Task: Research Airbnb options in Samitah, Saudi Arabia from 12th  December, 2023 to 15th December, 2023 for 3 adults.2 bedrooms having 3 beds and 1 bathroom. Property type can be flat. Booking option can be shelf check-in. Look for 3 properties as per requirement.
Action: Mouse moved to (590, 124)
Screenshot: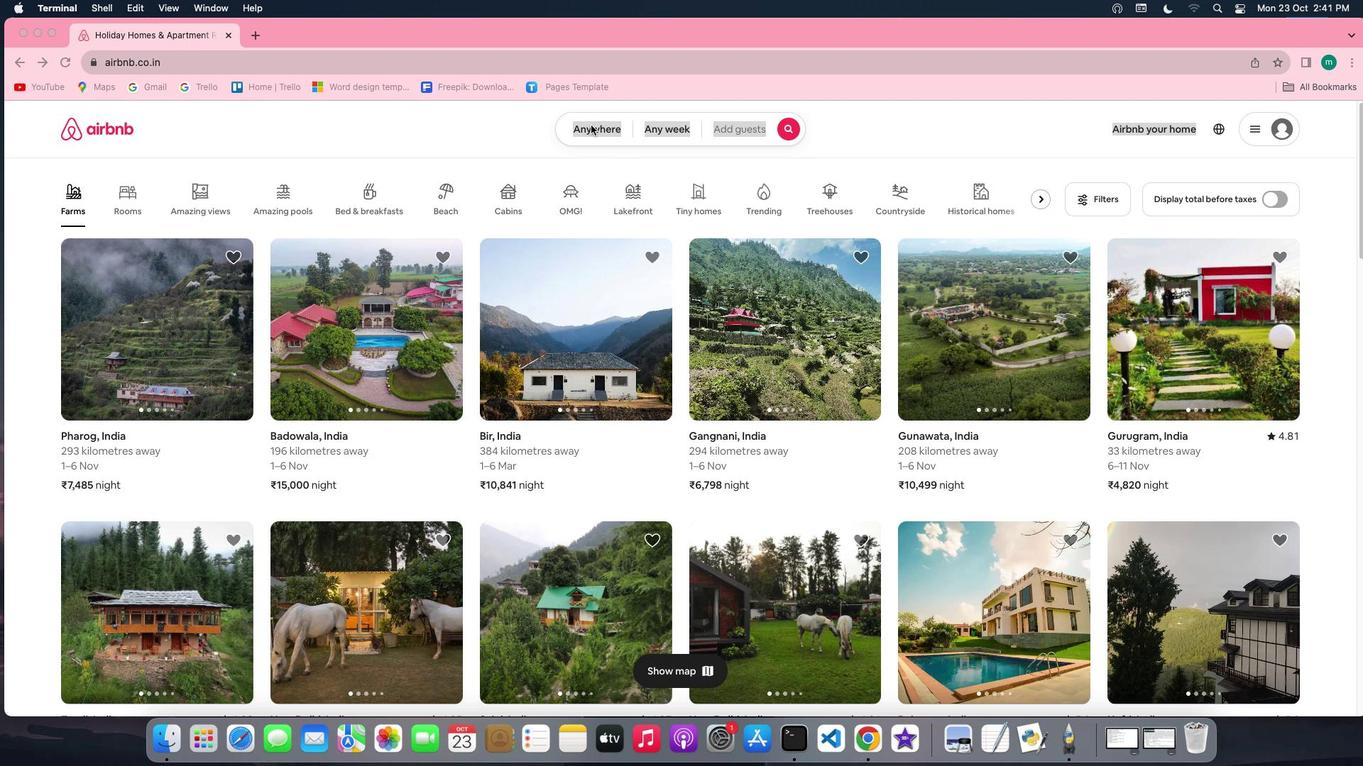 
Action: Mouse pressed left at (590, 124)
Screenshot: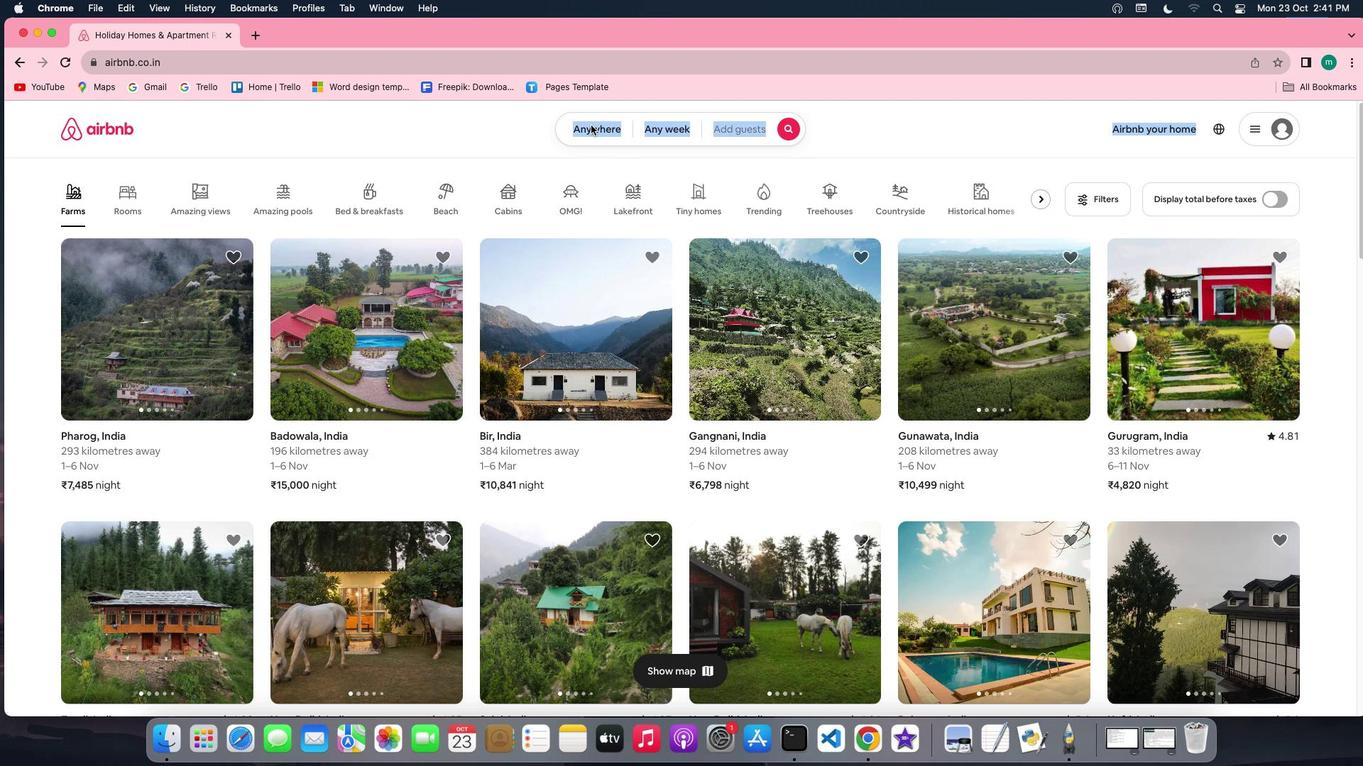 
Action: Mouse pressed left at (590, 124)
Screenshot: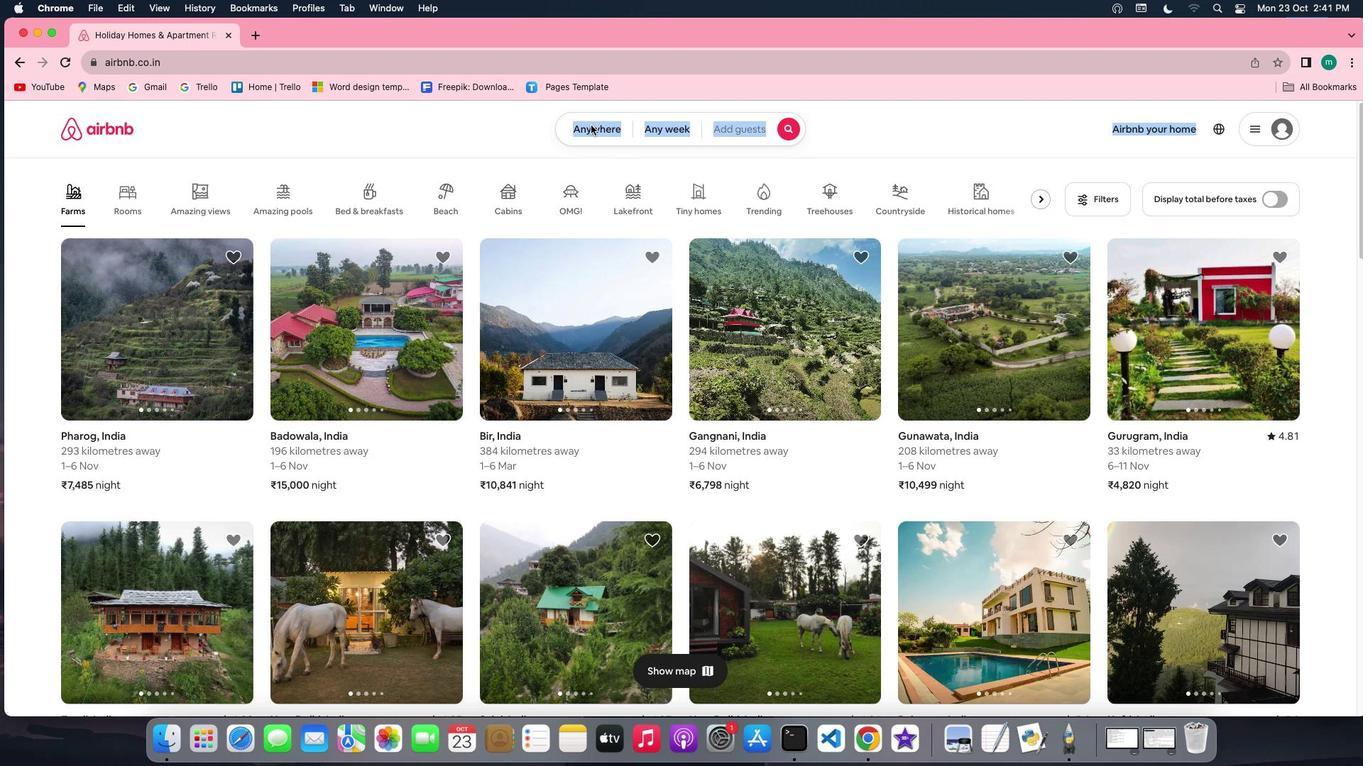 
Action: Mouse moved to (506, 176)
Screenshot: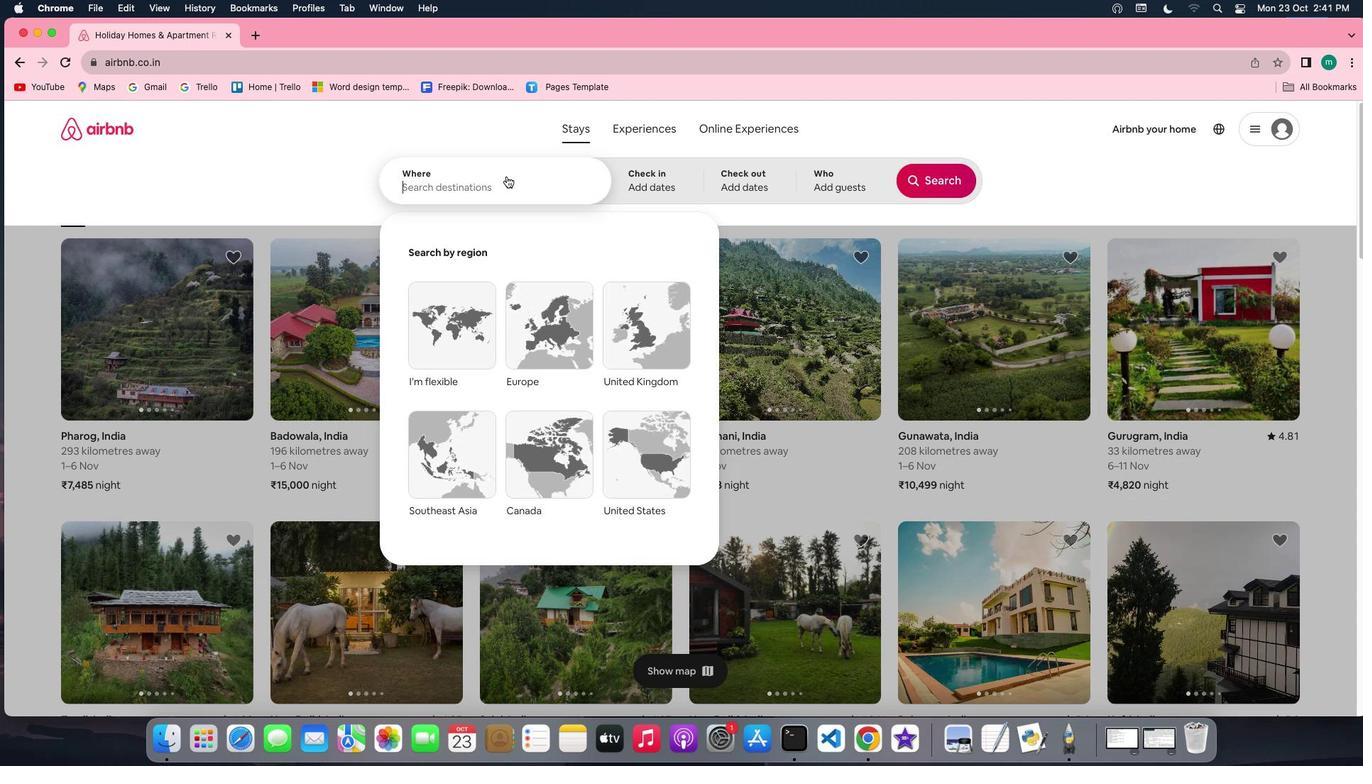 
Action: Key pressed Key.shift'S''a''m''i''t''a''h'','Key.spaceKey.shift'S''a''u''d''i'Key.spaceKey.shift'A''r''a''b''i''a'
Screenshot: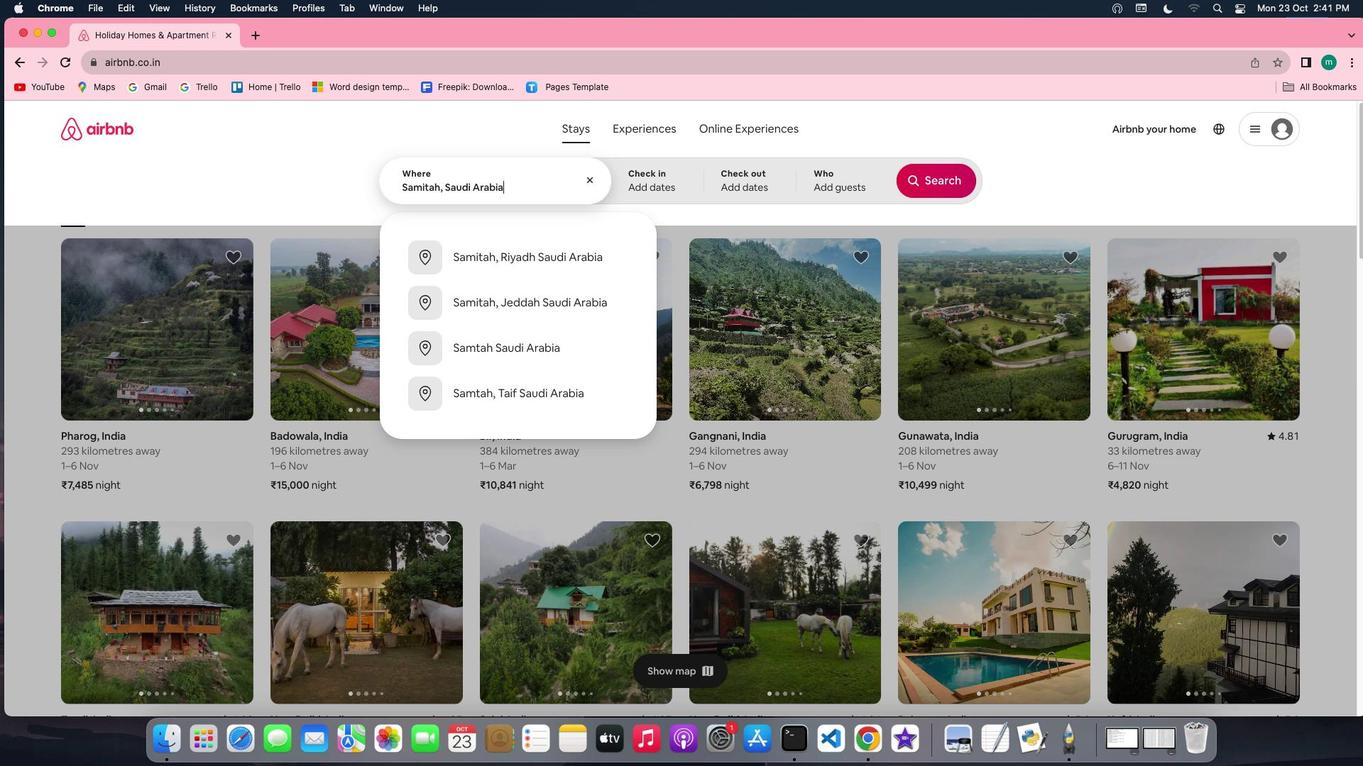 
Action: Mouse moved to (648, 190)
Screenshot: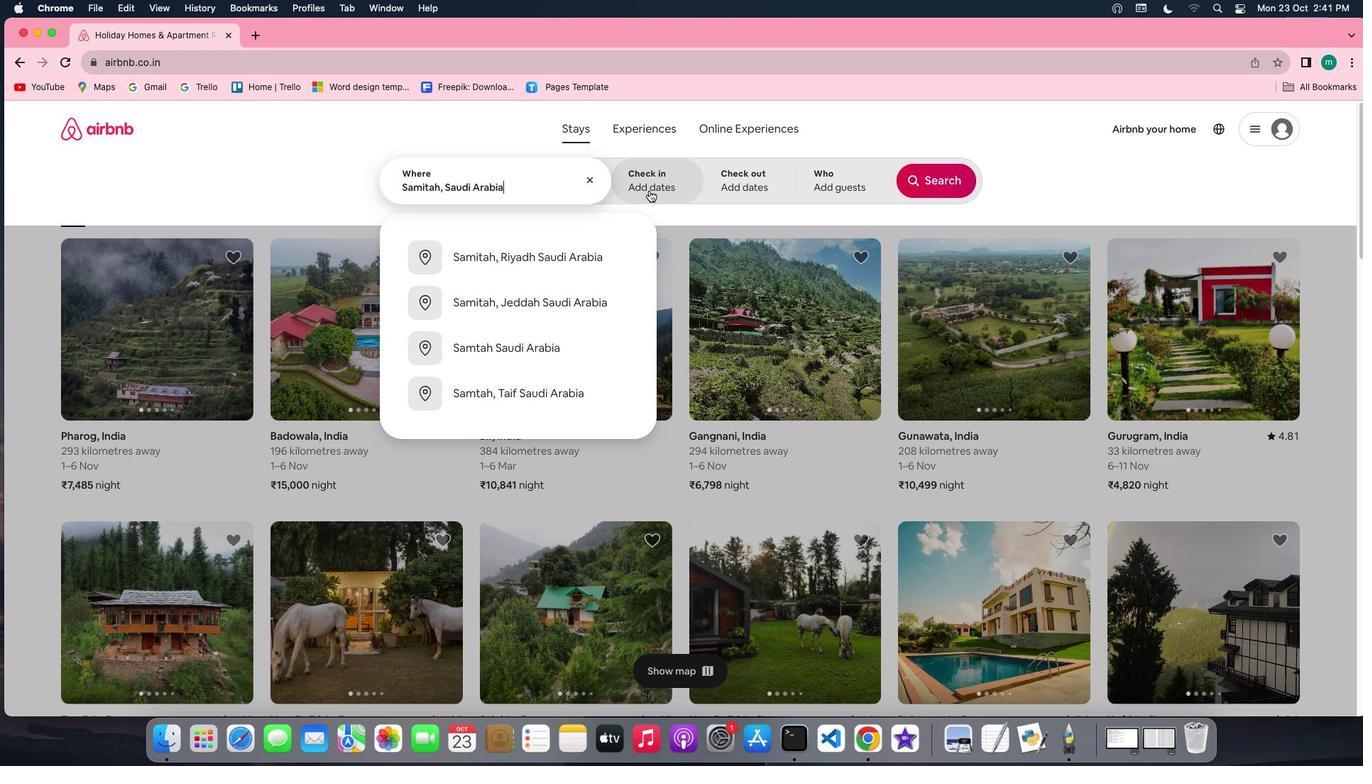 
Action: Mouse pressed left at (648, 190)
Screenshot: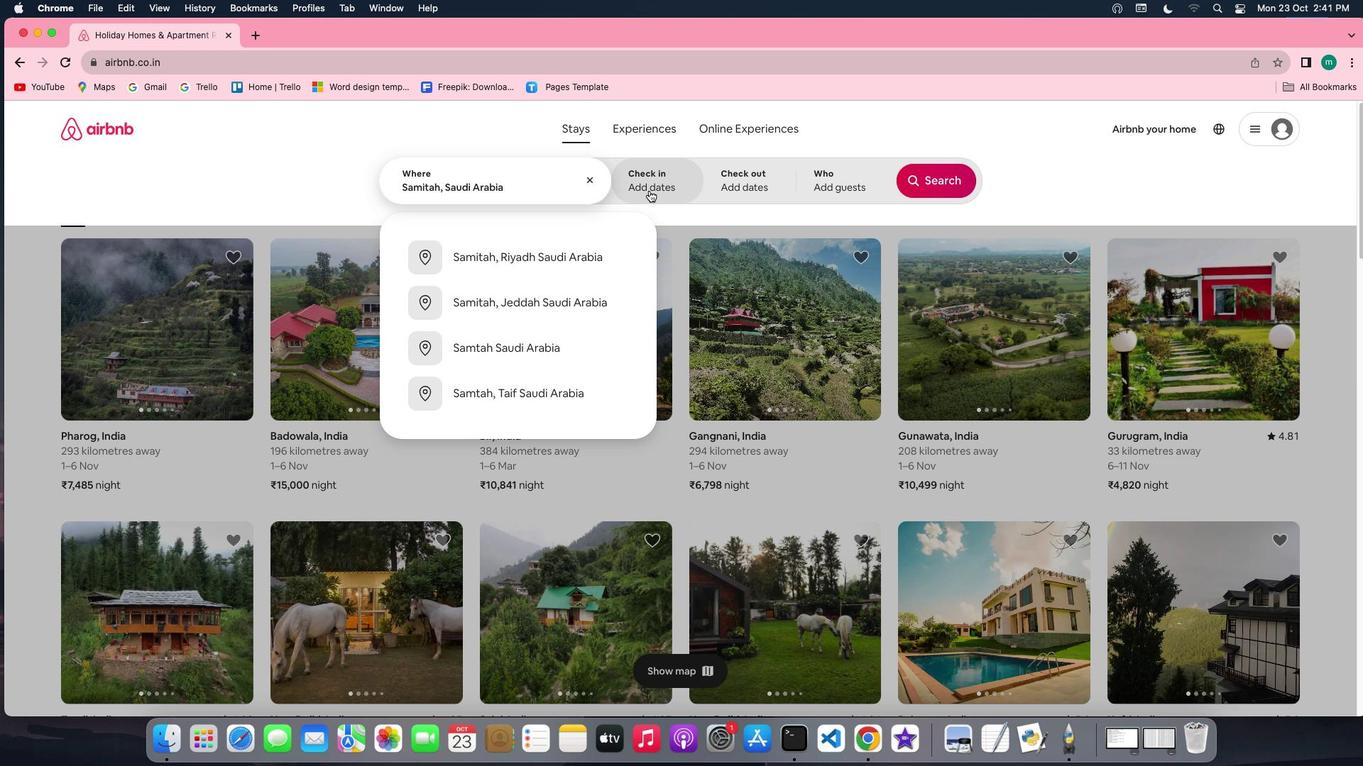 
Action: Mouse moved to (944, 293)
Screenshot: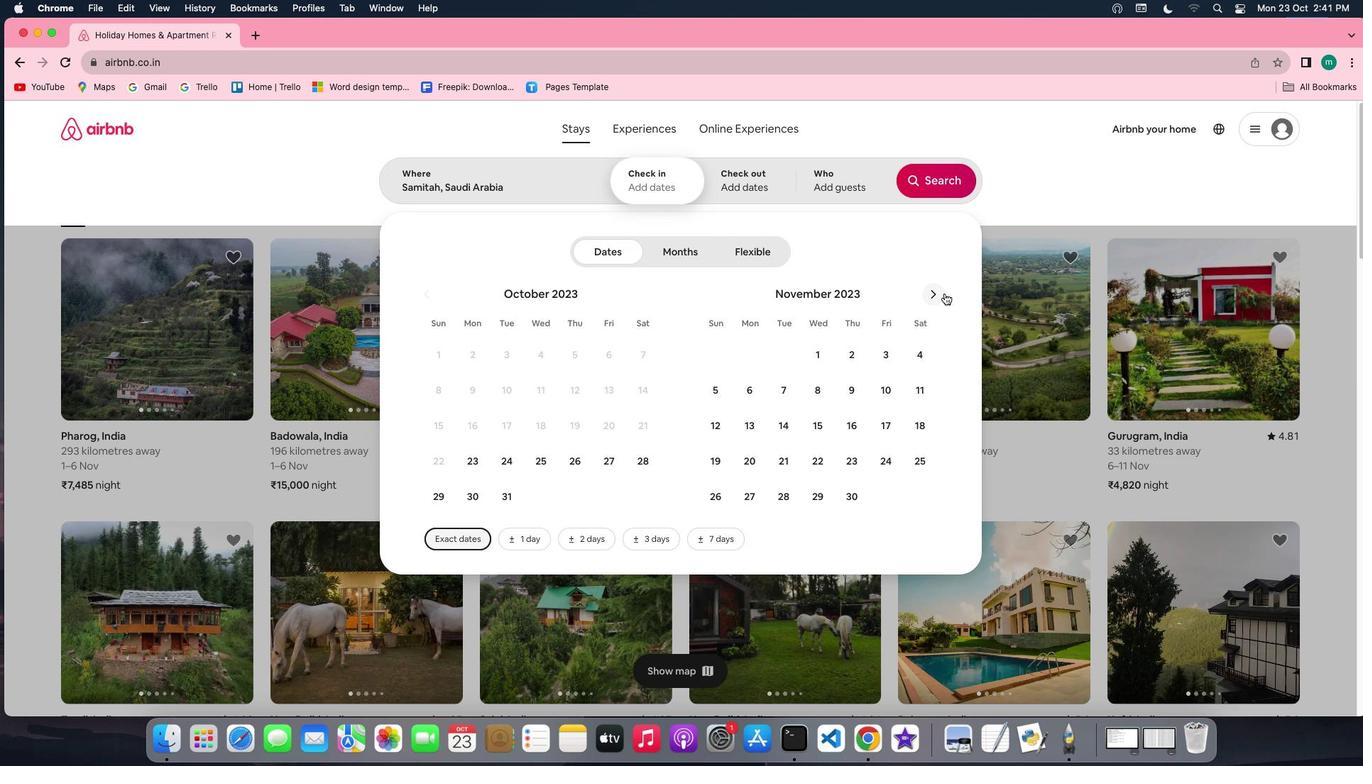
Action: Mouse pressed left at (944, 293)
Screenshot: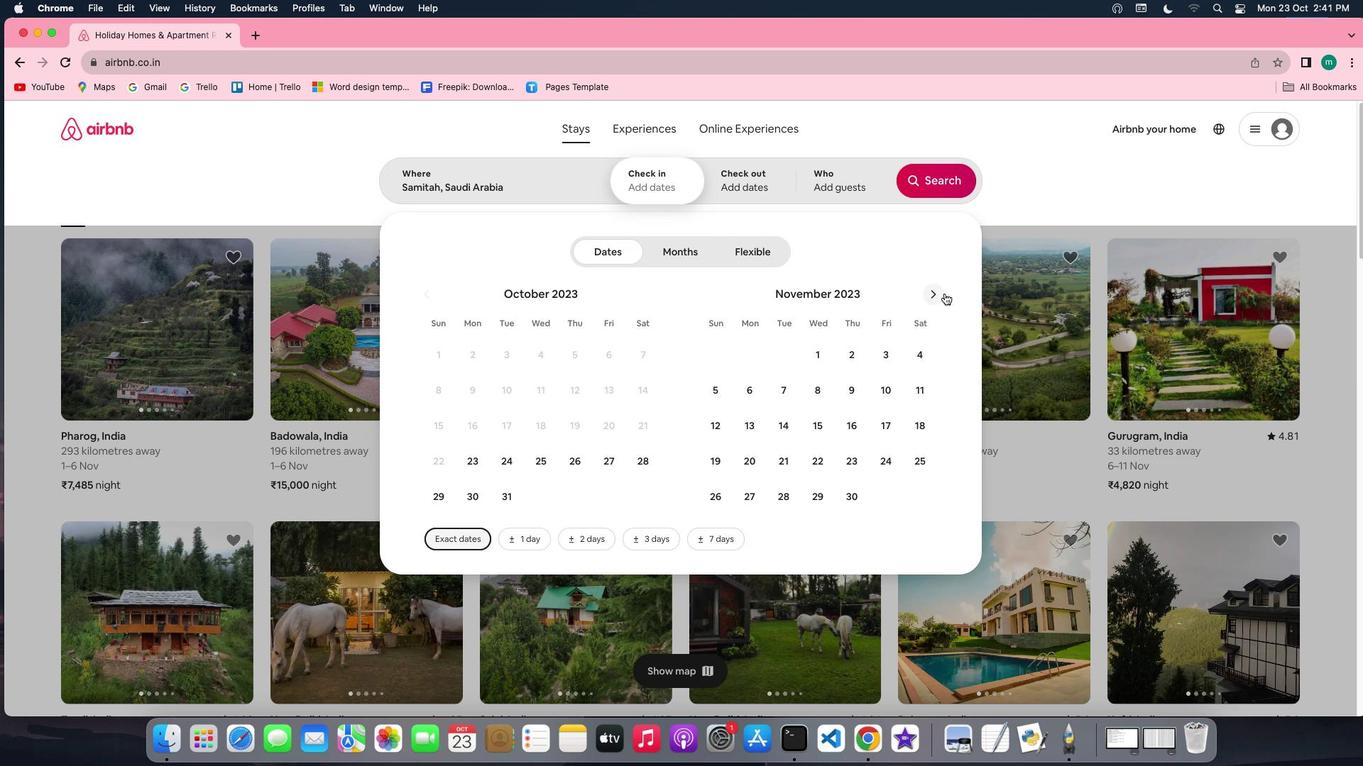
Action: Mouse pressed left at (944, 293)
Screenshot: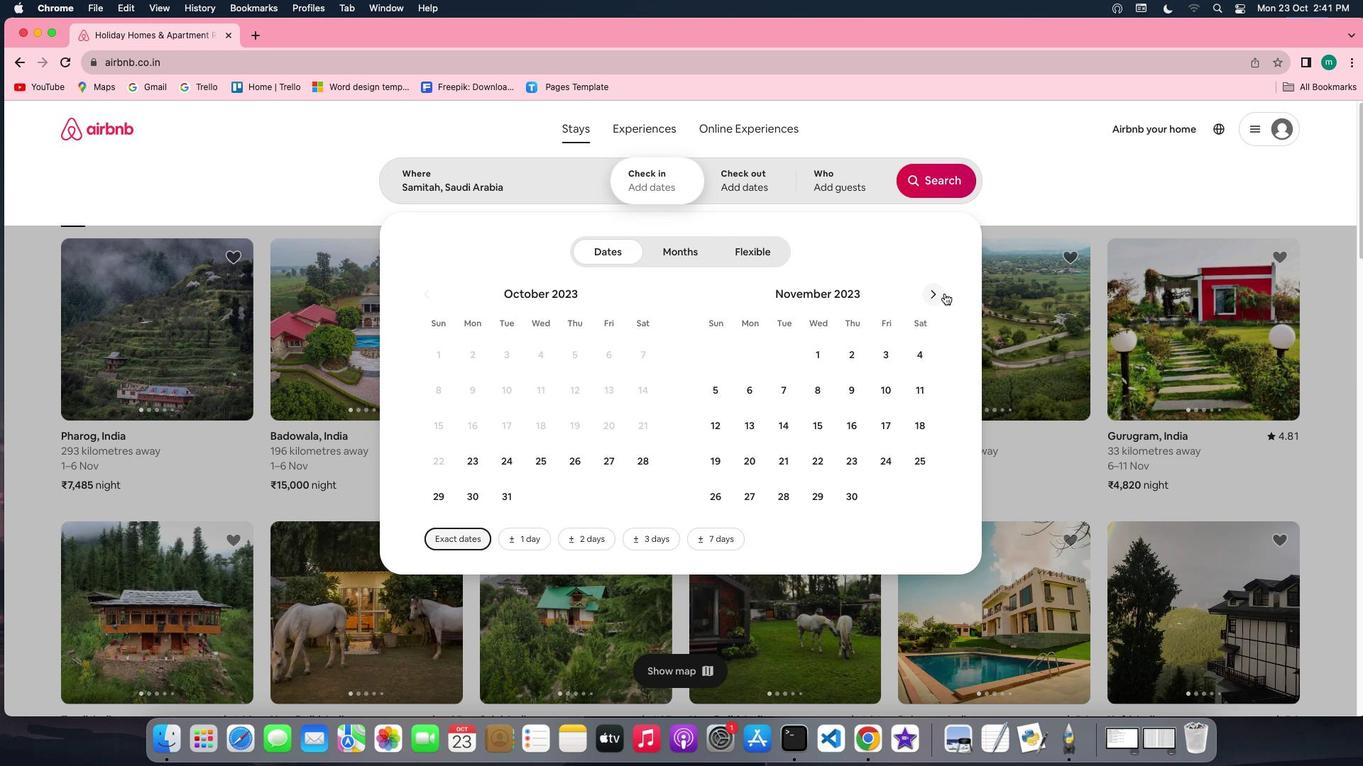 
Action: Mouse moved to (932, 295)
Screenshot: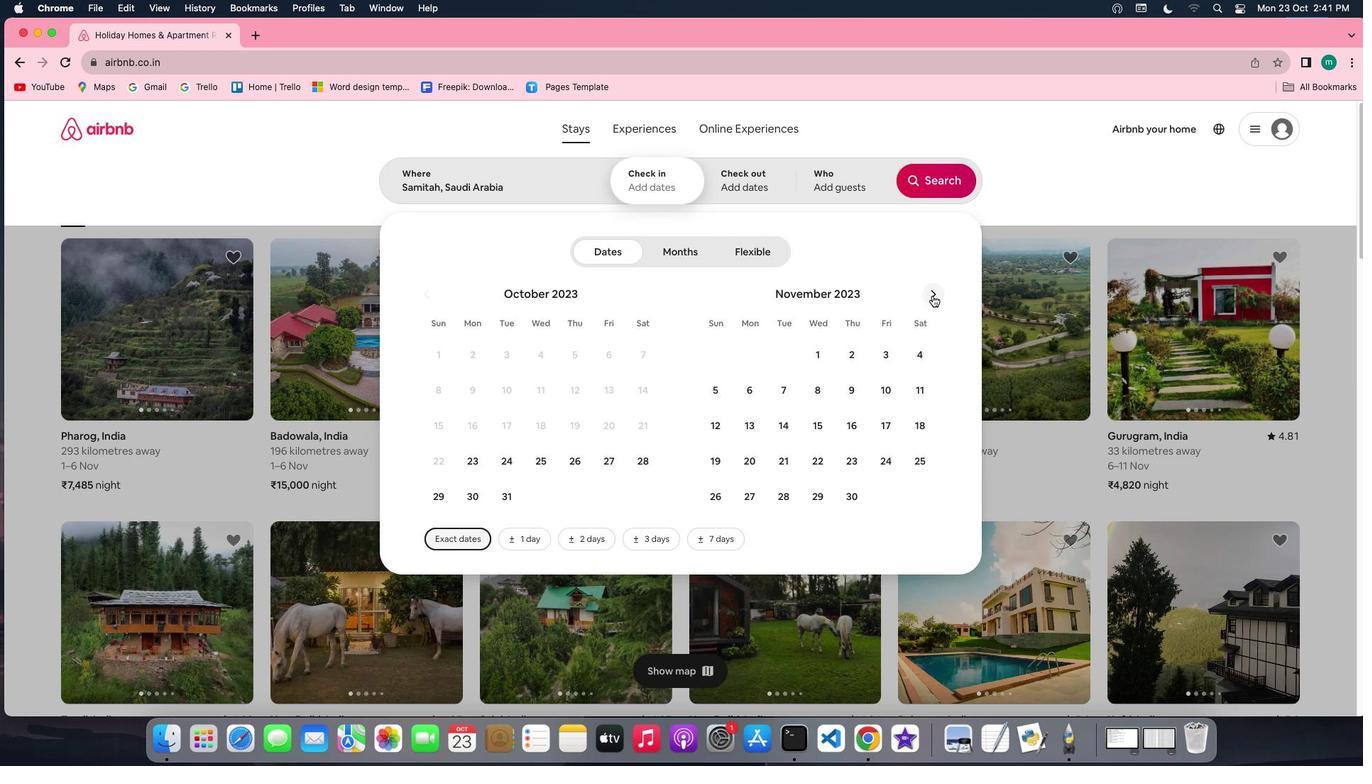 
Action: Mouse pressed left at (932, 295)
Screenshot: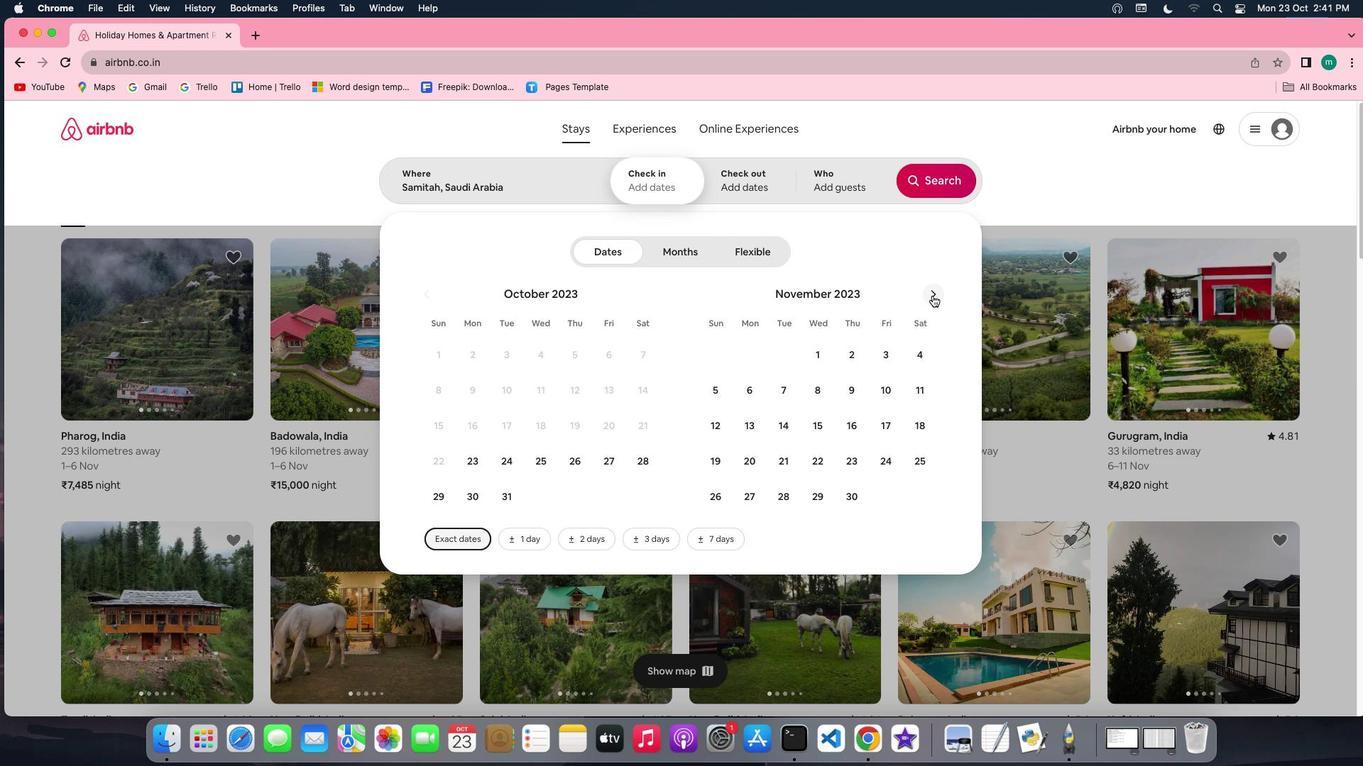 
Action: Mouse moved to (787, 420)
Screenshot: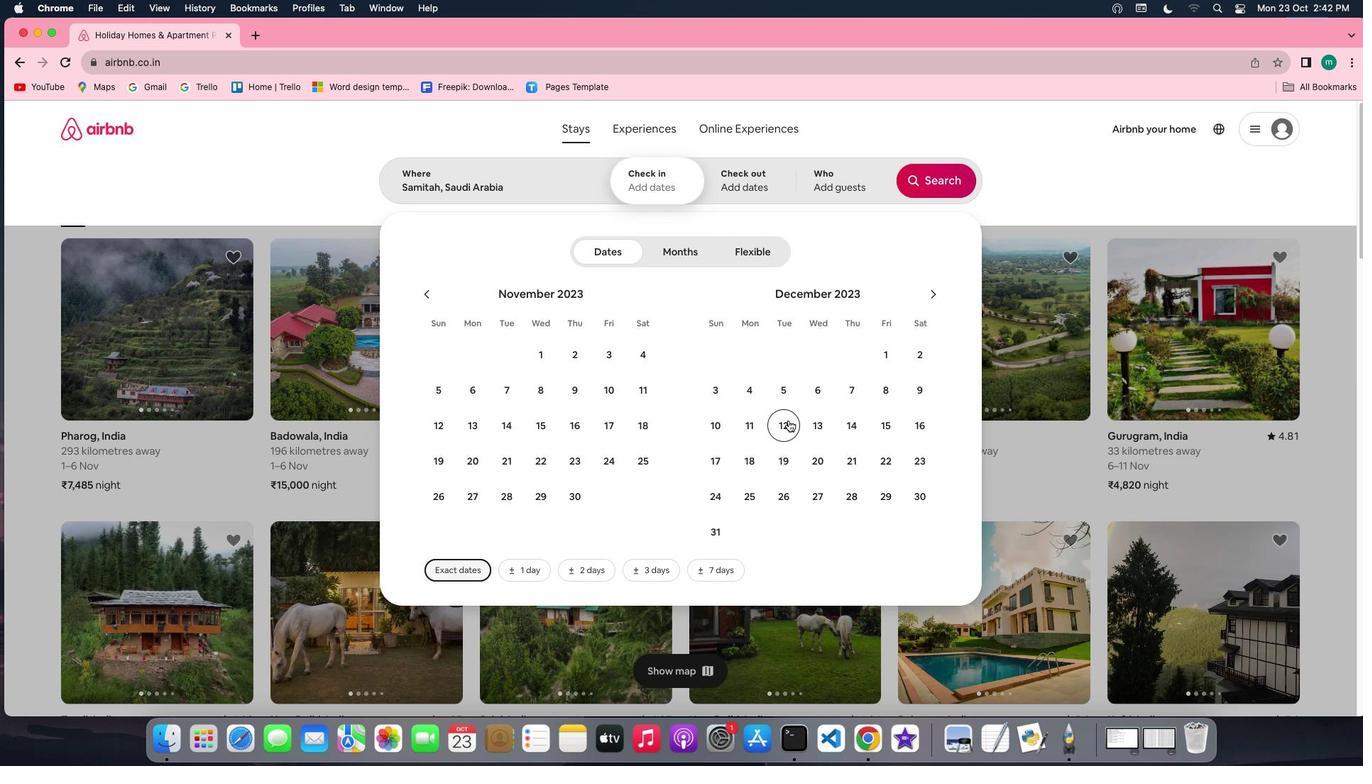 
Action: Mouse pressed left at (787, 420)
Screenshot: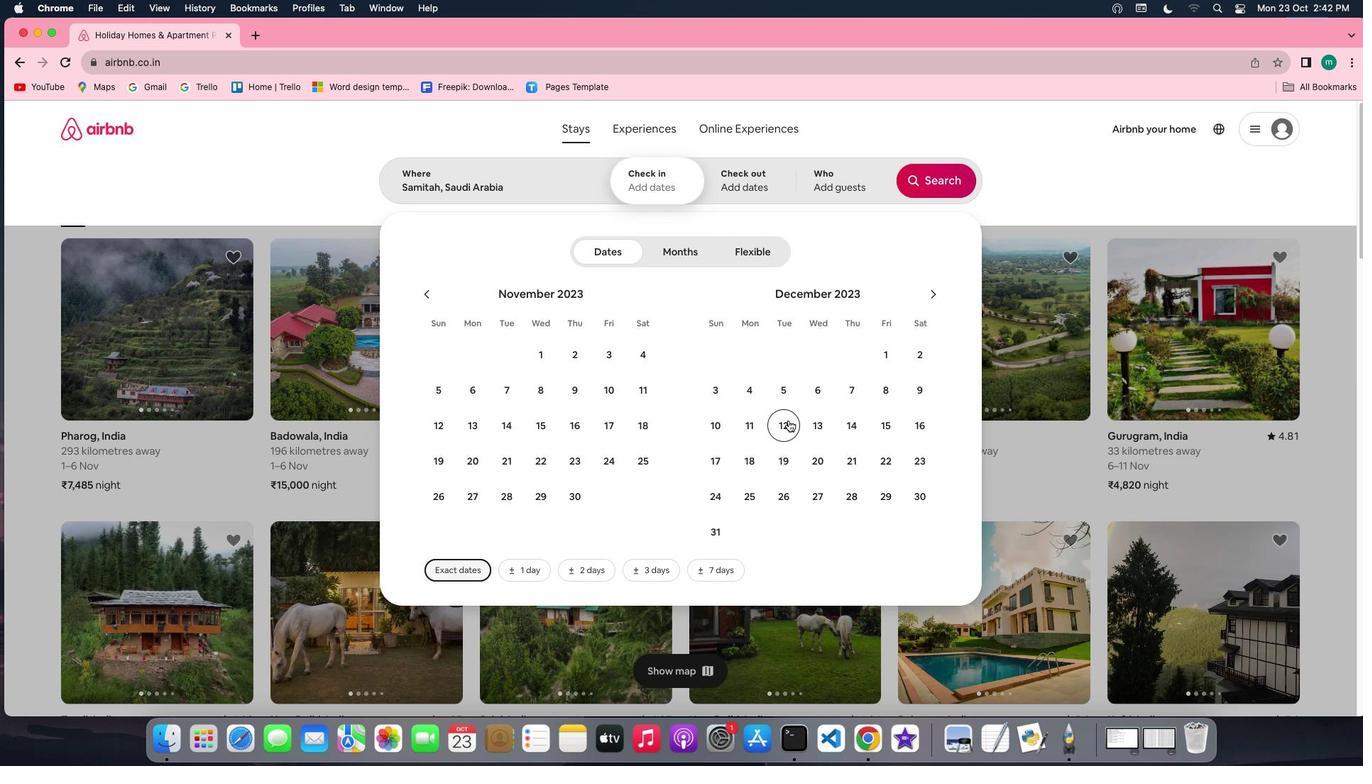
Action: Mouse moved to (886, 423)
Screenshot: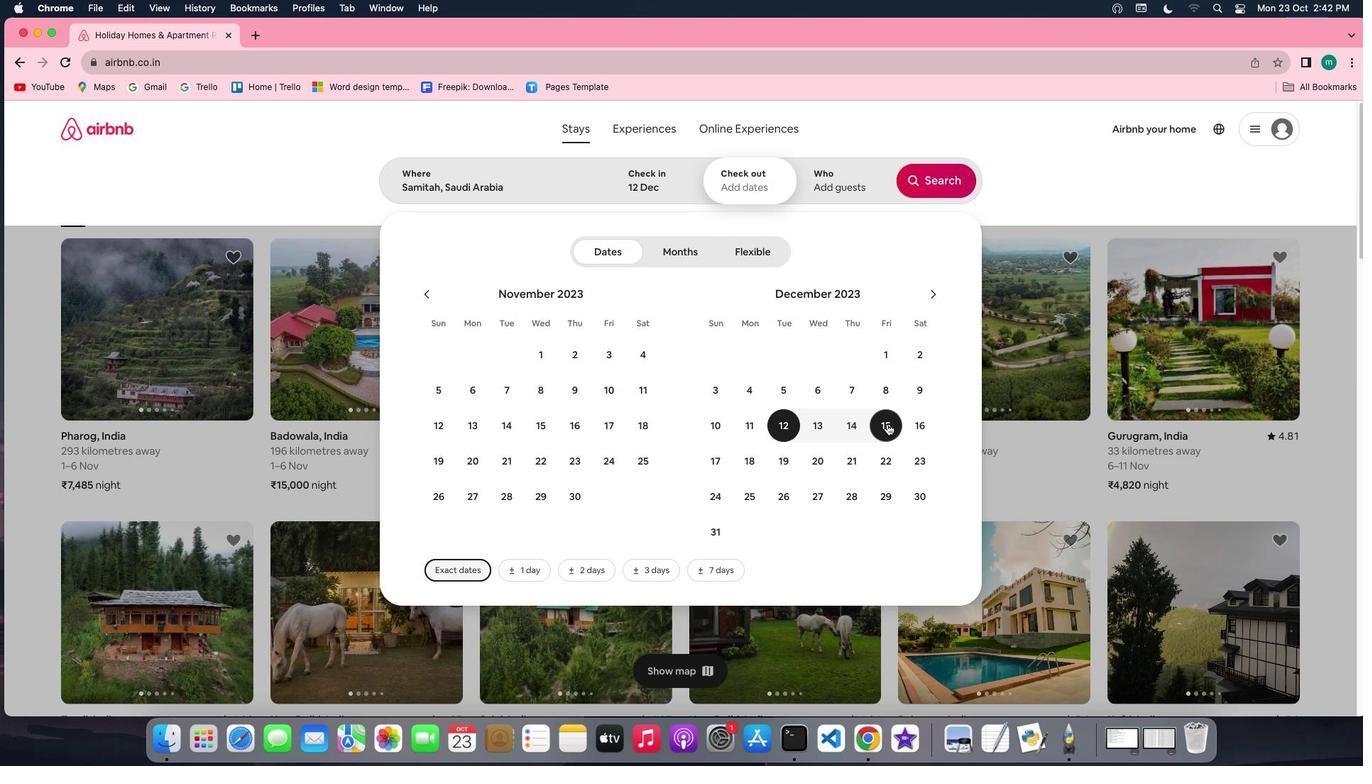 
Action: Mouse pressed left at (886, 423)
Screenshot: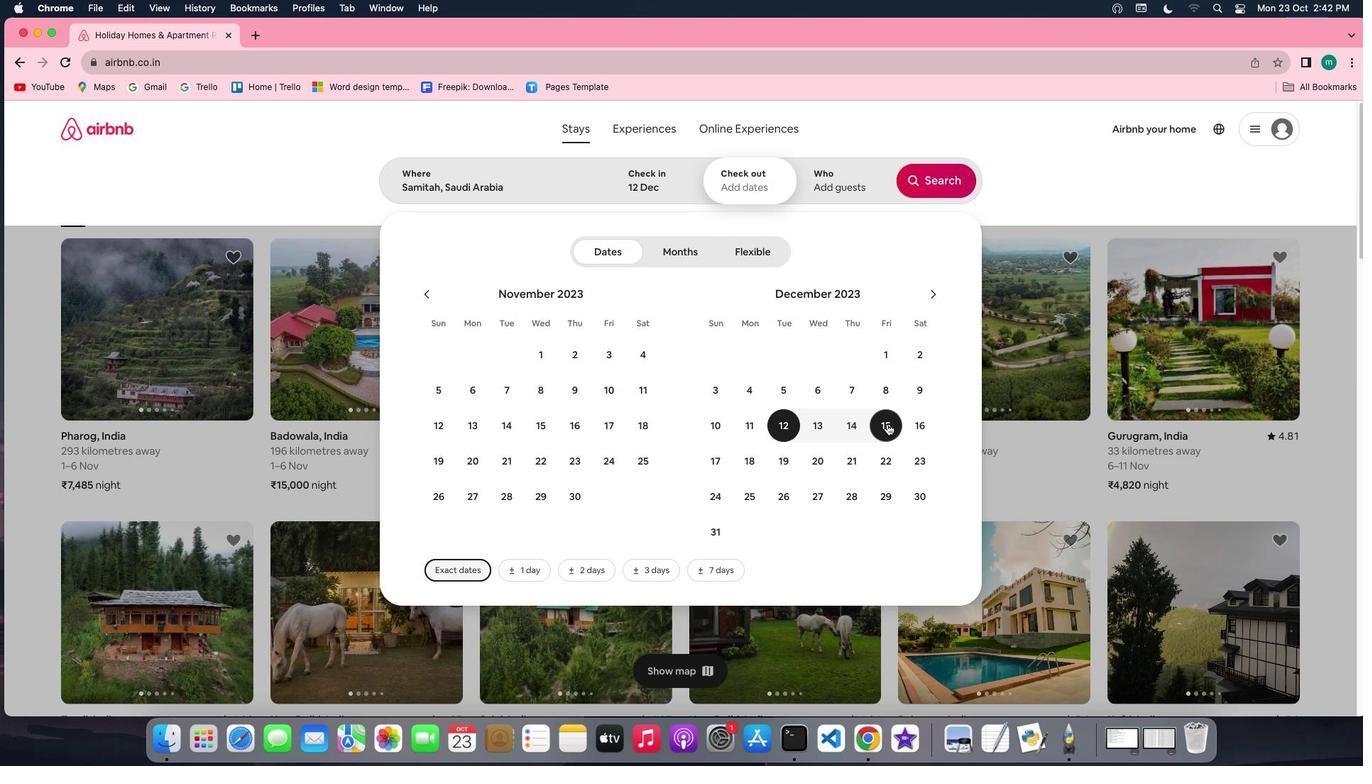 
Action: Mouse moved to (849, 194)
Screenshot: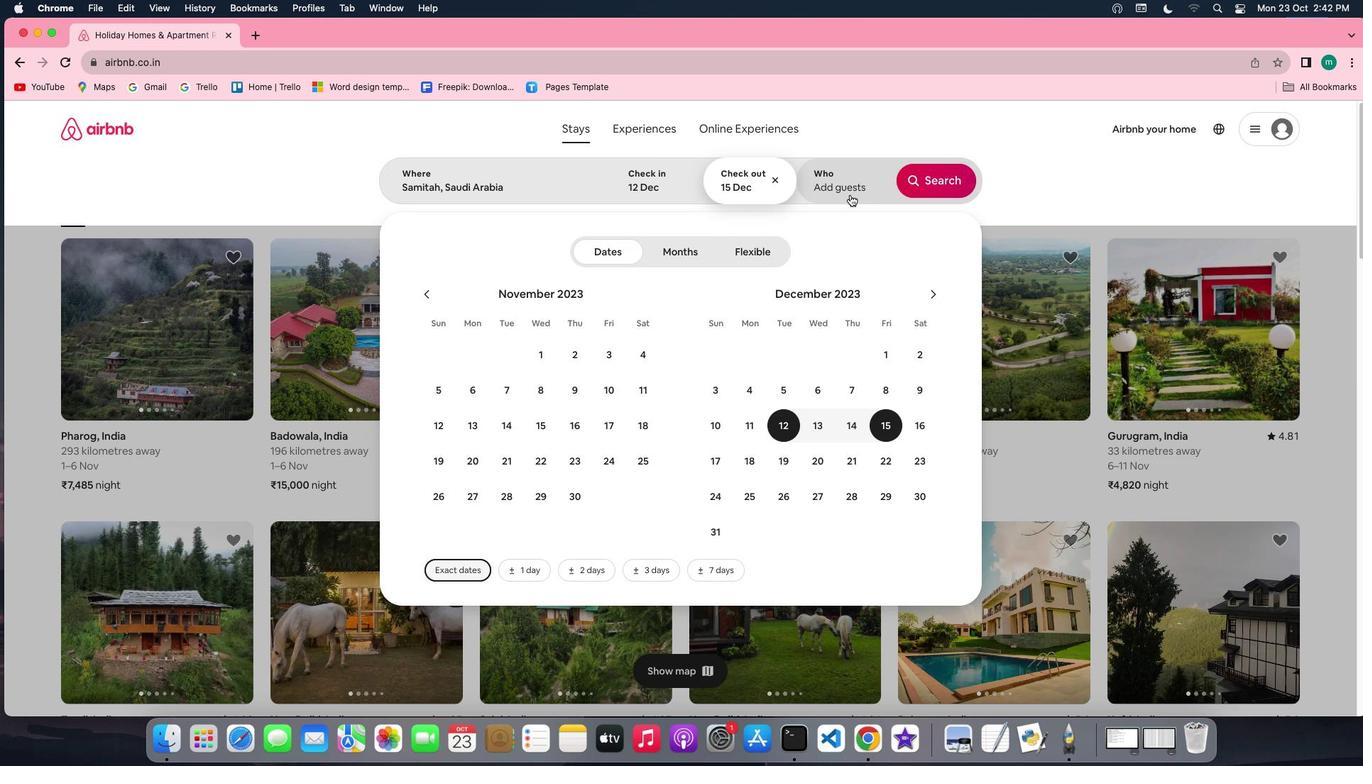 
Action: Mouse pressed left at (849, 194)
Screenshot: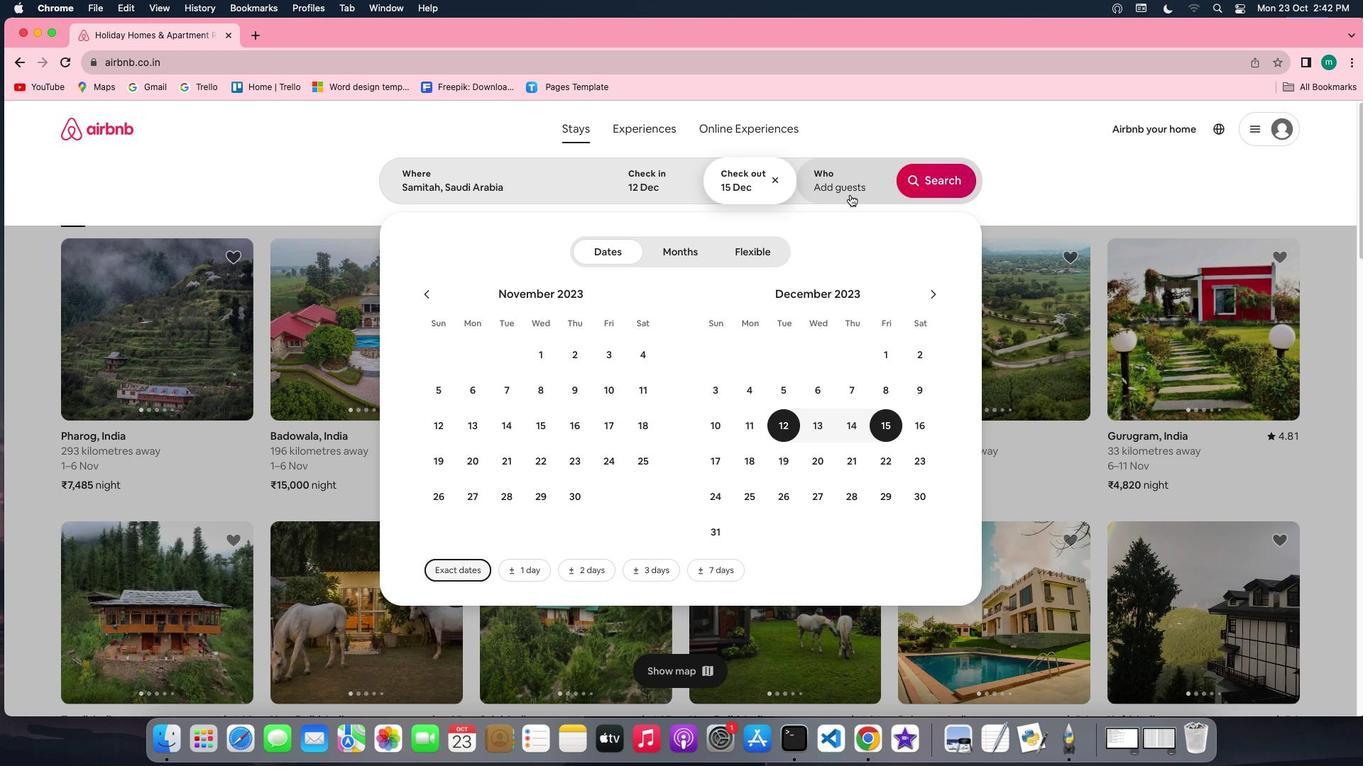 
Action: Mouse moved to (937, 261)
Screenshot: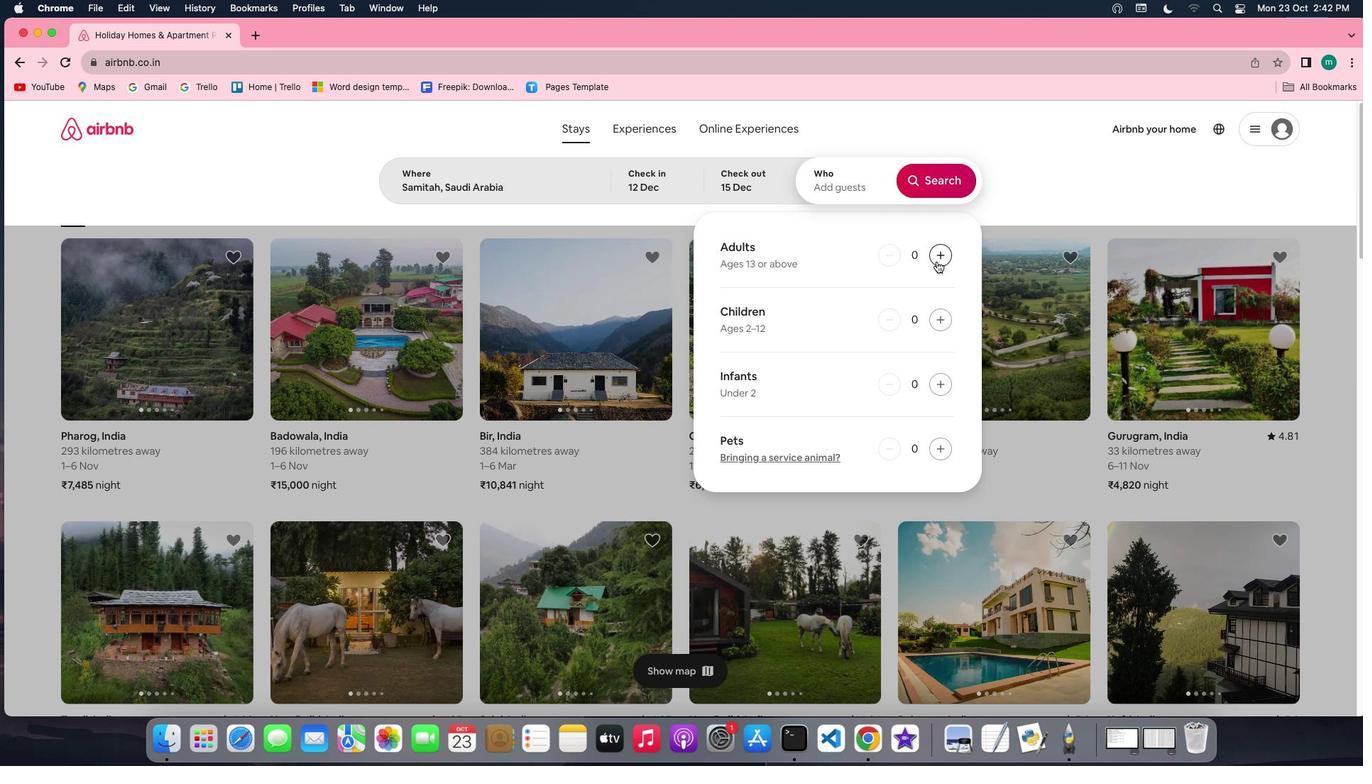 
Action: Mouse pressed left at (937, 261)
Screenshot: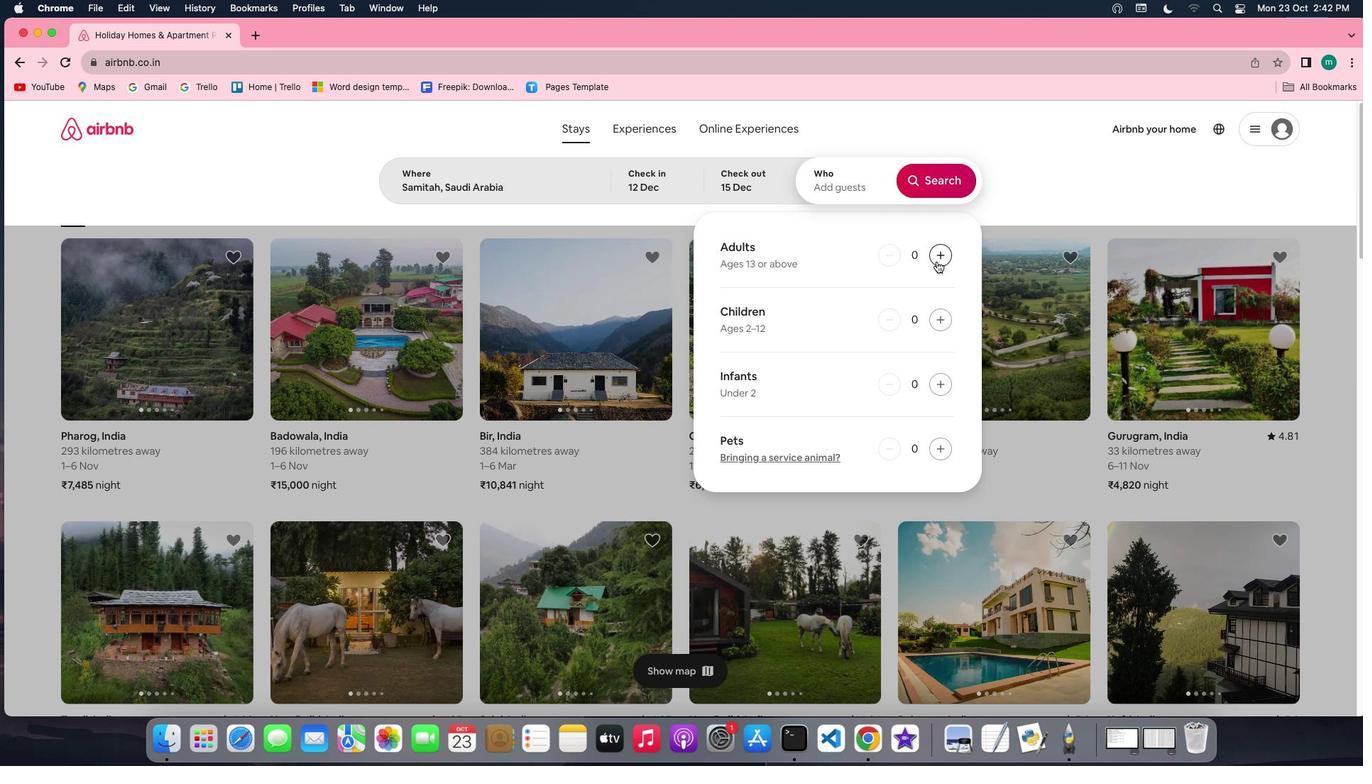 
Action: Mouse pressed left at (937, 261)
Screenshot: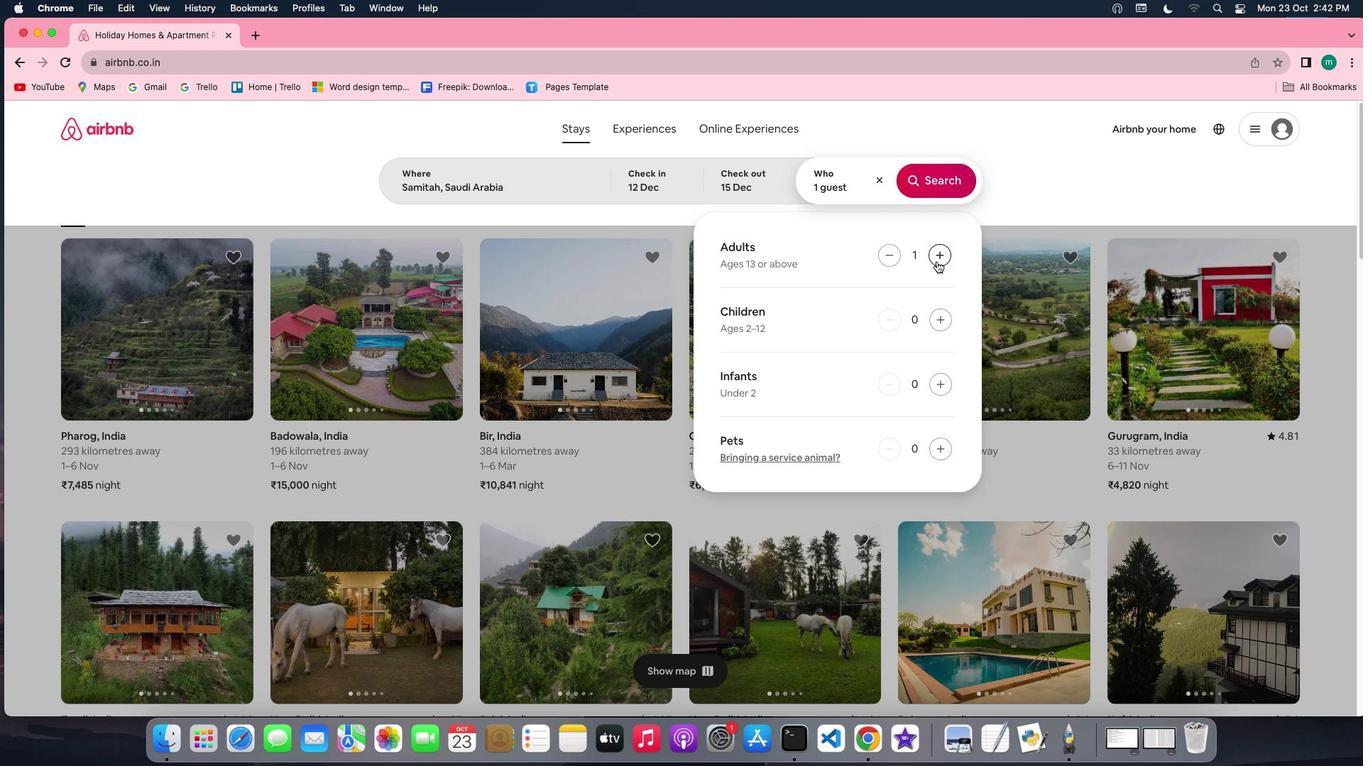 
Action: Mouse pressed left at (937, 261)
Screenshot: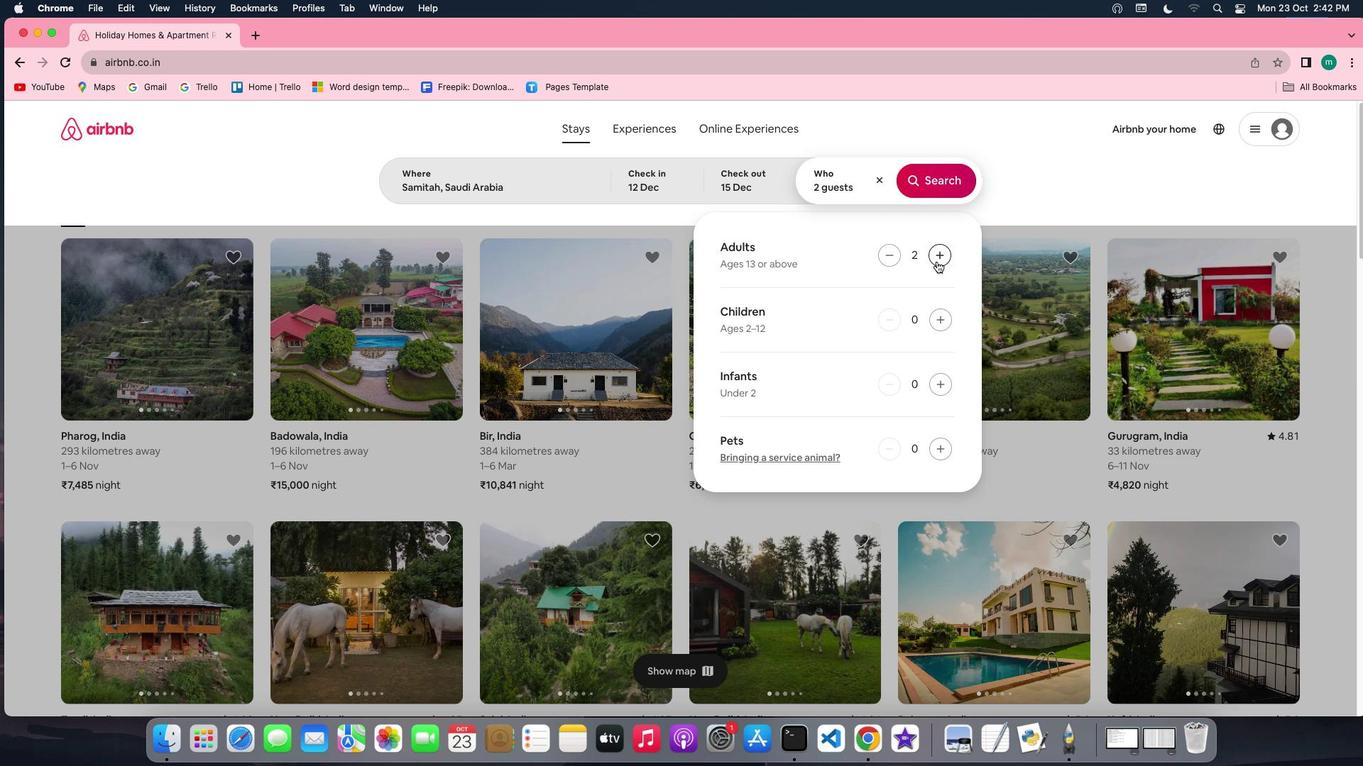 
Action: Mouse moved to (940, 190)
Screenshot: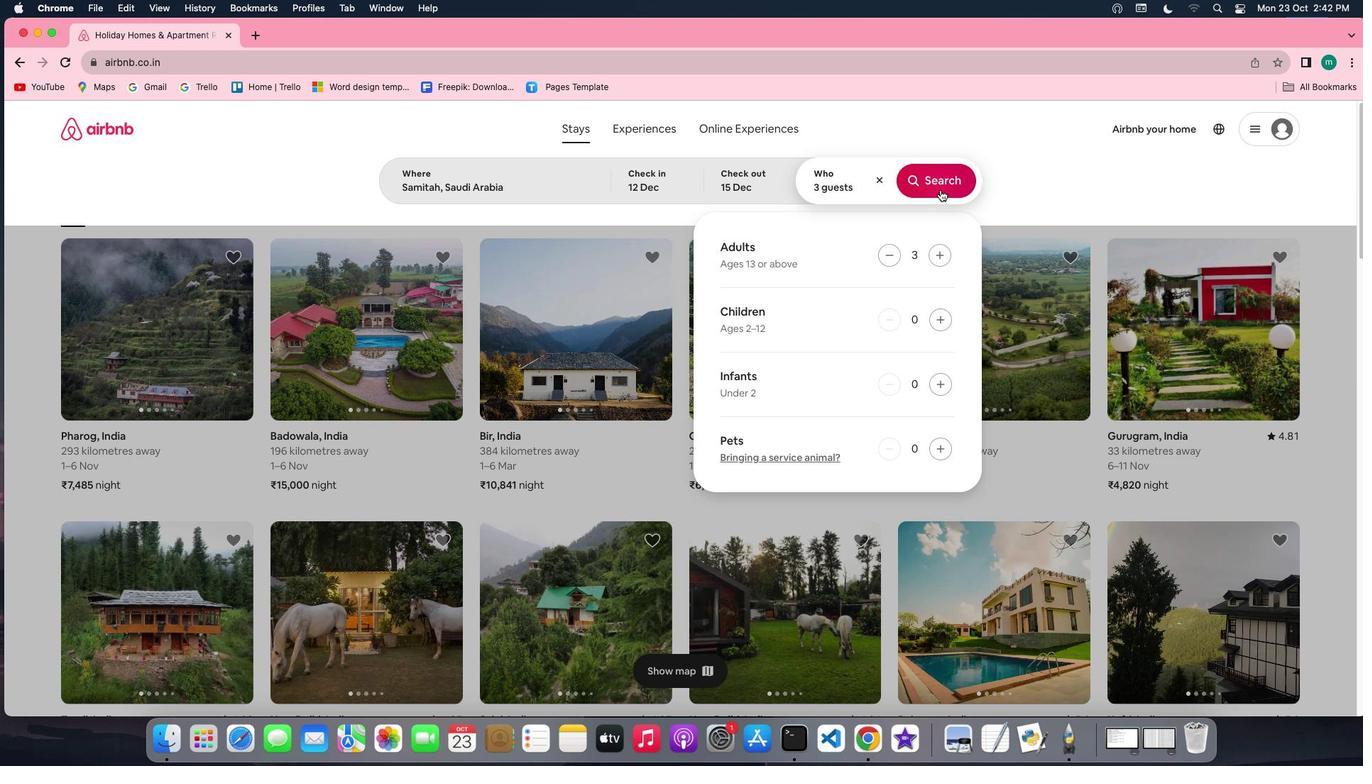 
Action: Mouse pressed left at (940, 190)
Screenshot: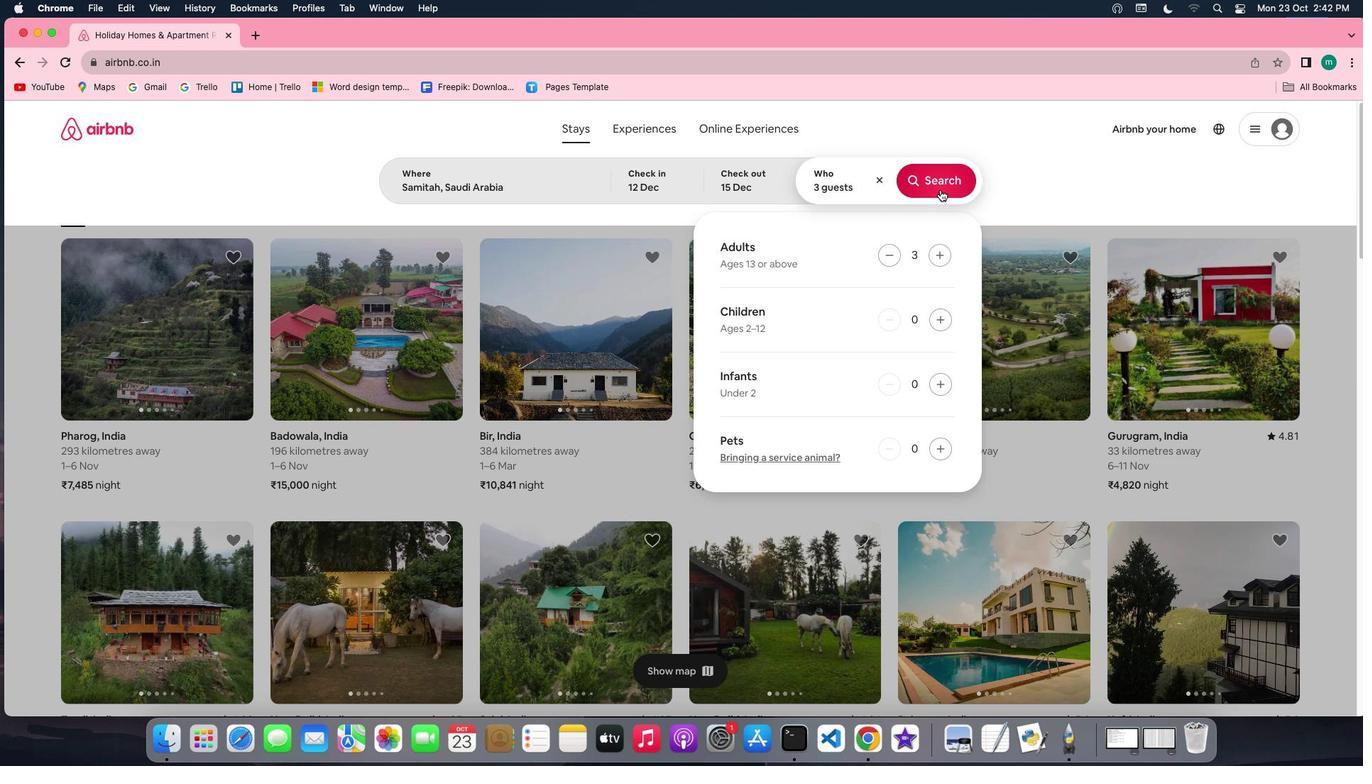 
Action: Mouse moved to (1157, 185)
Screenshot: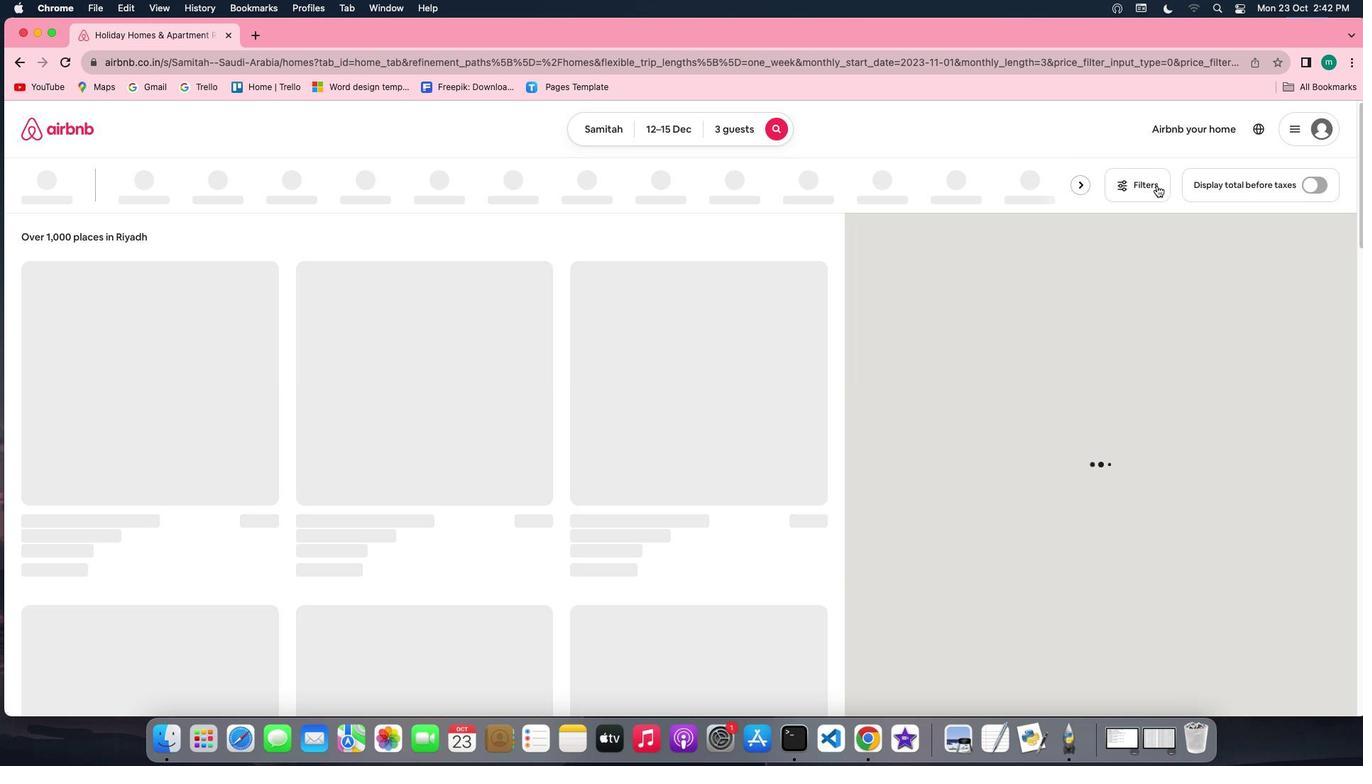 
Action: Mouse pressed left at (1157, 185)
Screenshot: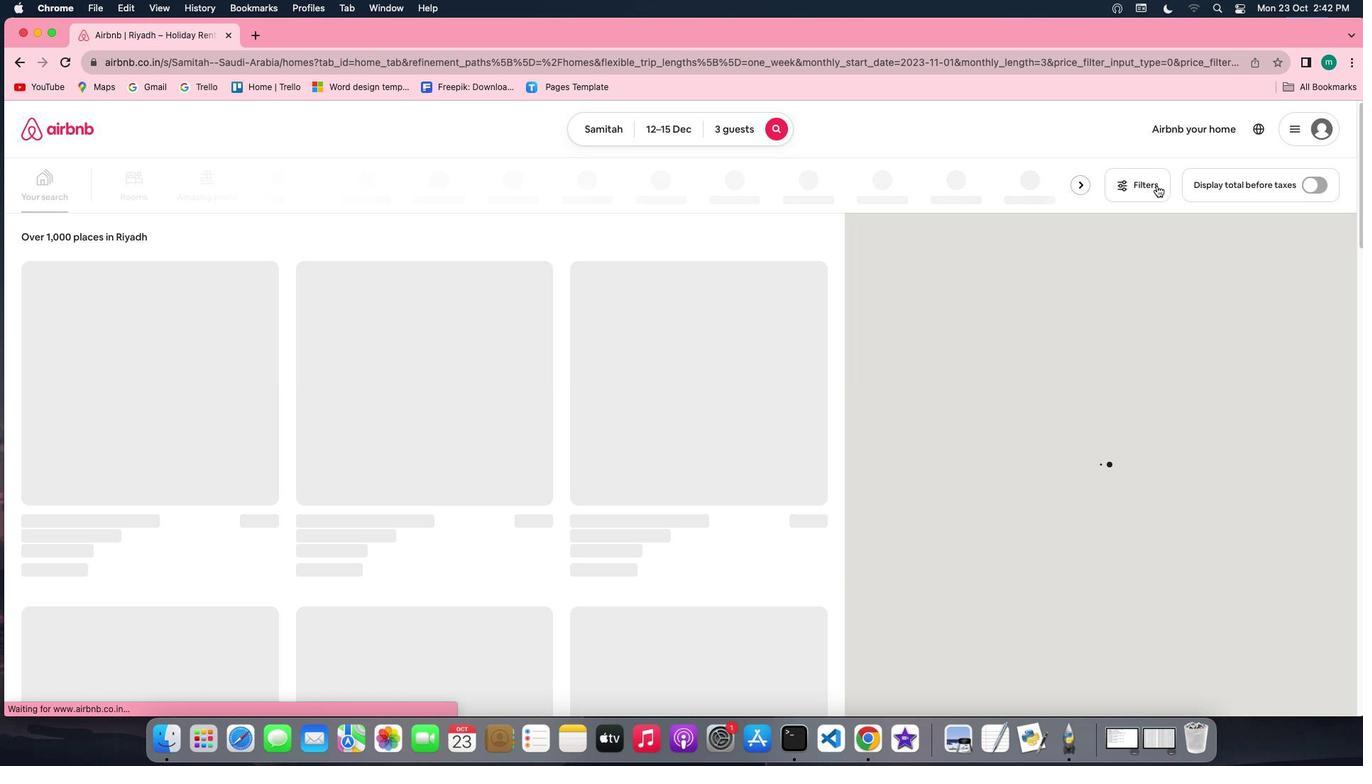 
Action: Mouse moved to (1131, 182)
Screenshot: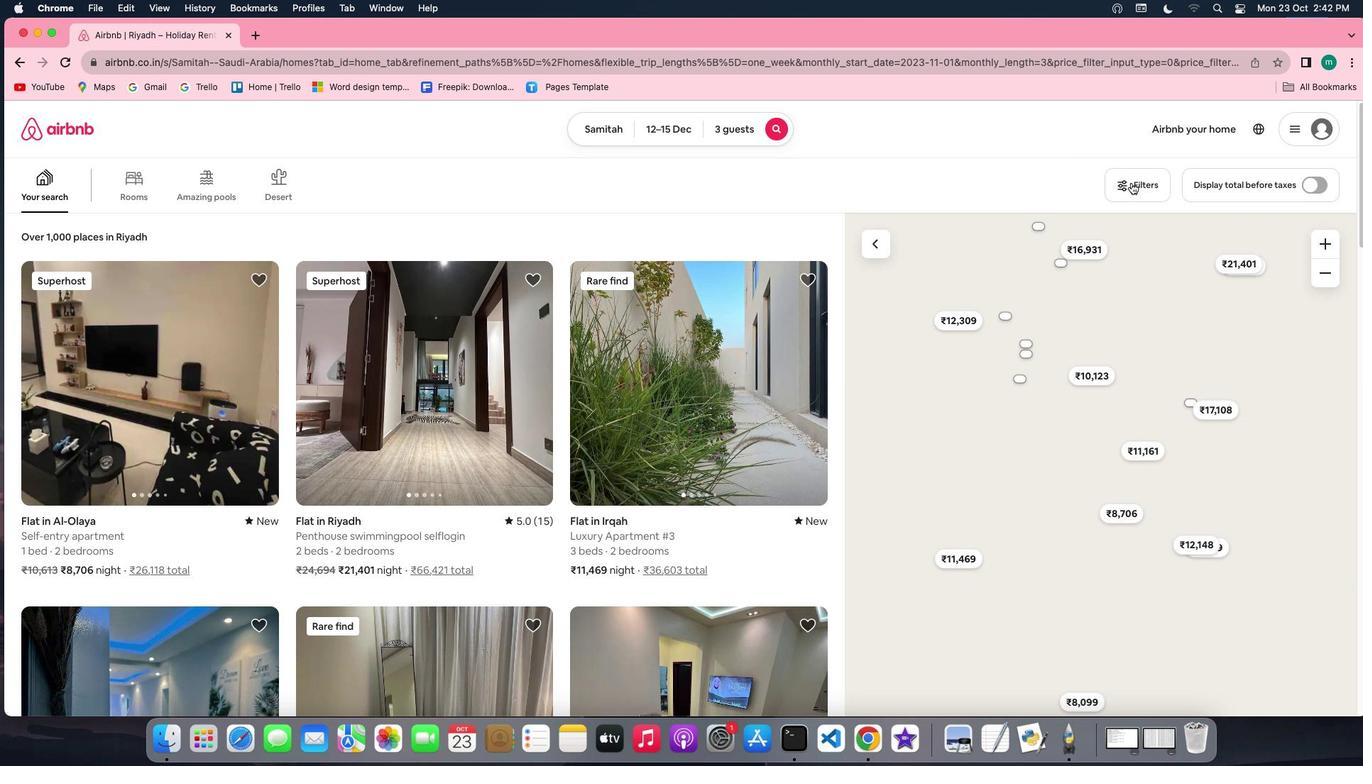 
Action: Mouse pressed left at (1131, 182)
Screenshot: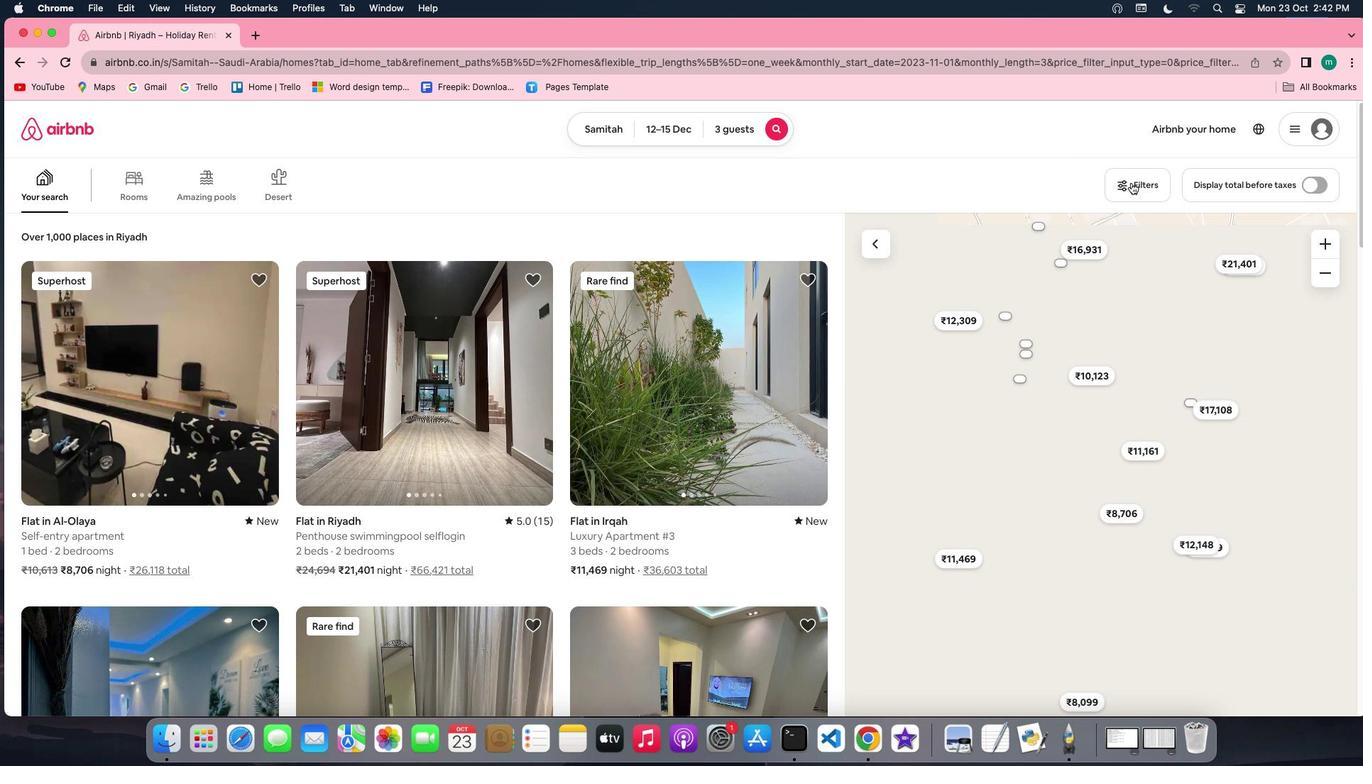 
Action: Mouse moved to (650, 473)
Screenshot: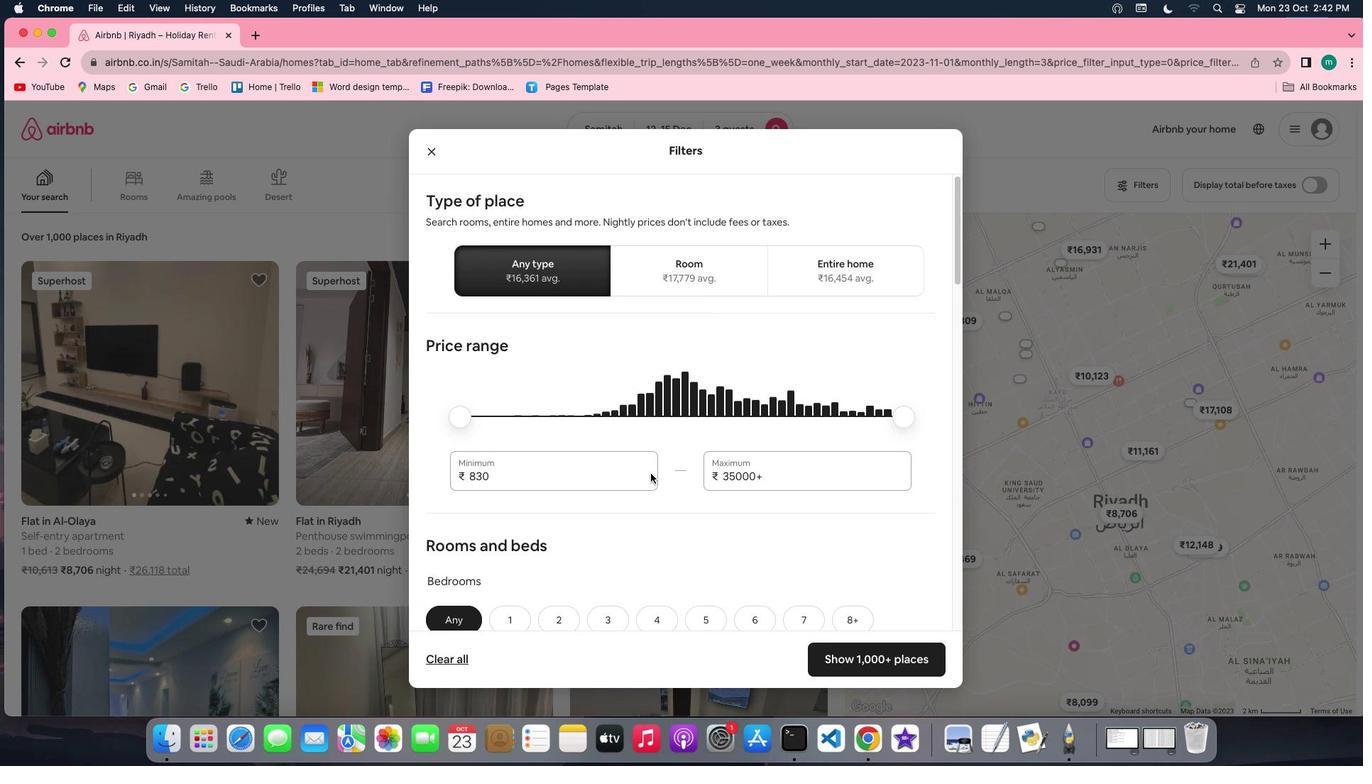 
Action: Mouse scrolled (650, 473) with delta (0, 0)
Screenshot: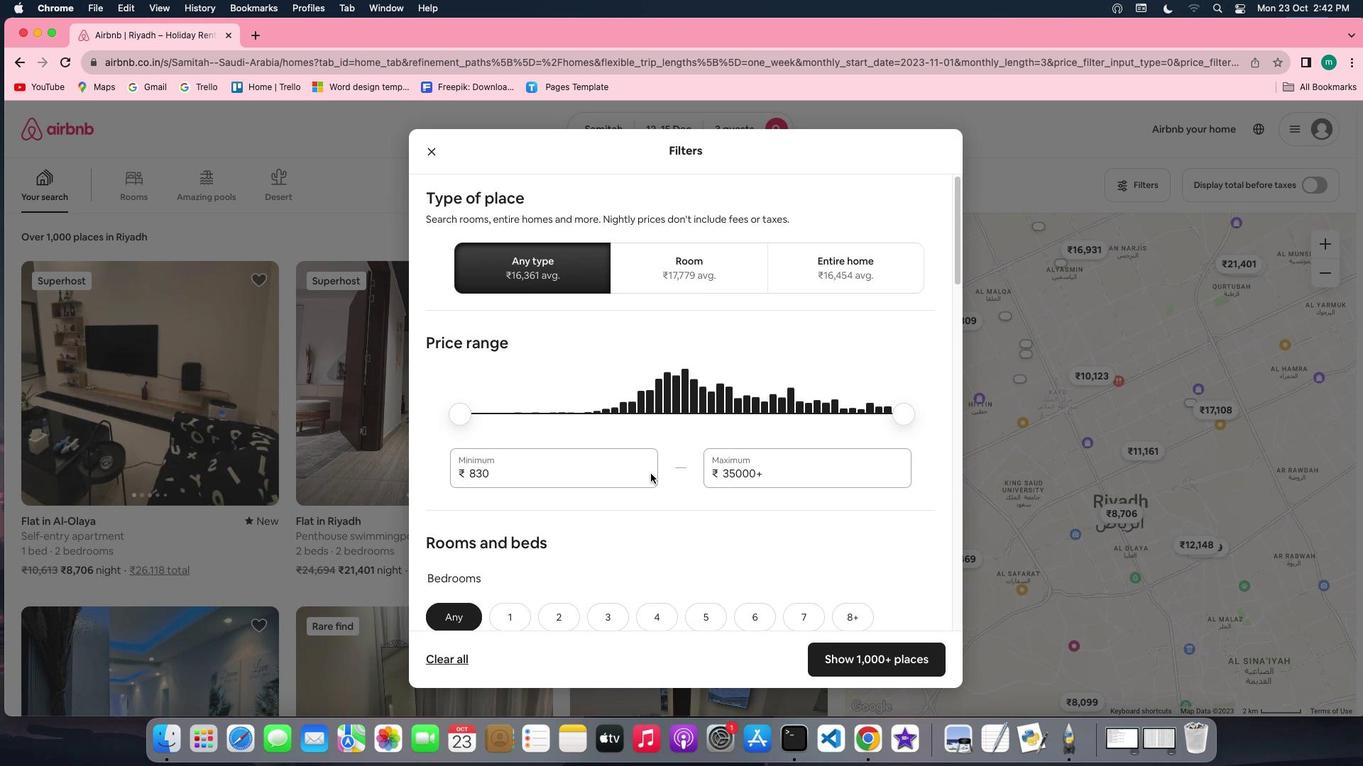 
Action: Mouse scrolled (650, 473) with delta (0, 0)
Screenshot: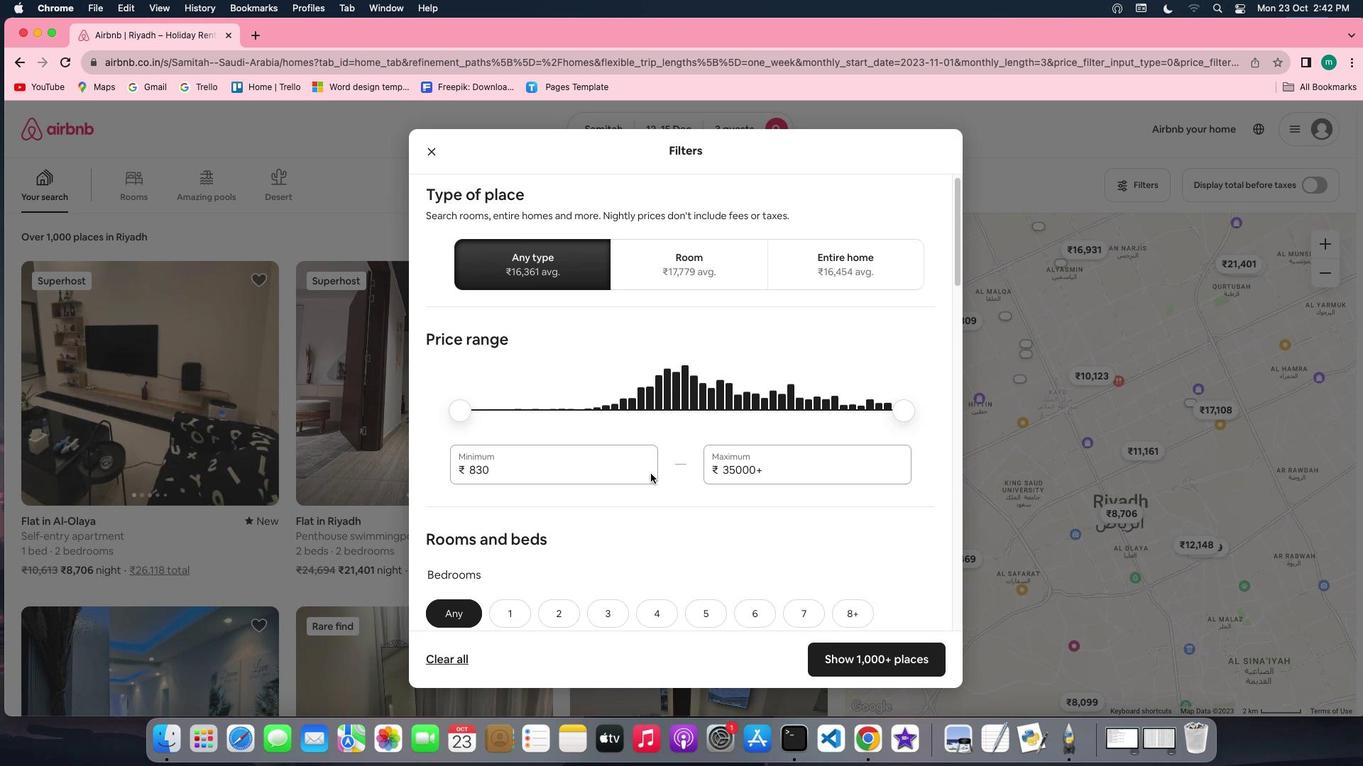 
Action: Mouse scrolled (650, 473) with delta (0, -1)
Screenshot: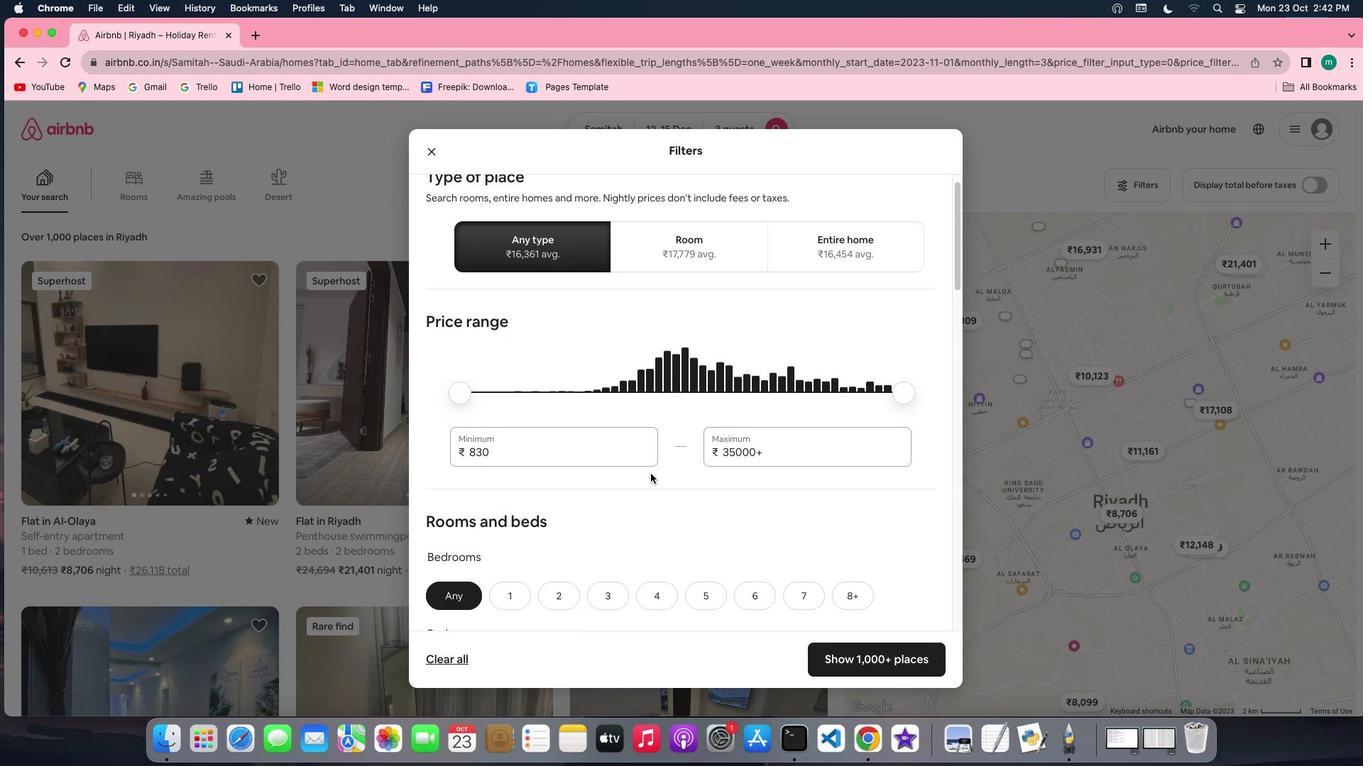 
Action: Mouse scrolled (650, 473) with delta (0, -1)
Screenshot: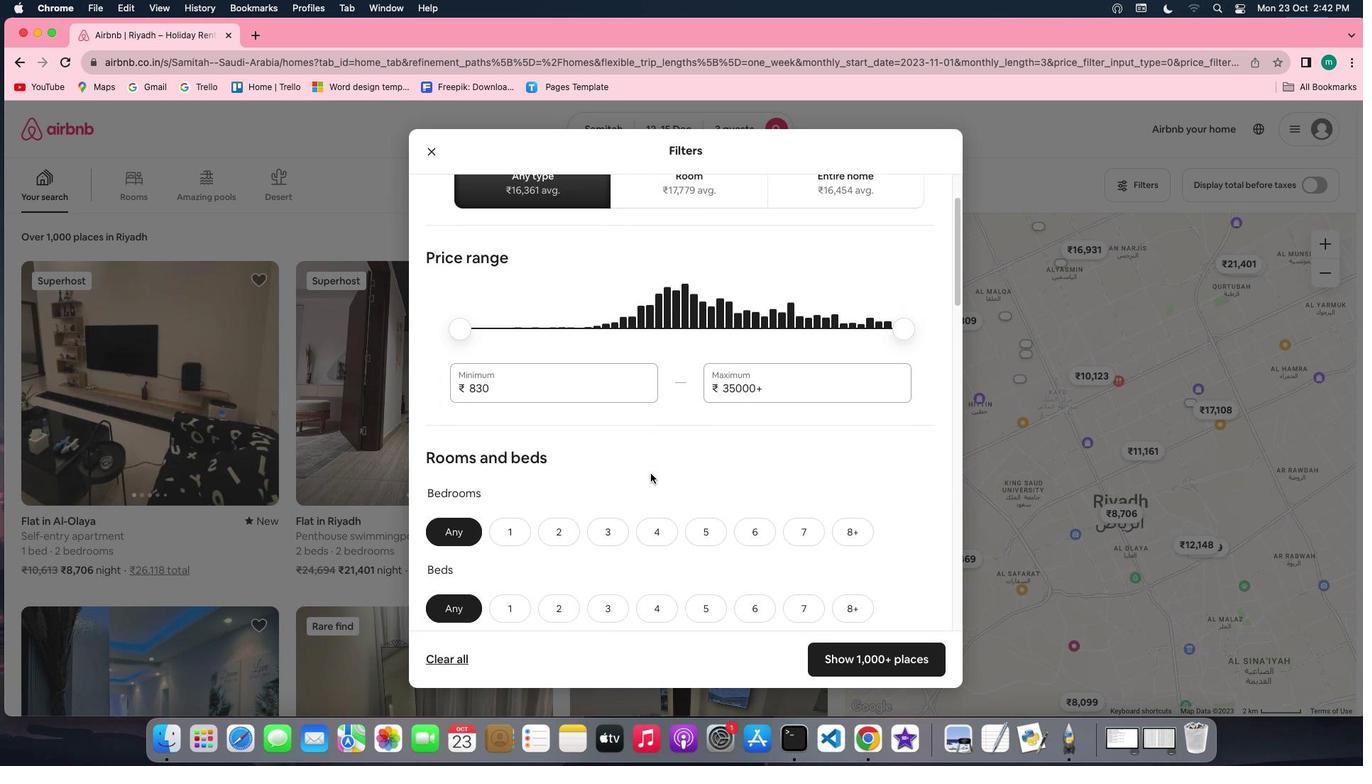 
Action: Mouse scrolled (650, 473) with delta (0, 0)
Screenshot: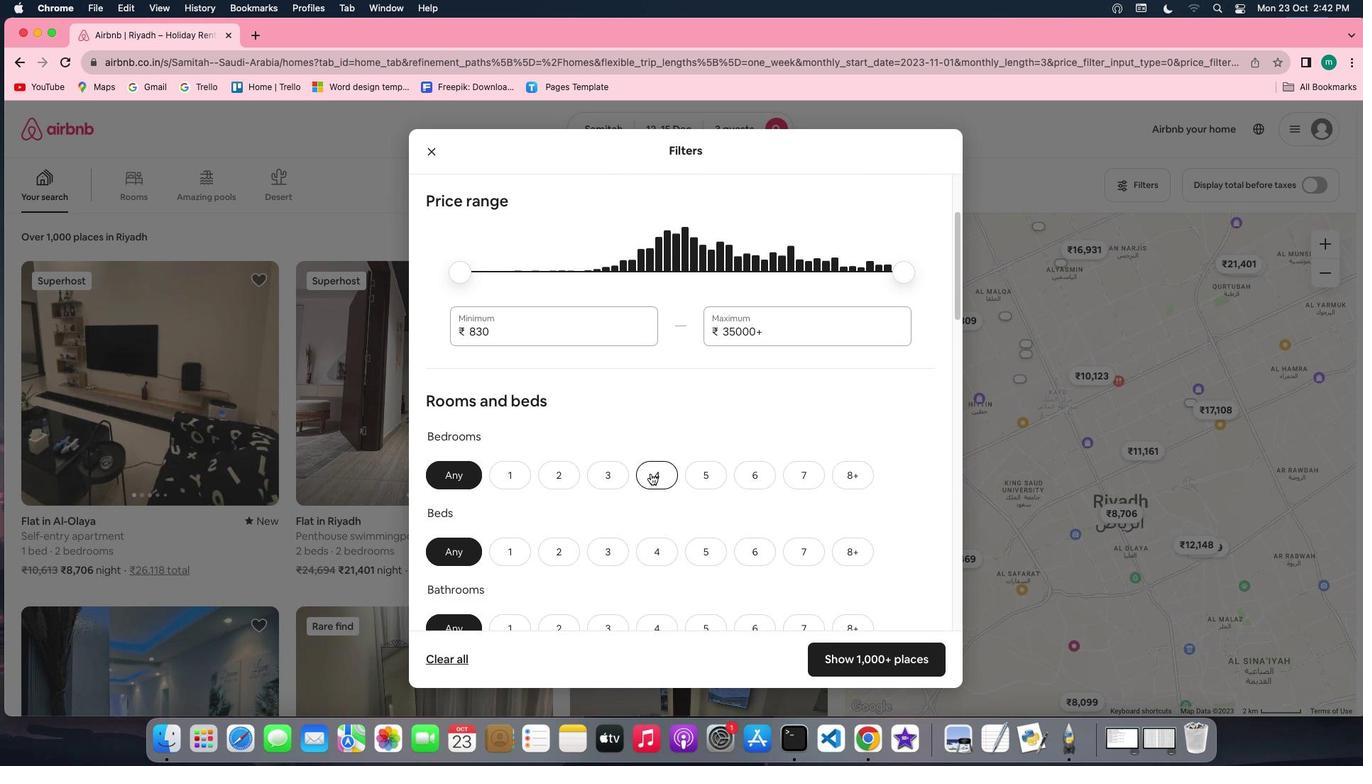 
Action: Mouse scrolled (650, 473) with delta (0, 0)
Screenshot: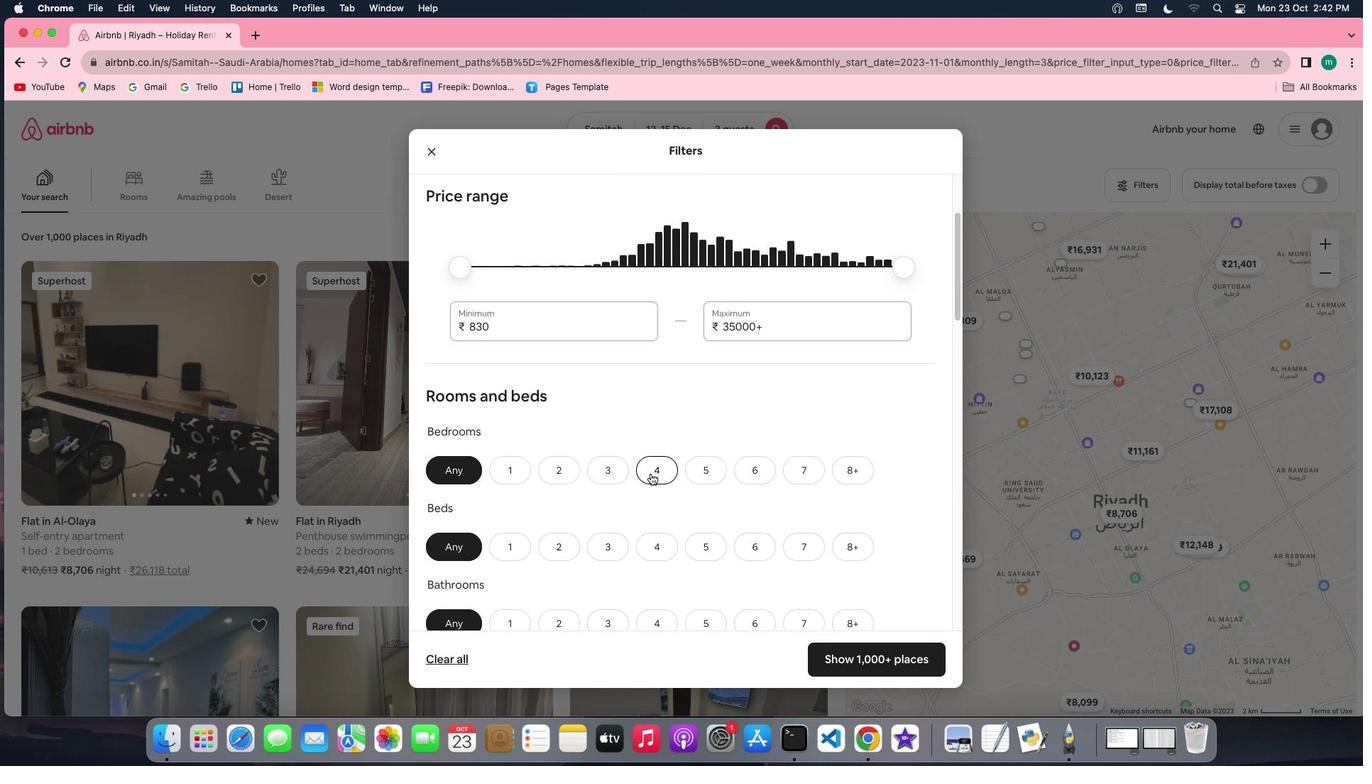 
Action: Mouse scrolled (650, 473) with delta (0, 0)
Screenshot: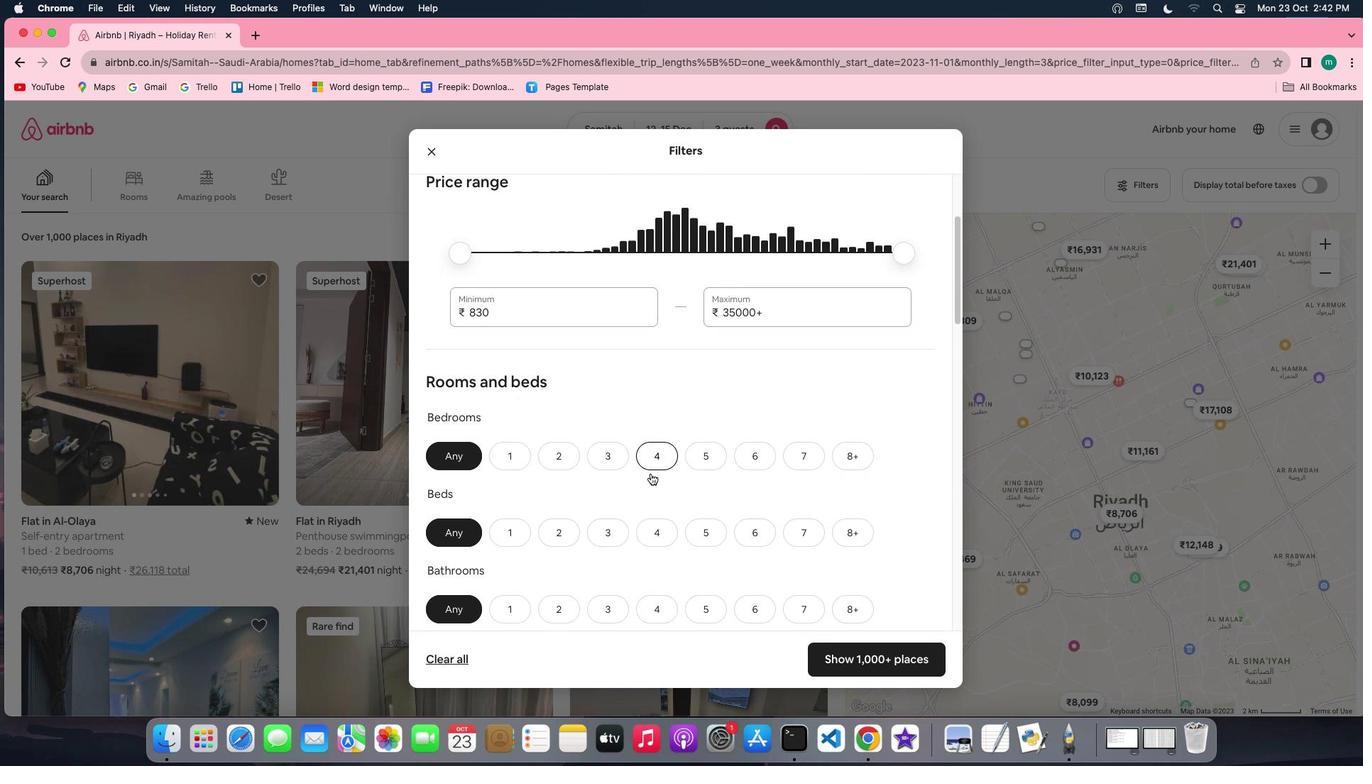 
Action: Mouse scrolled (650, 473) with delta (0, 0)
Screenshot: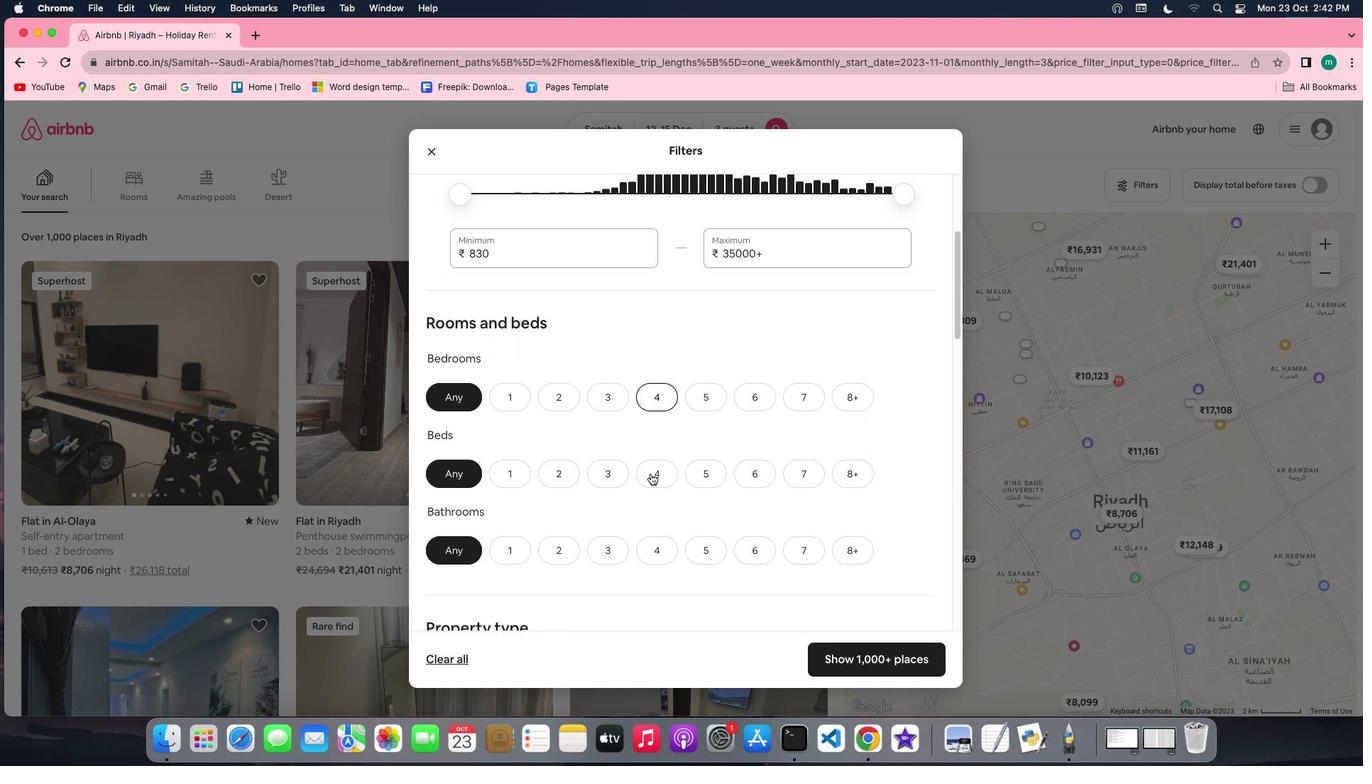 
Action: Mouse scrolled (650, 473) with delta (0, 0)
Screenshot: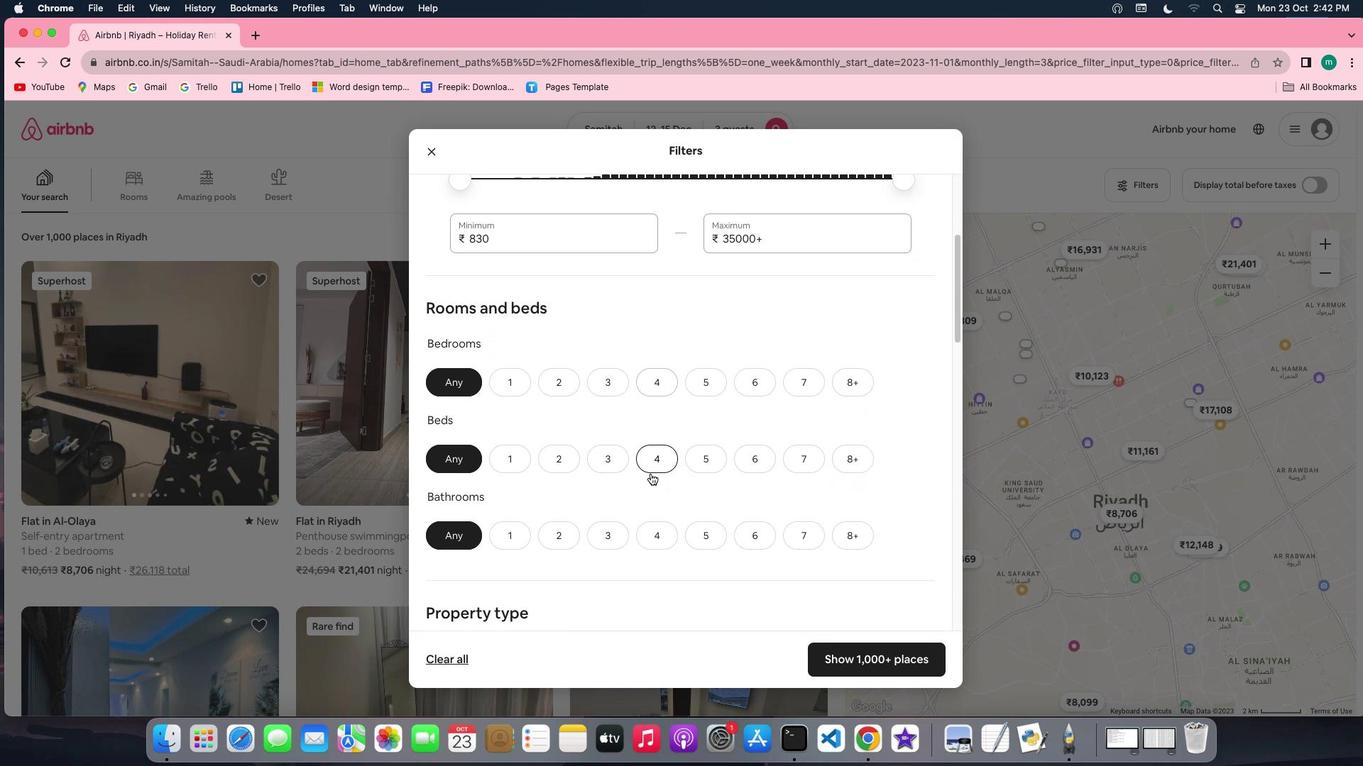 
Action: Mouse scrolled (650, 473) with delta (0, 0)
Screenshot: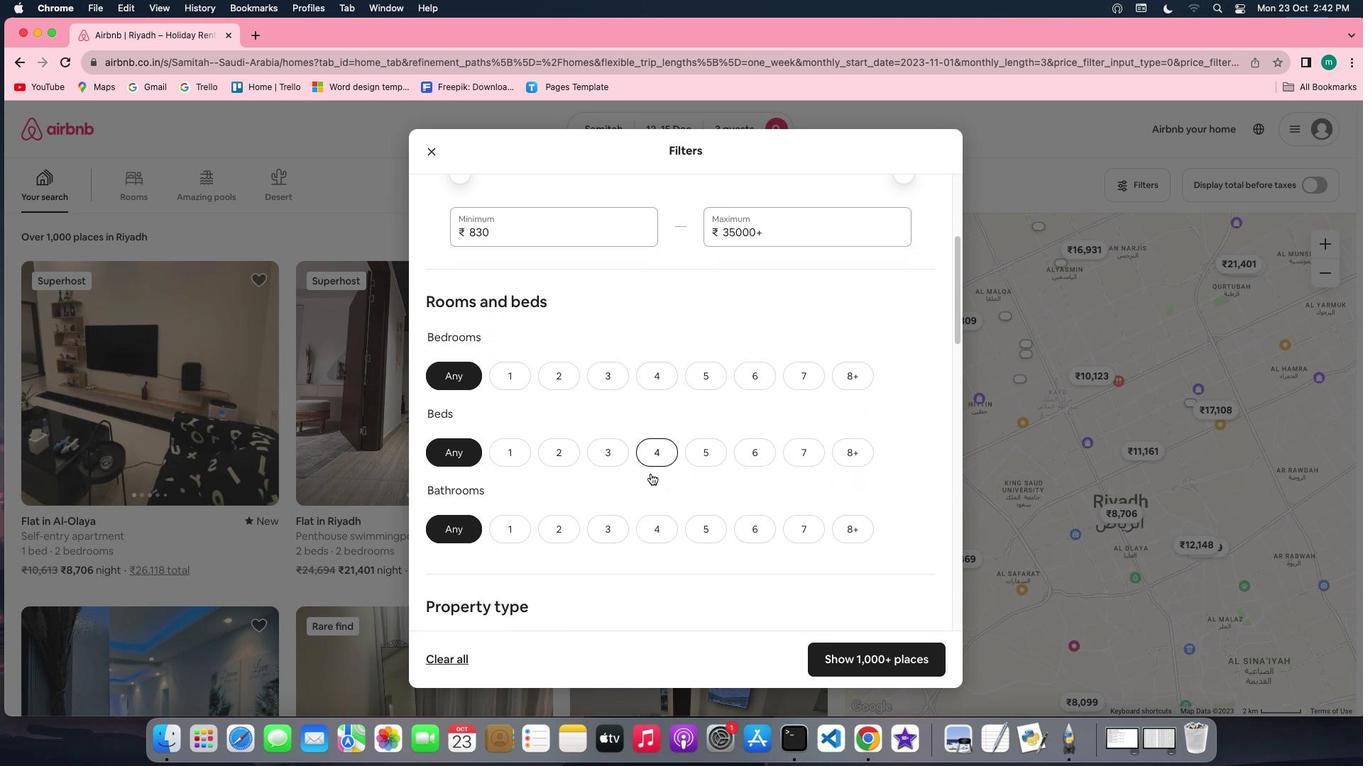 
Action: Mouse scrolled (650, 473) with delta (0, 0)
Screenshot: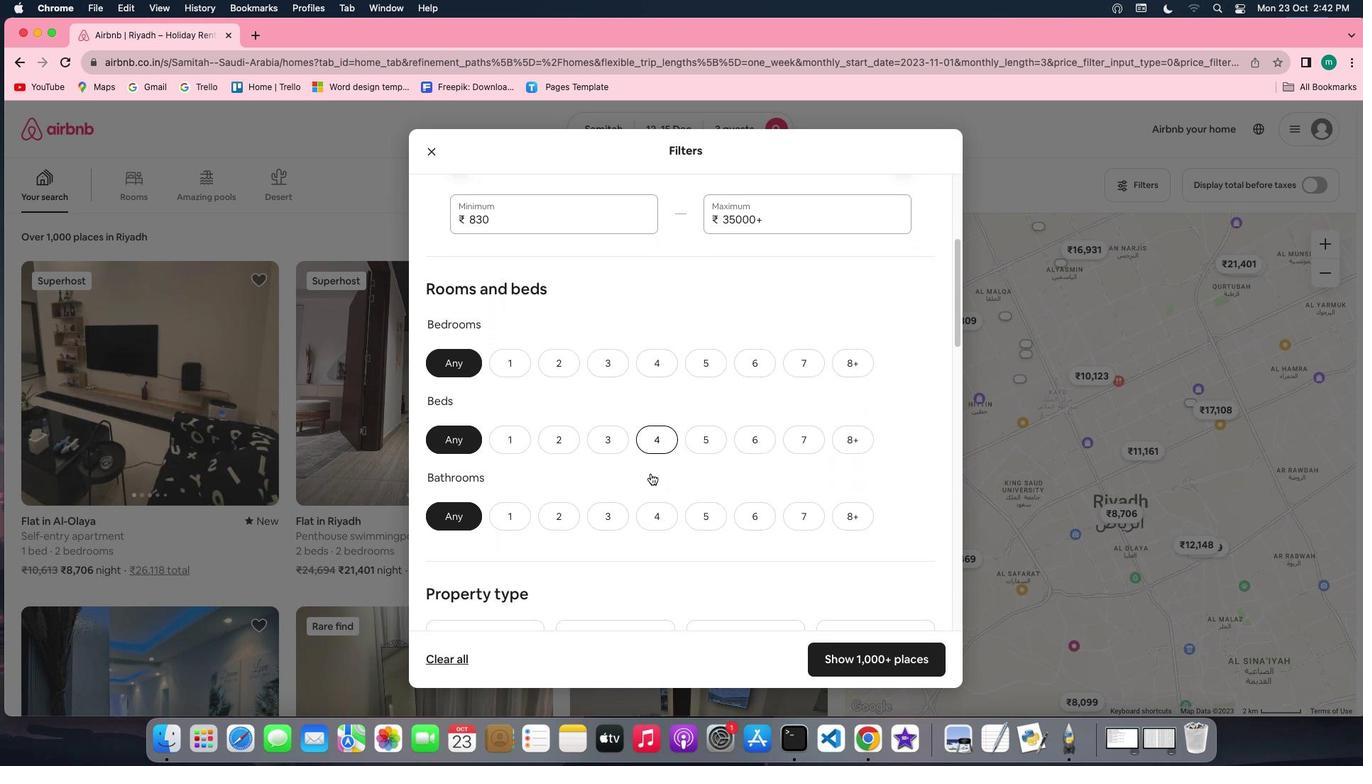 
Action: Mouse moved to (553, 323)
Screenshot: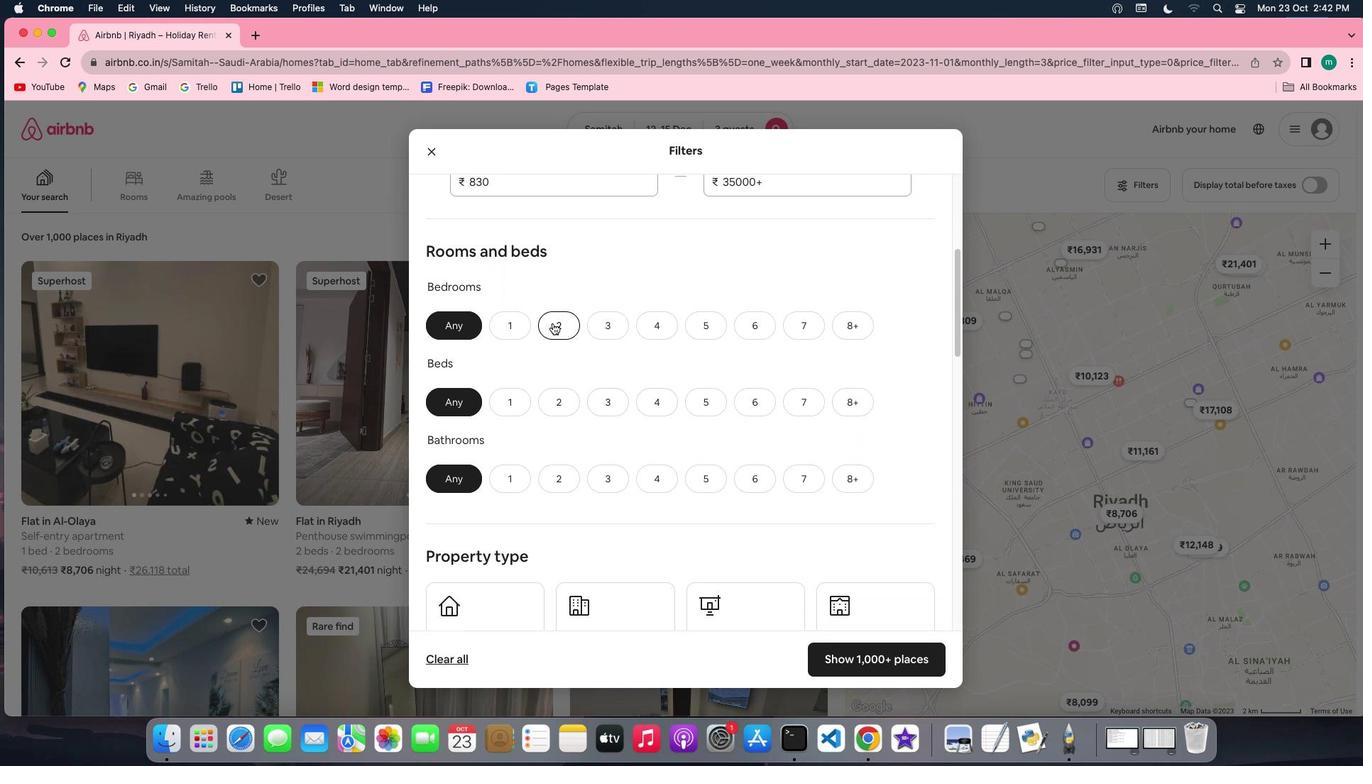 
Action: Mouse pressed left at (553, 323)
Screenshot: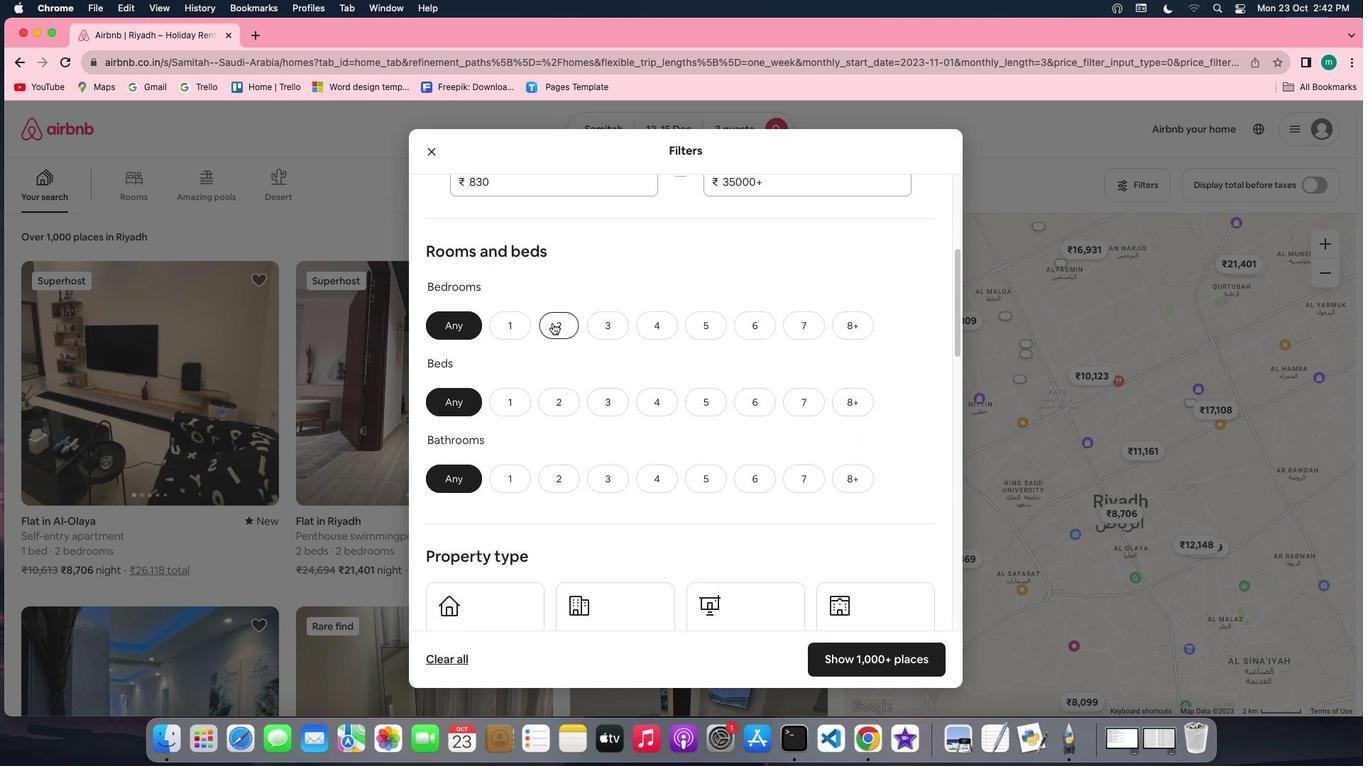 
Action: Mouse moved to (614, 408)
Screenshot: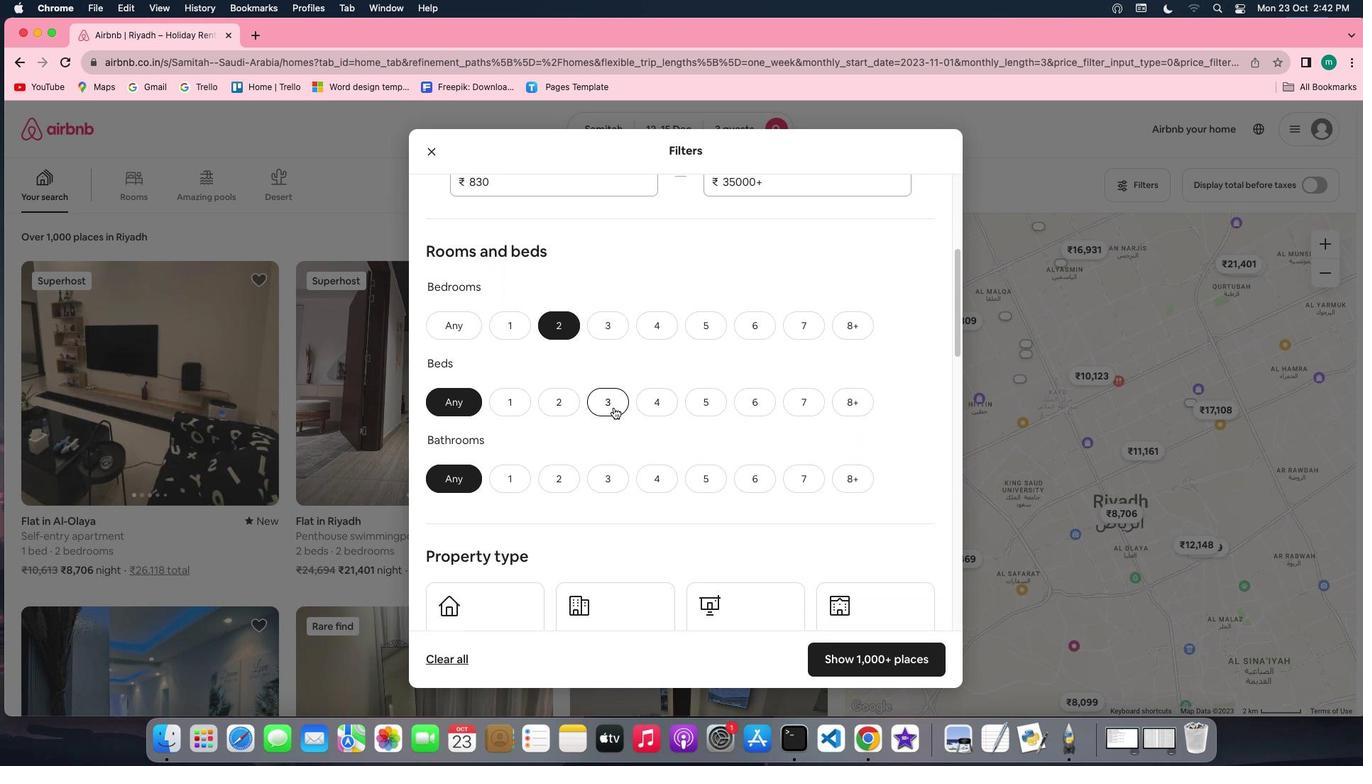 
Action: Mouse pressed left at (614, 408)
Screenshot: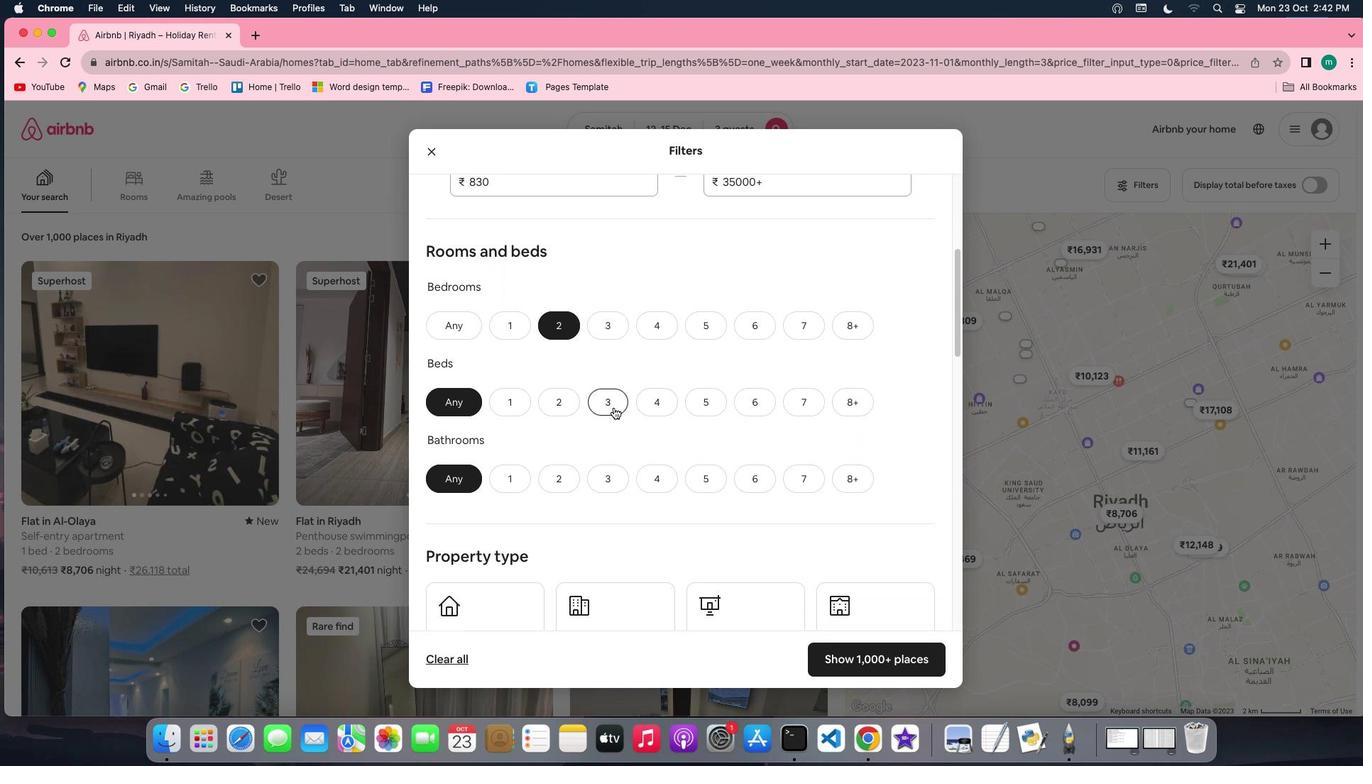 
Action: Mouse moved to (506, 485)
Screenshot: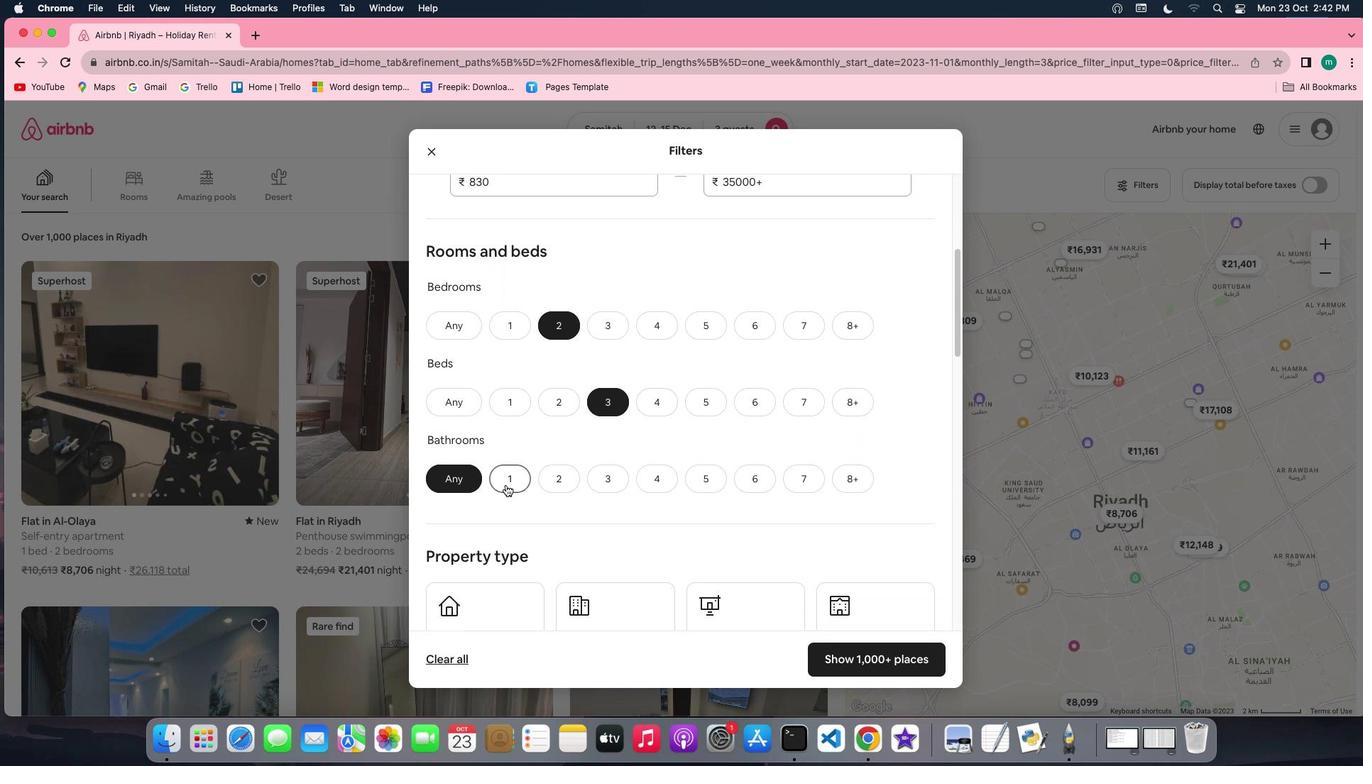 
Action: Mouse pressed left at (506, 485)
Screenshot: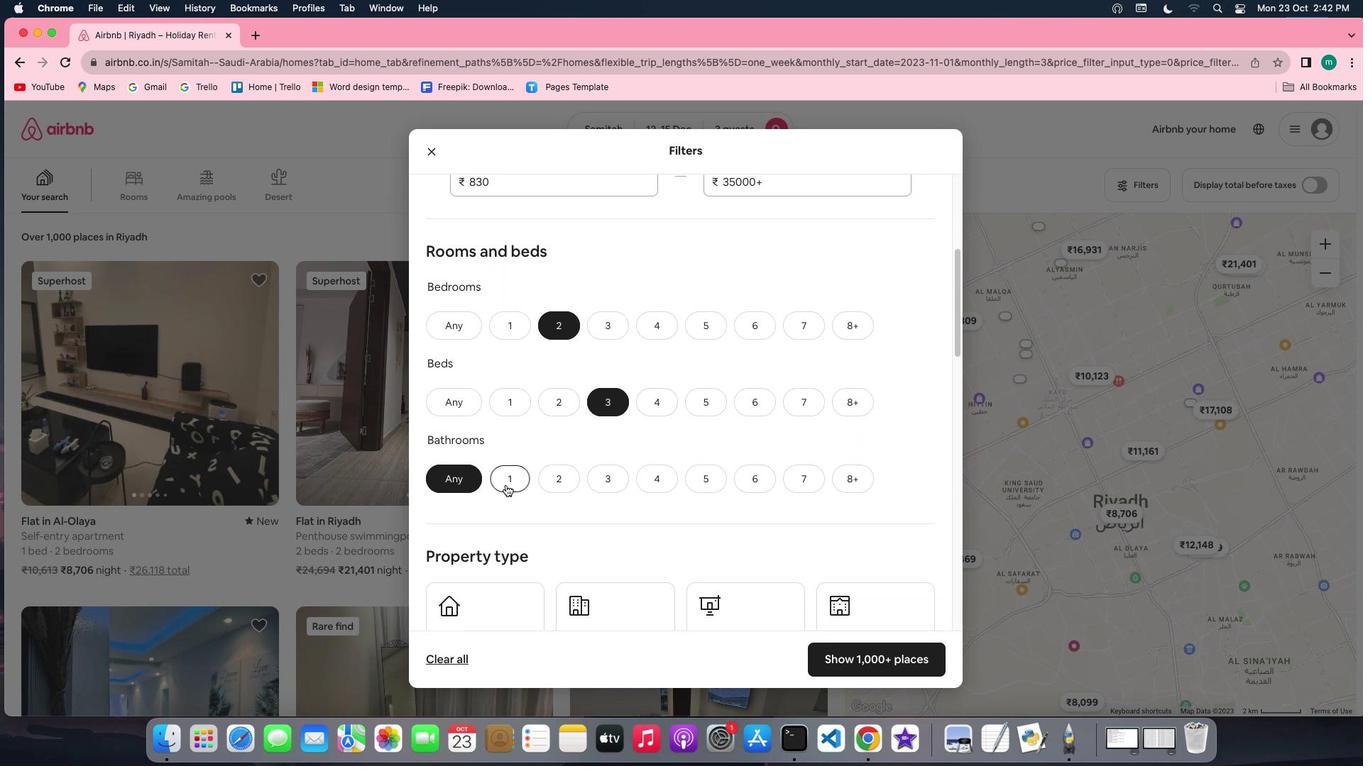 
Action: Mouse moved to (753, 526)
Screenshot: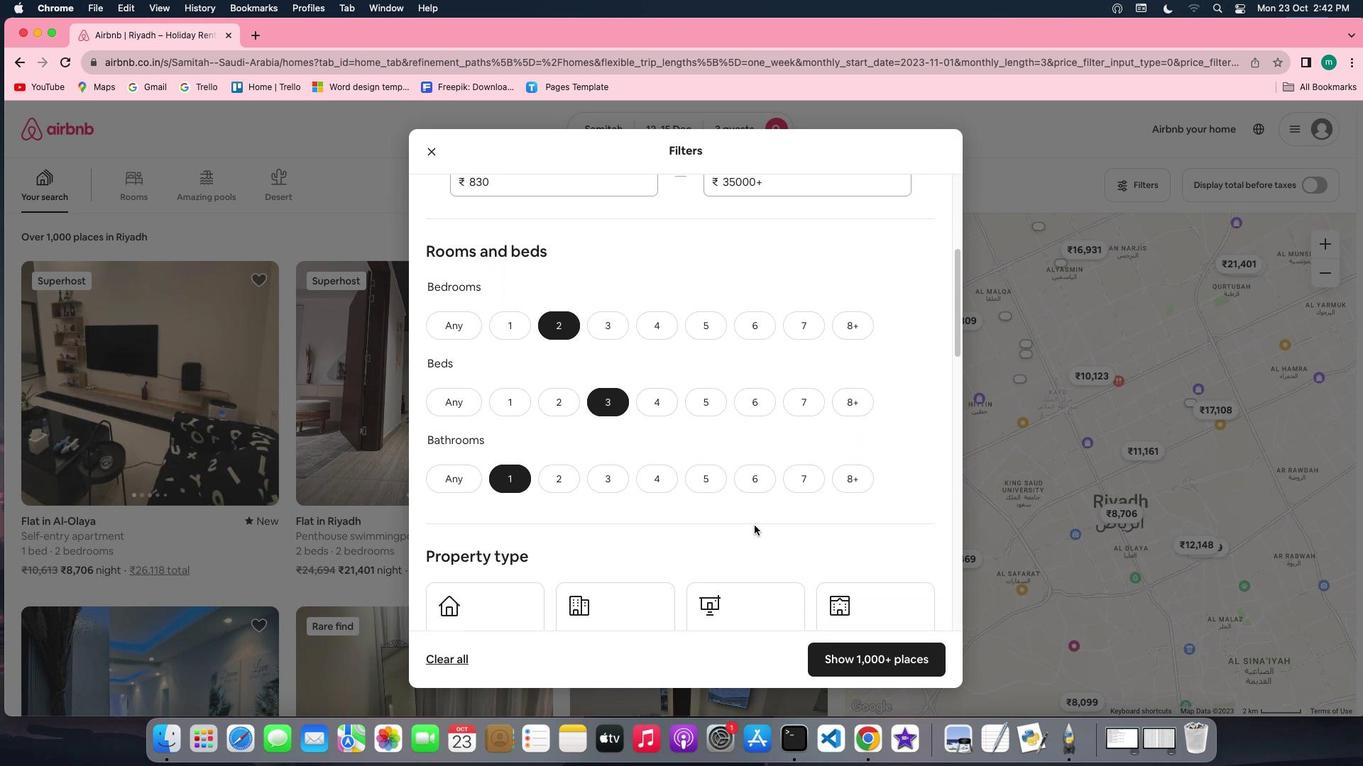 
Action: Mouse scrolled (753, 526) with delta (0, 0)
Screenshot: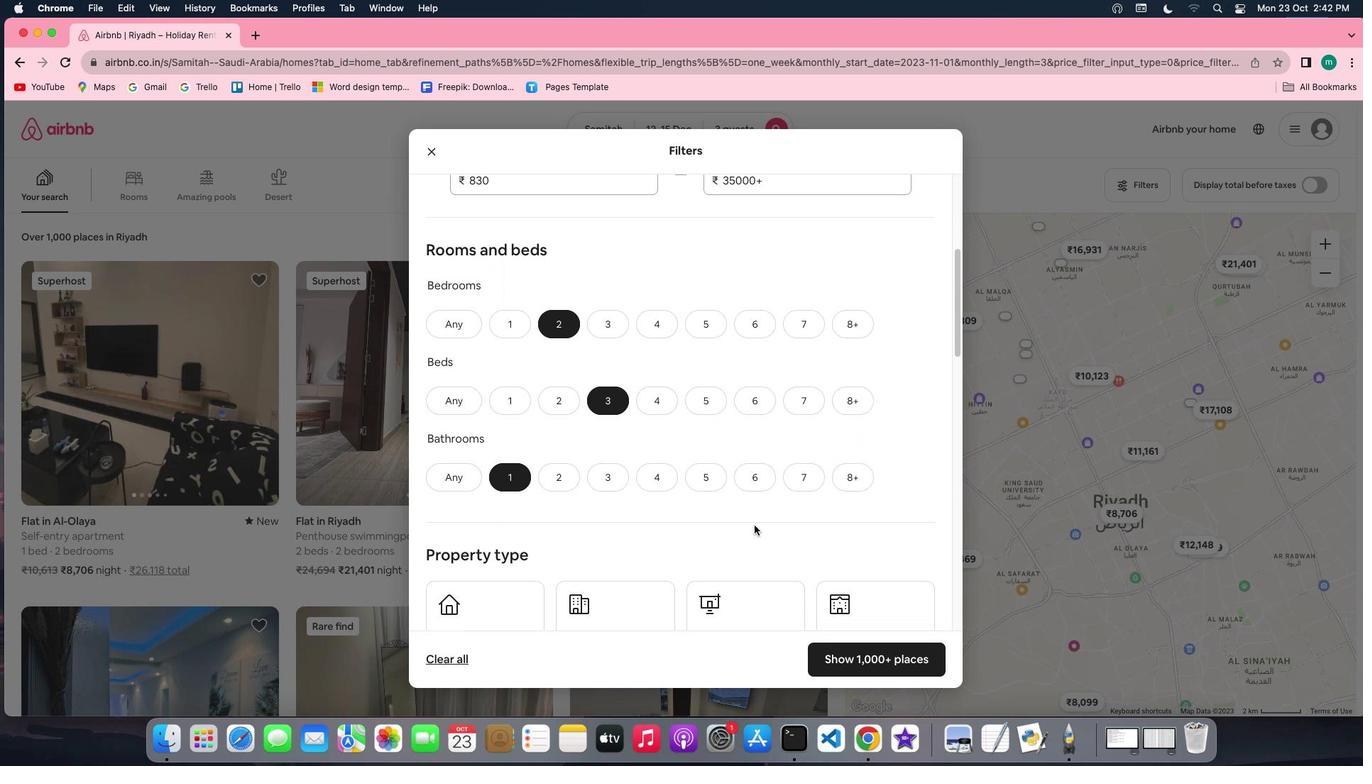 
Action: Mouse scrolled (753, 526) with delta (0, 0)
Screenshot: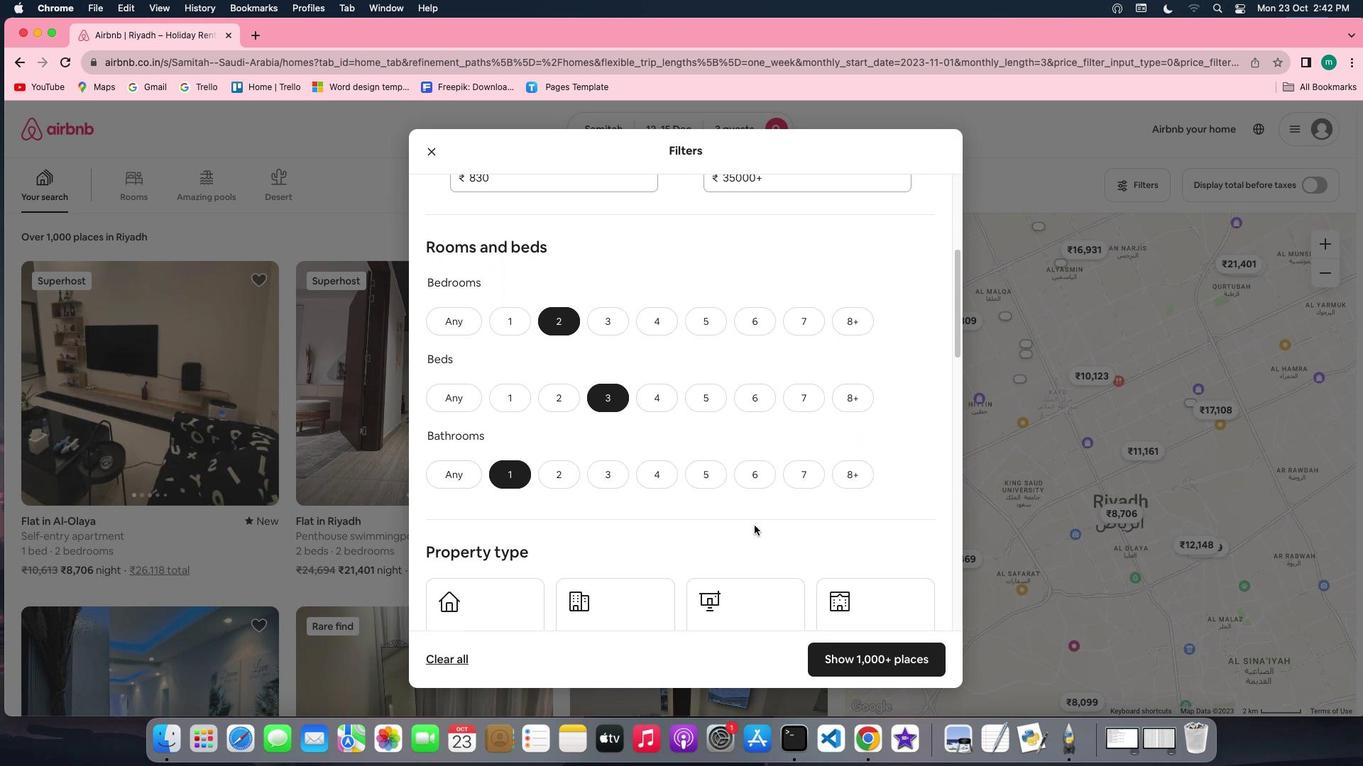
Action: Mouse scrolled (753, 526) with delta (0, 0)
Screenshot: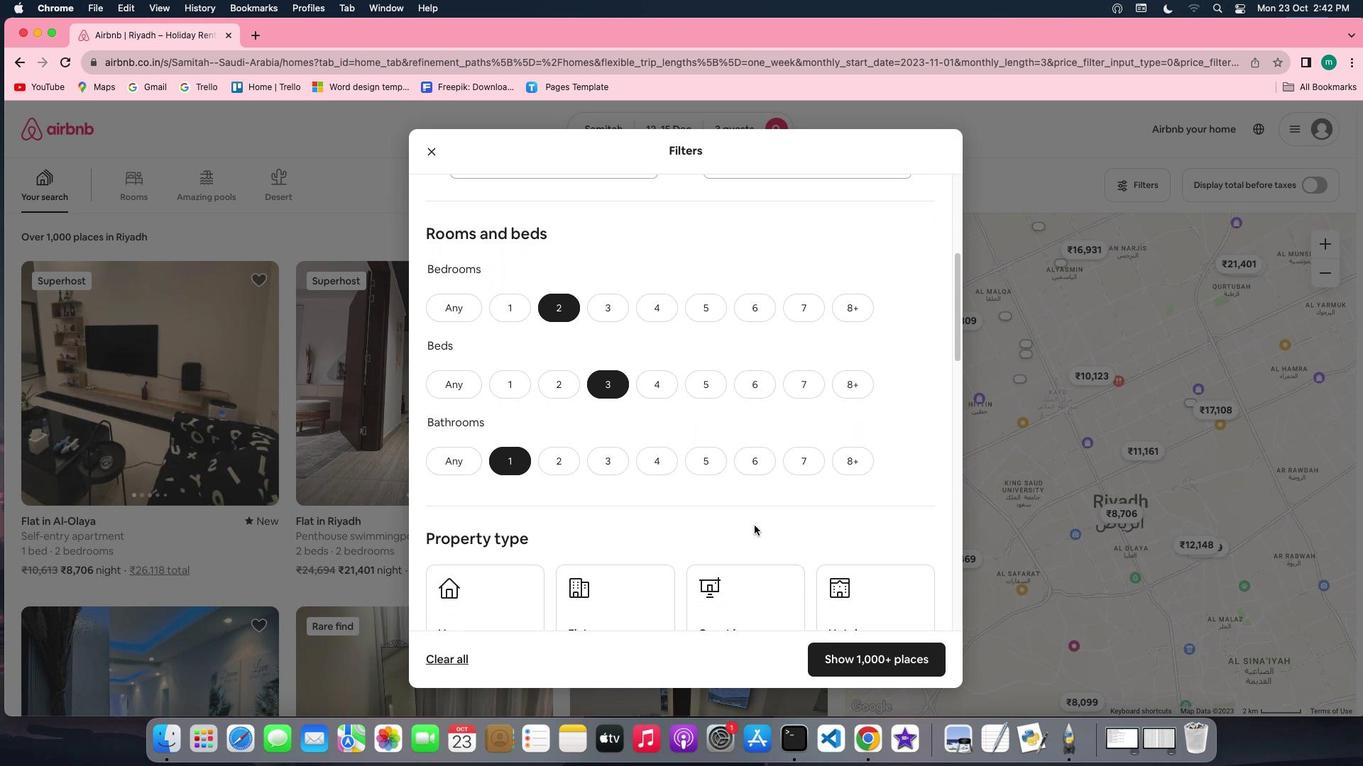 
Action: Mouse scrolled (753, 526) with delta (0, 0)
Screenshot: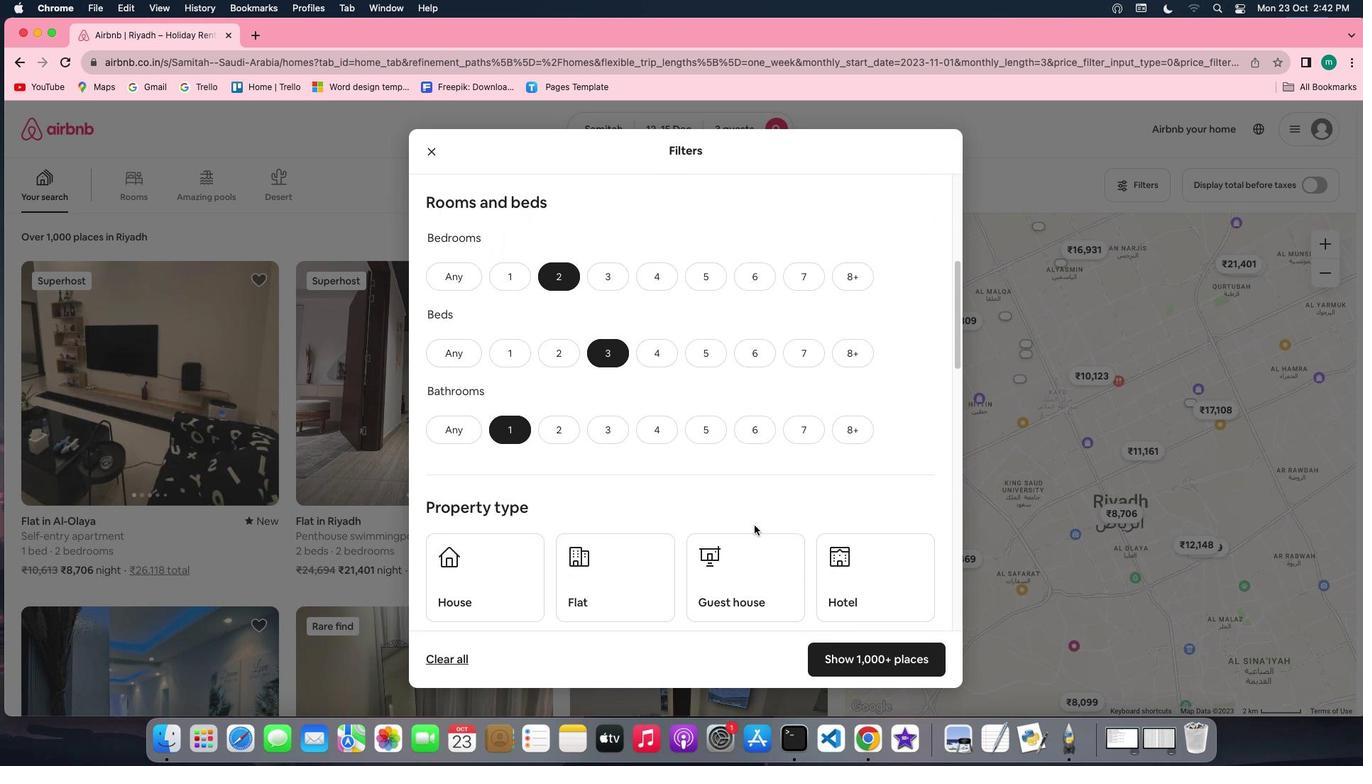 
Action: Mouse scrolled (753, 526) with delta (0, 0)
Screenshot: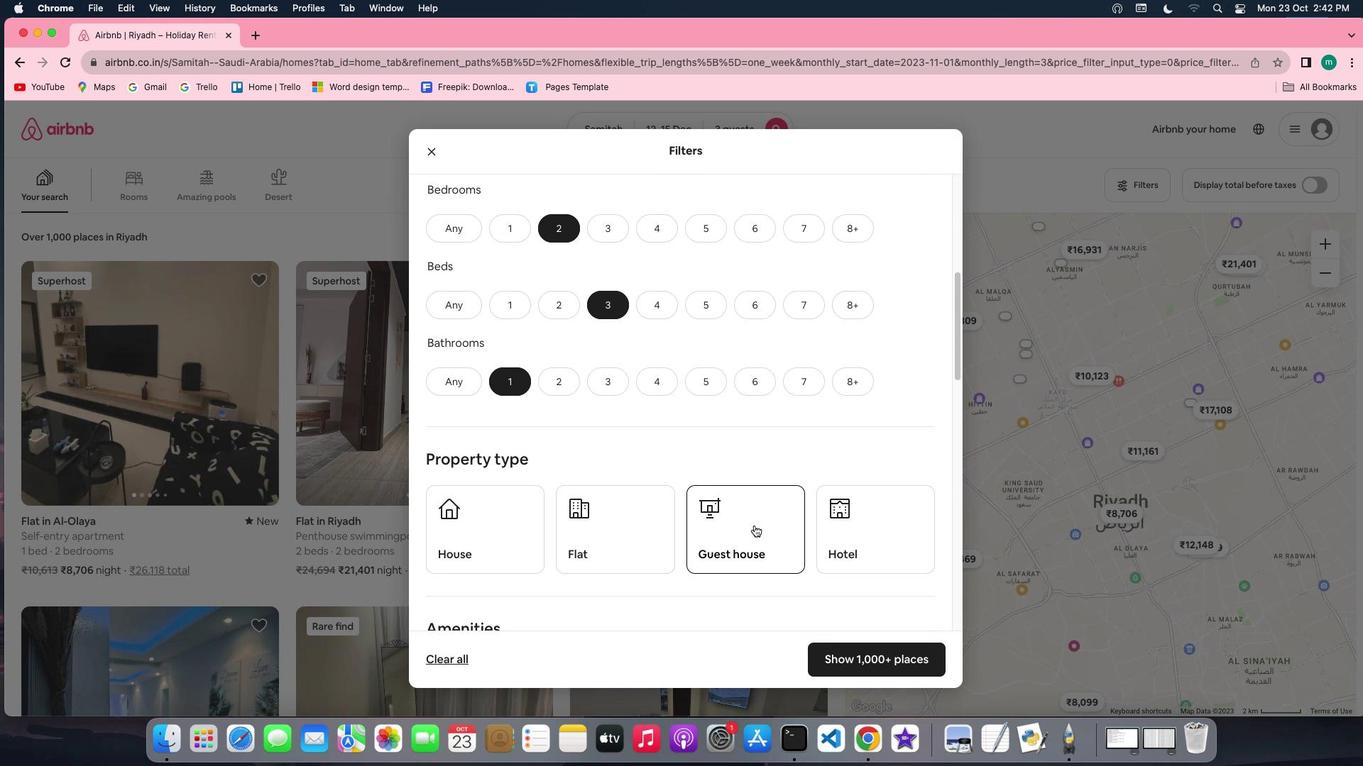 
Action: Mouse scrolled (753, 526) with delta (0, 0)
Screenshot: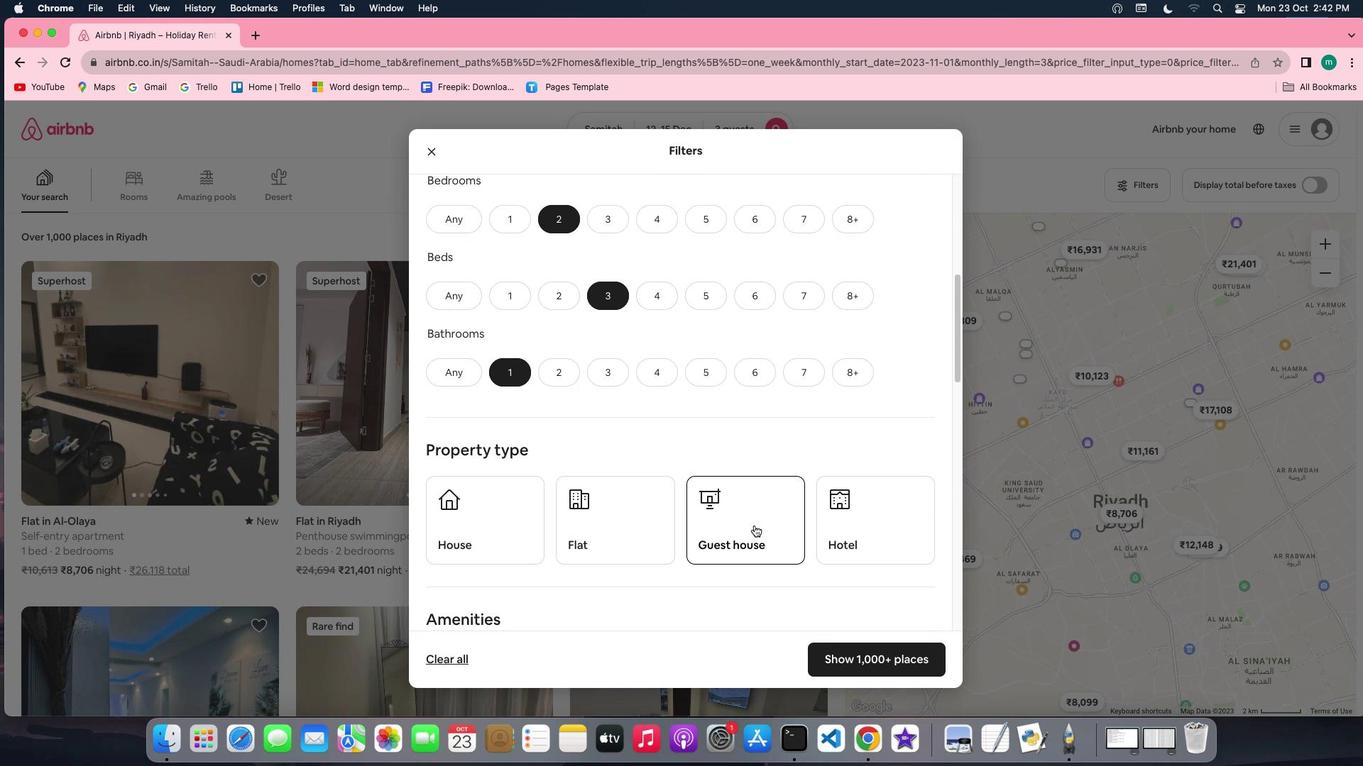 
Action: Mouse scrolled (753, 526) with delta (0, -1)
Screenshot: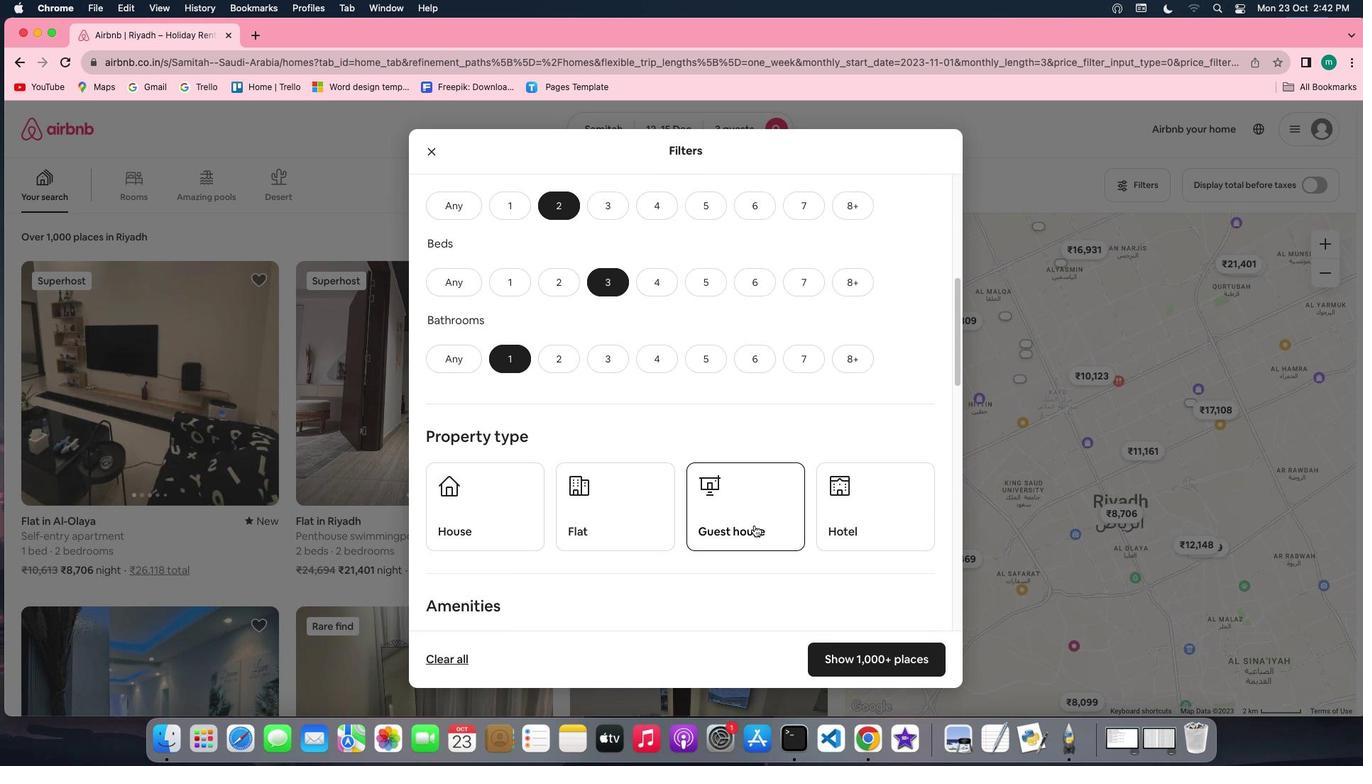 
Action: Mouse moved to (622, 447)
Screenshot: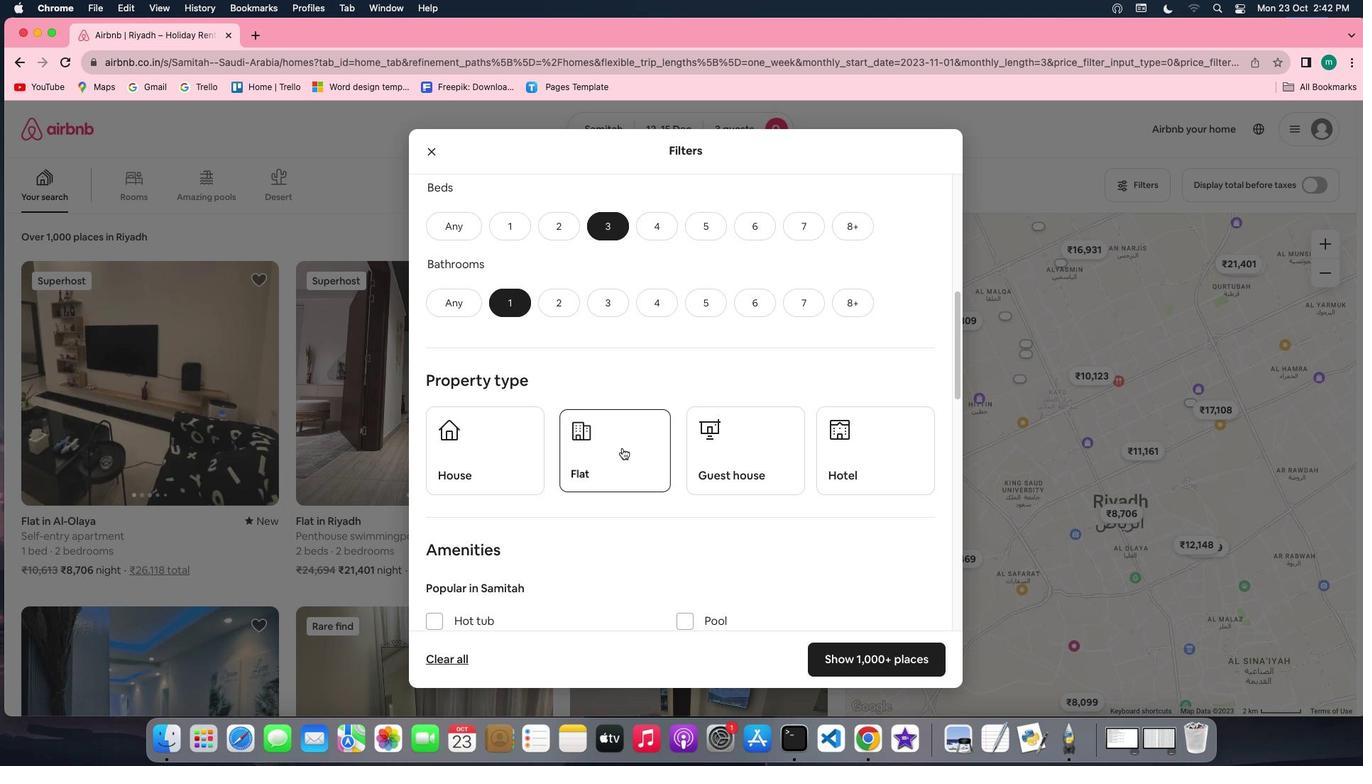
Action: Mouse pressed left at (622, 447)
Screenshot: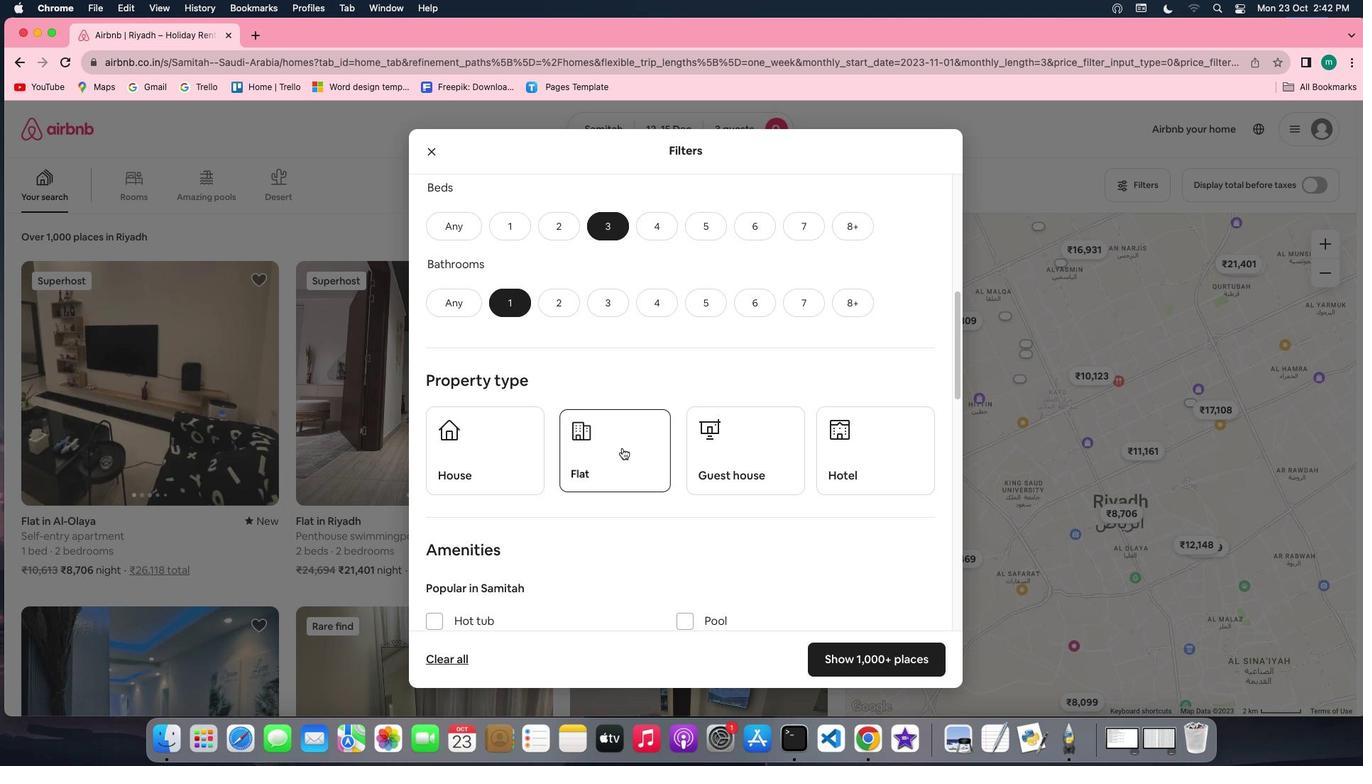 
Action: Mouse moved to (800, 523)
Screenshot: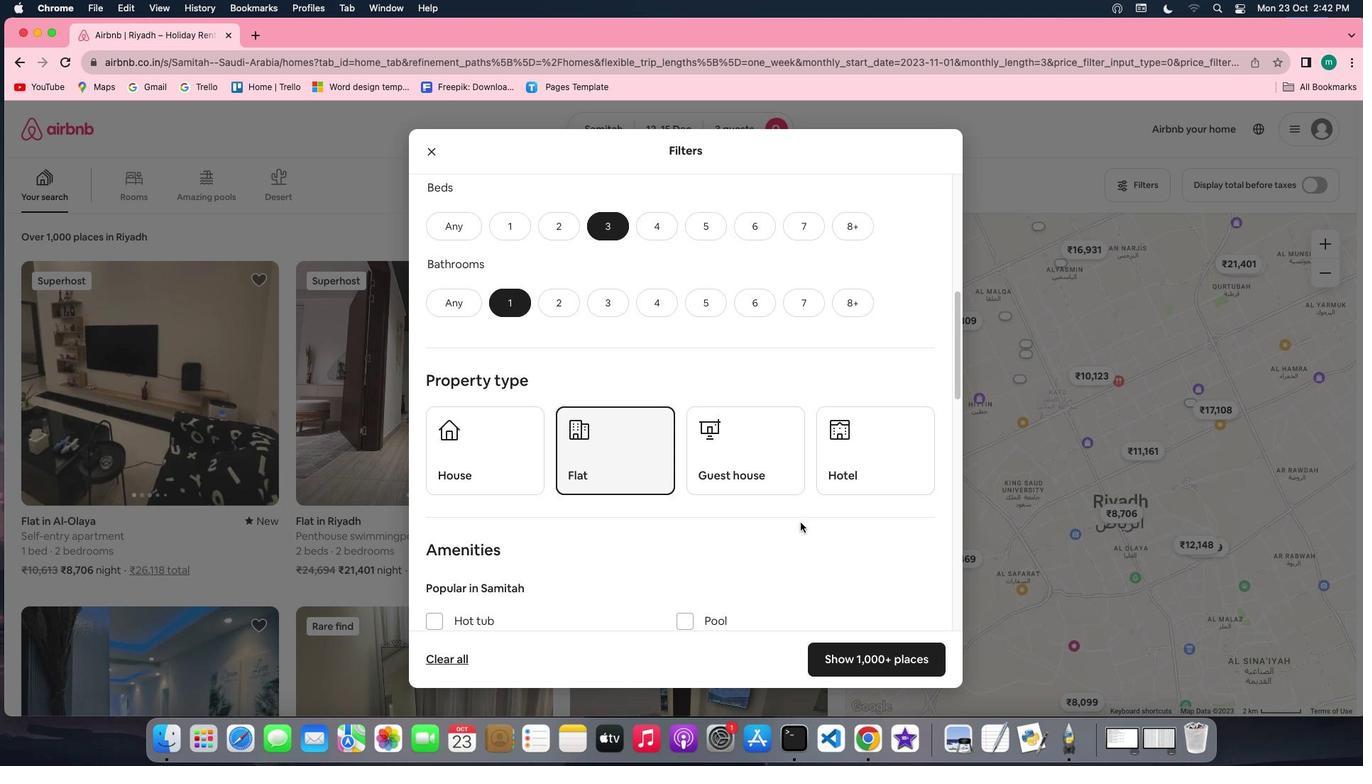 
Action: Mouse scrolled (800, 523) with delta (0, 0)
Screenshot: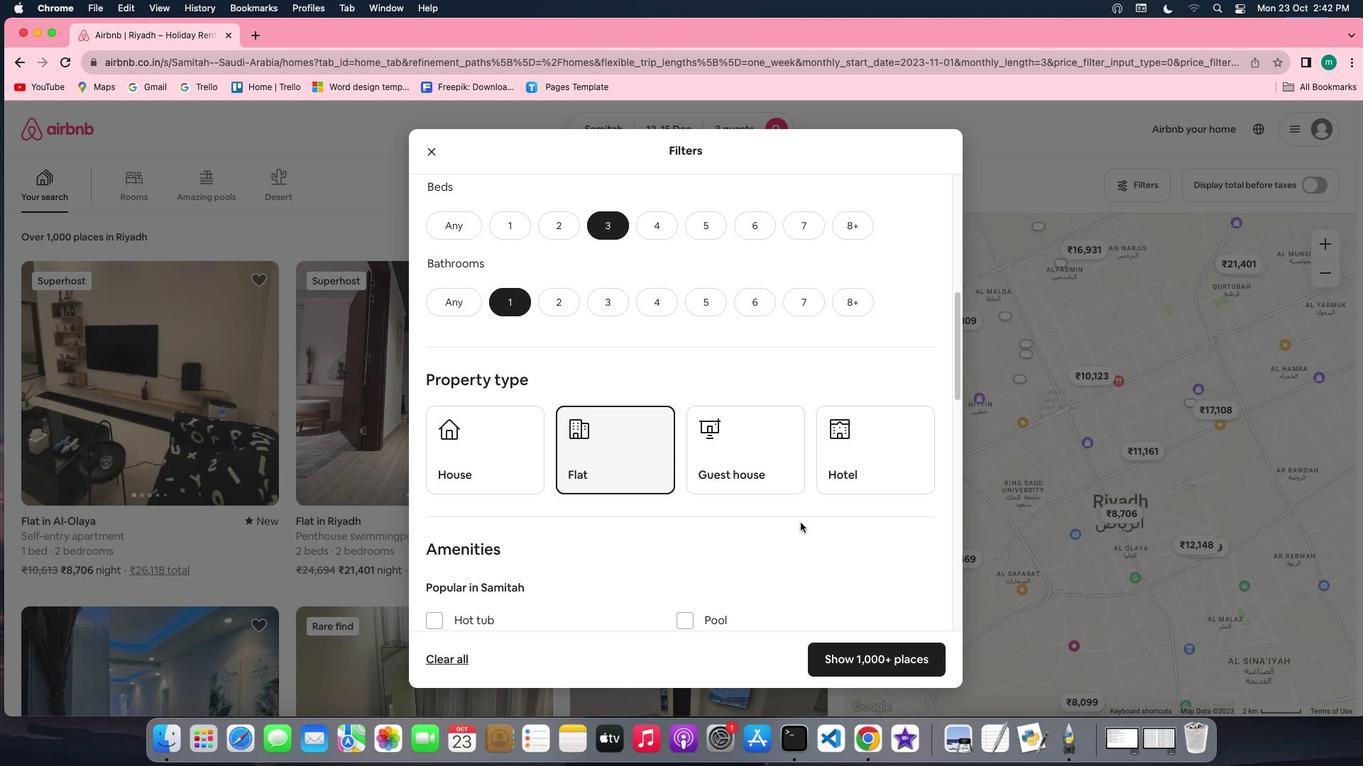 
Action: Mouse scrolled (800, 523) with delta (0, 0)
Screenshot: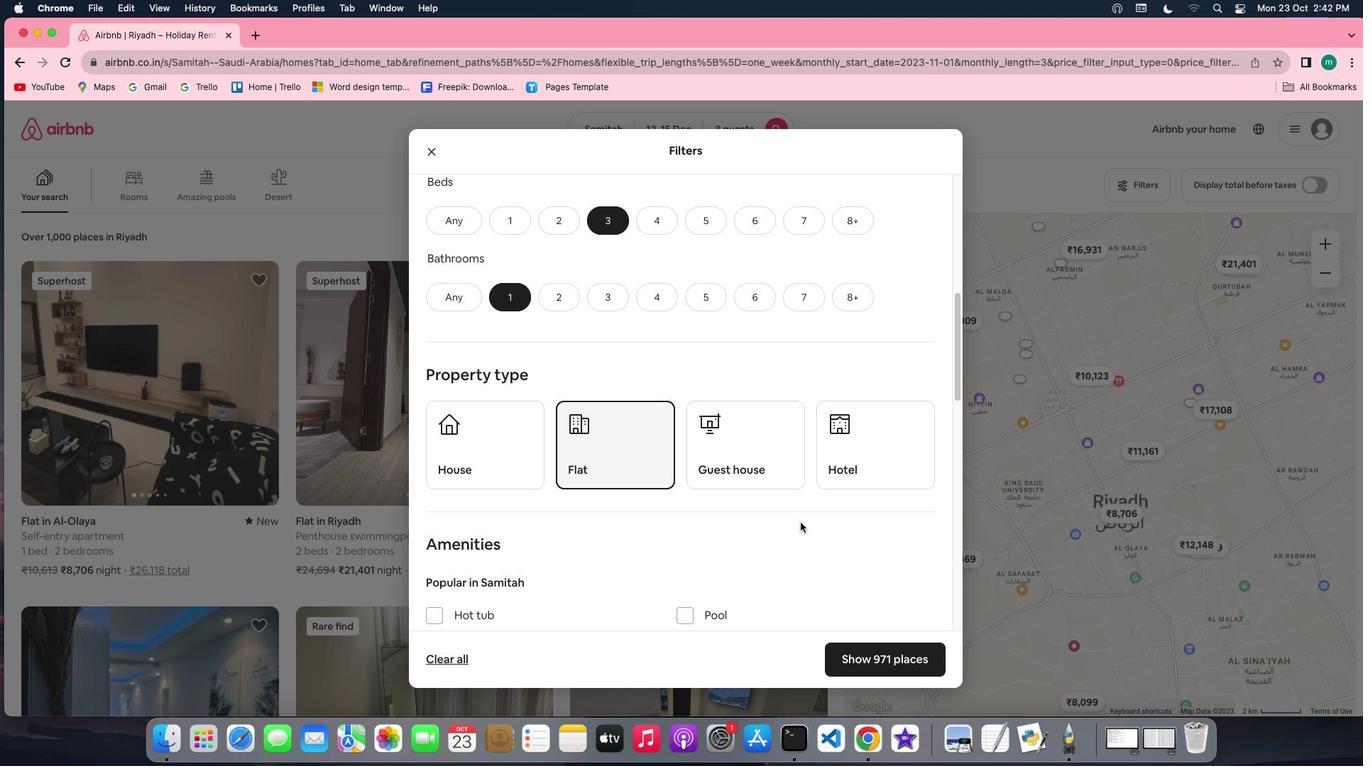 
Action: Mouse scrolled (800, 523) with delta (0, 0)
Screenshot: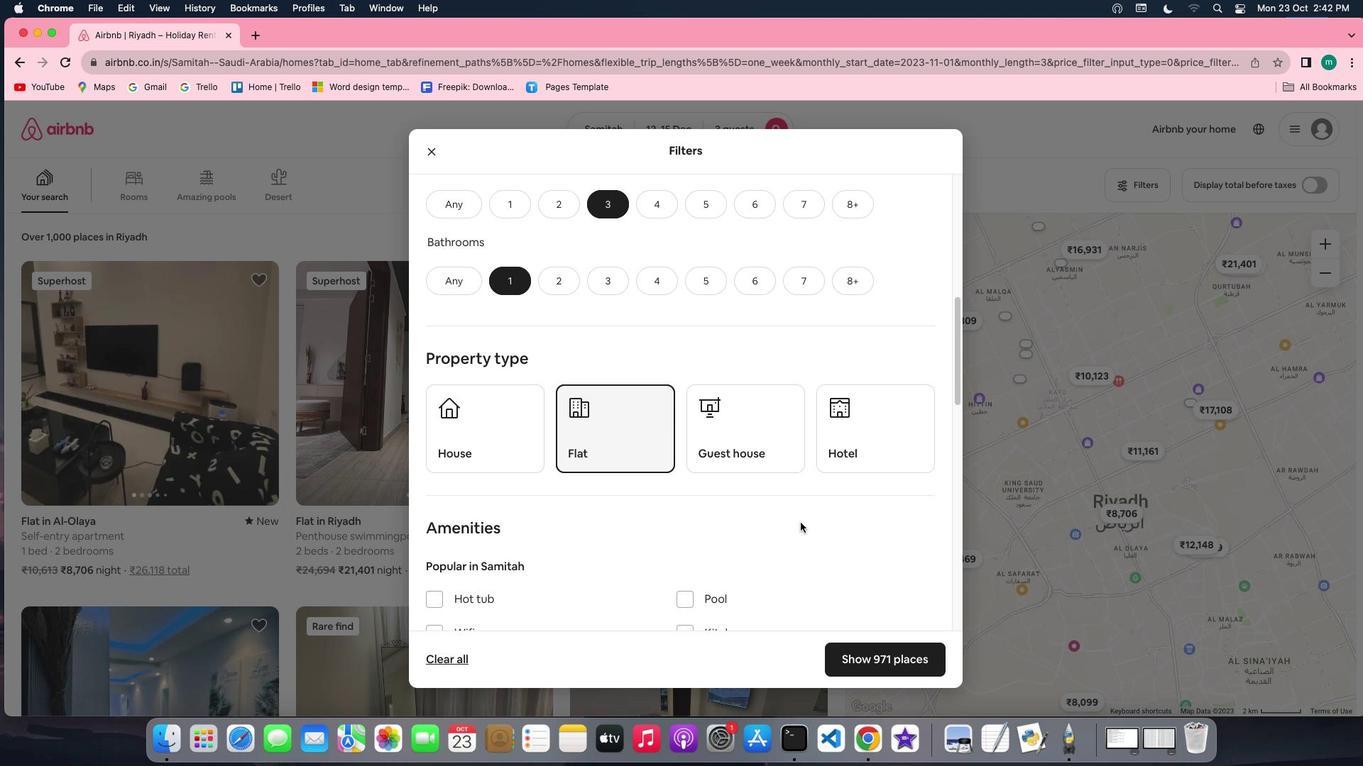 
Action: Mouse scrolled (800, 523) with delta (0, 0)
Screenshot: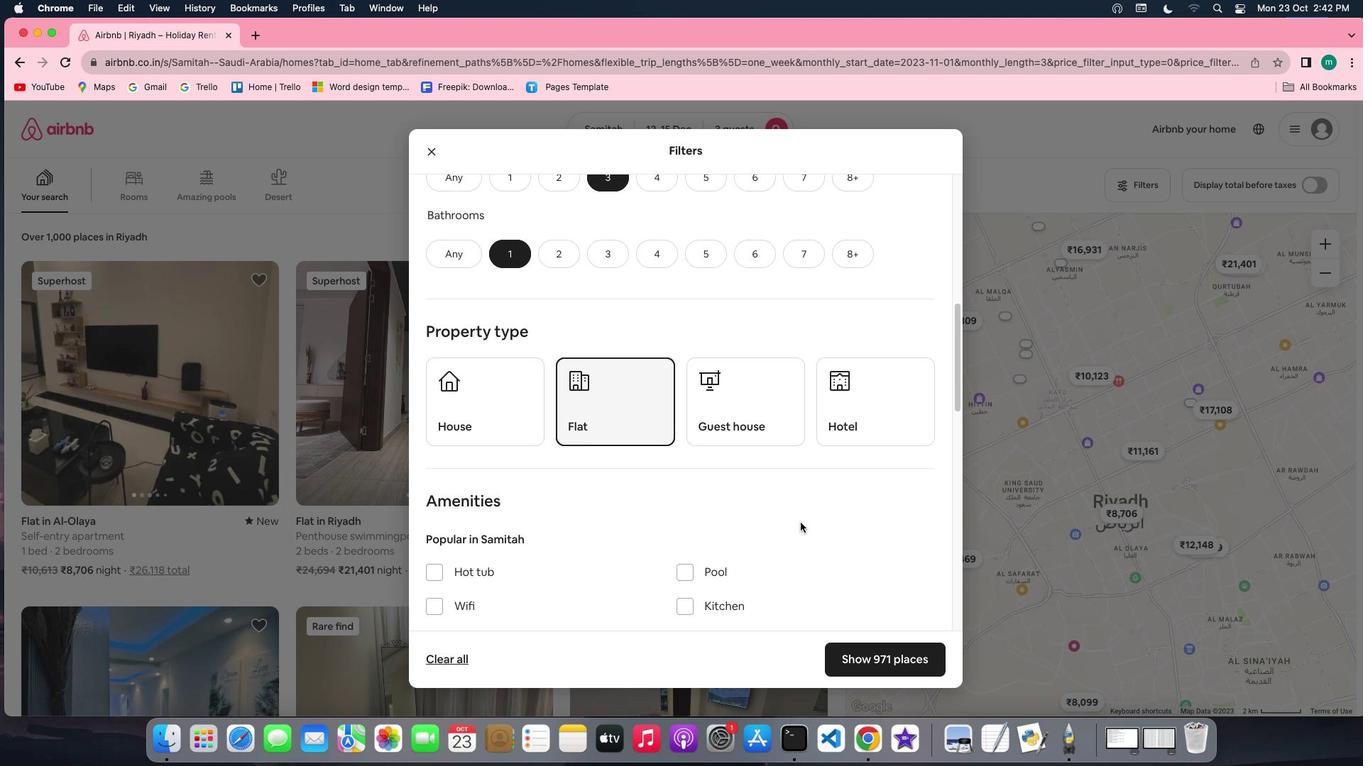 
Action: Mouse scrolled (800, 523) with delta (0, 0)
Screenshot: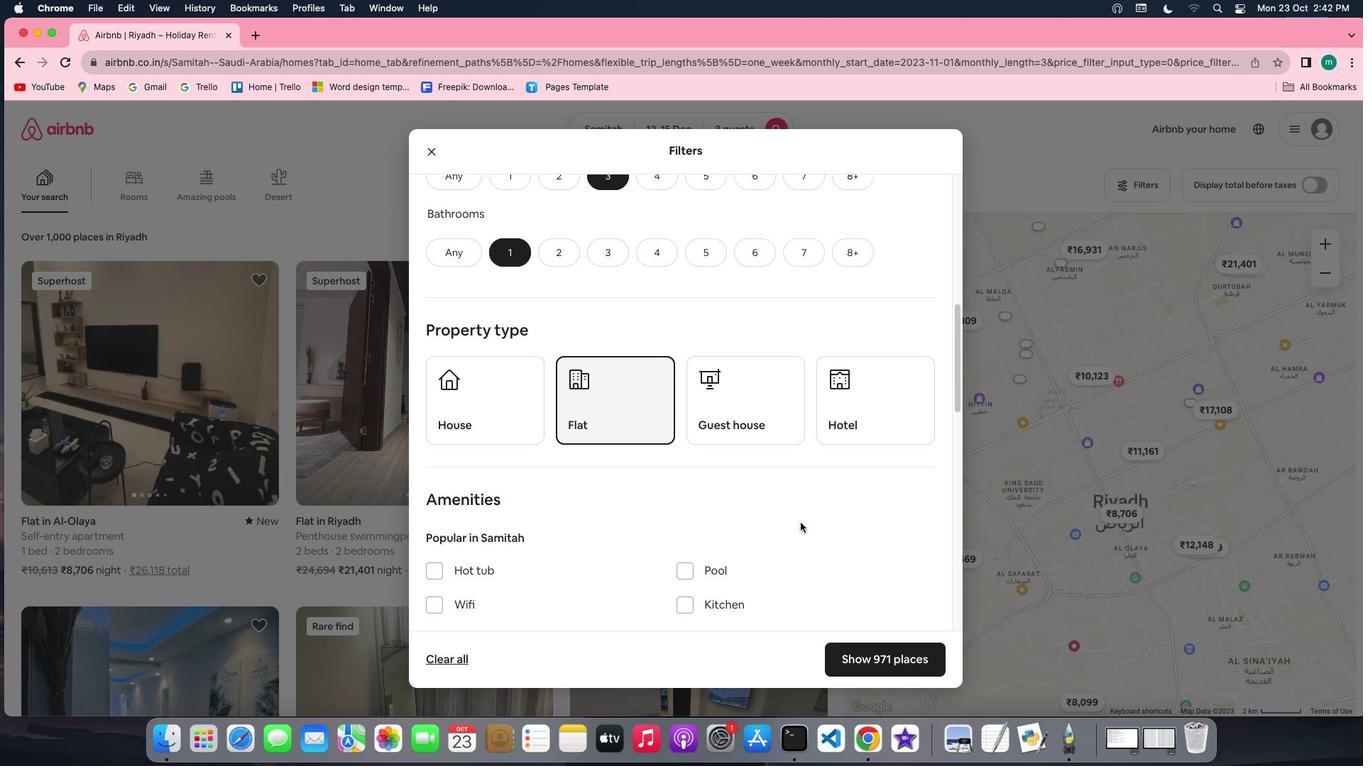 
Action: Mouse scrolled (800, 523) with delta (0, 0)
Screenshot: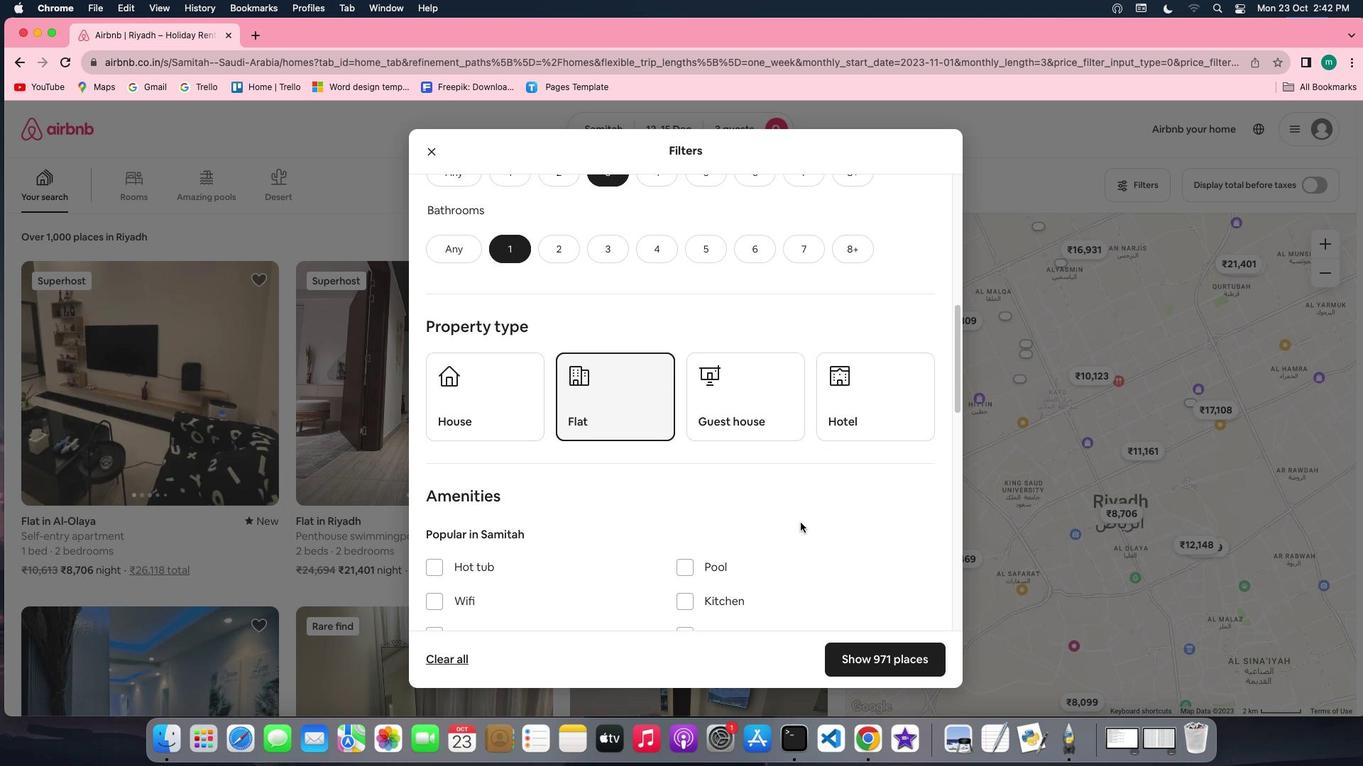 
Action: Mouse scrolled (800, 523) with delta (0, -1)
Screenshot: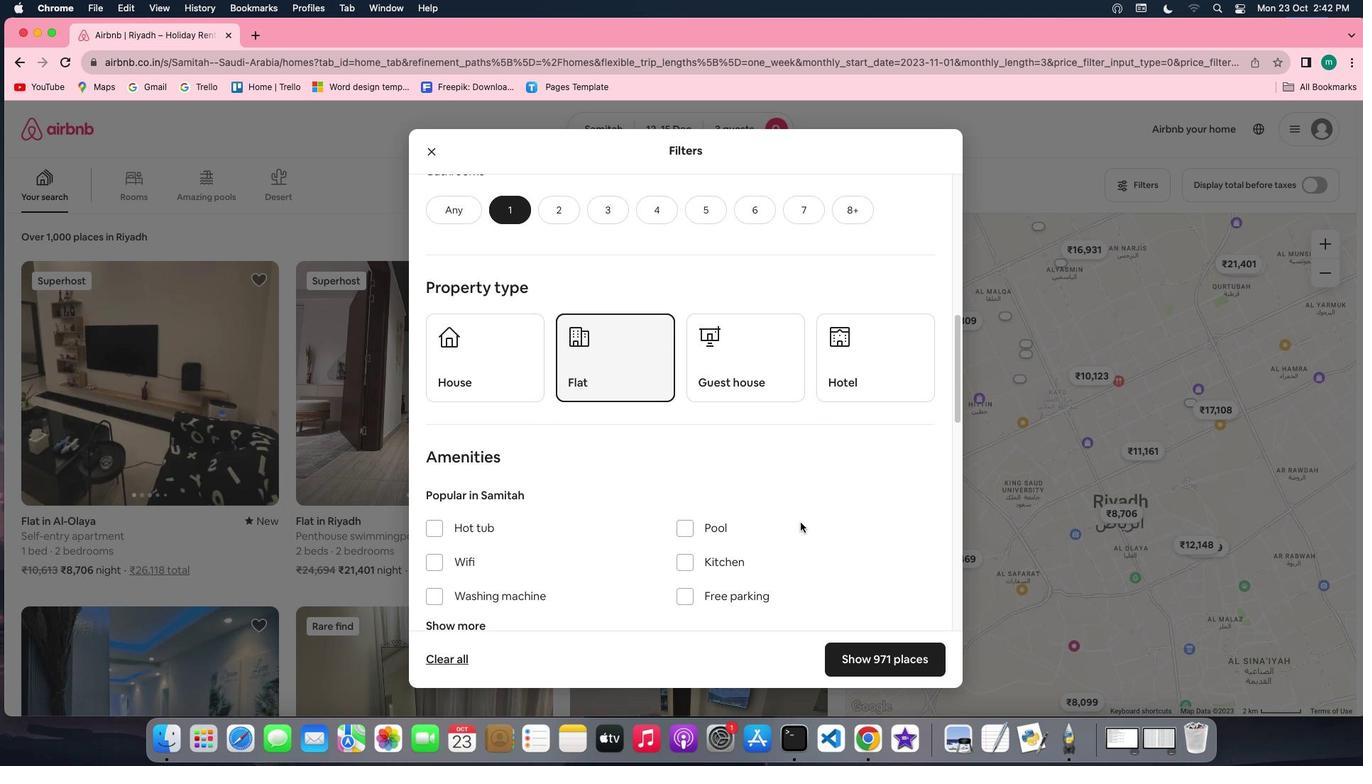 
Action: Mouse scrolled (800, 523) with delta (0, 0)
Screenshot: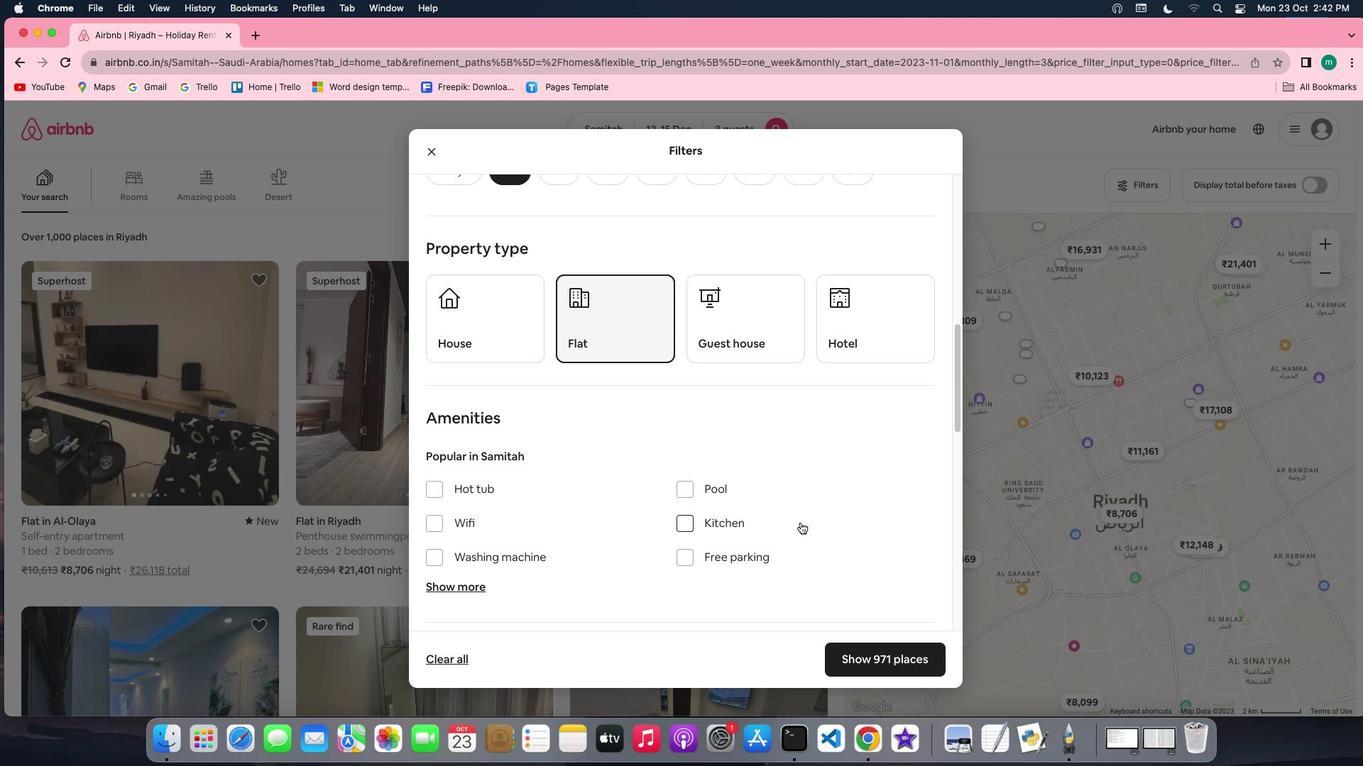 
Action: Mouse scrolled (800, 523) with delta (0, 0)
Screenshot: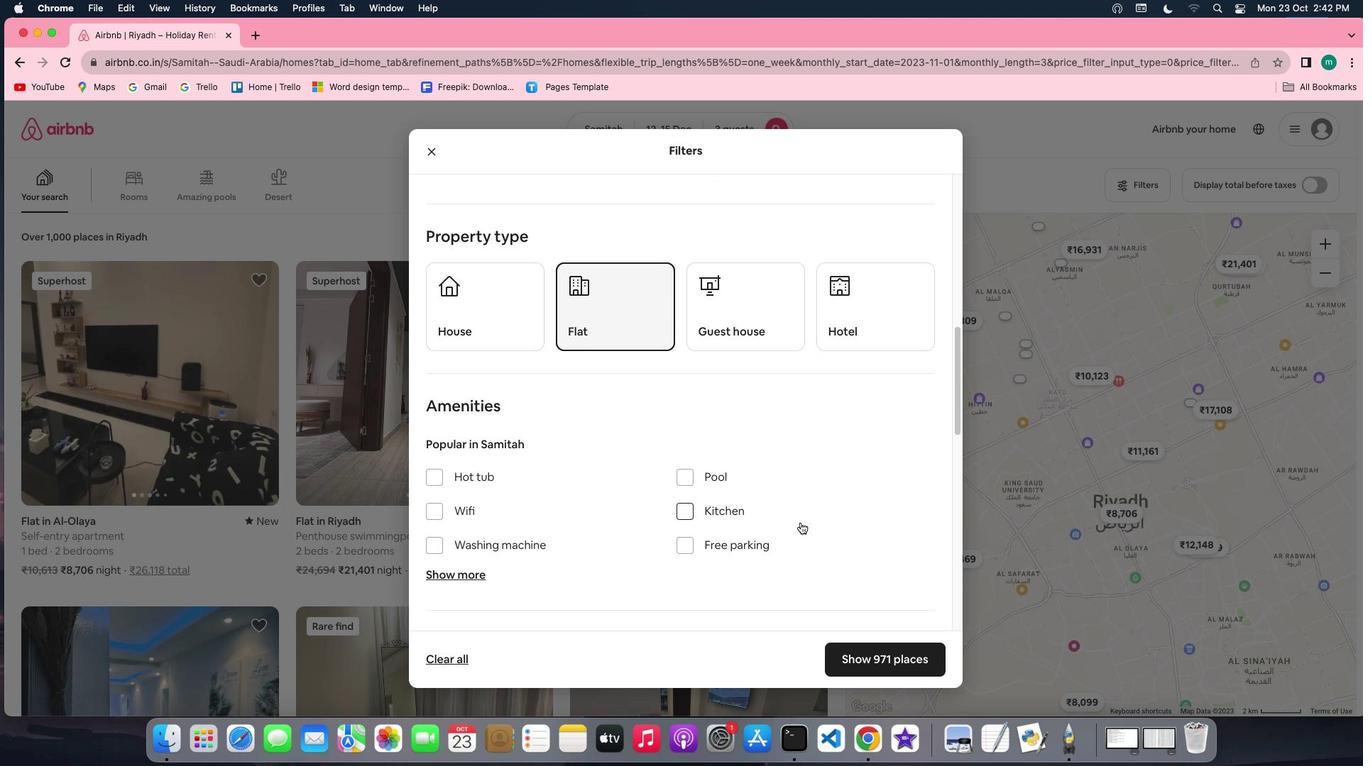 
Action: Mouse scrolled (800, 523) with delta (0, -1)
Screenshot: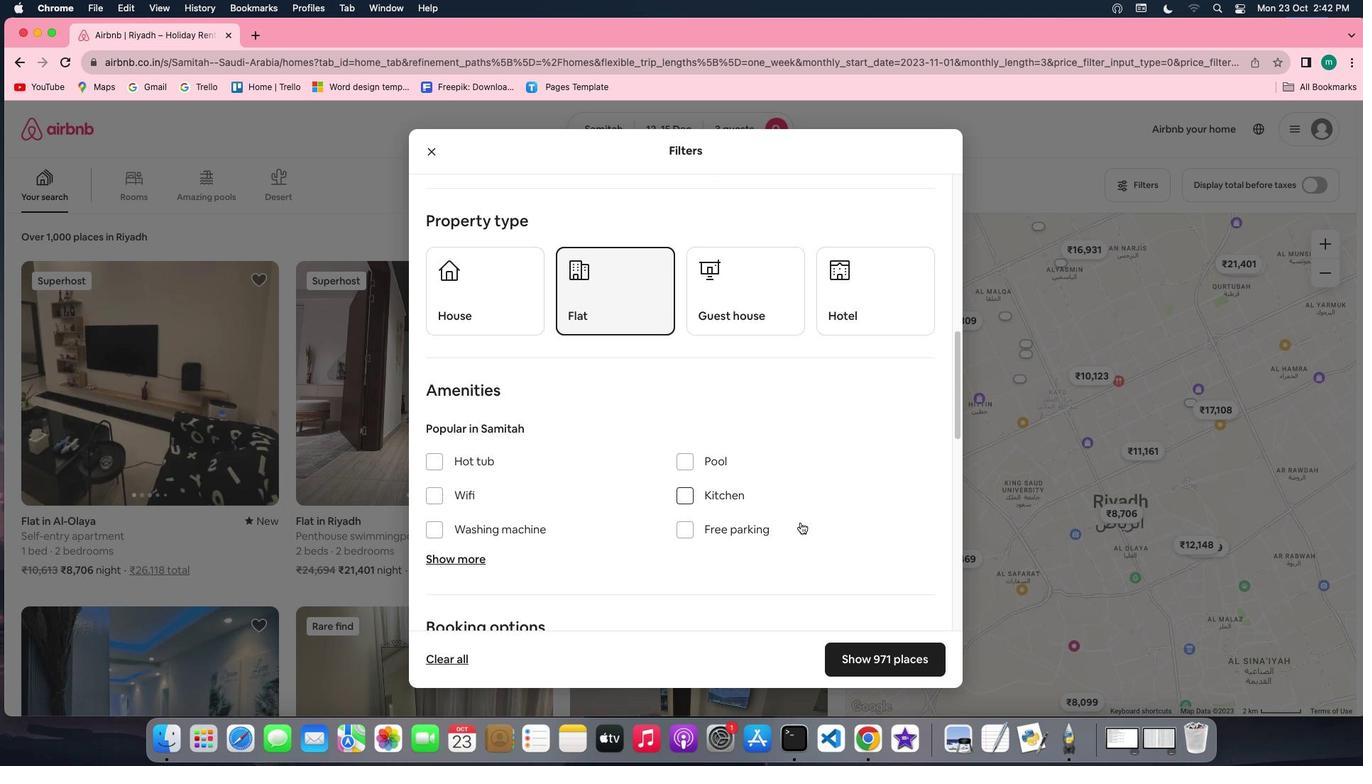 
Action: Mouse scrolled (800, 523) with delta (0, -1)
Screenshot: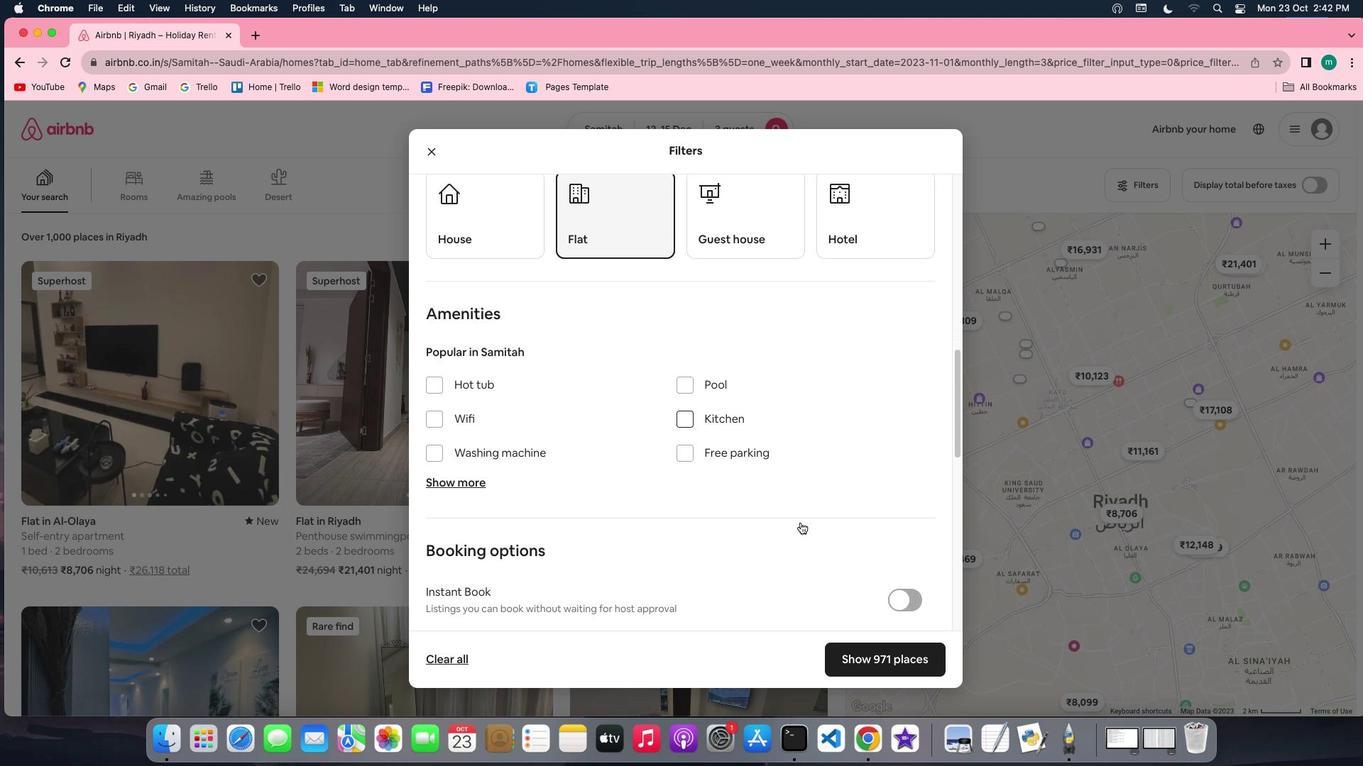 
Action: Mouse moved to (800, 523)
Screenshot: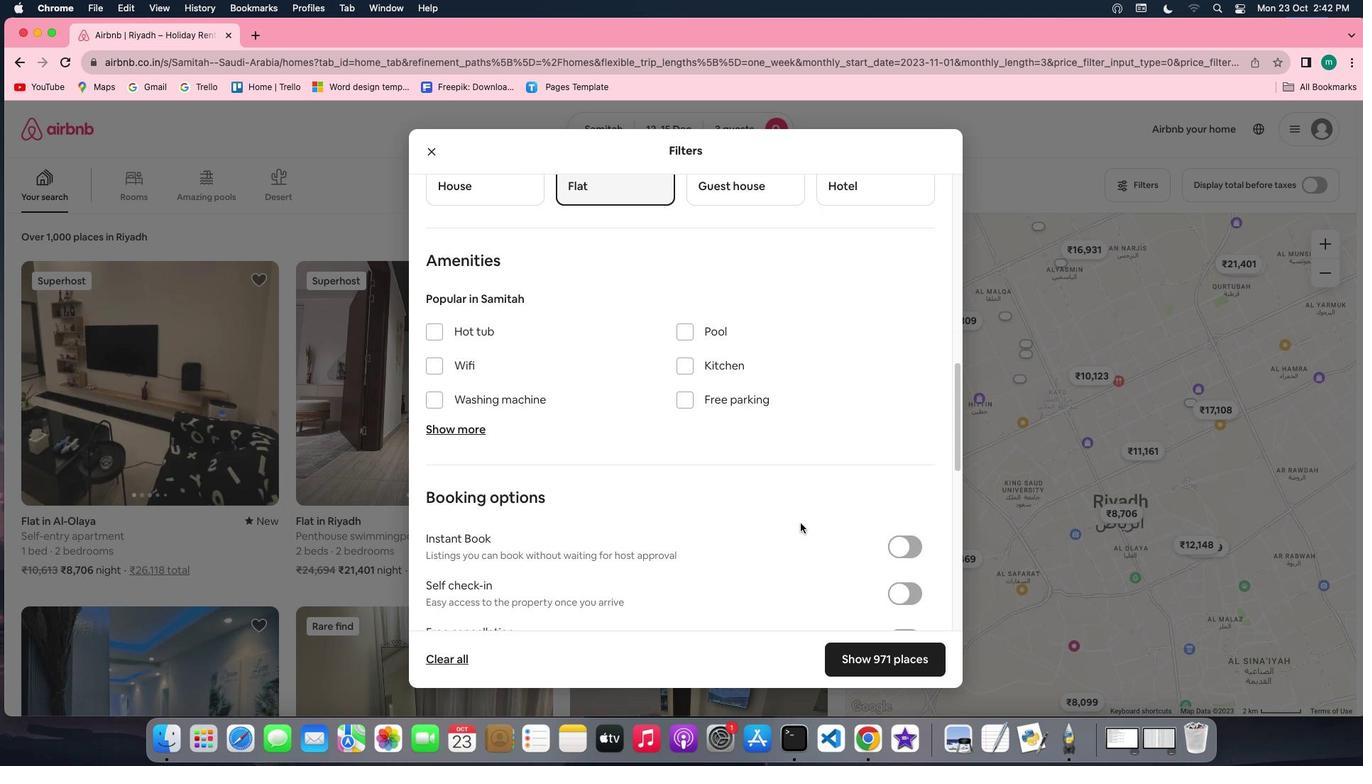 
Action: Mouse scrolled (800, 523) with delta (0, 0)
Screenshot: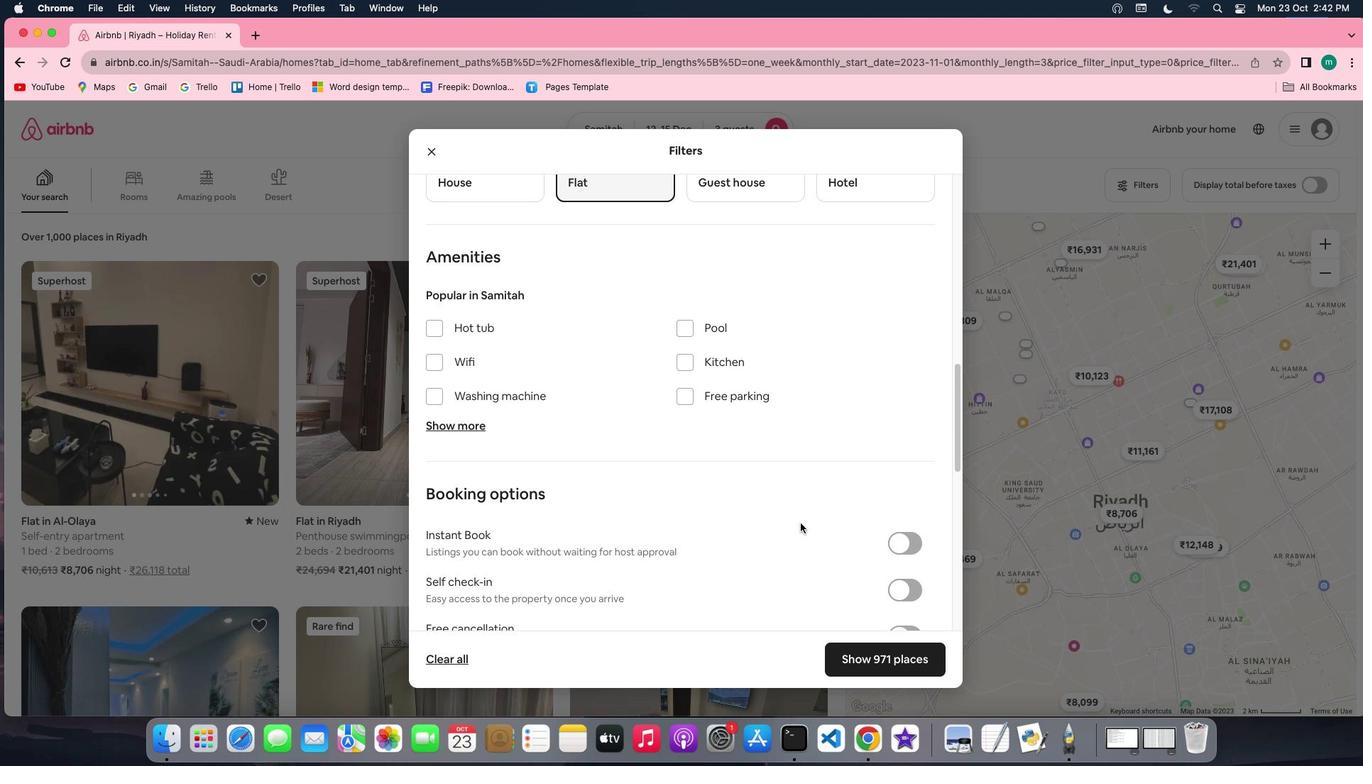 
Action: Mouse scrolled (800, 523) with delta (0, 0)
Screenshot: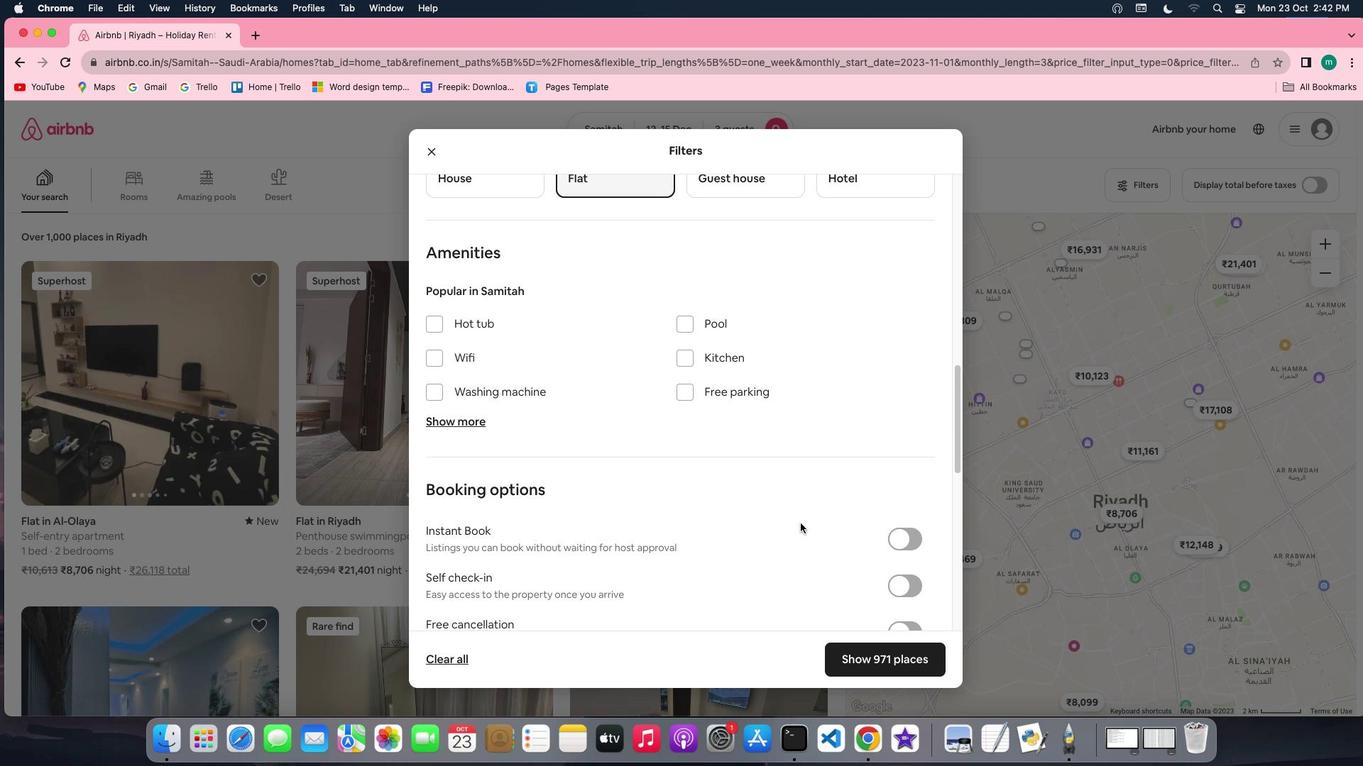 
Action: Mouse scrolled (800, 523) with delta (0, 0)
Screenshot: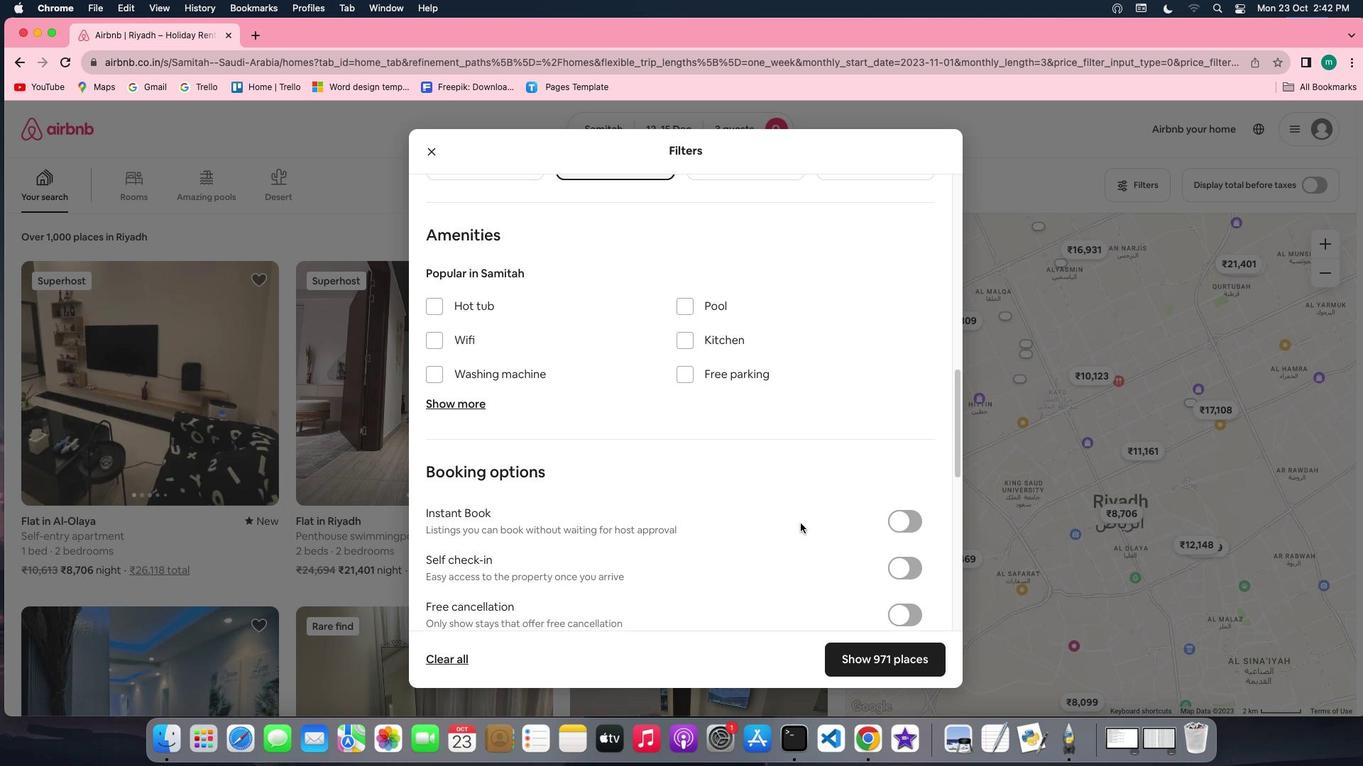 
Action: Mouse scrolled (800, 523) with delta (0, 0)
Screenshot: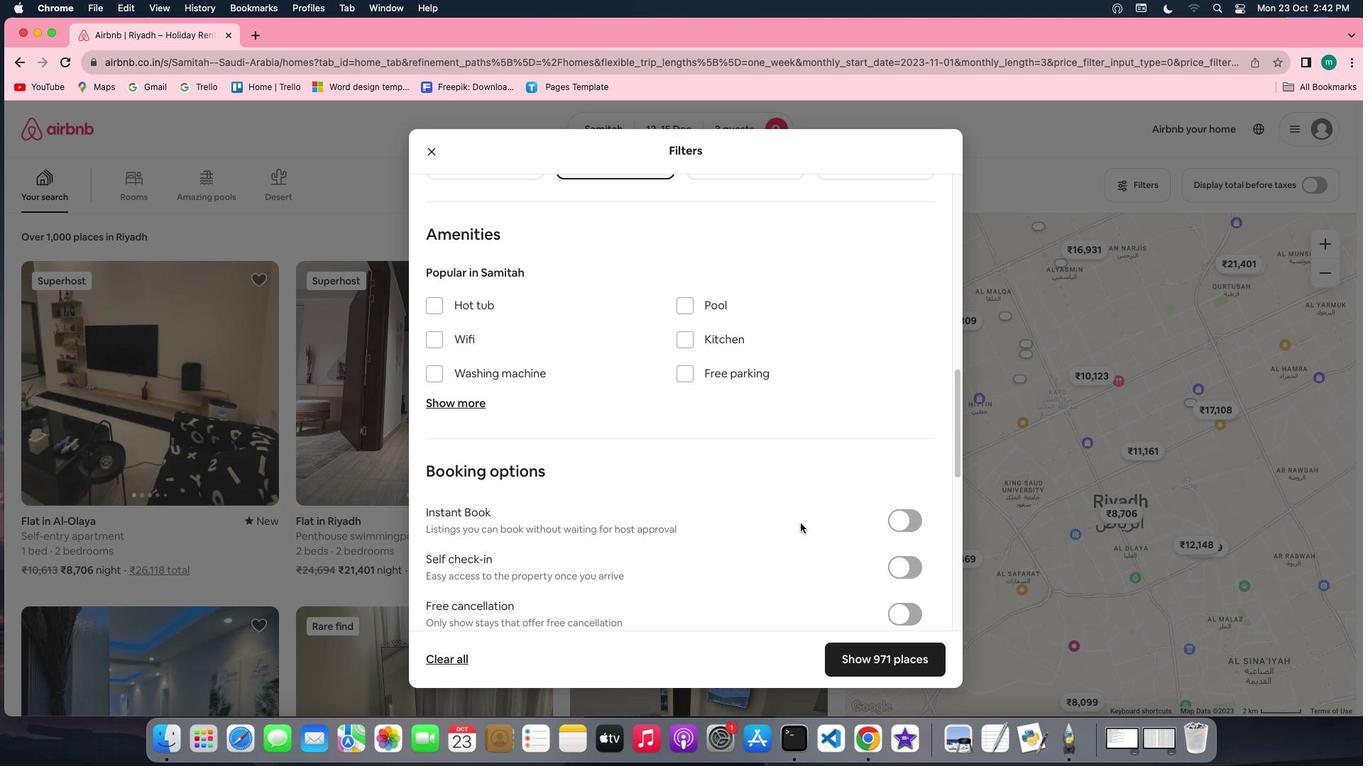 
Action: Mouse scrolled (800, 523) with delta (0, 0)
Screenshot: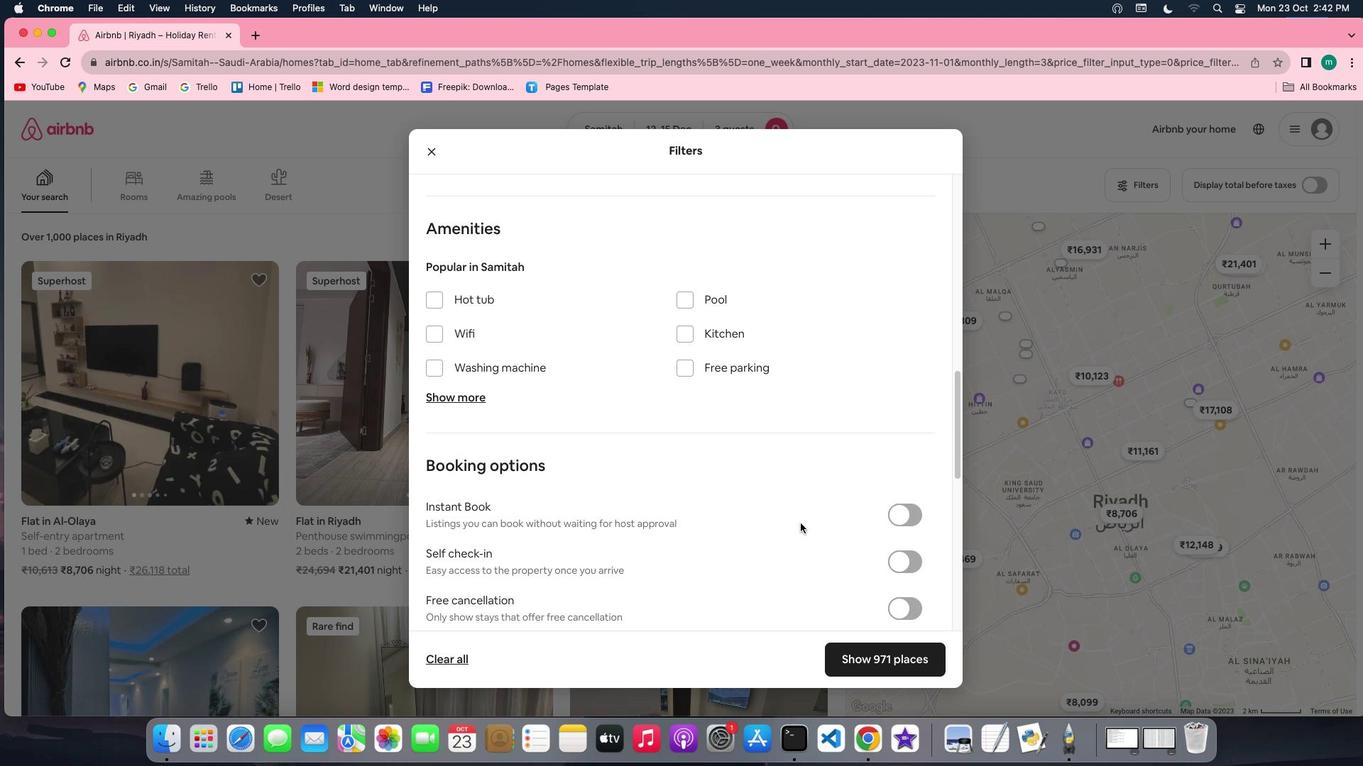 
Action: Mouse scrolled (800, 523) with delta (0, 0)
Screenshot: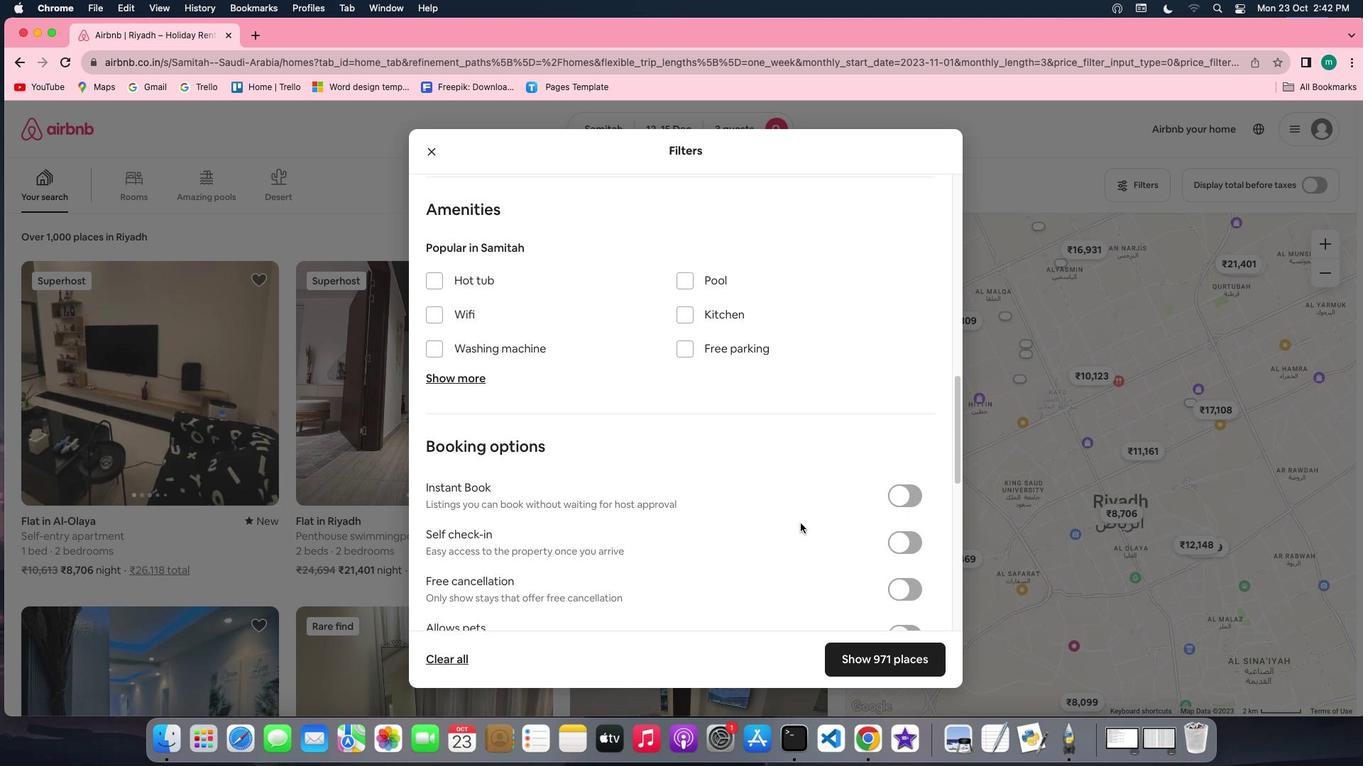 
Action: Mouse scrolled (800, 523) with delta (0, 0)
Screenshot: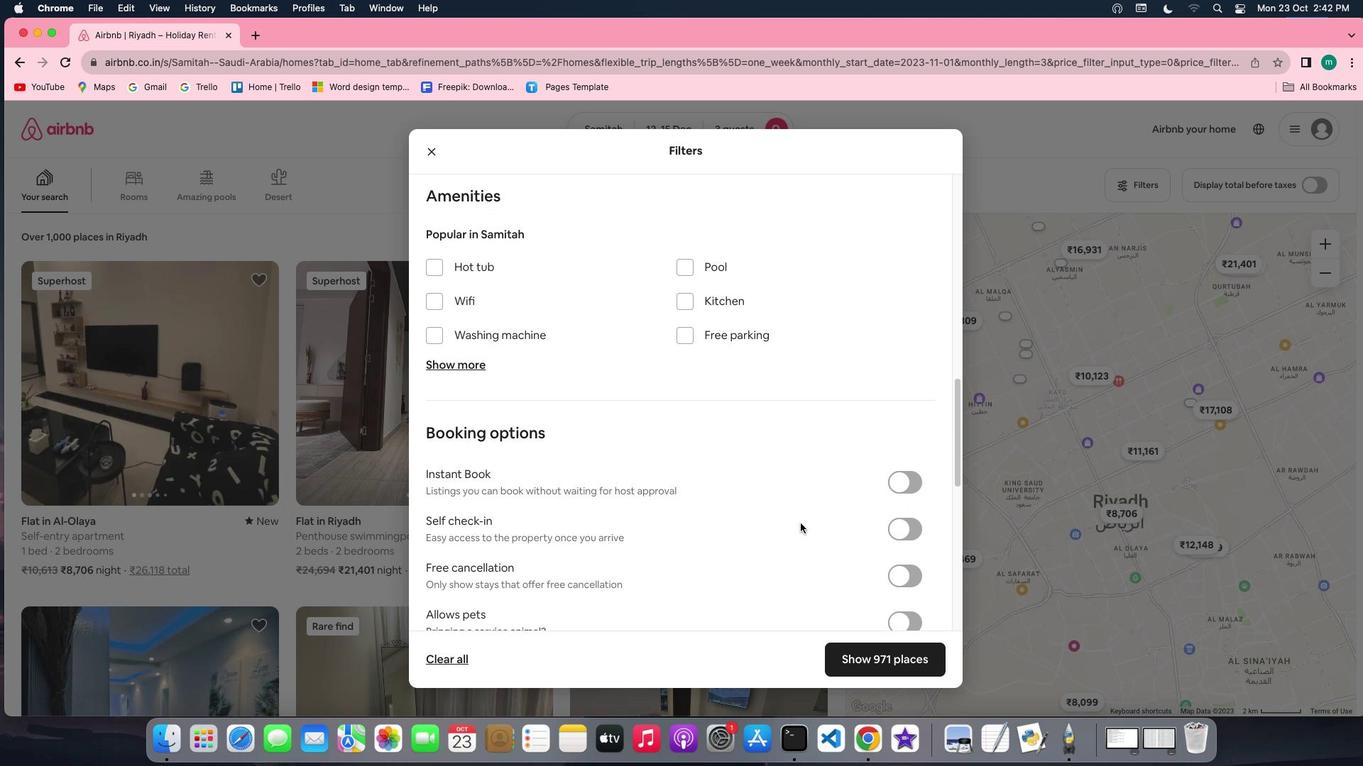 
Action: Mouse scrolled (800, 523) with delta (0, 0)
Screenshot: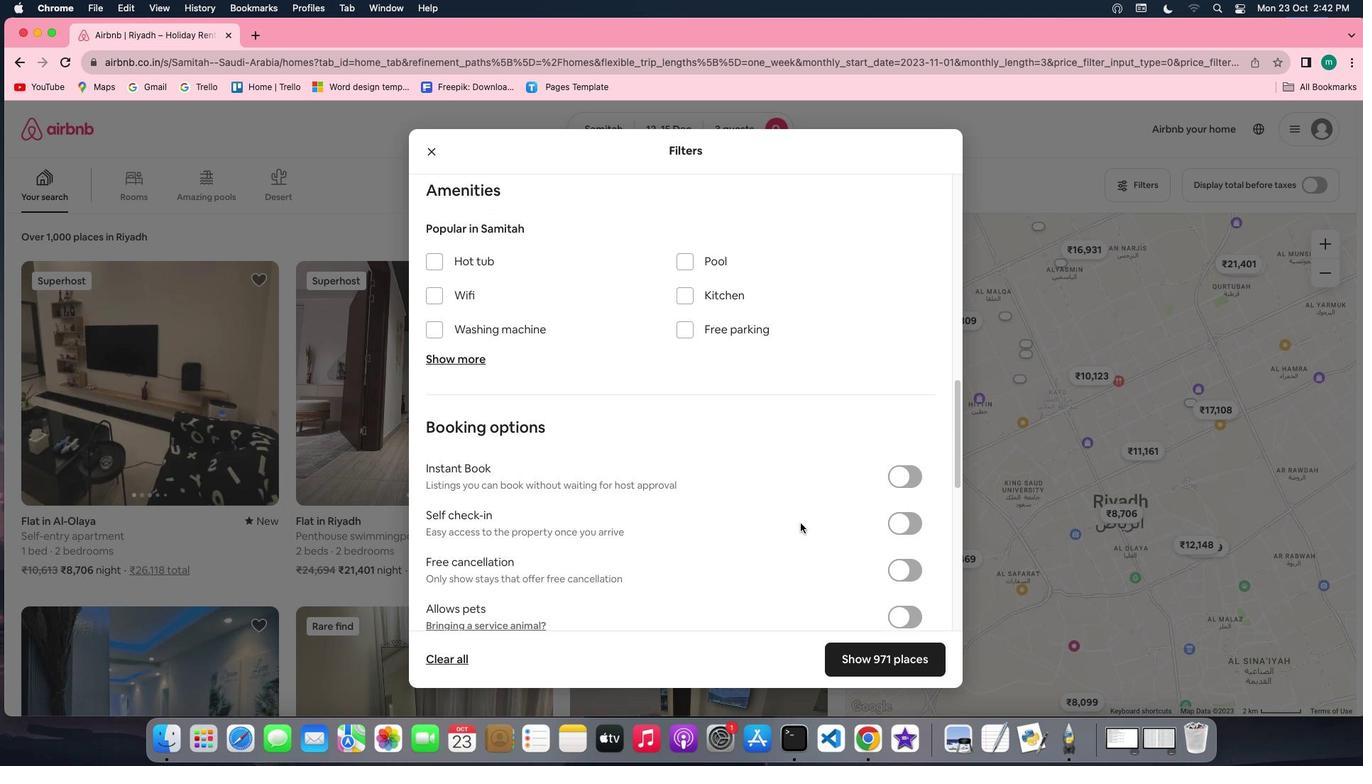 
Action: Mouse scrolled (800, 523) with delta (0, 0)
Screenshot: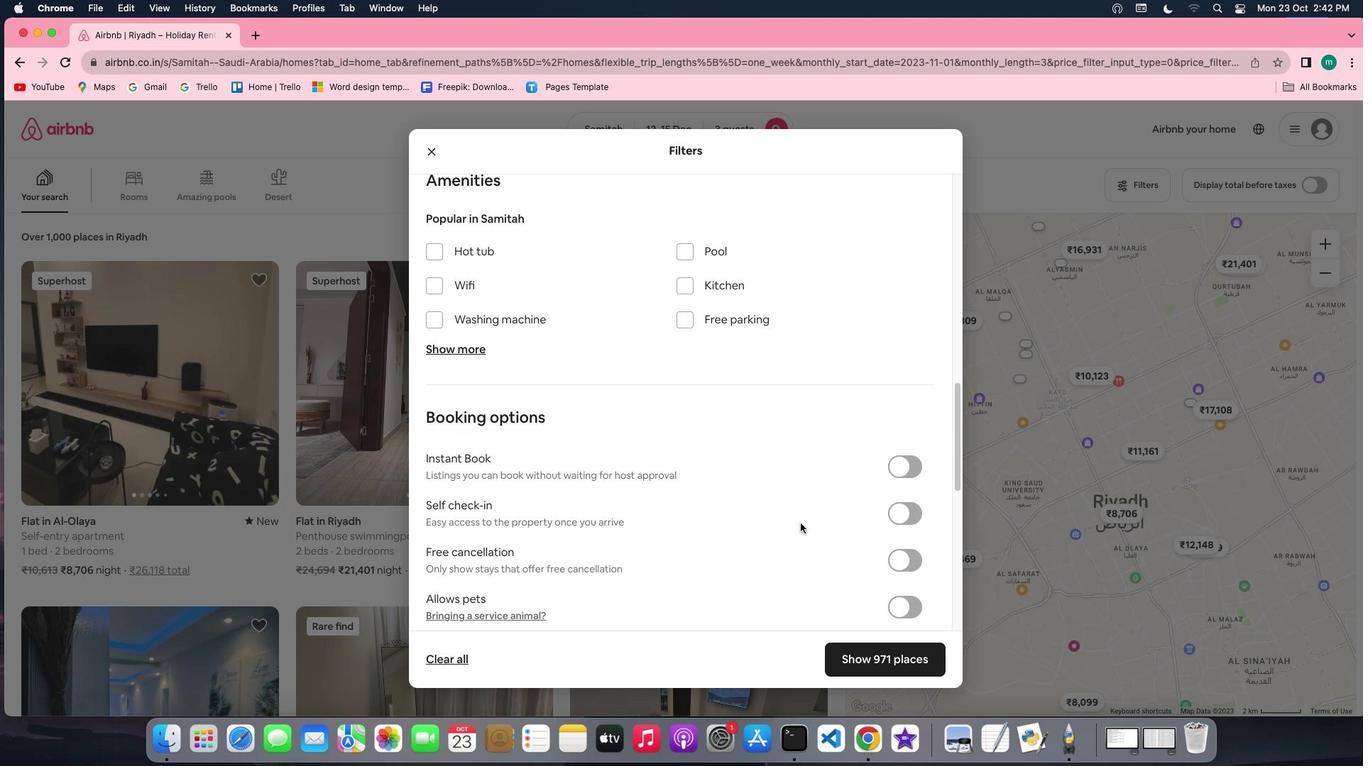 
Action: Mouse scrolled (800, 523) with delta (0, 0)
Screenshot: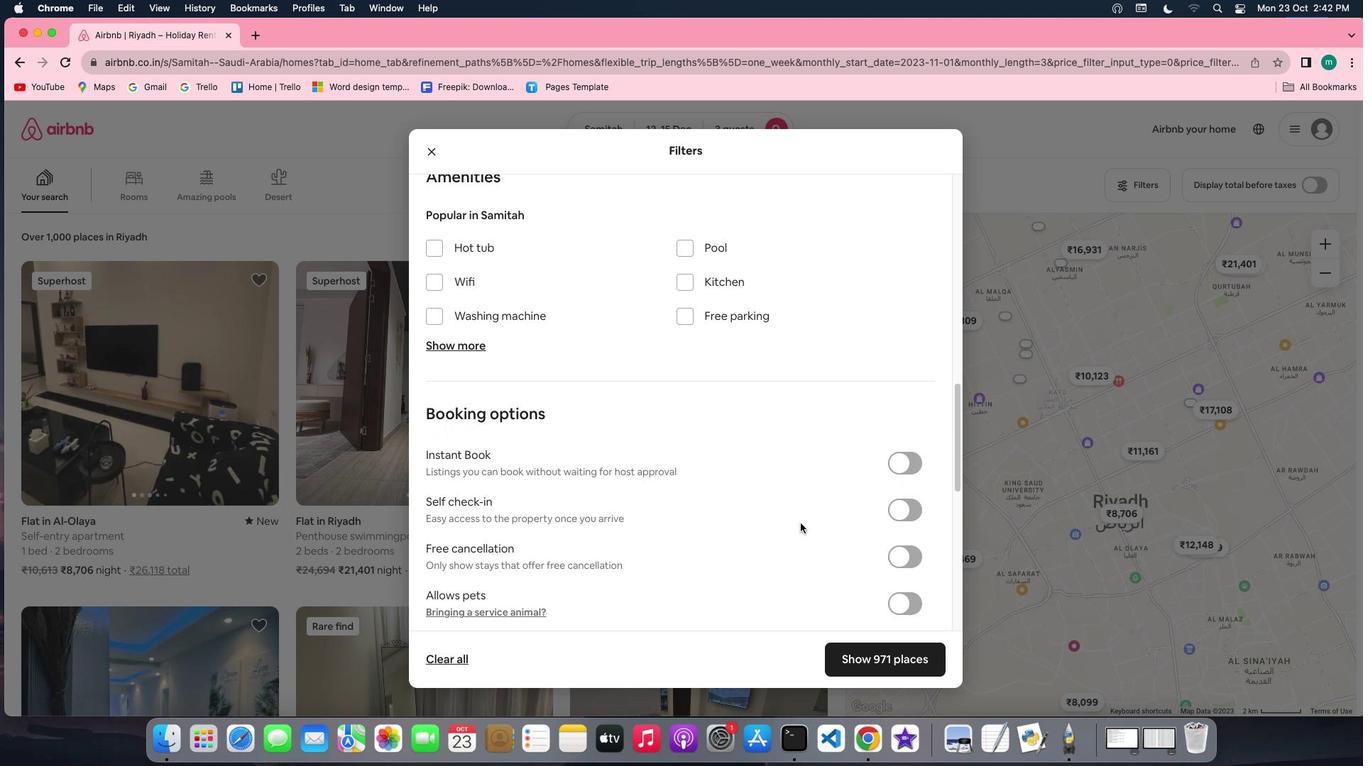 
Action: Mouse scrolled (800, 523) with delta (0, 0)
Screenshot: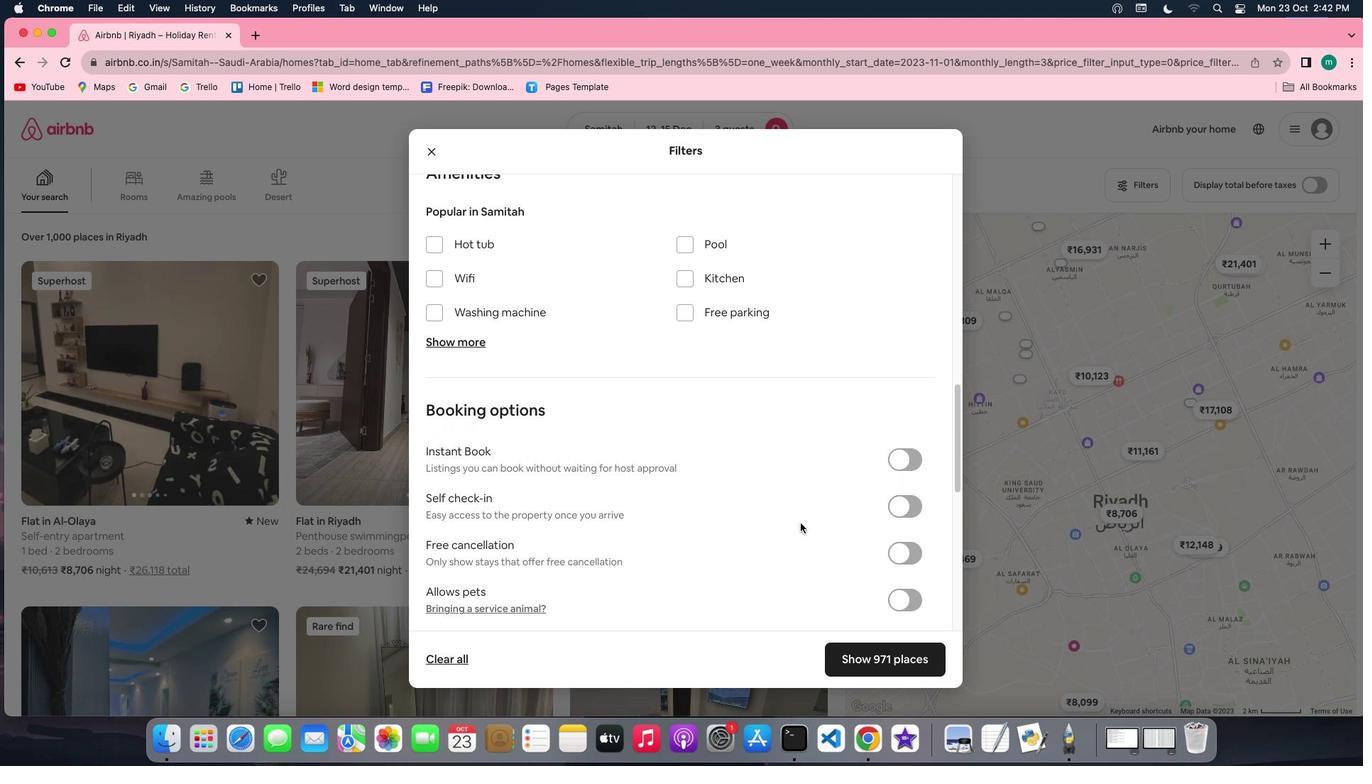 
Action: Mouse moved to (915, 506)
Screenshot: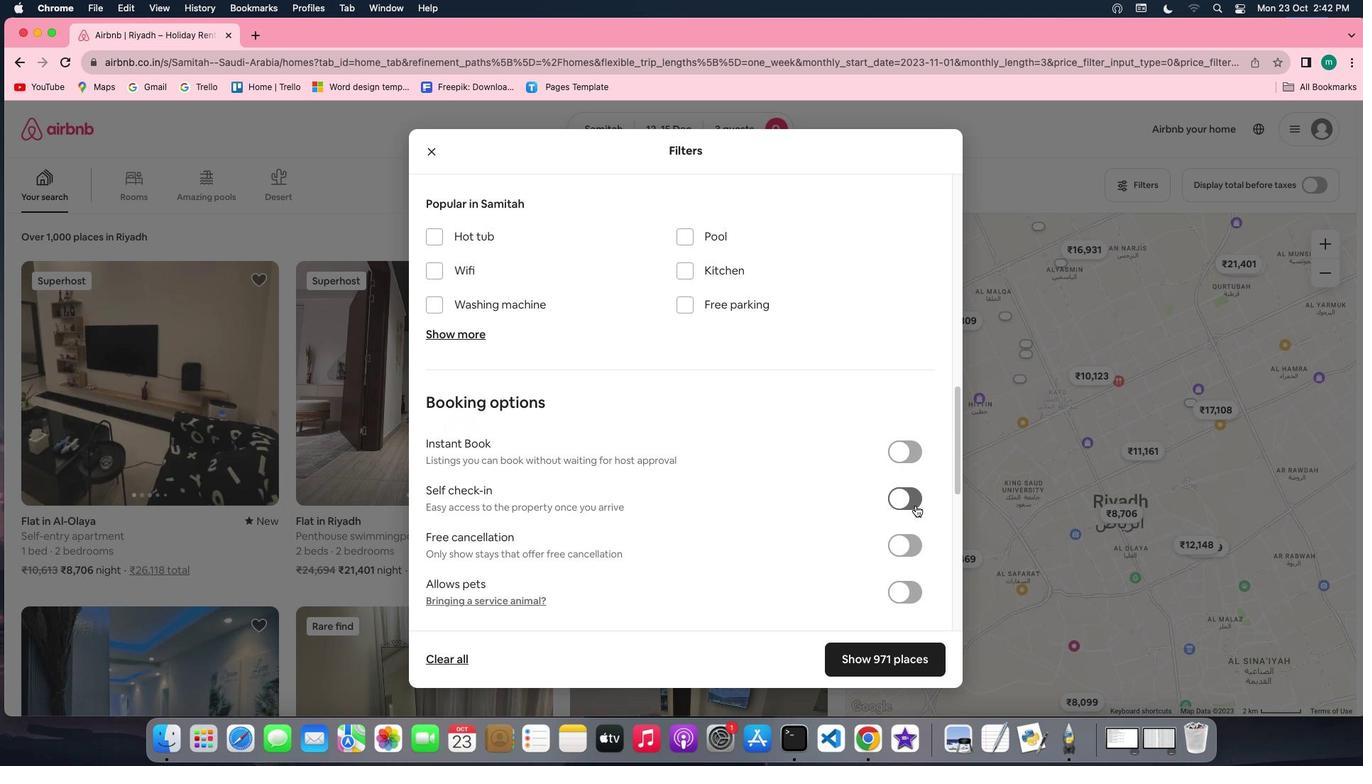 
Action: Mouse pressed left at (915, 506)
Screenshot: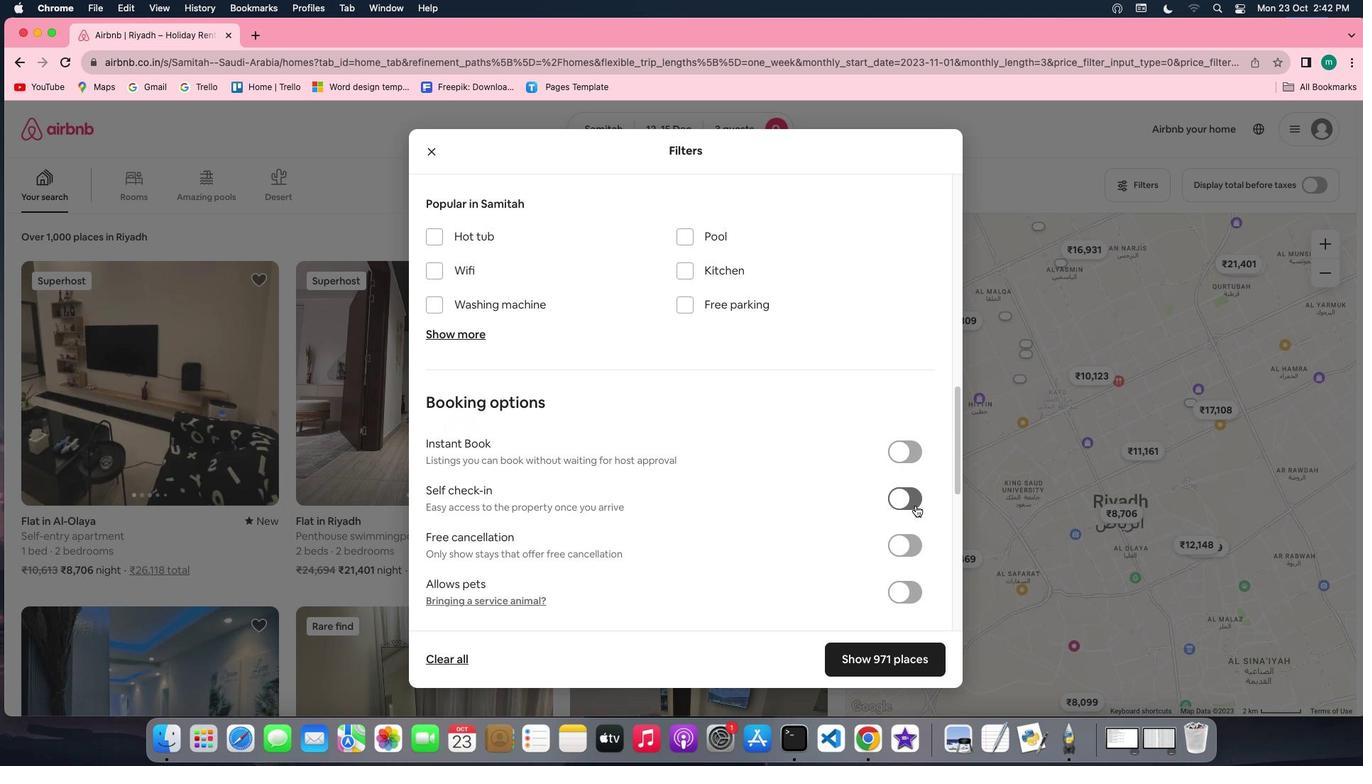 
Action: Mouse moved to (789, 596)
Screenshot: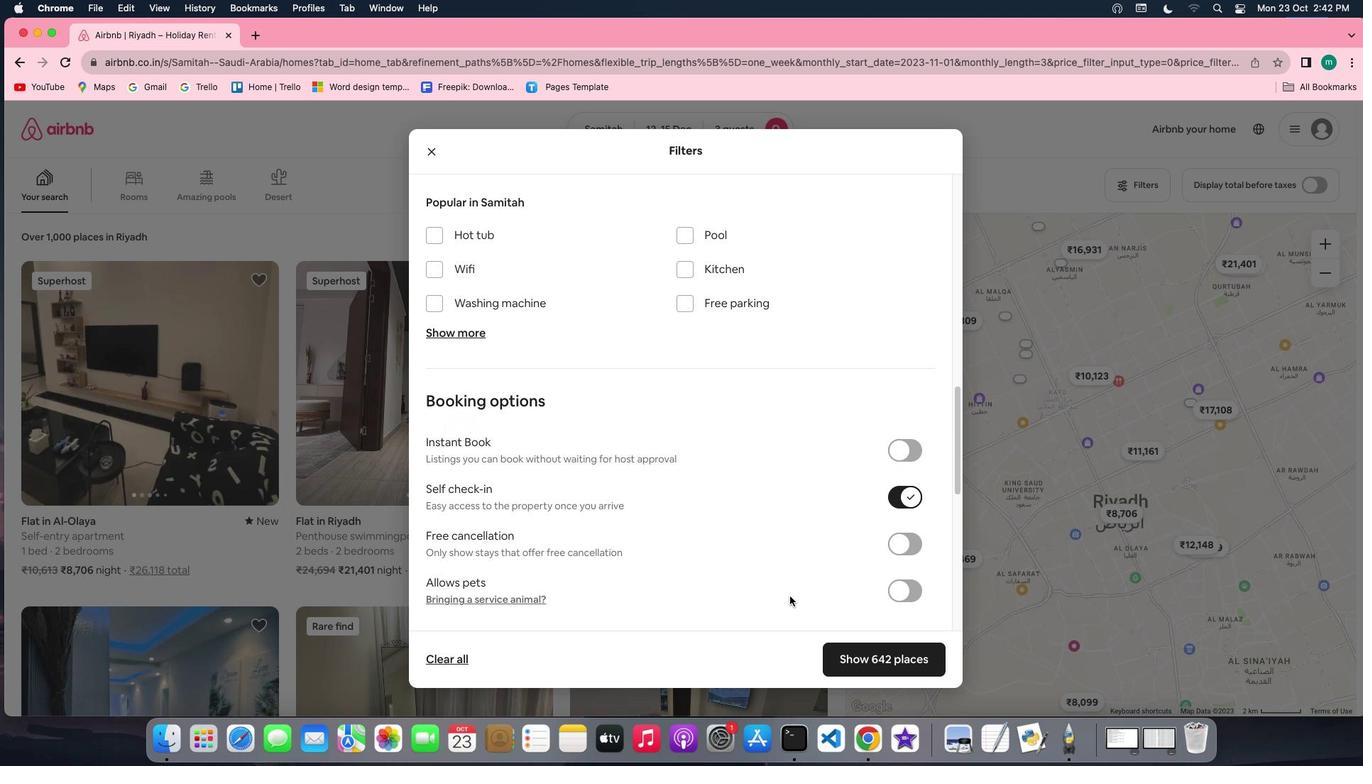 
Action: Mouse scrolled (789, 596) with delta (0, 0)
Screenshot: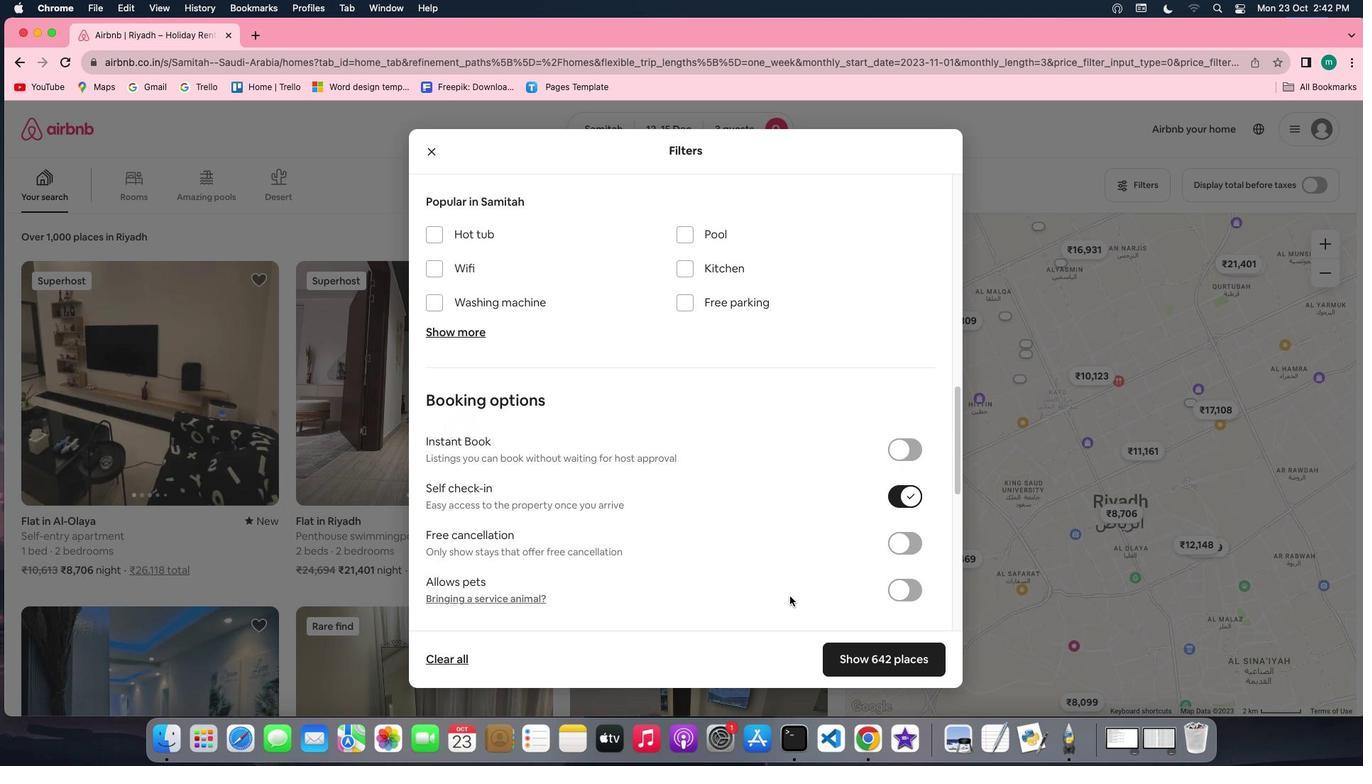 
Action: Mouse scrolled (789, 596) with delta (0, 0)
Screenshot: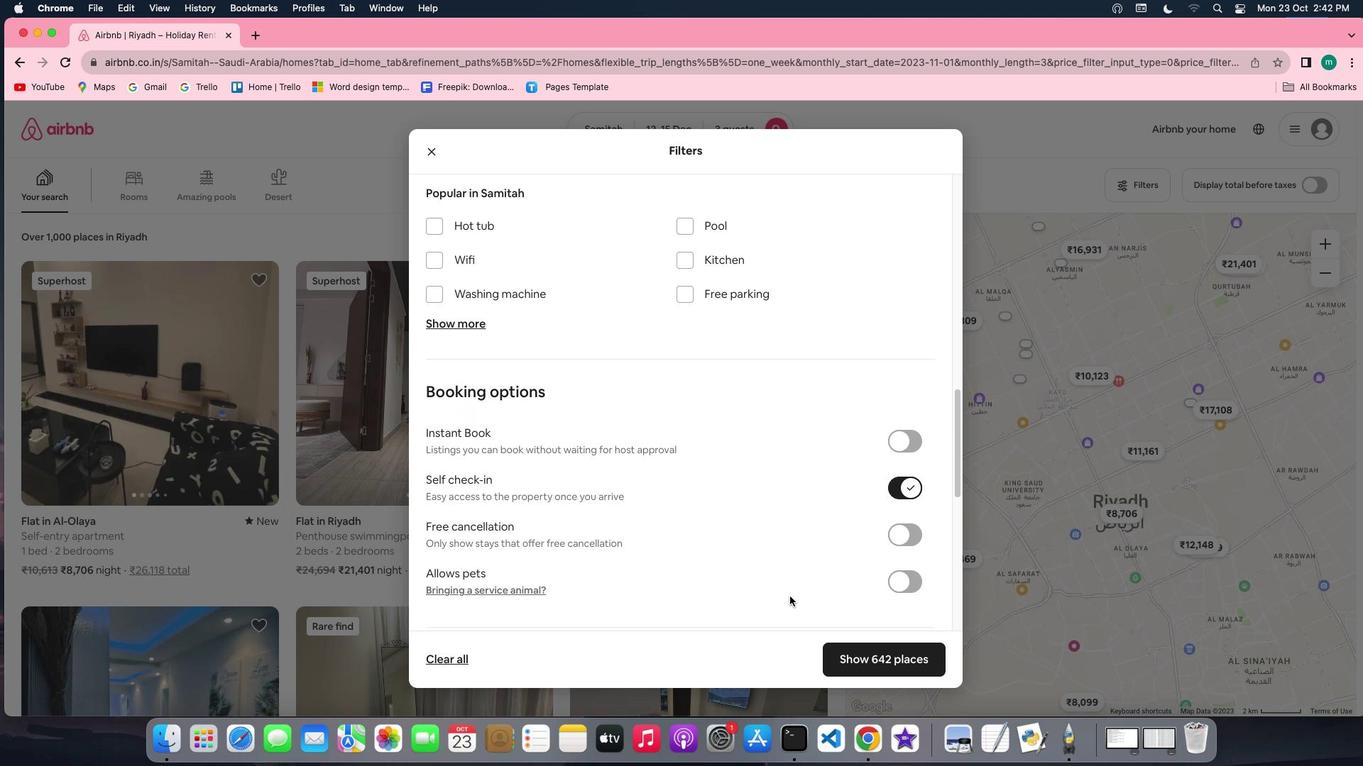 
Action: Mouse scrolled (789, 596) with delta (0, -1)
Screenshot: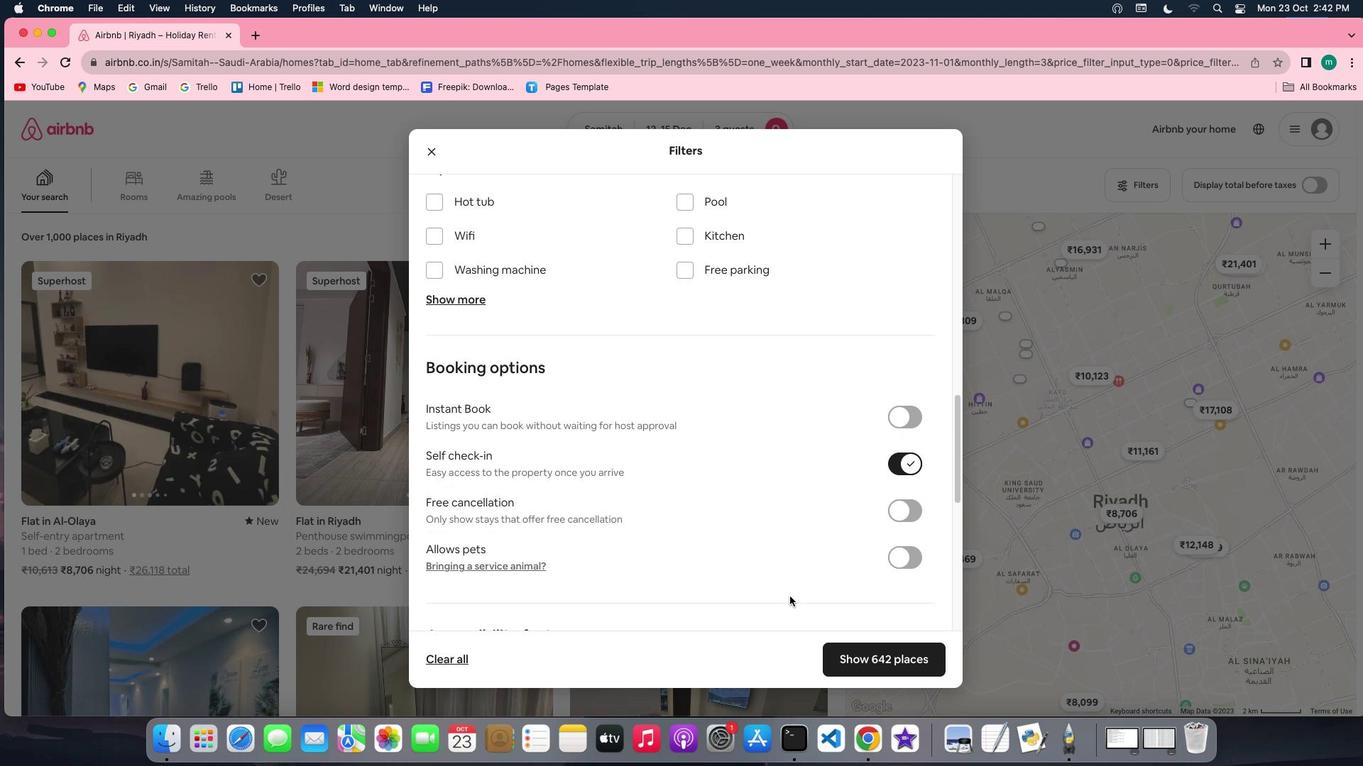 
Action: Mouse scrolled (789, 596) with delta (0, -1)
Screenshot: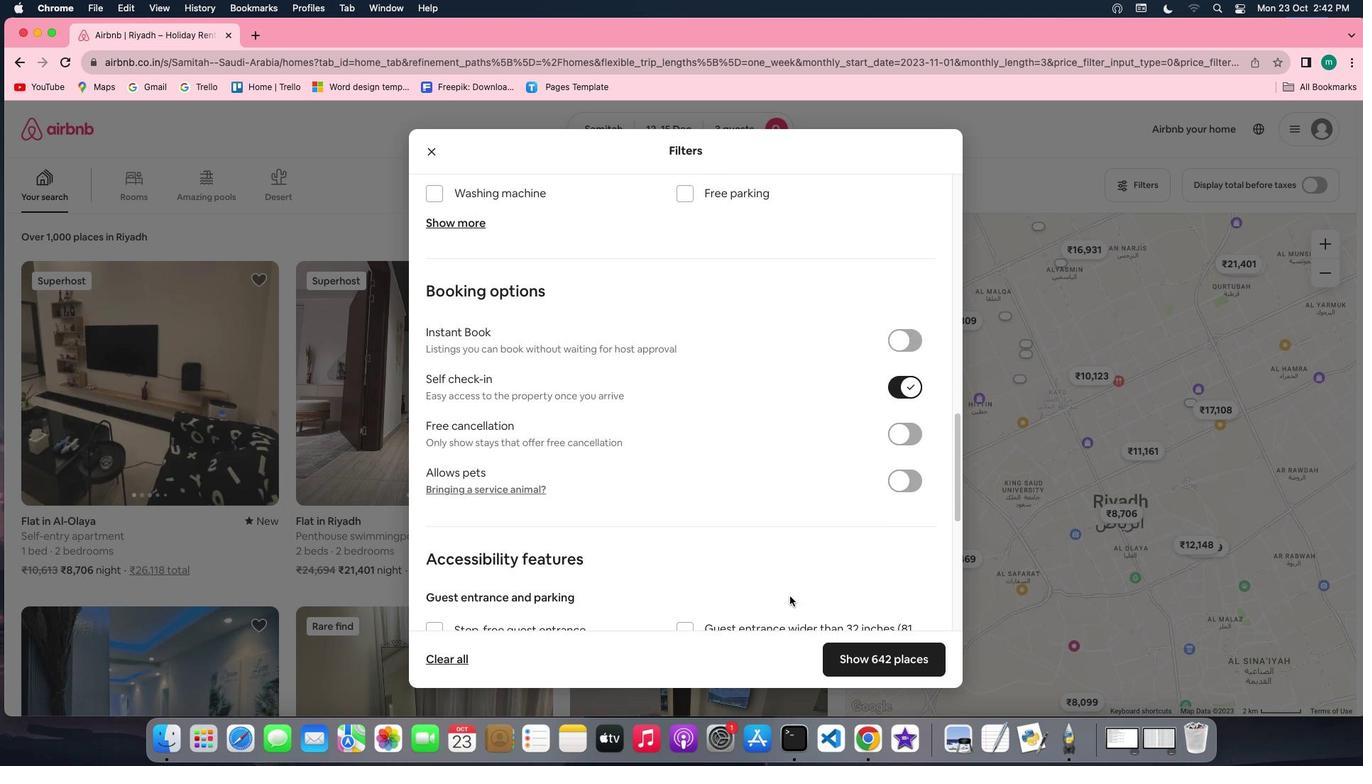
Action: Mouse moved to (890, 650)
Screenshot: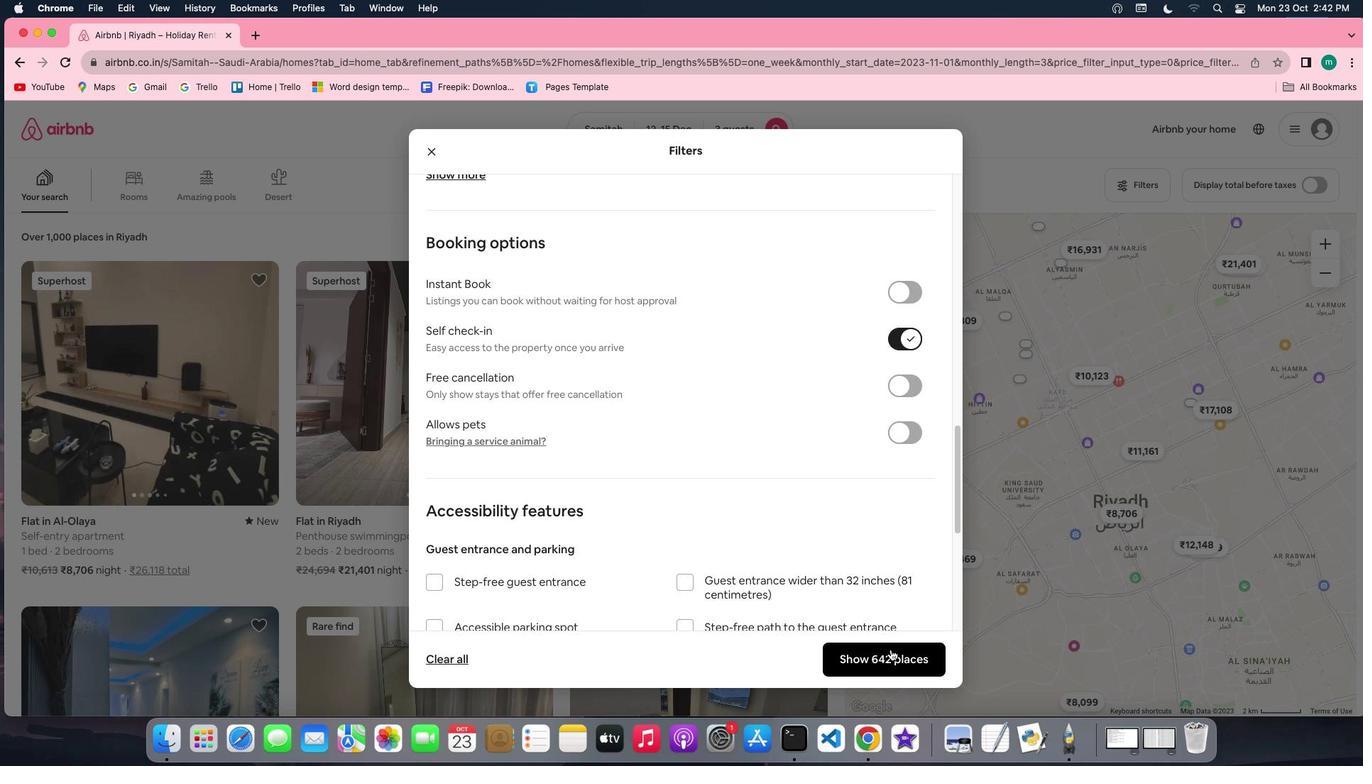 
Action: Mouse pressed left at (890, 650)
Screenshot: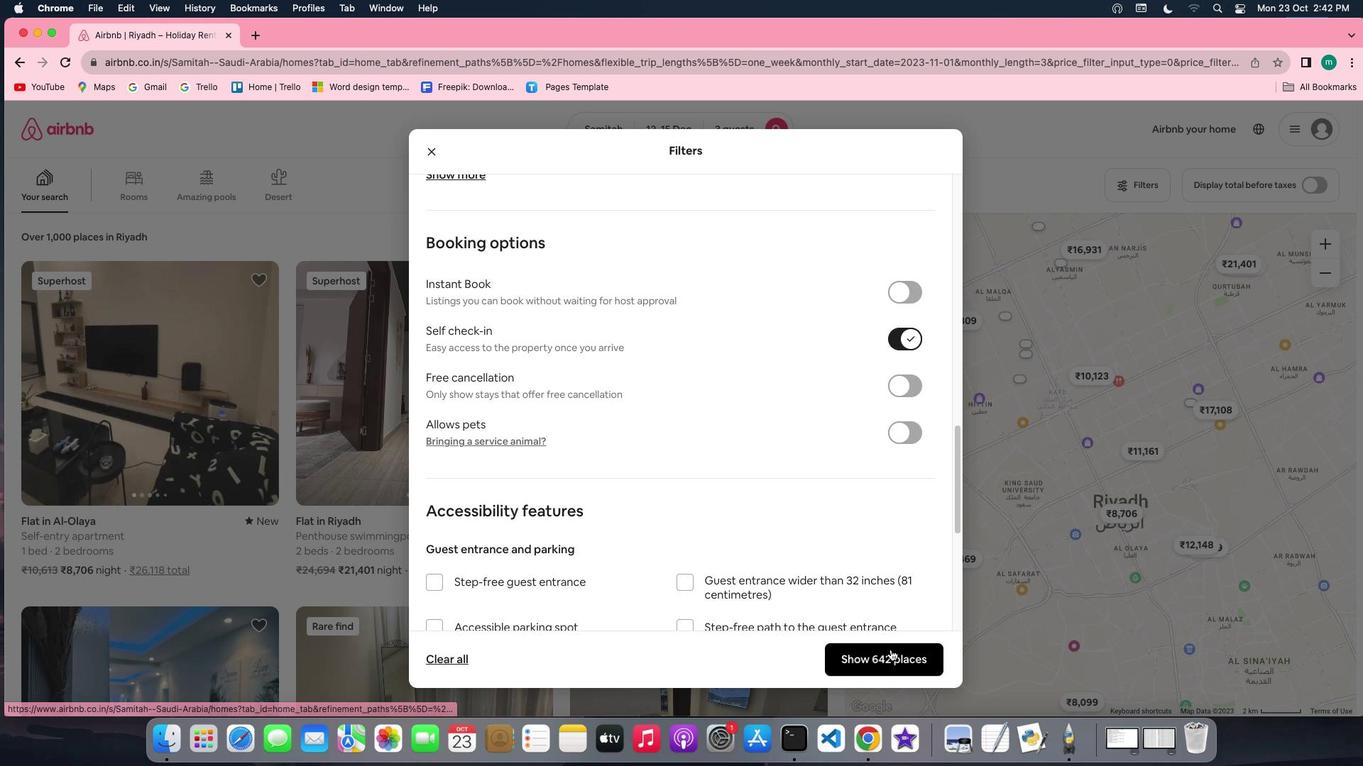 
Action: Mouse moved to (411, 428)
Screenshot: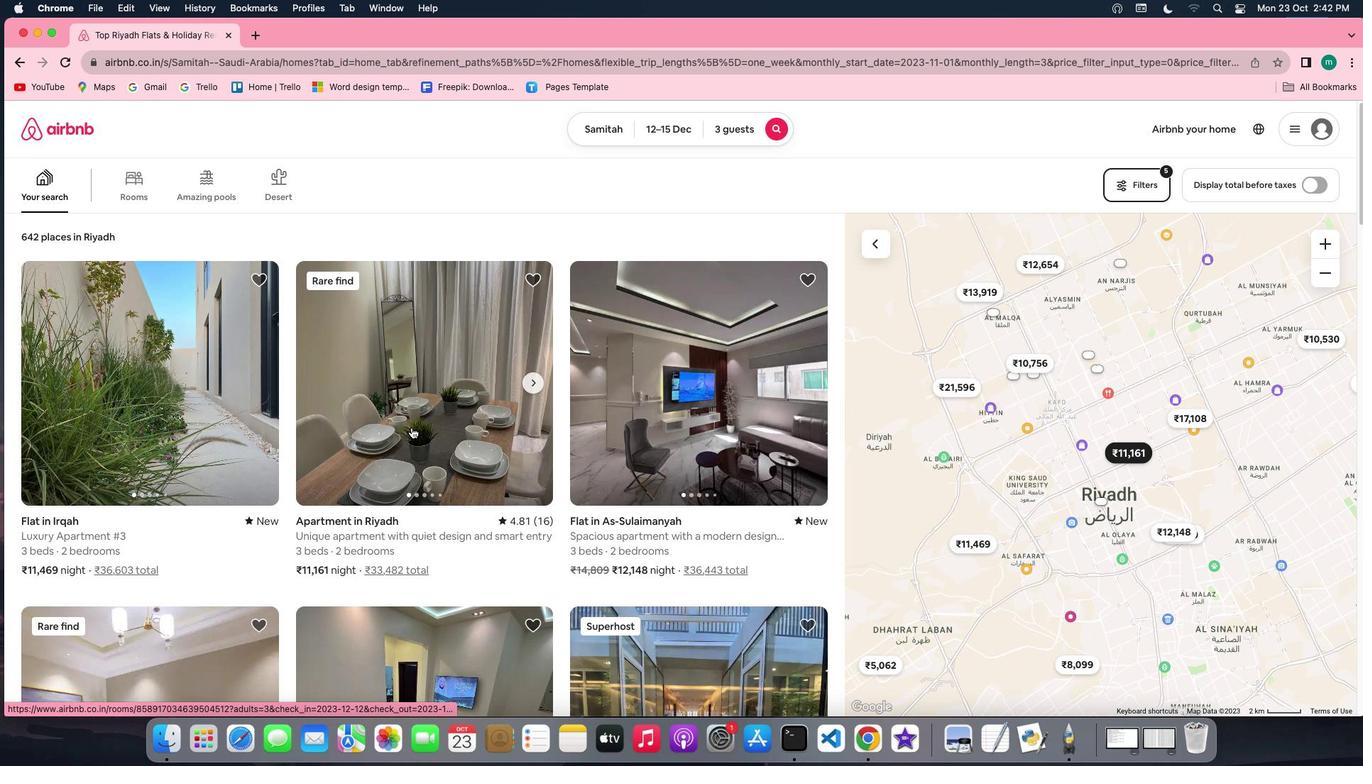 
Action: Mouse pressed left at (411, 428)
Screenshot: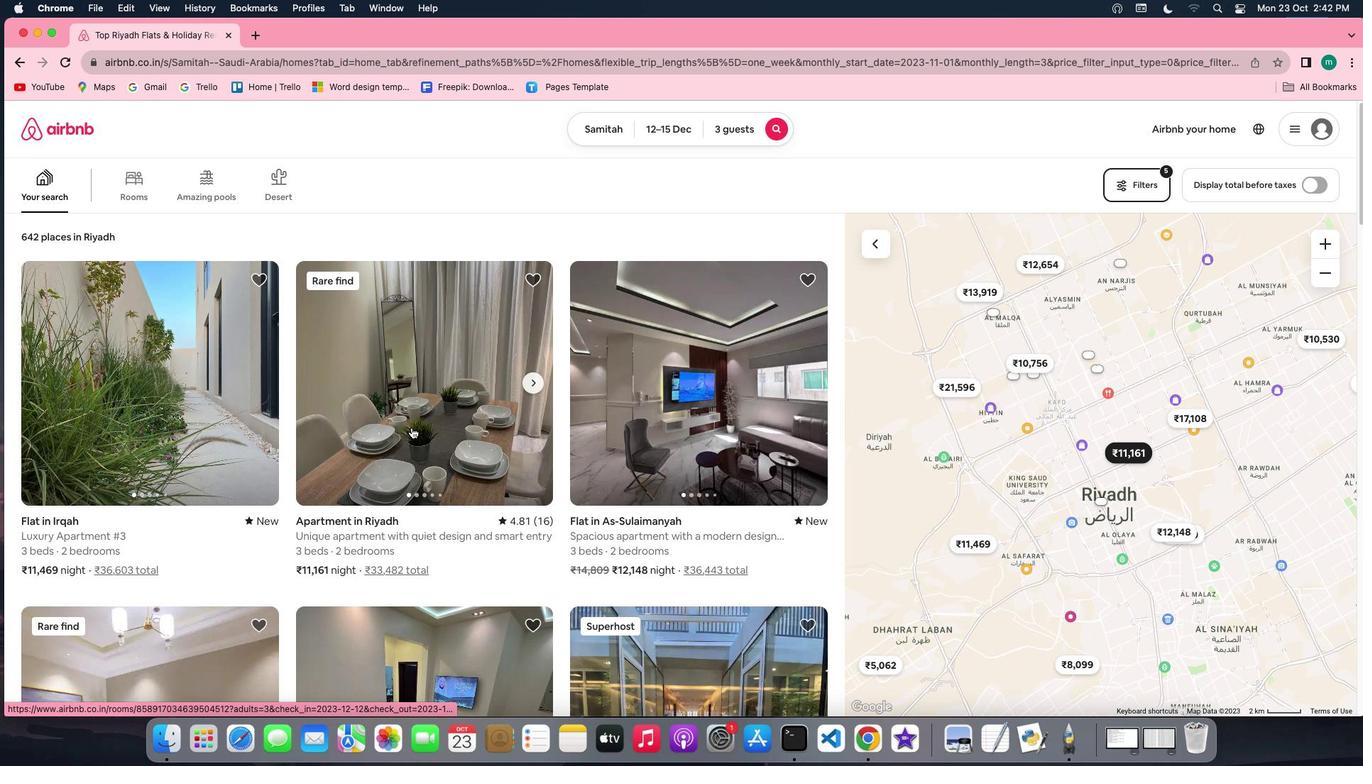 
Action: Mouse moved to (1028, 524)
Screenshot: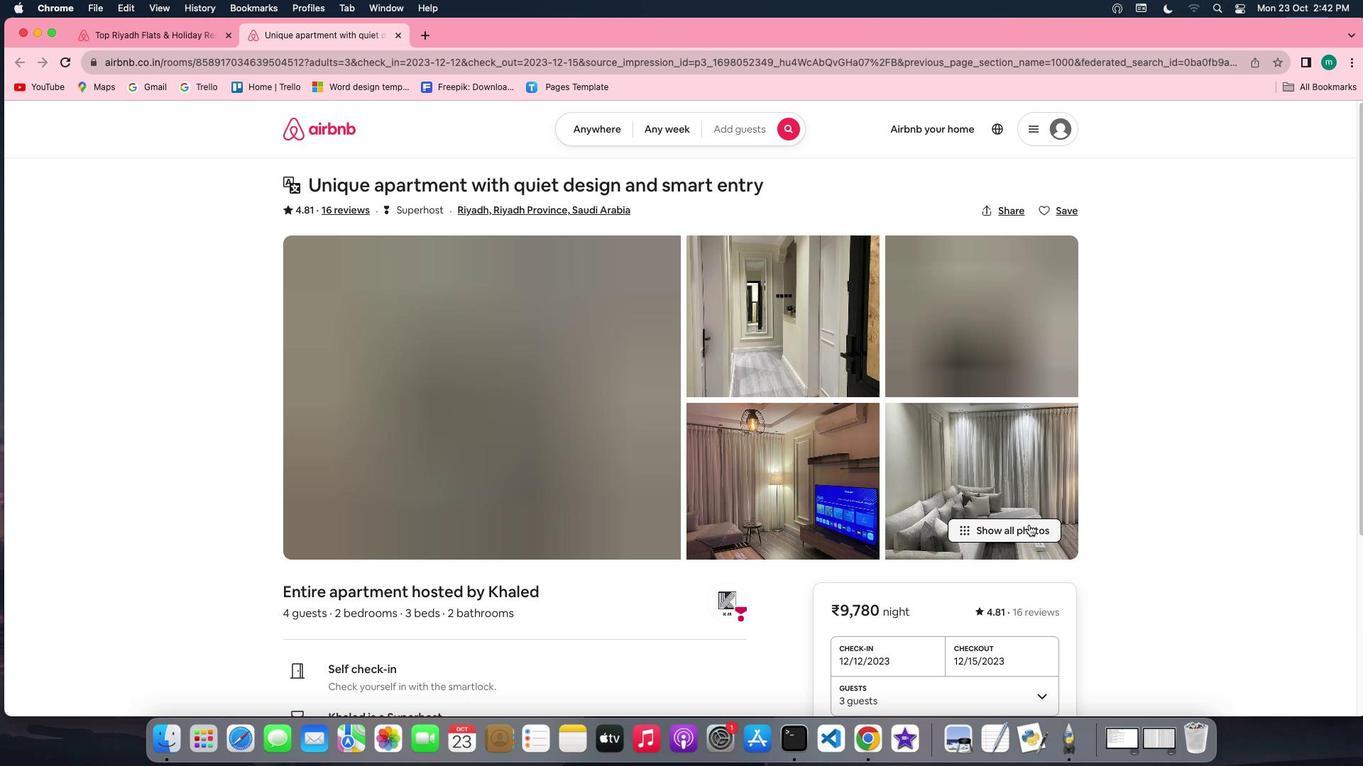 
Action: Mouse pressed left at (1028, 524)
Screenshot: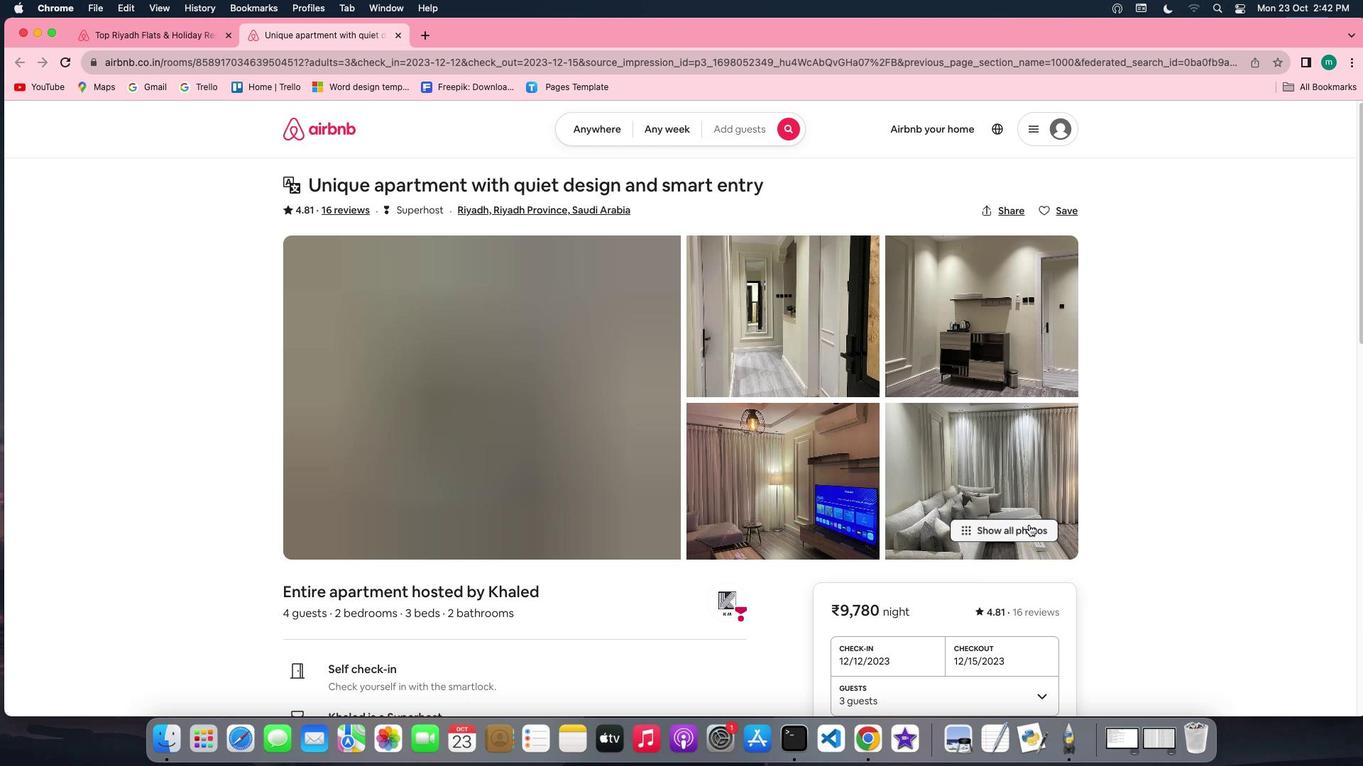 
Action: Mouse moved to (587, 449)
Screenshot: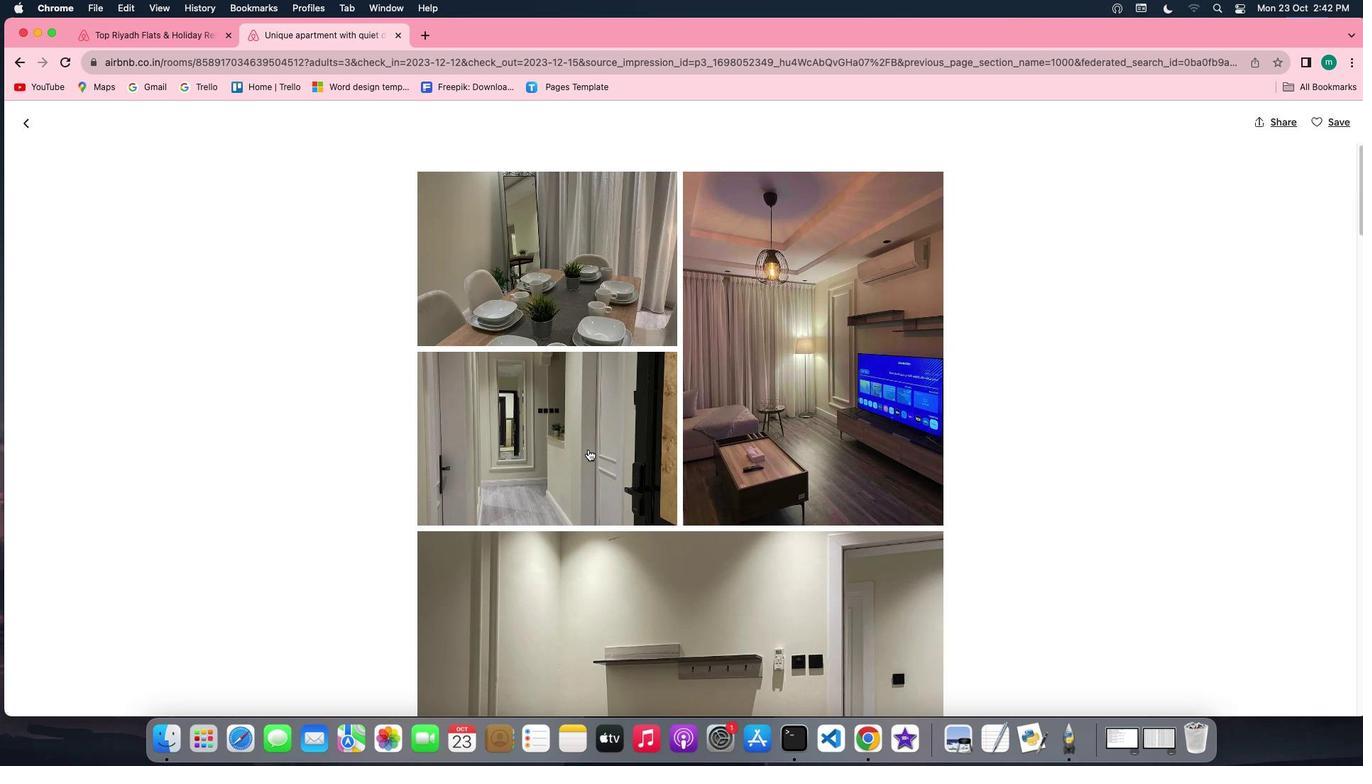 
Action: Mouse scrolled (587, 449) with delta (0, 0)
Screenshot: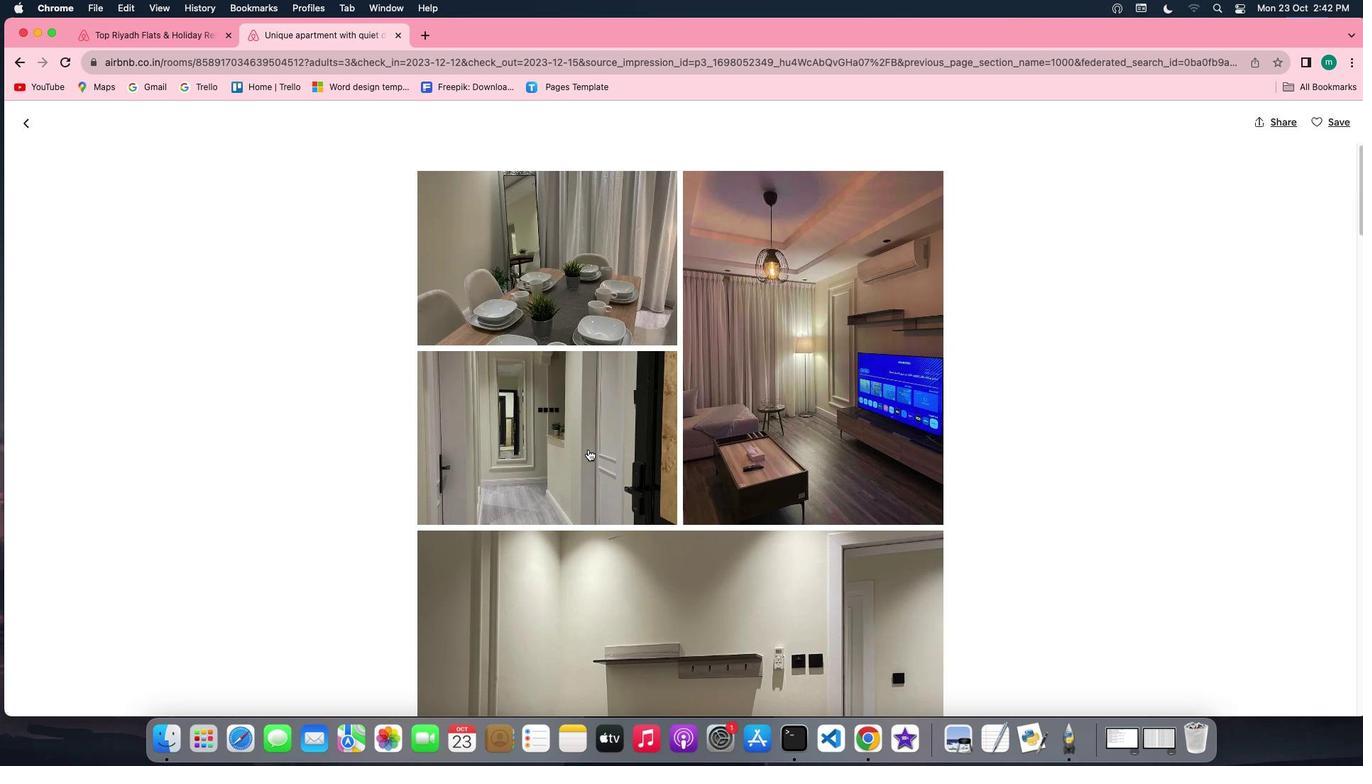 
Action: Mouse scrolled (587, 449) with delta (0, 0)
Screenshot: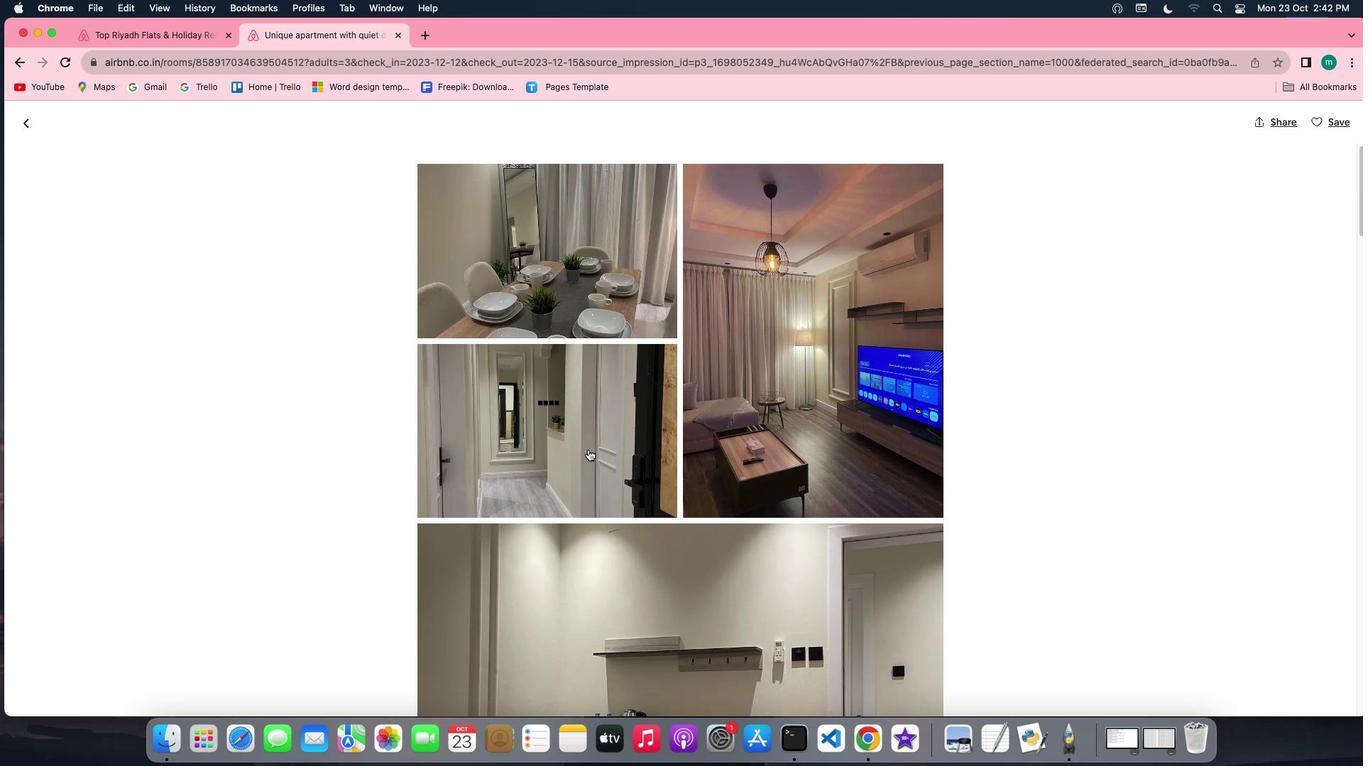 
Action: Mouse scrolled (587, 449) with delta (0, 0)
Screenshot: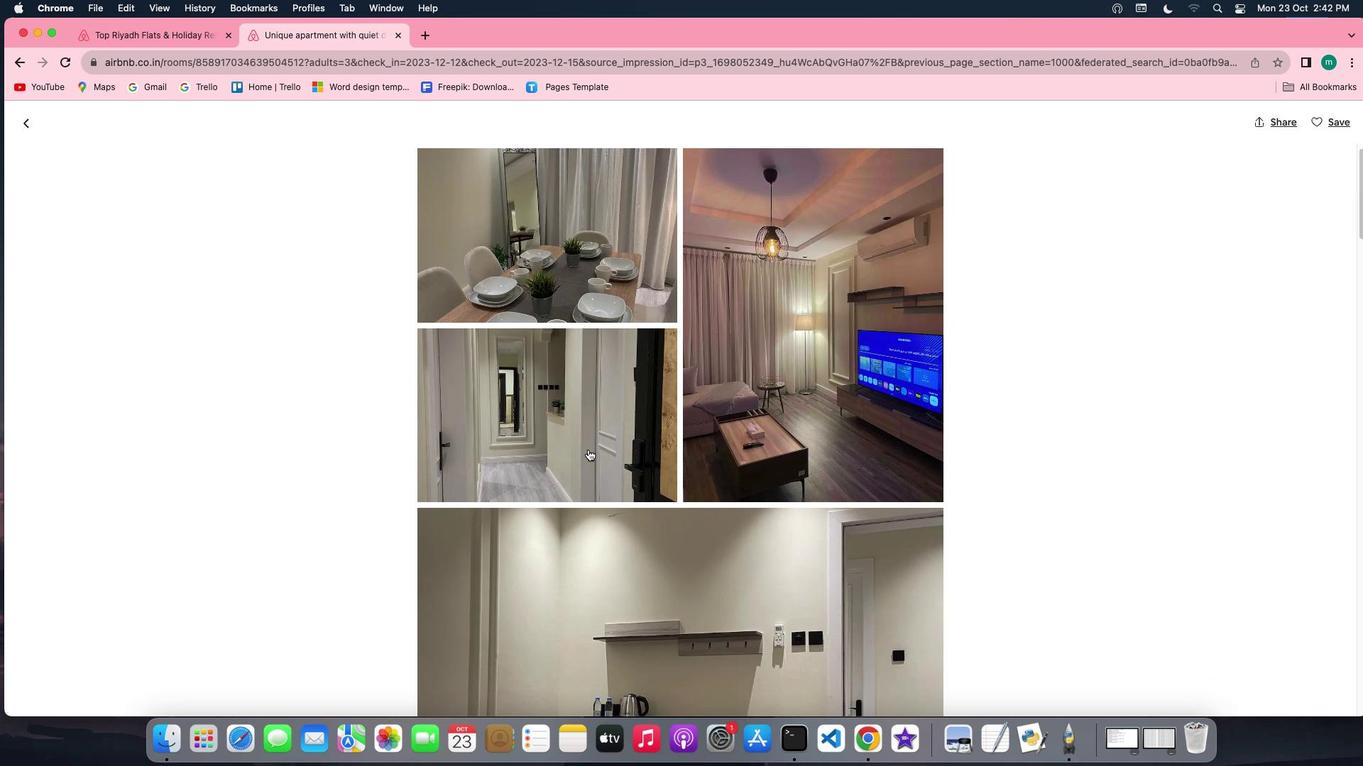 
Action: Mouse scrolled (587, 449) with delta (0, 0)
Screenshot: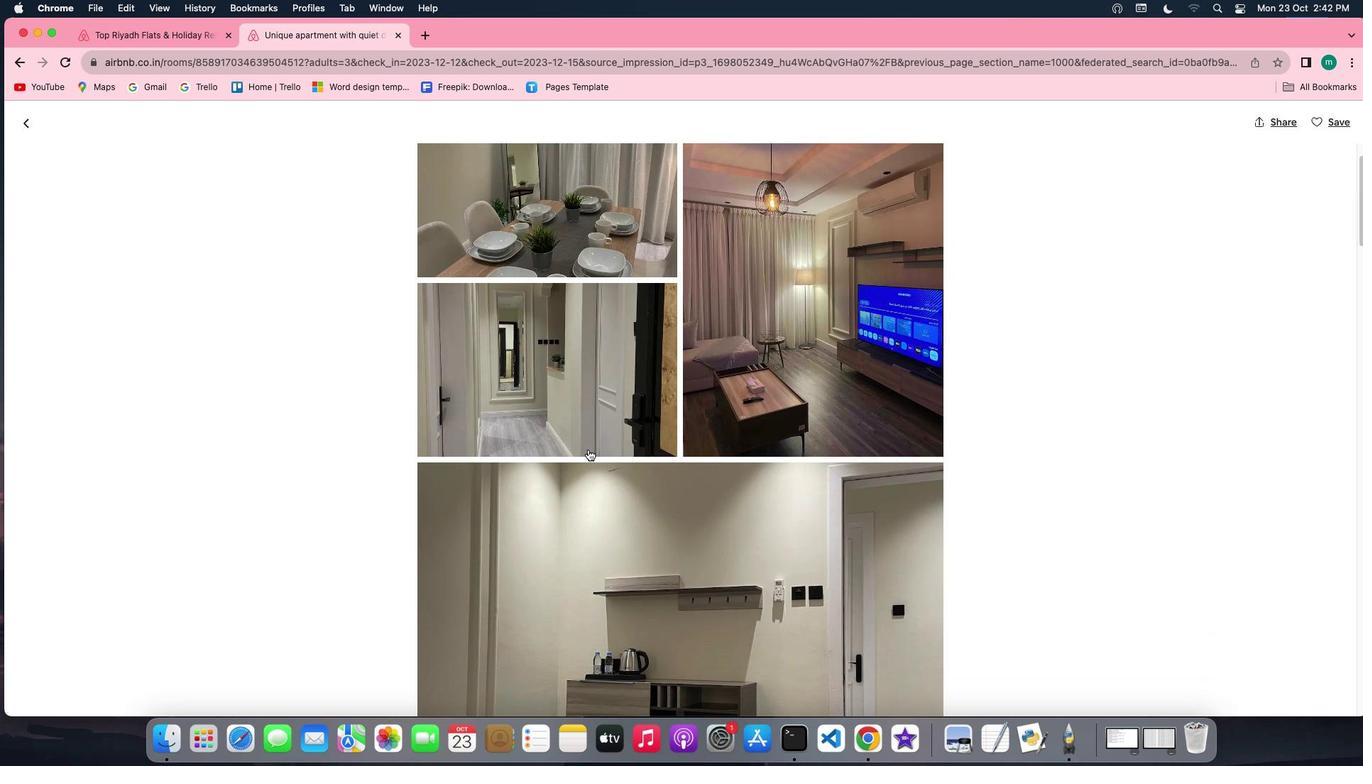 
Action: Mouse scrolled (587, 449) with delta (0, 0)
Screenshot: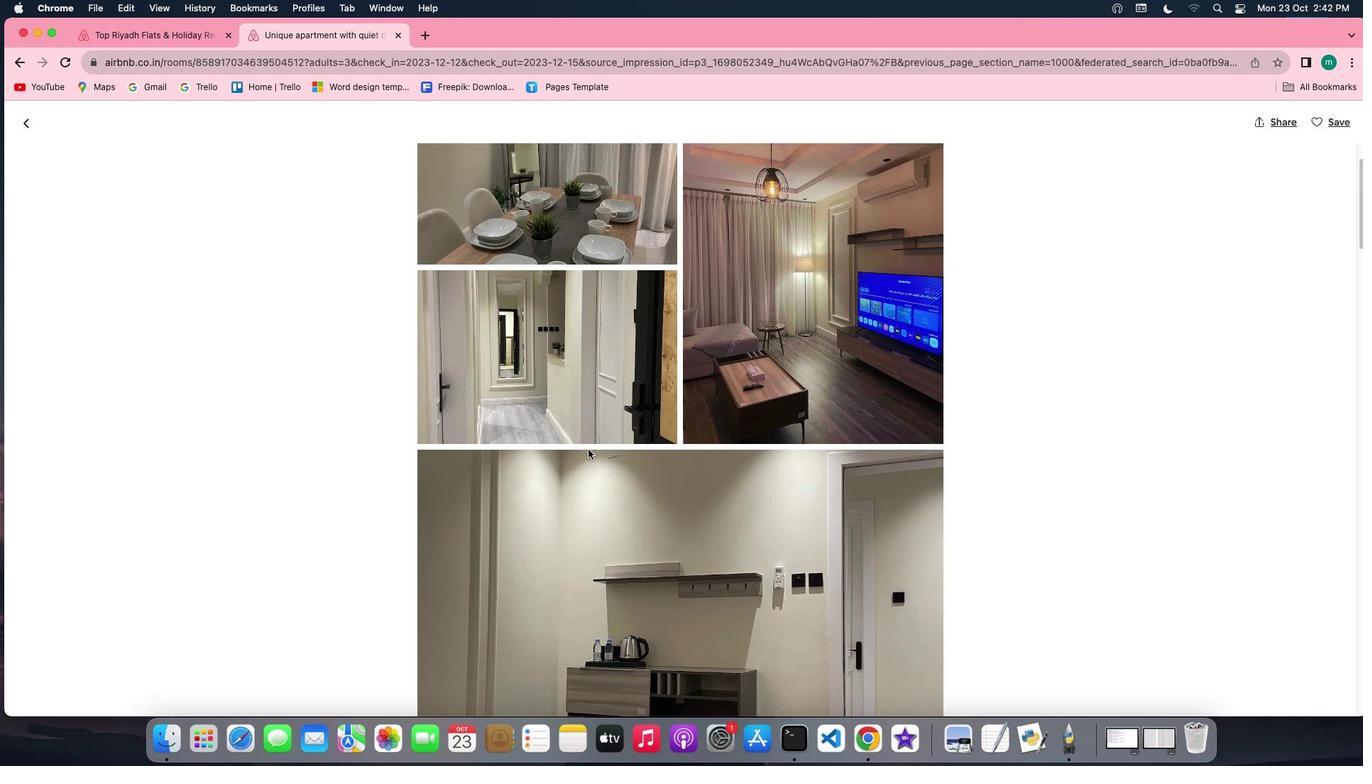 
Action: Mouse scrolled (587, 449) with delta (0, 0)
Screenshot: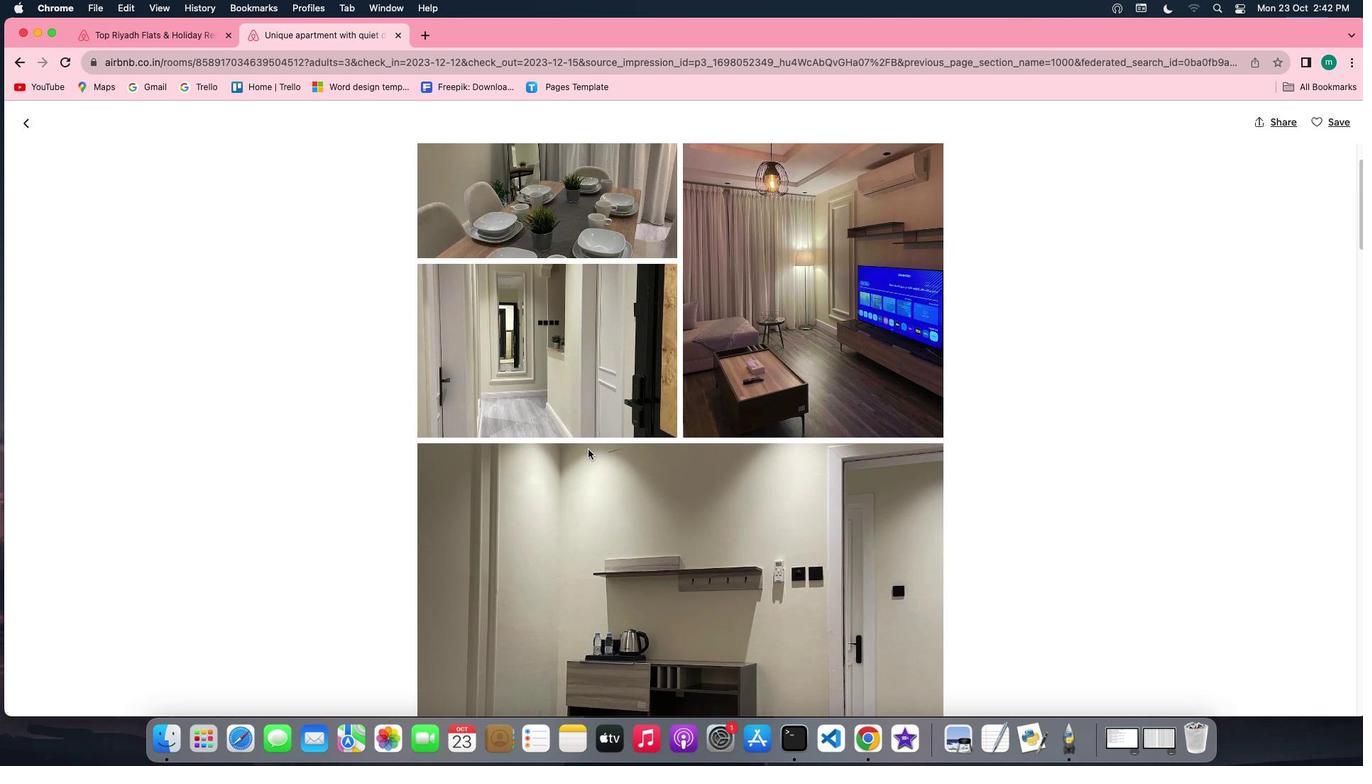 
Action: Mouse scrolled (587, 449) with delta (0, 0)
Screenshot: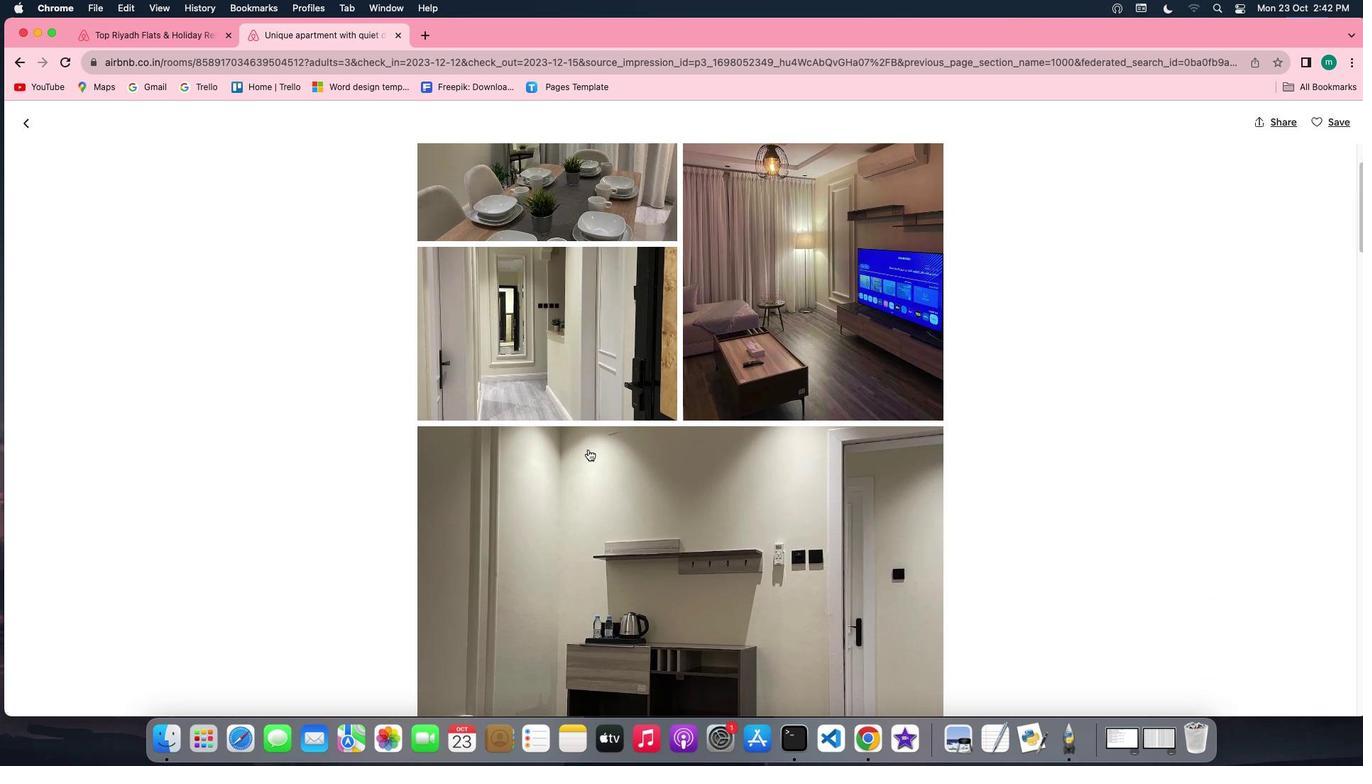 
Action: Mouse scrolled (587, 449) with delta (0, 0)
Screenshot: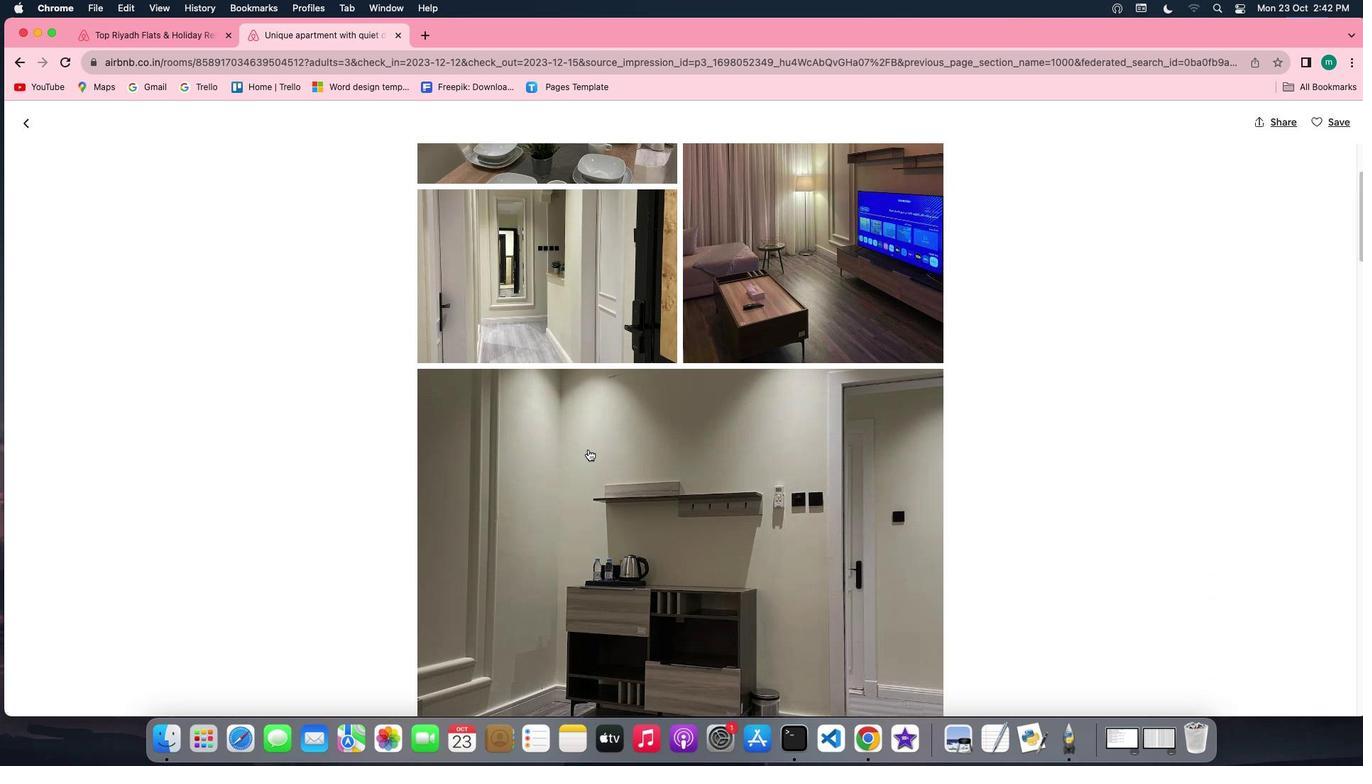 
Action: Mouse scrolled (587, 449) with delta (0, 0)
Screenshot: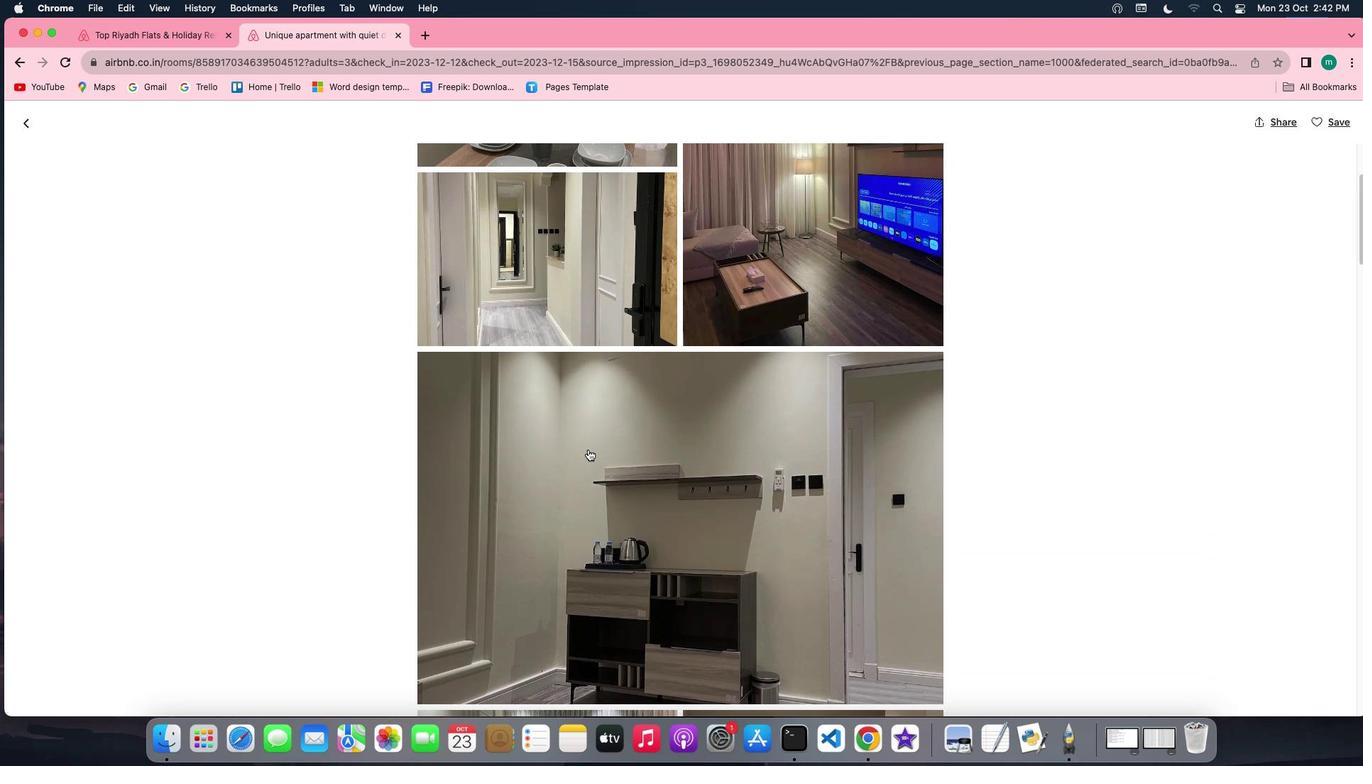 
Action: Mouse scrolled (587, 449) with delta (0, 0)
Screenshot: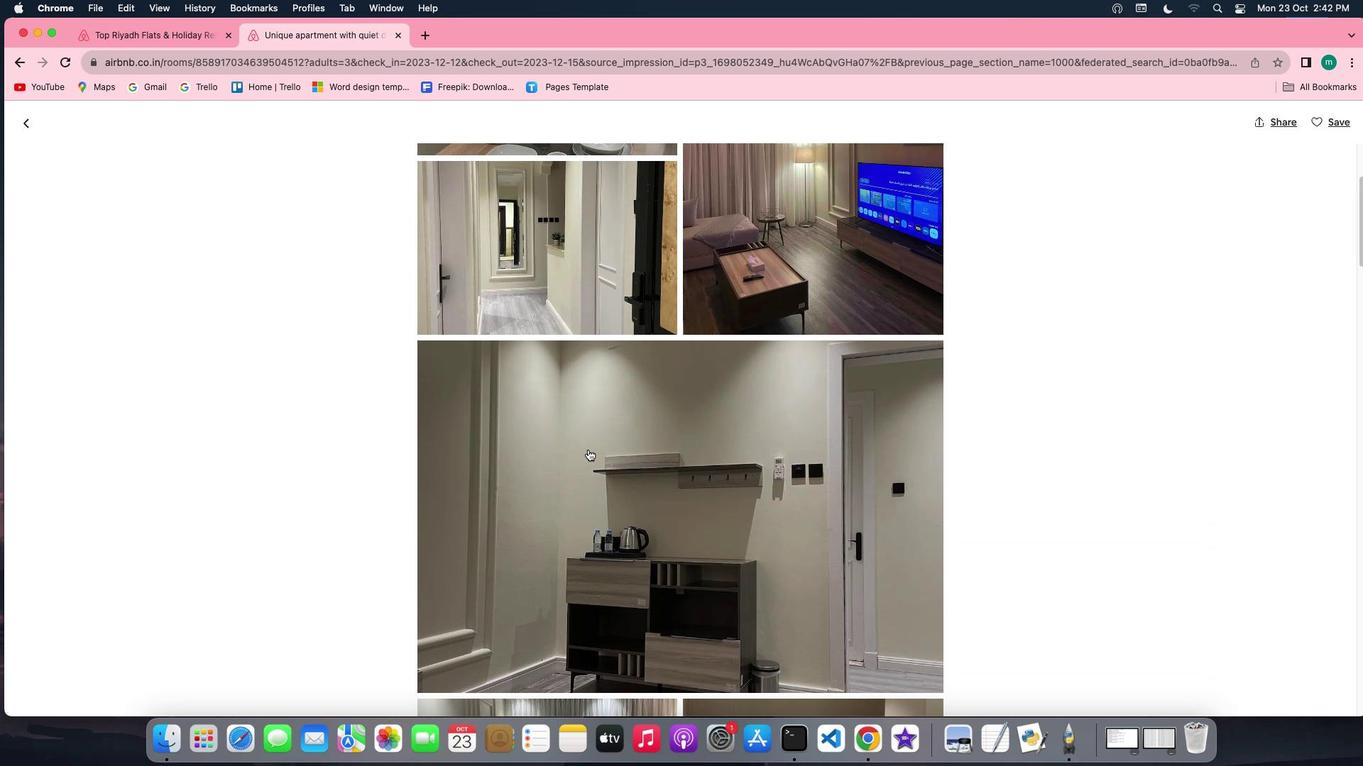 
Action: Mouse scrolled (587, 449) with delta (0, 0)
Screenshot: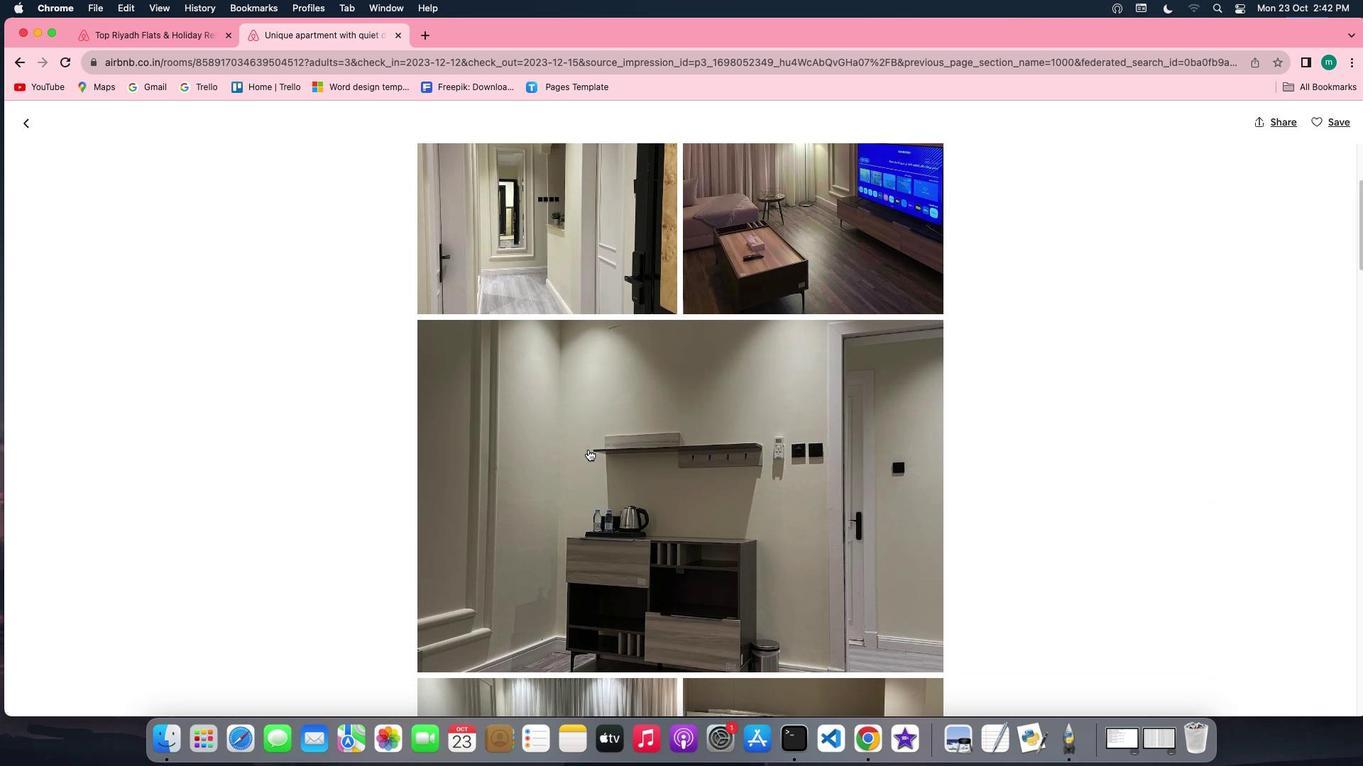 
Action: Mouse scrolled (587, 449) with delta (0, 0)
Screenshot: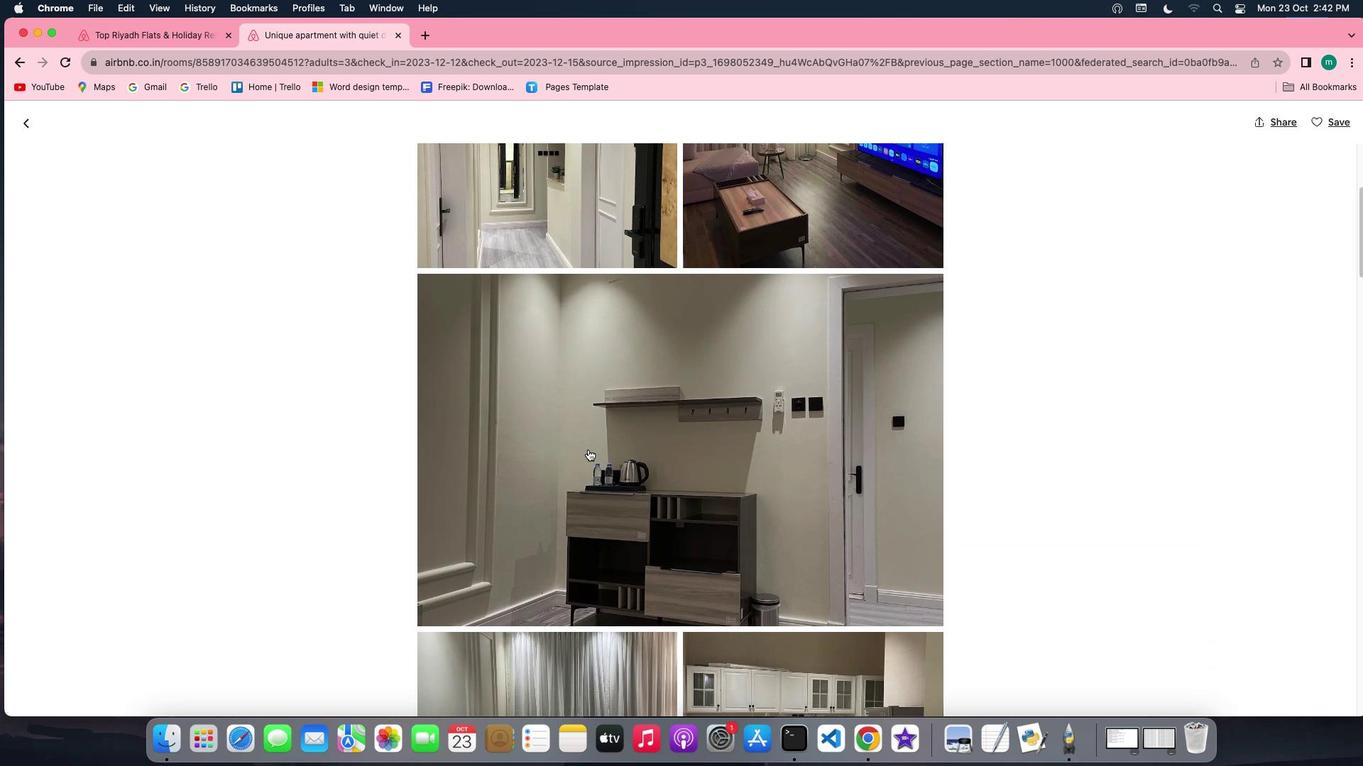
Action: Mouse scrolled (587, 449) with delta (0, 0)
Screenshot: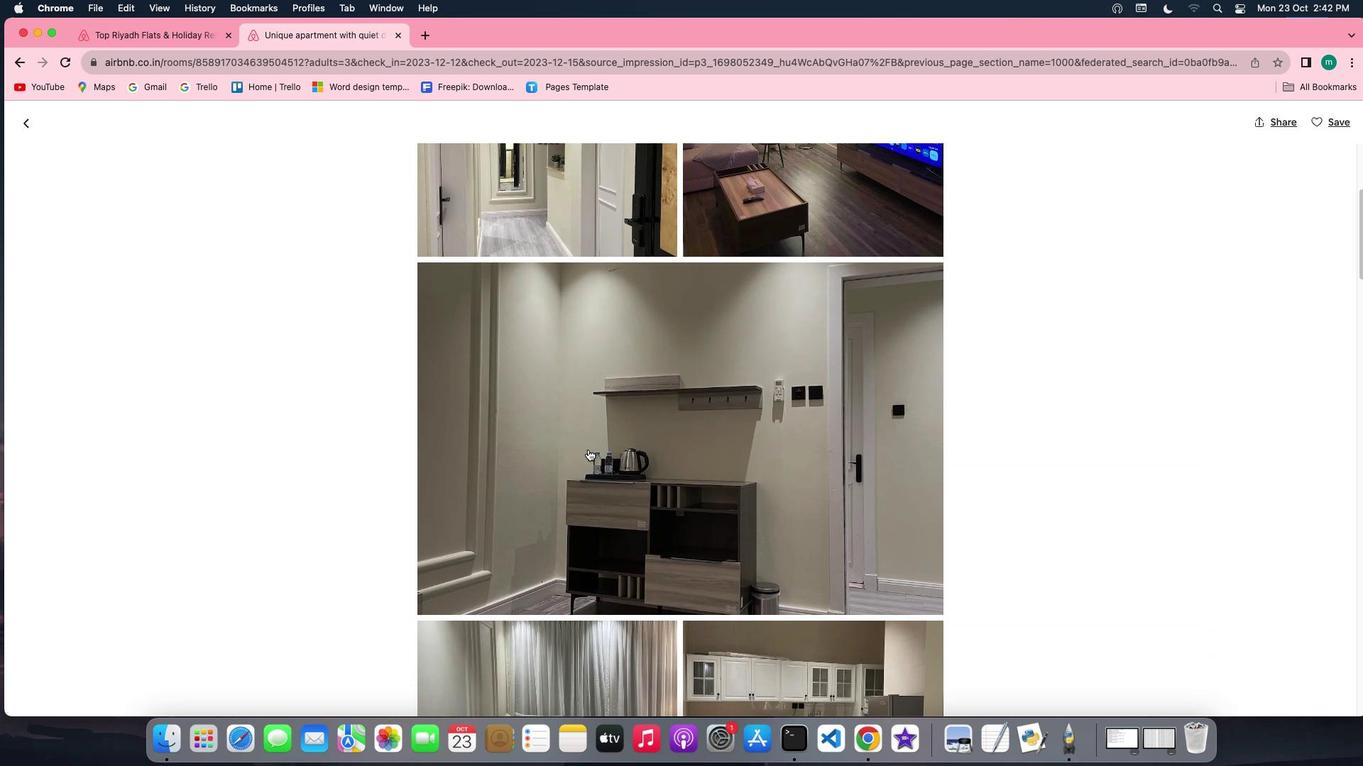 
Action: Mouse scrolled (587, 449) with delta (0, 0)
Screenshot: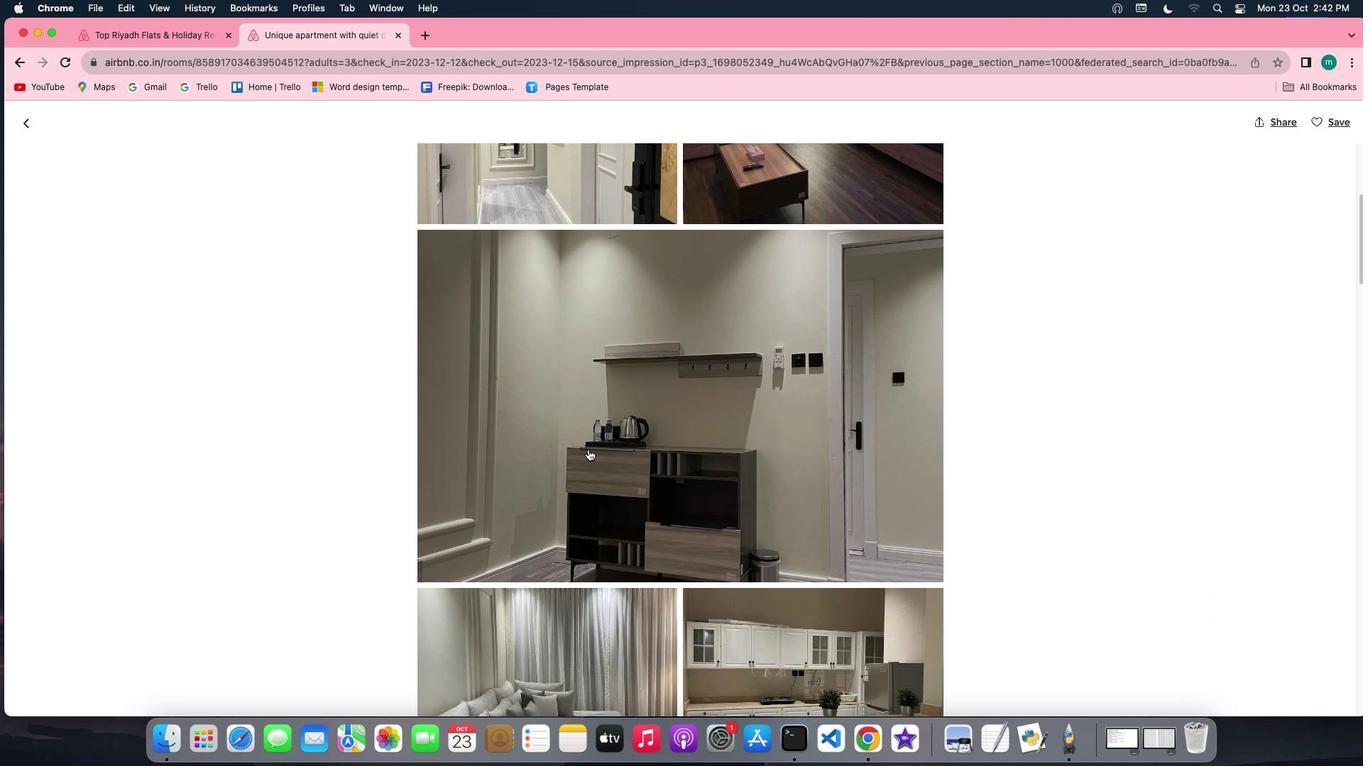 
Action: Mouse scrolled (587, 449) with delta (0, 0)
Screenshot: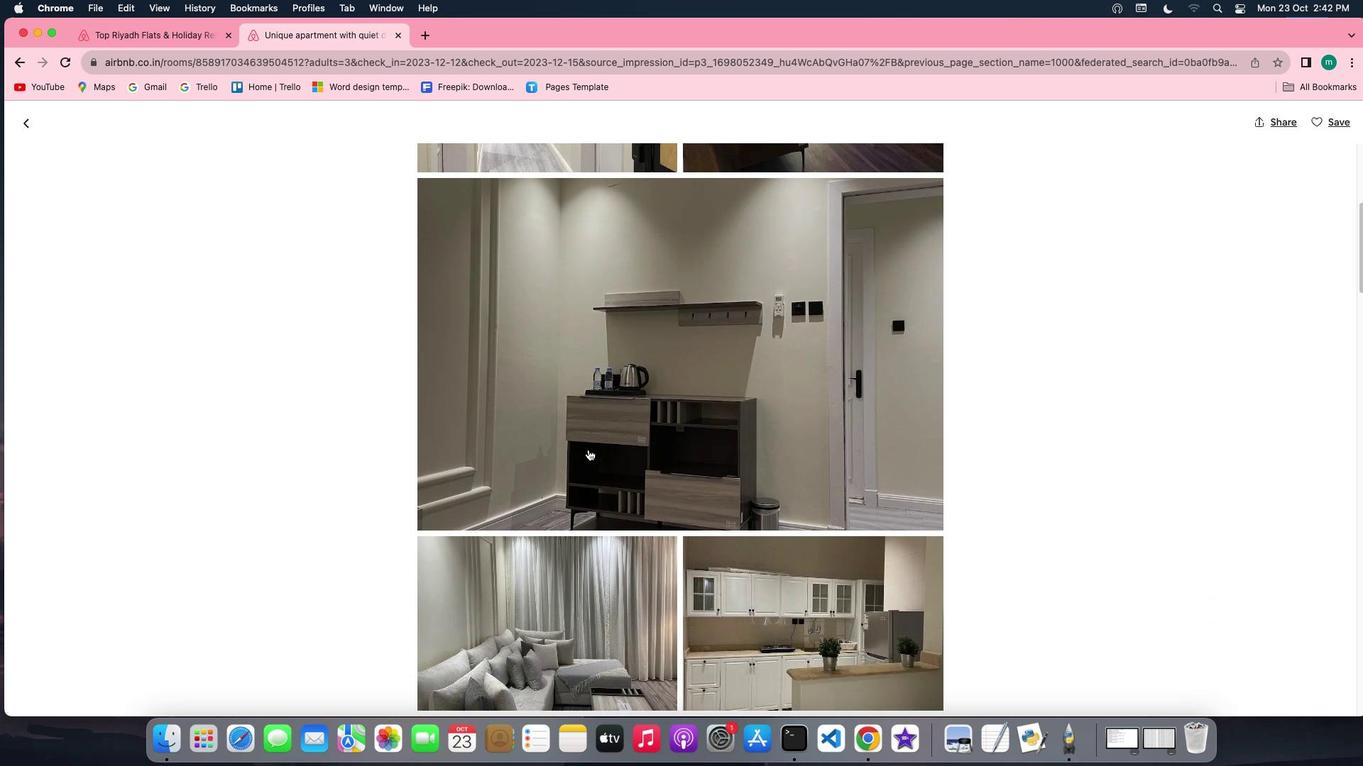 
Action: Mouse scrolled (587, 449) with delta (0, 0)
Screenshot: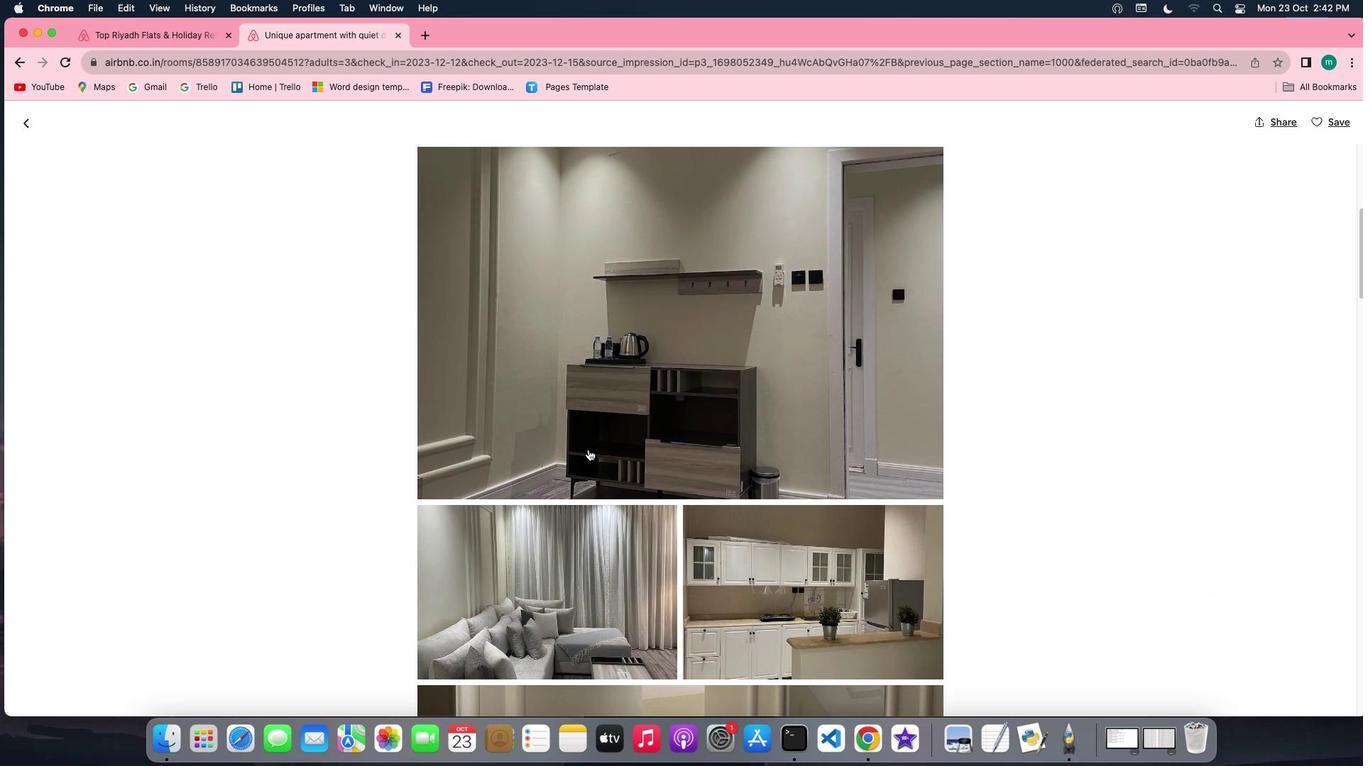 
Action: Mouse scrolled (587, 449) with delta (0, 0)
Screenshot: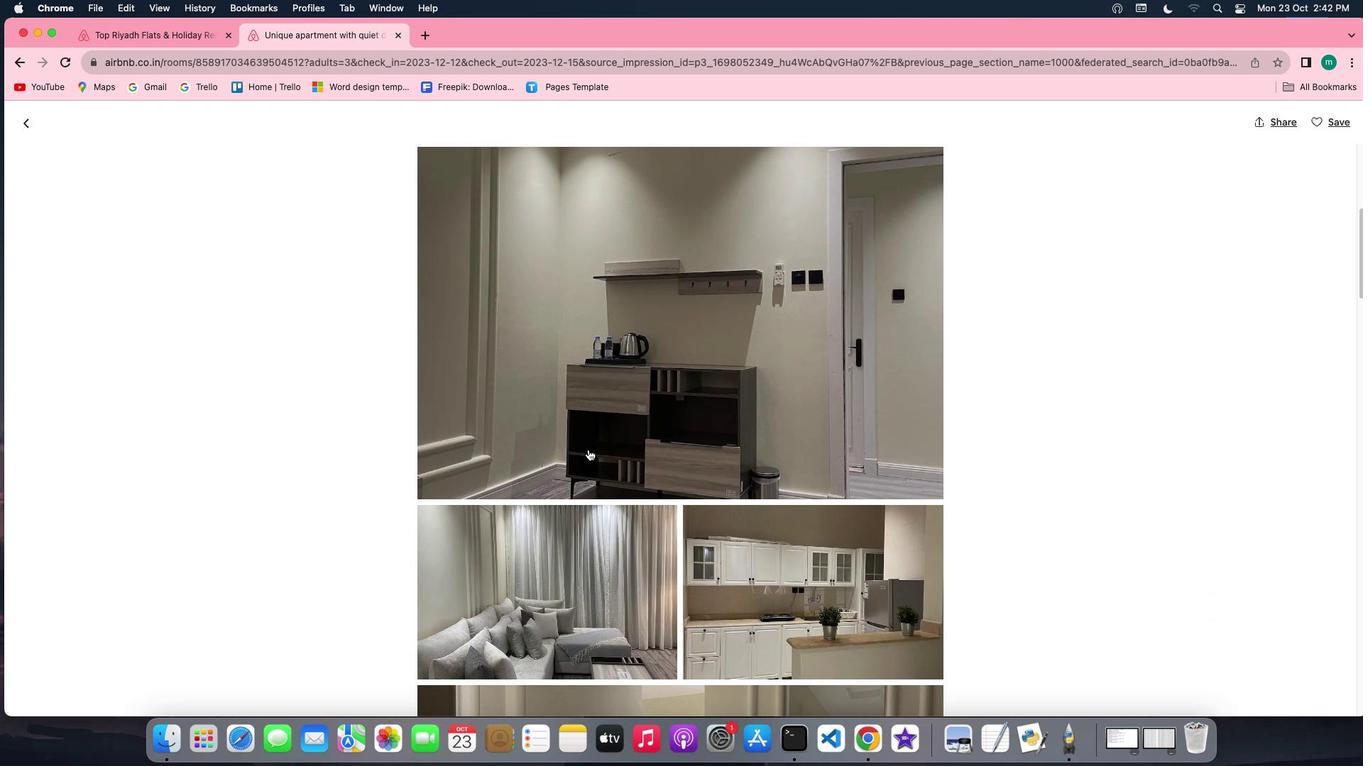 
Action: Mouse scrolled (587, 449) with delta (0, -1)
Screenshot: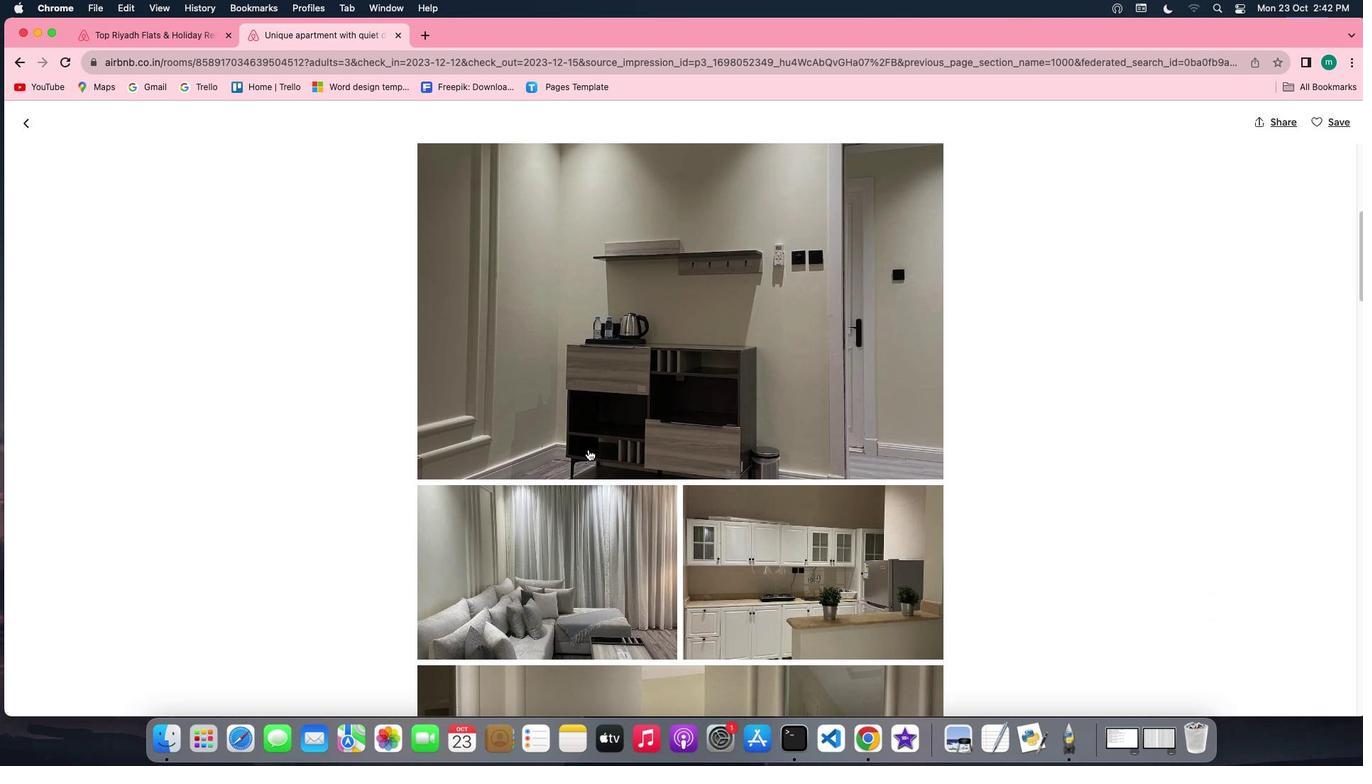 
Action: Mouse scrolled (587, 449) with delta (0, 0)
Screenshot: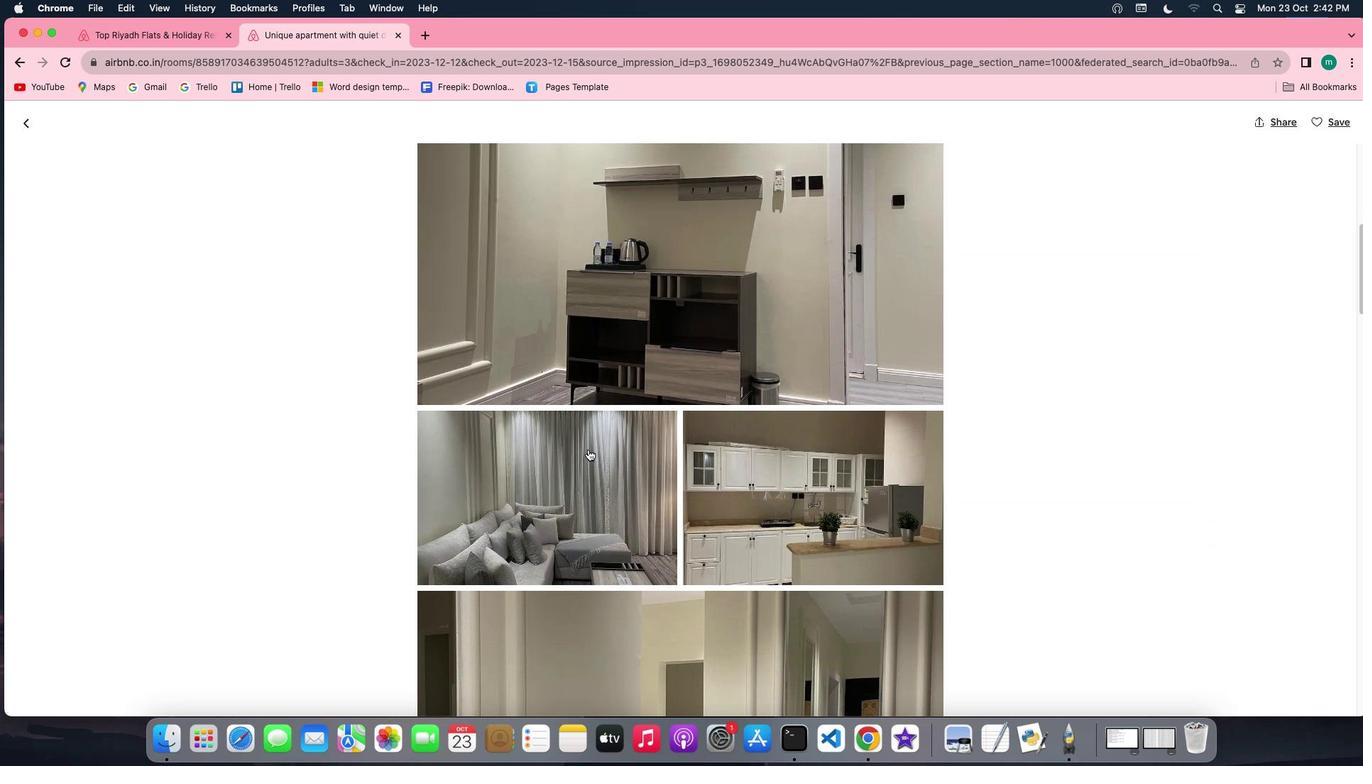 
Action: Mouse scrolled (587, 449) with delta (0, 0)
Screenshot: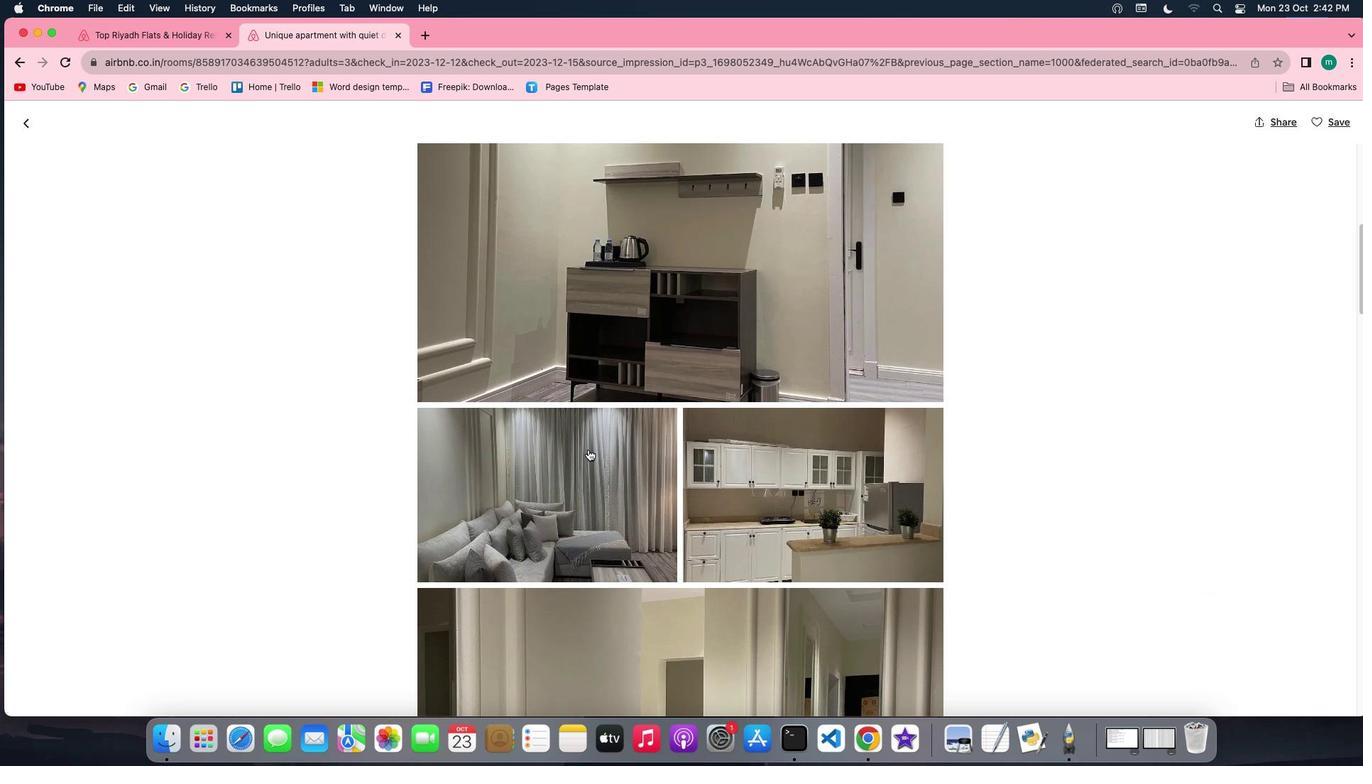 
Action: Mouse scrolled (587, 449) with delta (0, 0)
Screenshot: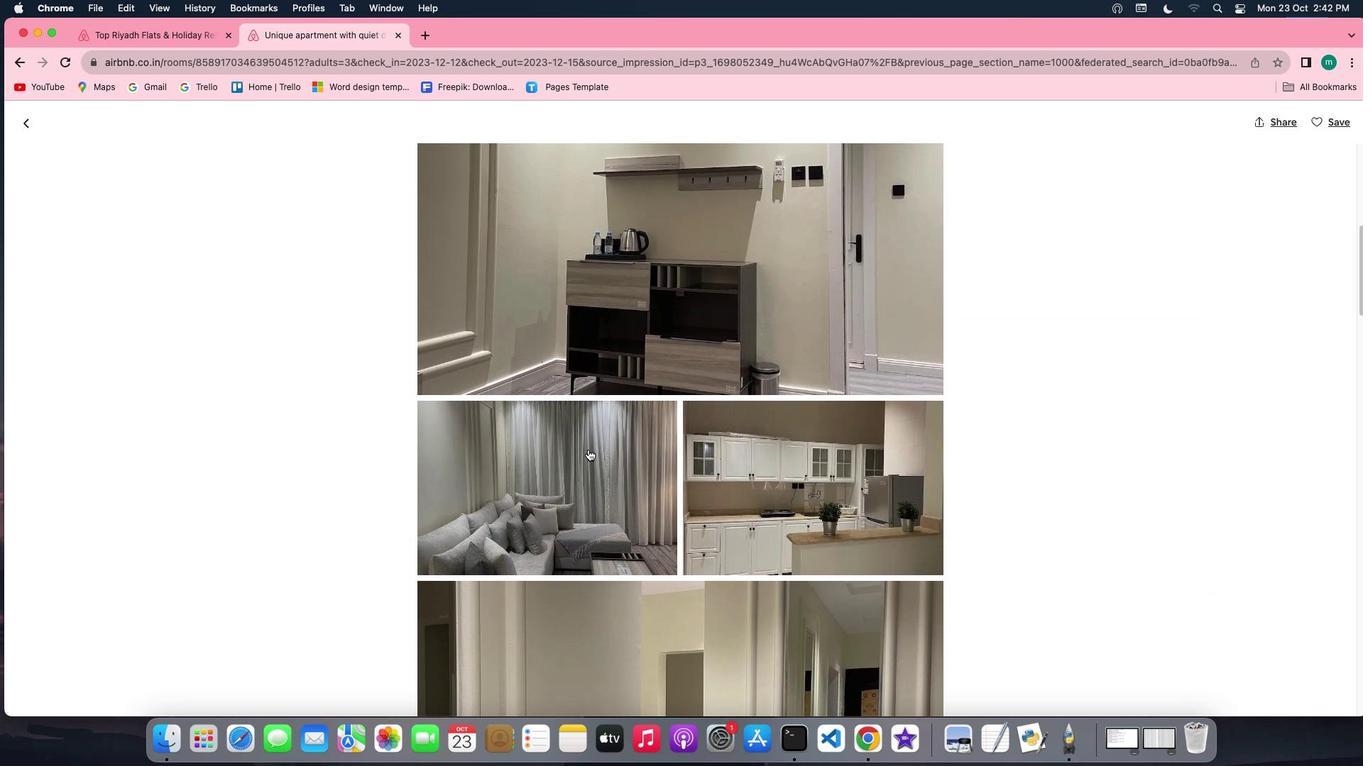 
Action: Mouse scrolled (587, 449) with delta (0, 0)
Screenshot: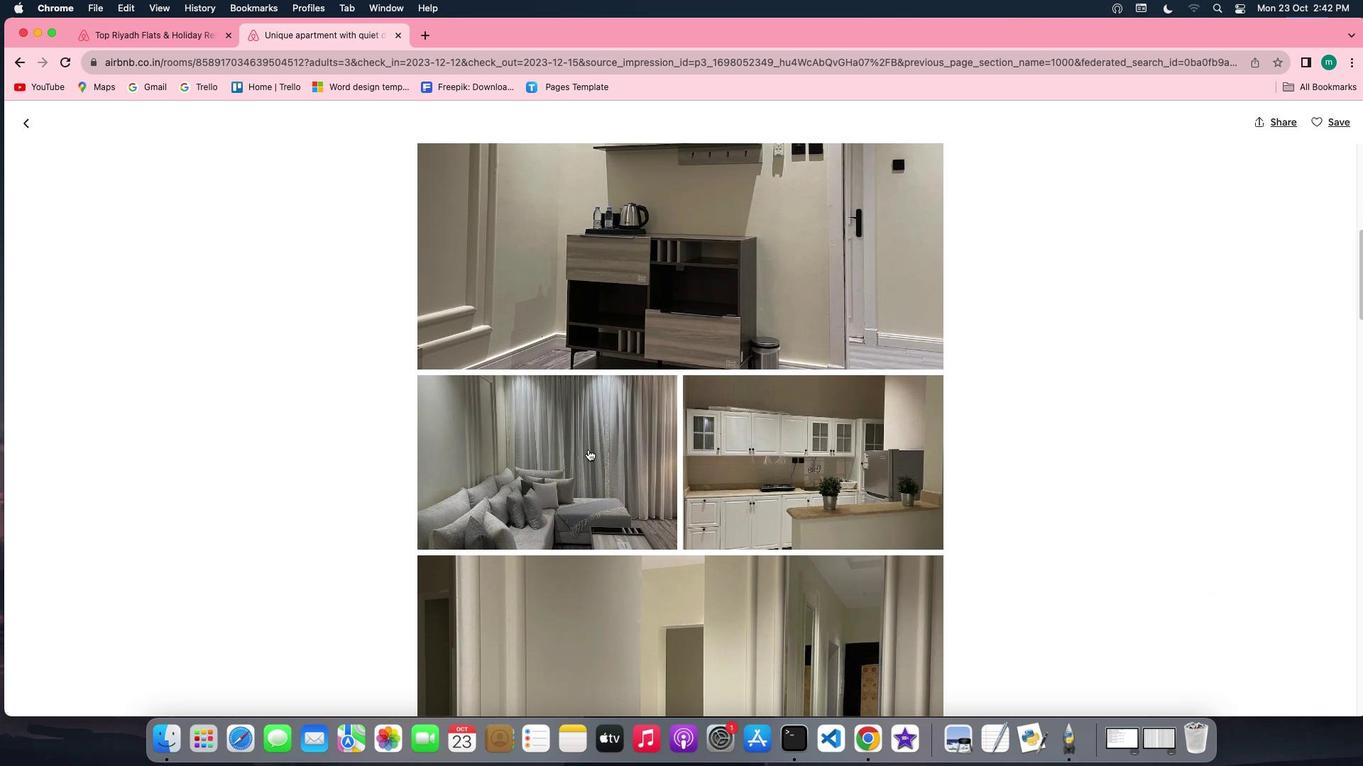 
Action: Mouse scrolled (587, 449) with delta (0, 0)
Screenshot: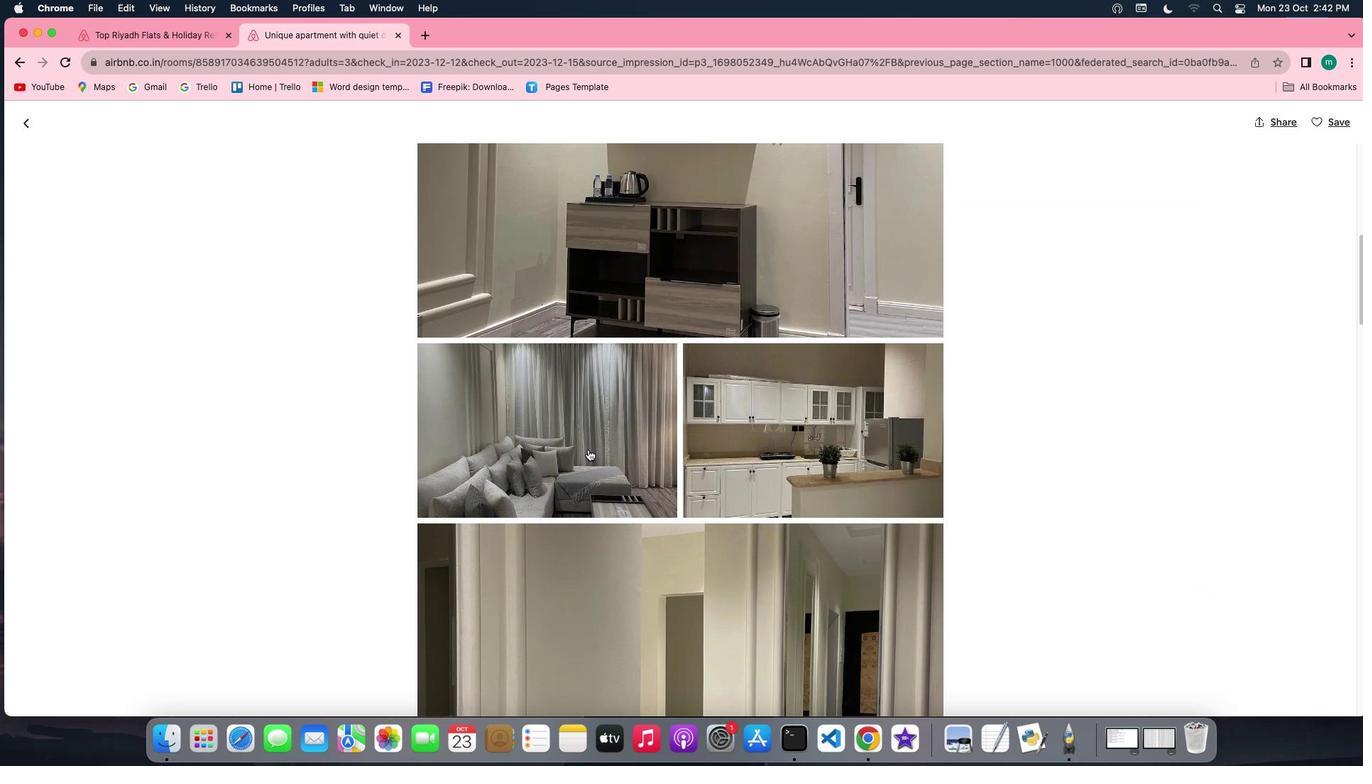 
Action: Mouse scrolled (587, 449) with delta (0, 0)
Screenshot: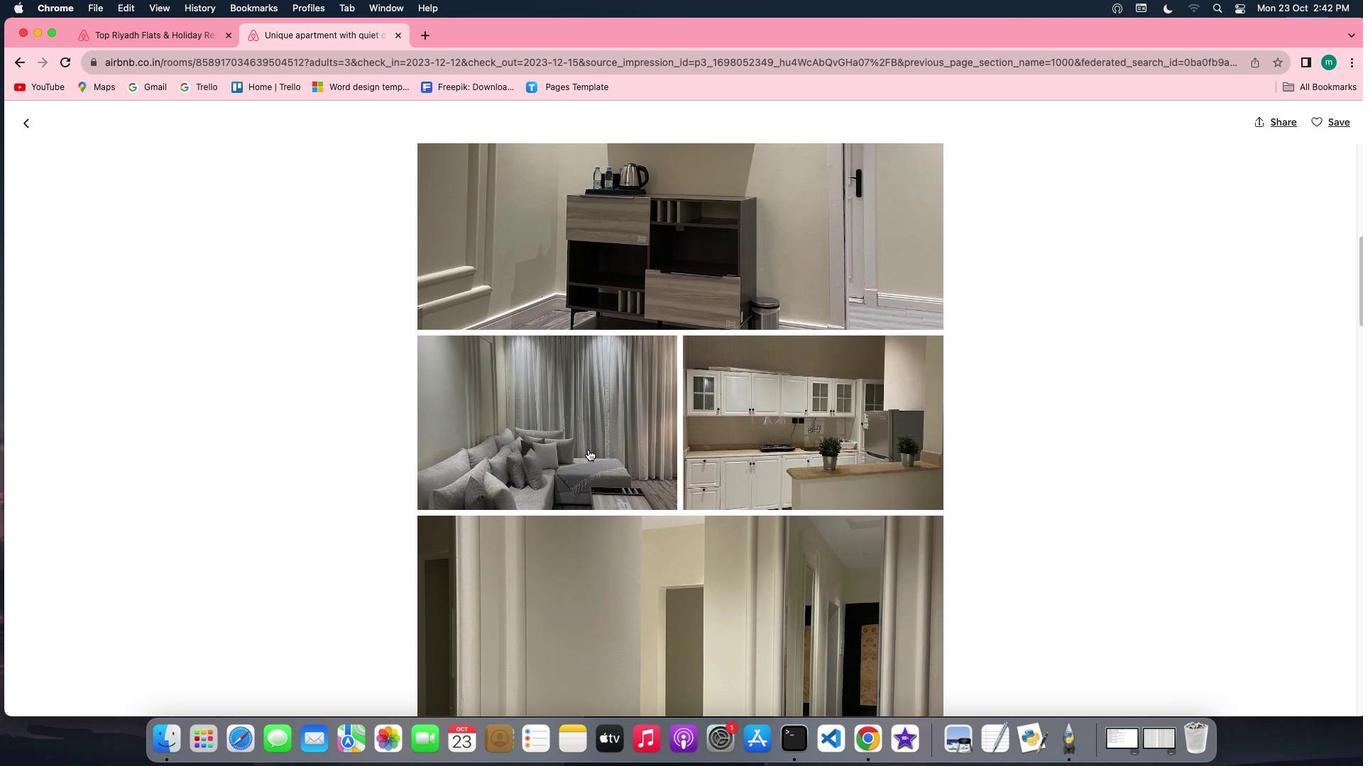 
Action: Mouse scrolled (587, 449) with delta (0, 0)
Screenshot: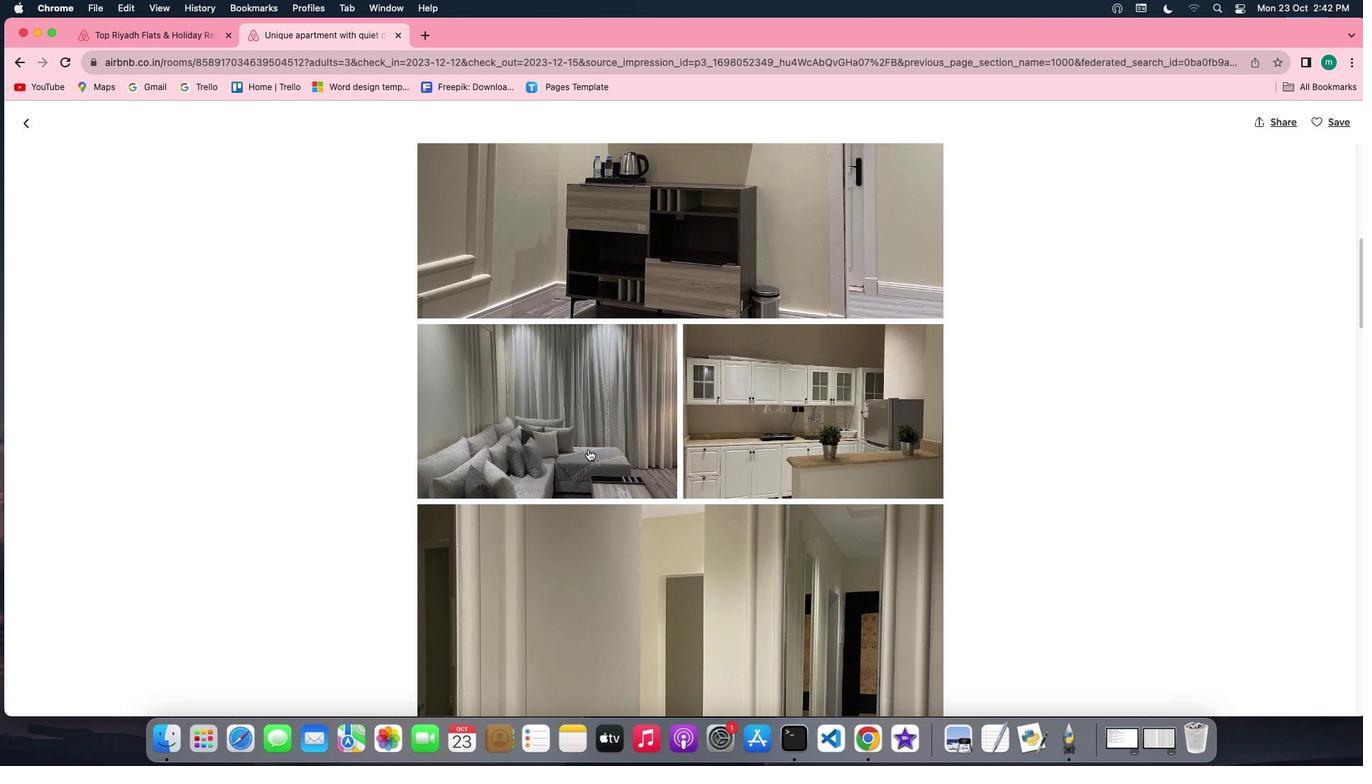 
Action: Mouse scrolled (587, 449) with delta (0, -1)
Screenshot: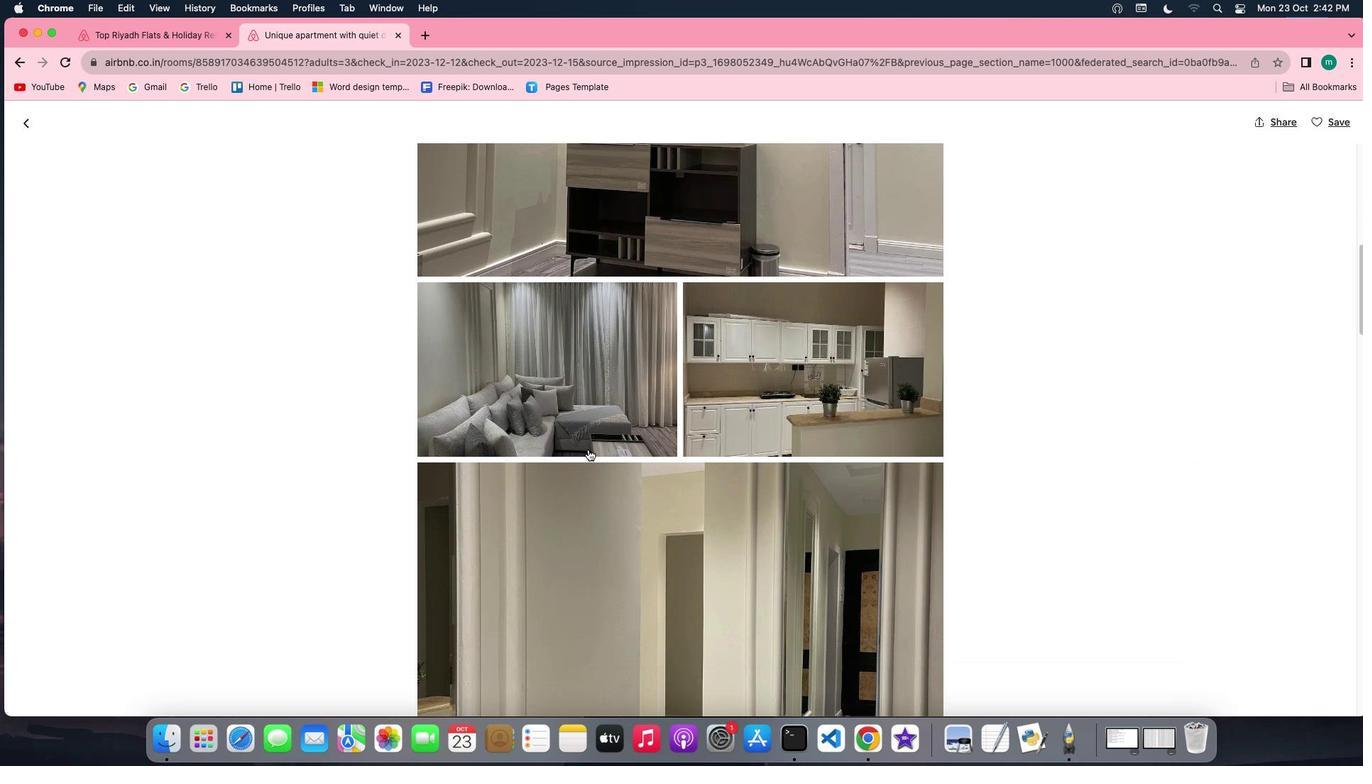 
Action: Mouse scrolled (587, 449) with delta (0, 0)
Screenshot: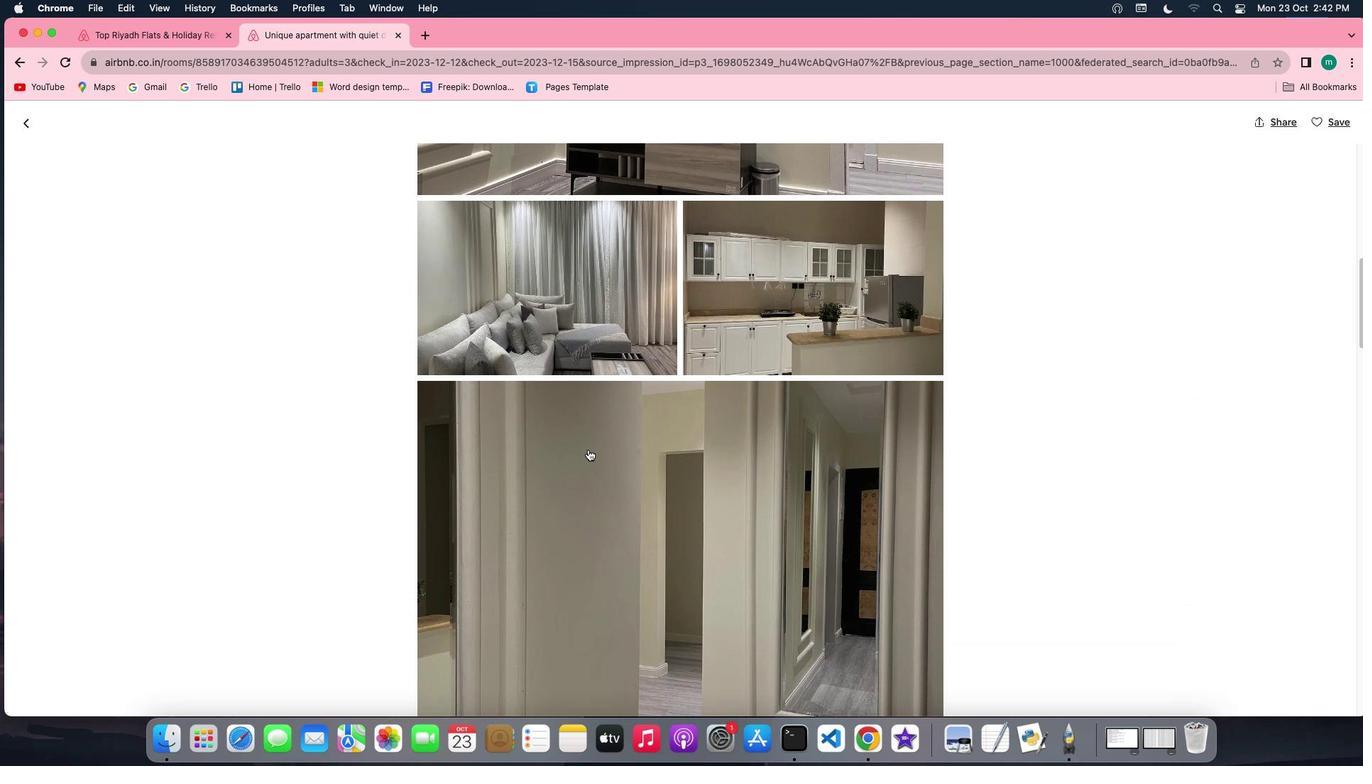 
Action: Mouse scrolled (587, 449) with delta (0, 0)
Screenshot: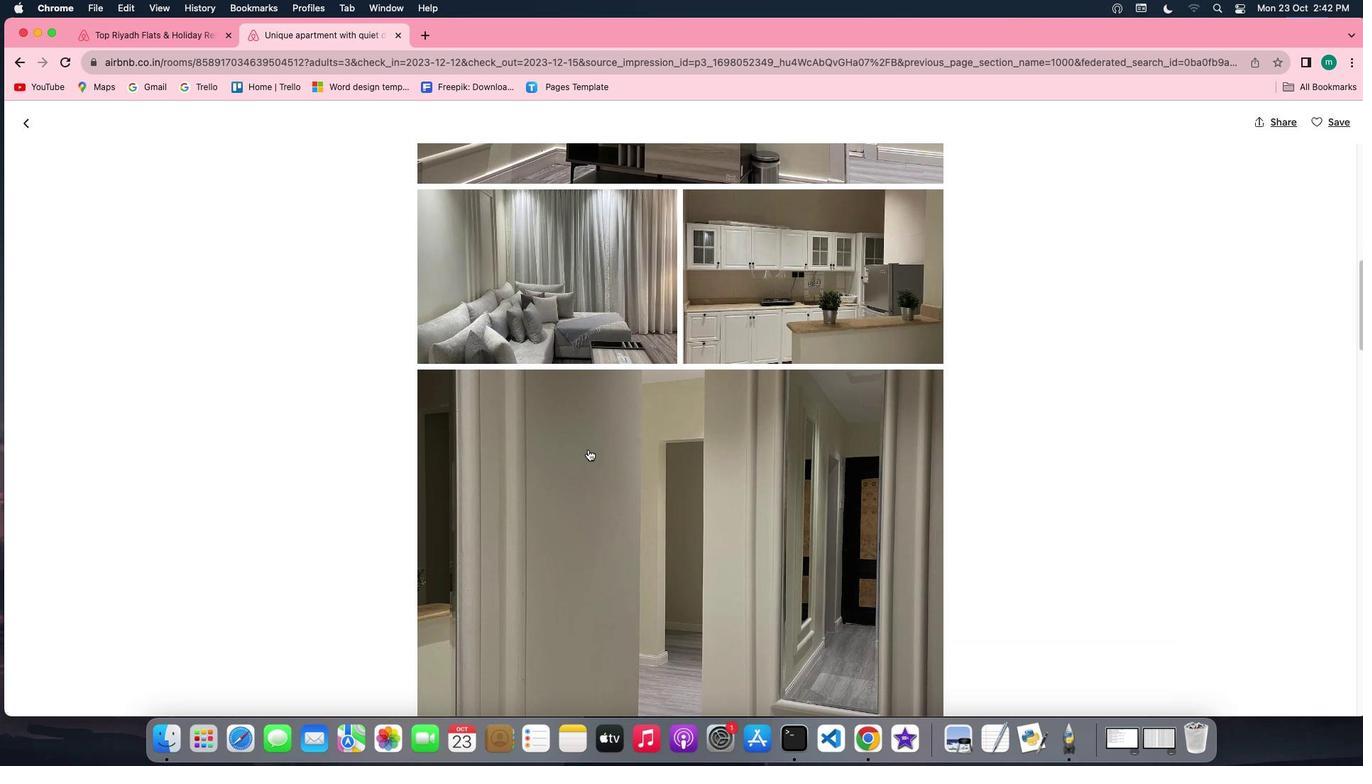 
Action: Mouse scrolled (587, 449) with delta (0, -1)
Screenshot: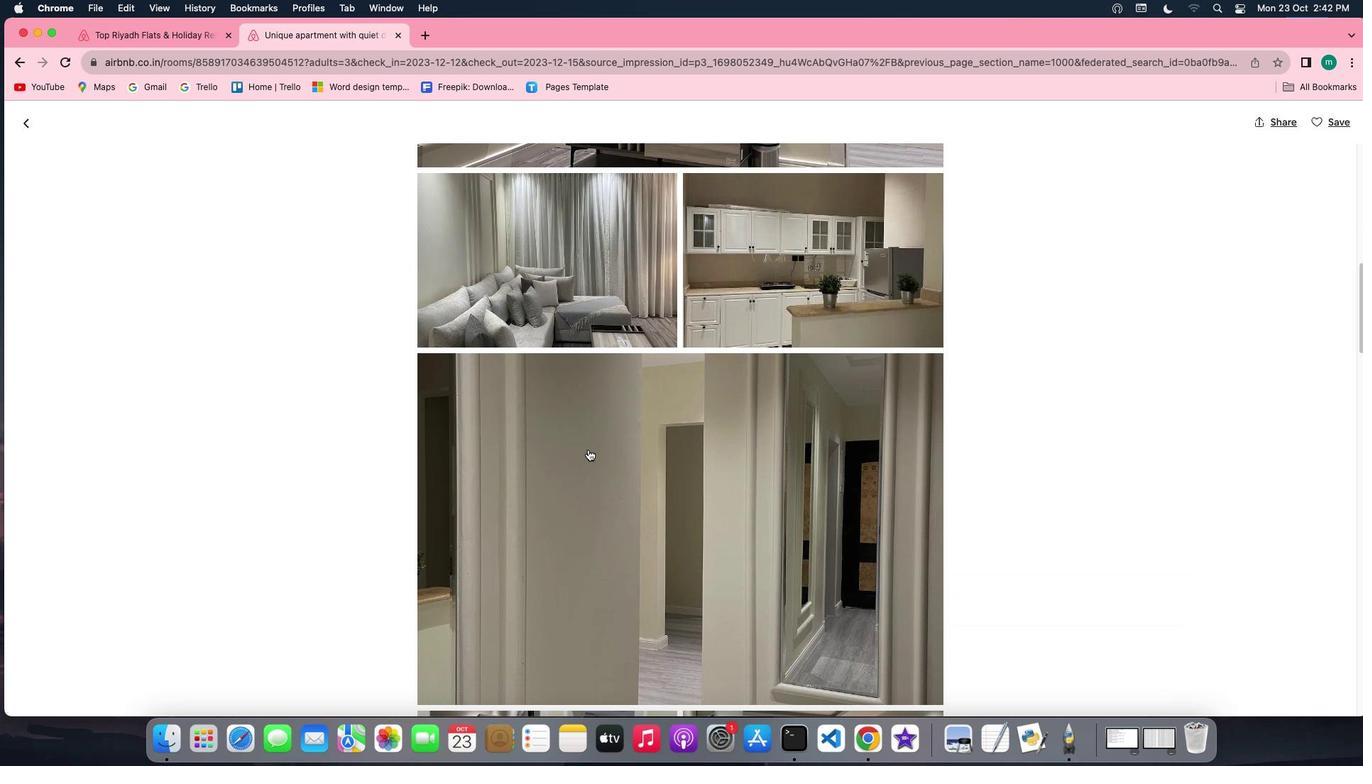 
Action: Mouse scrolled (587, 449) with delta (0, -1)
Screenshot: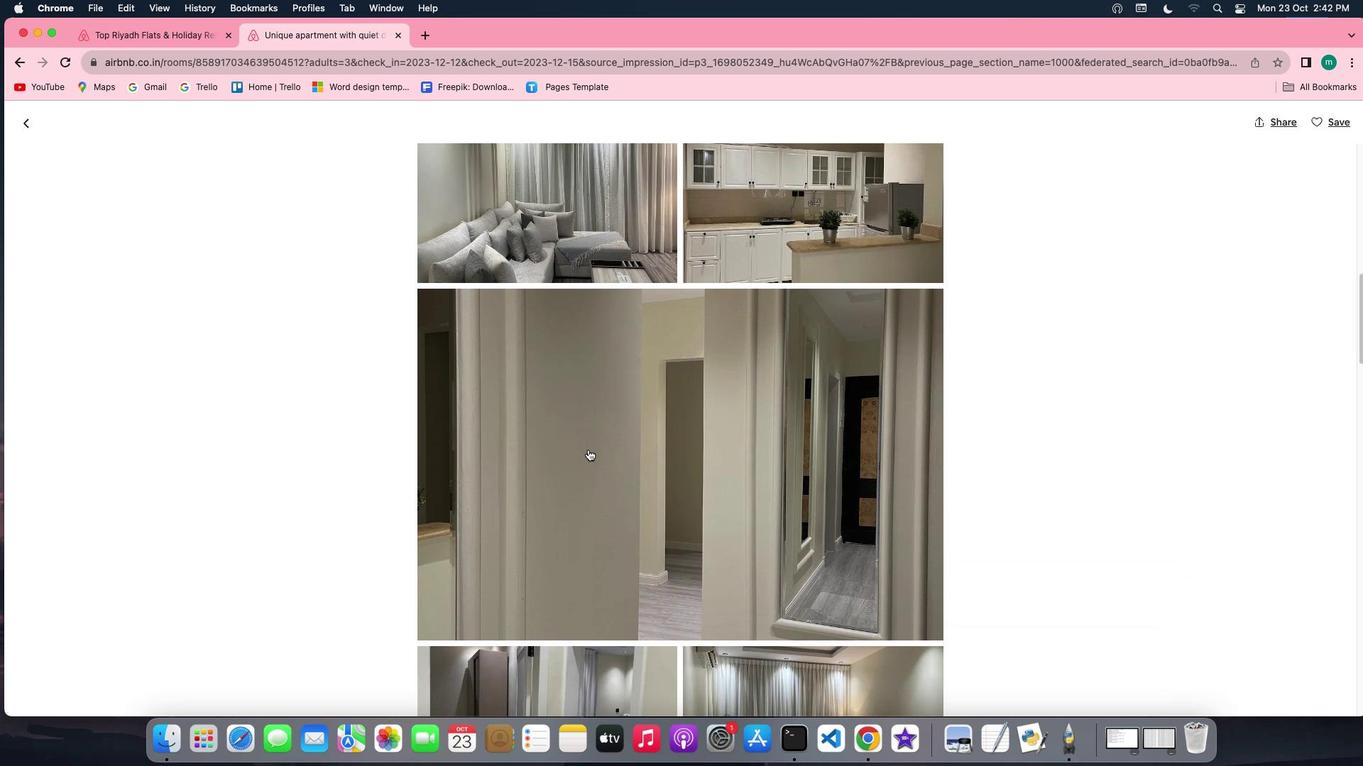 
Action: Mouse scrolled (587, 449) with delta (0, 0)
Screenshot: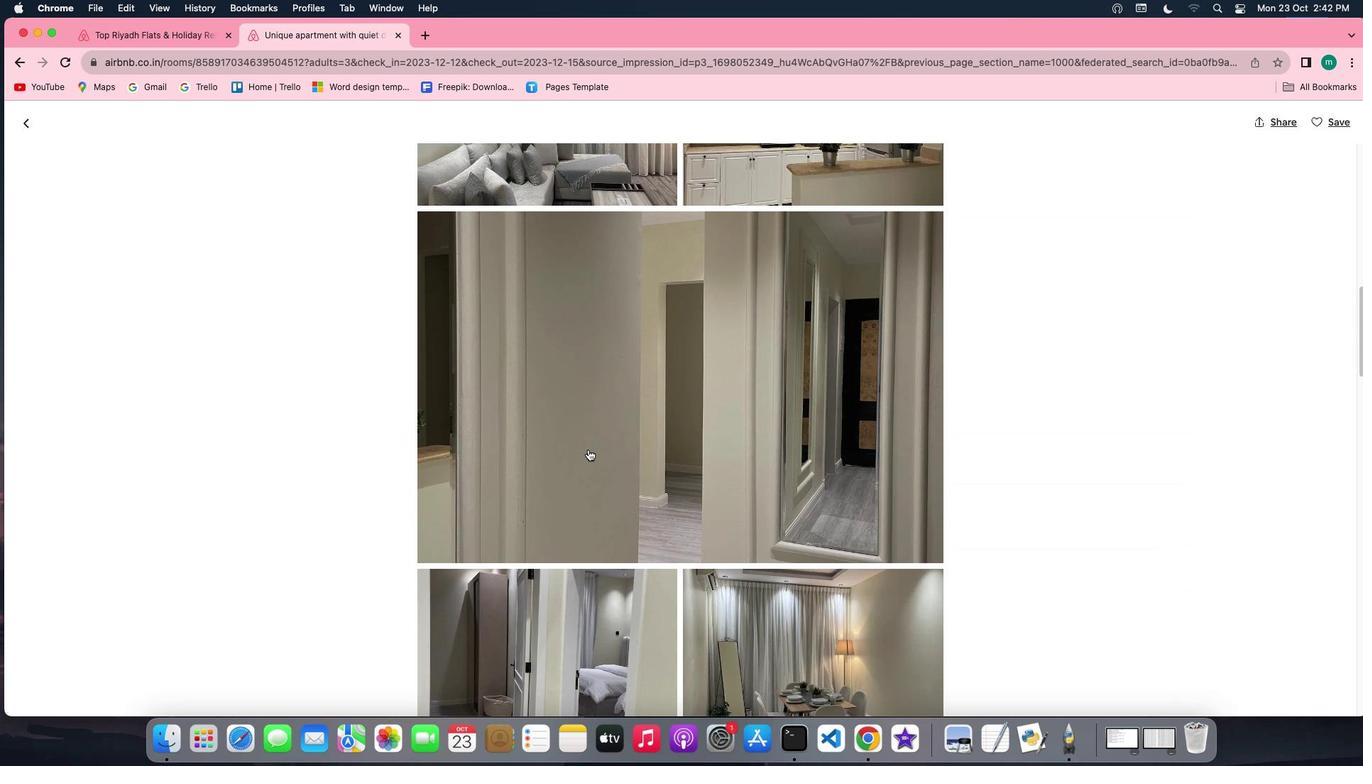 
Action: Mouse scrolled (587, 449) with delta (0, 0)
Screenshot: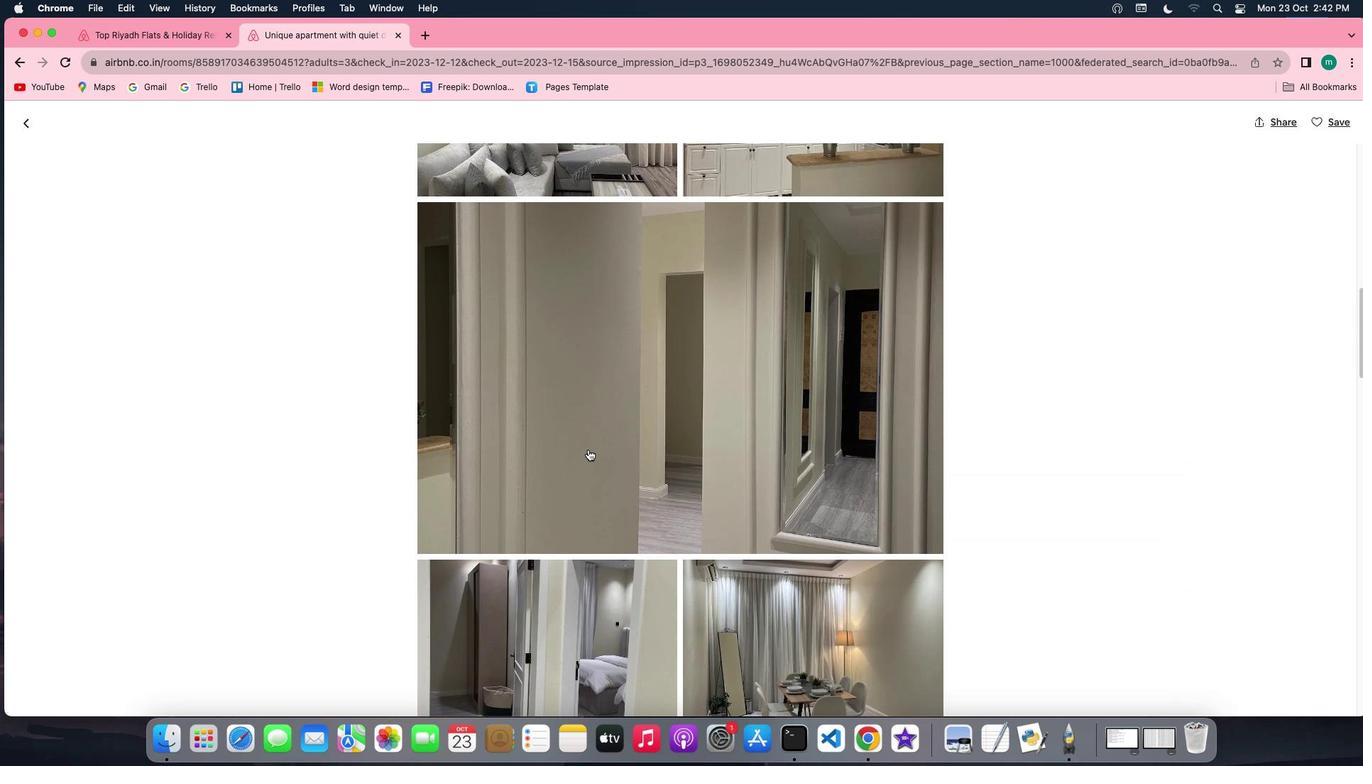 
Action: Mouse scrolled (587, 449) with delta (0, -1)
Screenshot: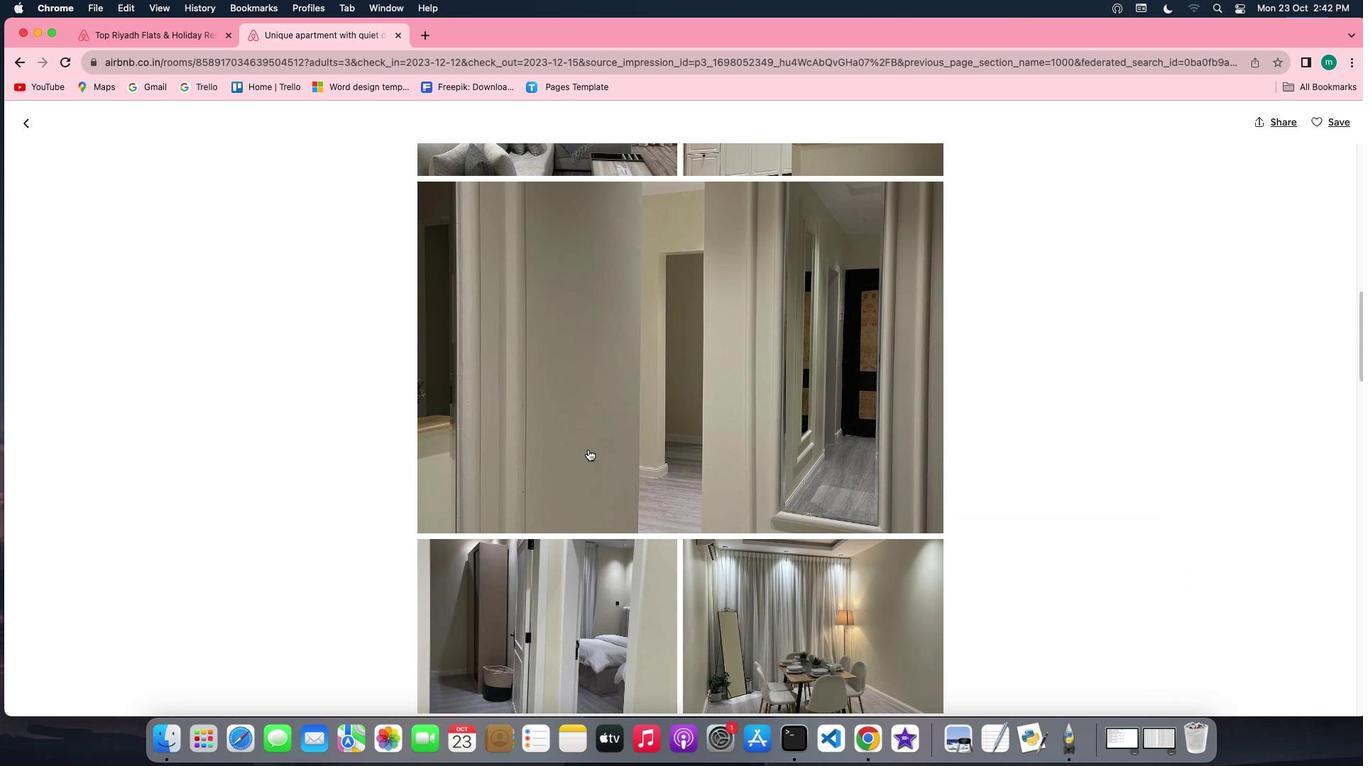 
Action: Mouse scrolled (587, 449) with delta (0, 0)
Screenshot: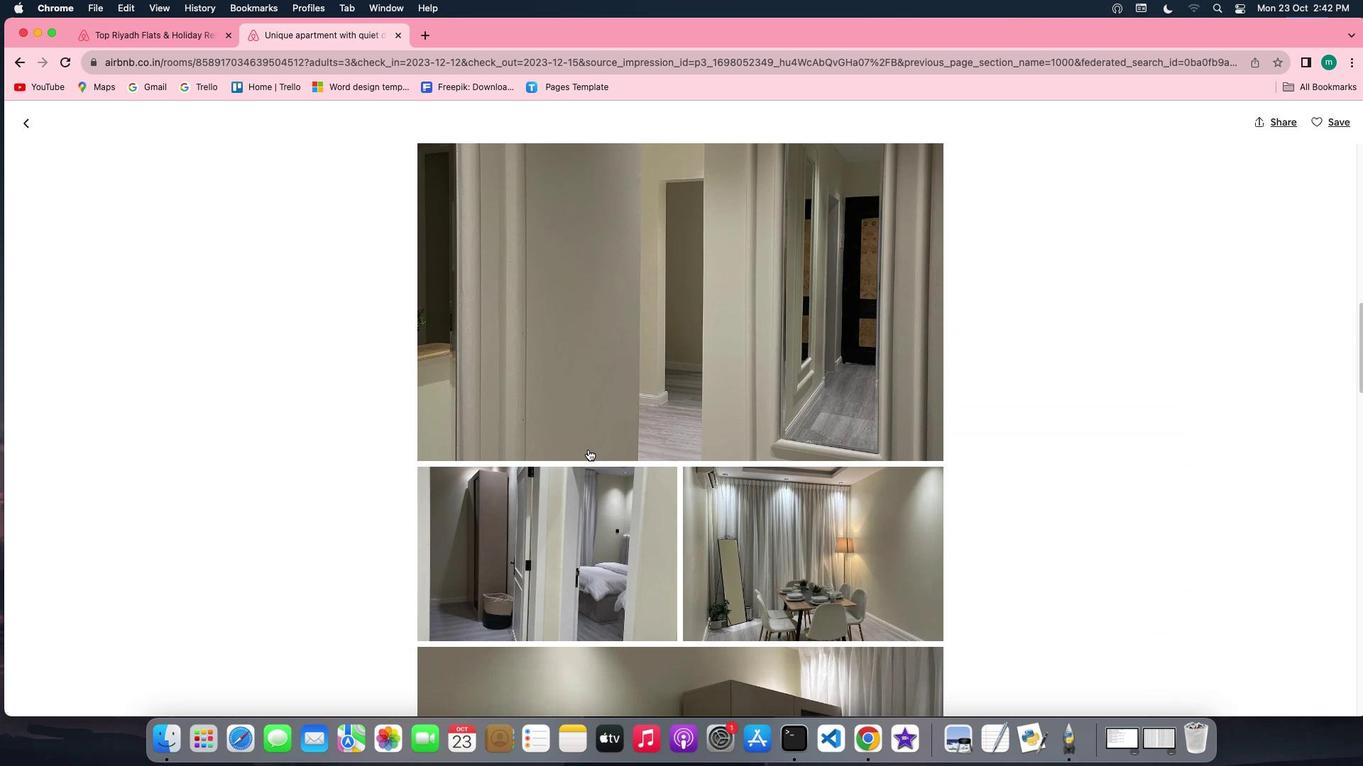 
Action: Mouse scrolled (587, 449) with delta (0, 0)
Screenshot: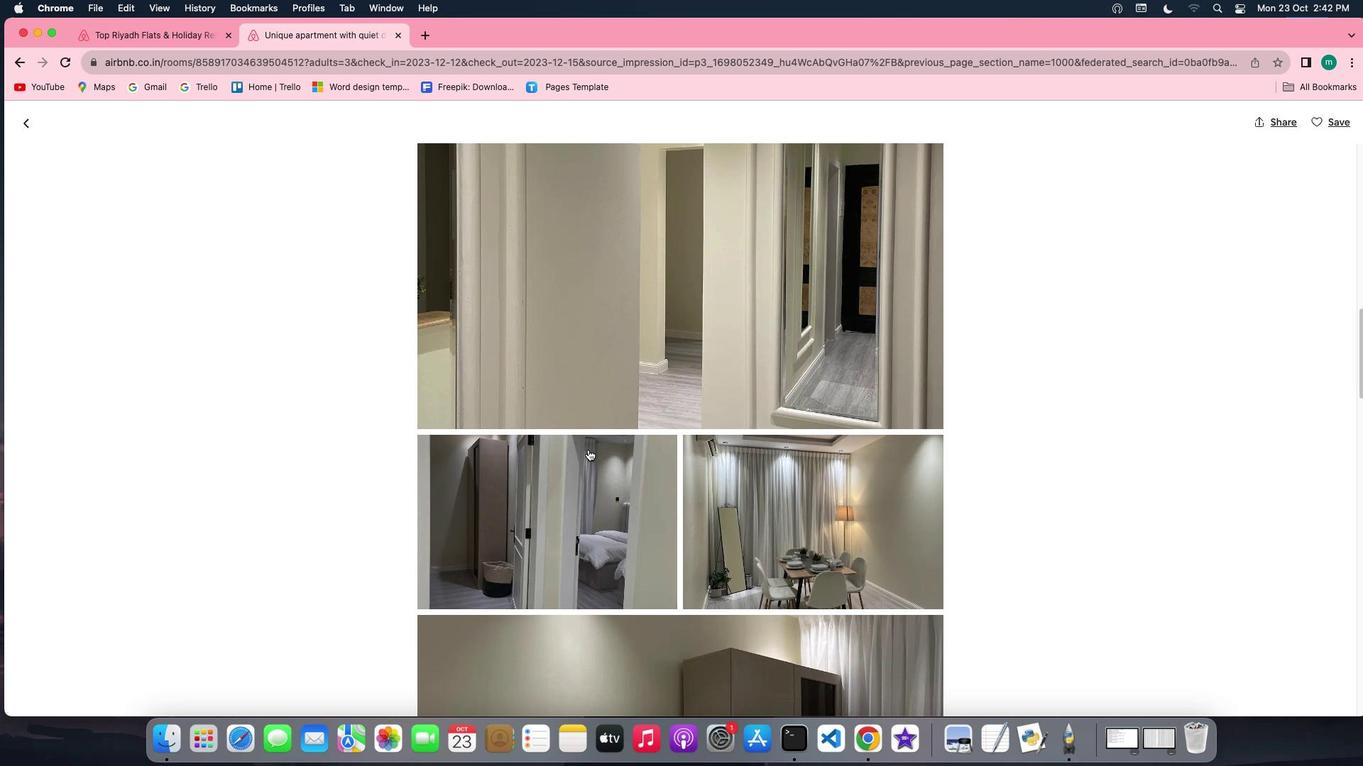 
Action: Mouse scrolled (587, 449) with delta (0, 0)
Screenshot: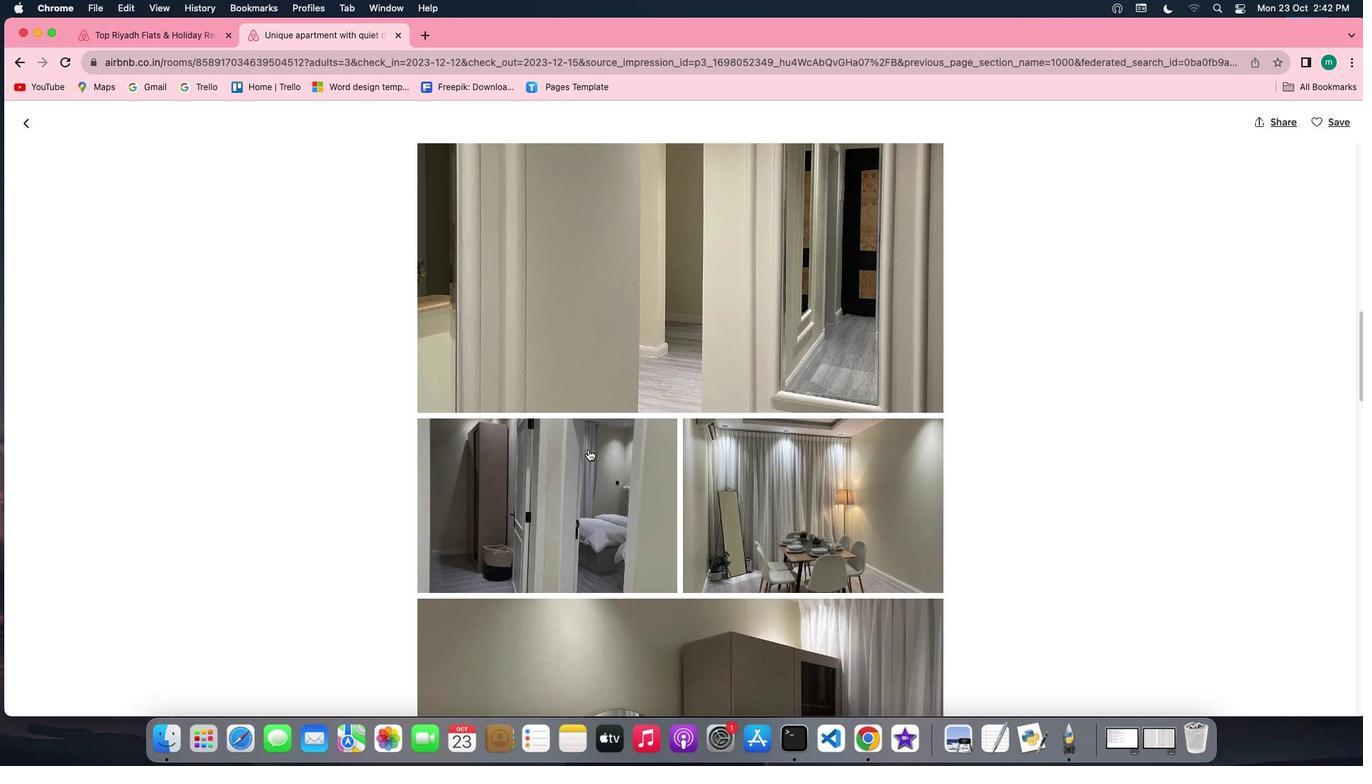 
Action: Mouse scrolled (587, 449) with delta (0, -1)
Screenshot: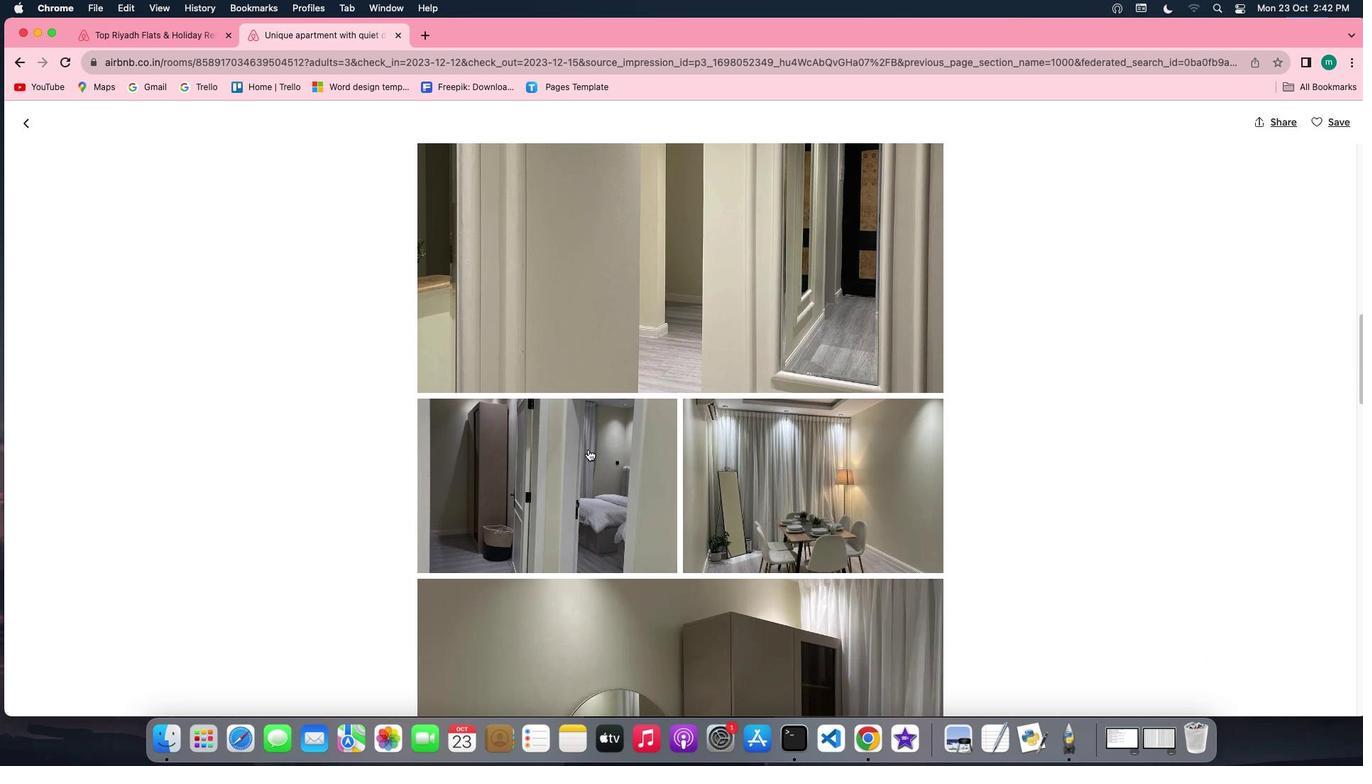 
Action: Mouse scrolled (587, 449) with delta (0, -2)
Screenshot: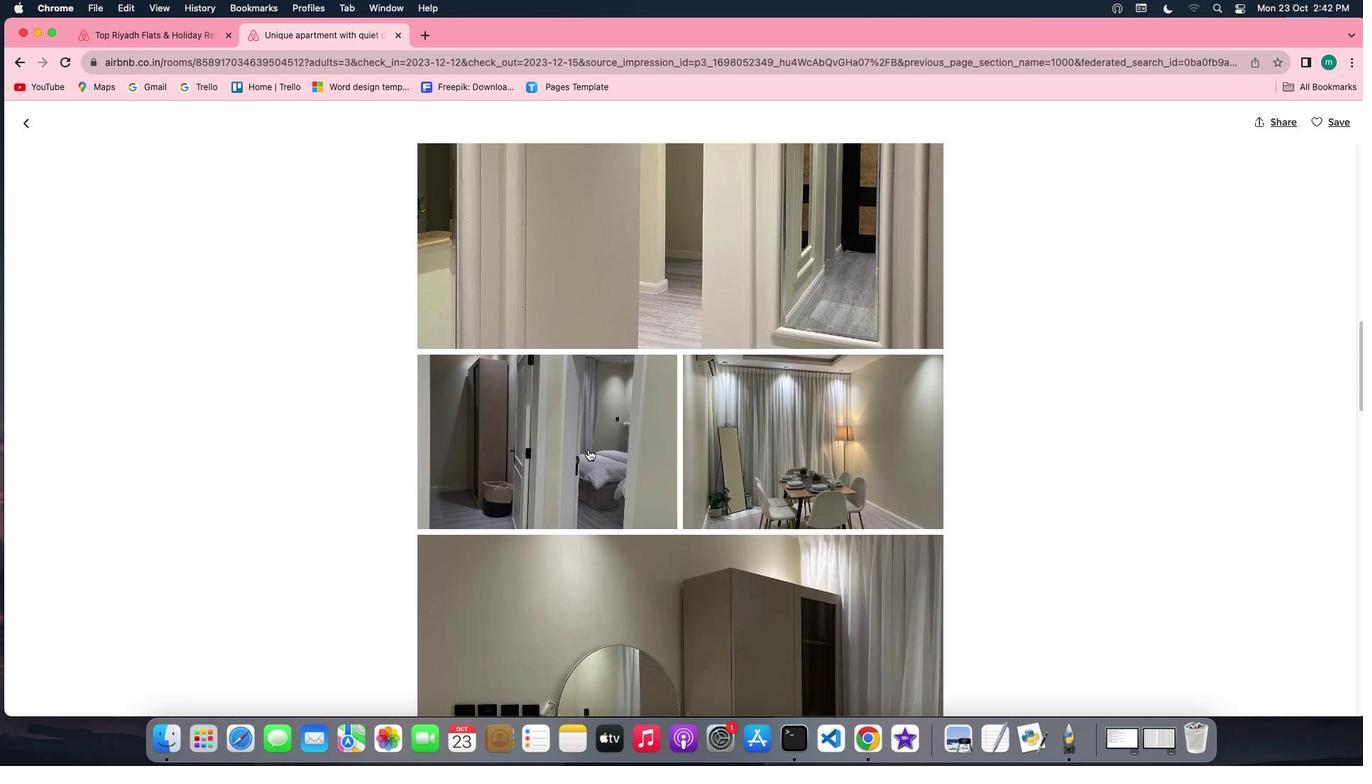 
Action: Mouse scrolled (587, 449) with delta (0, 0)
Screenshot: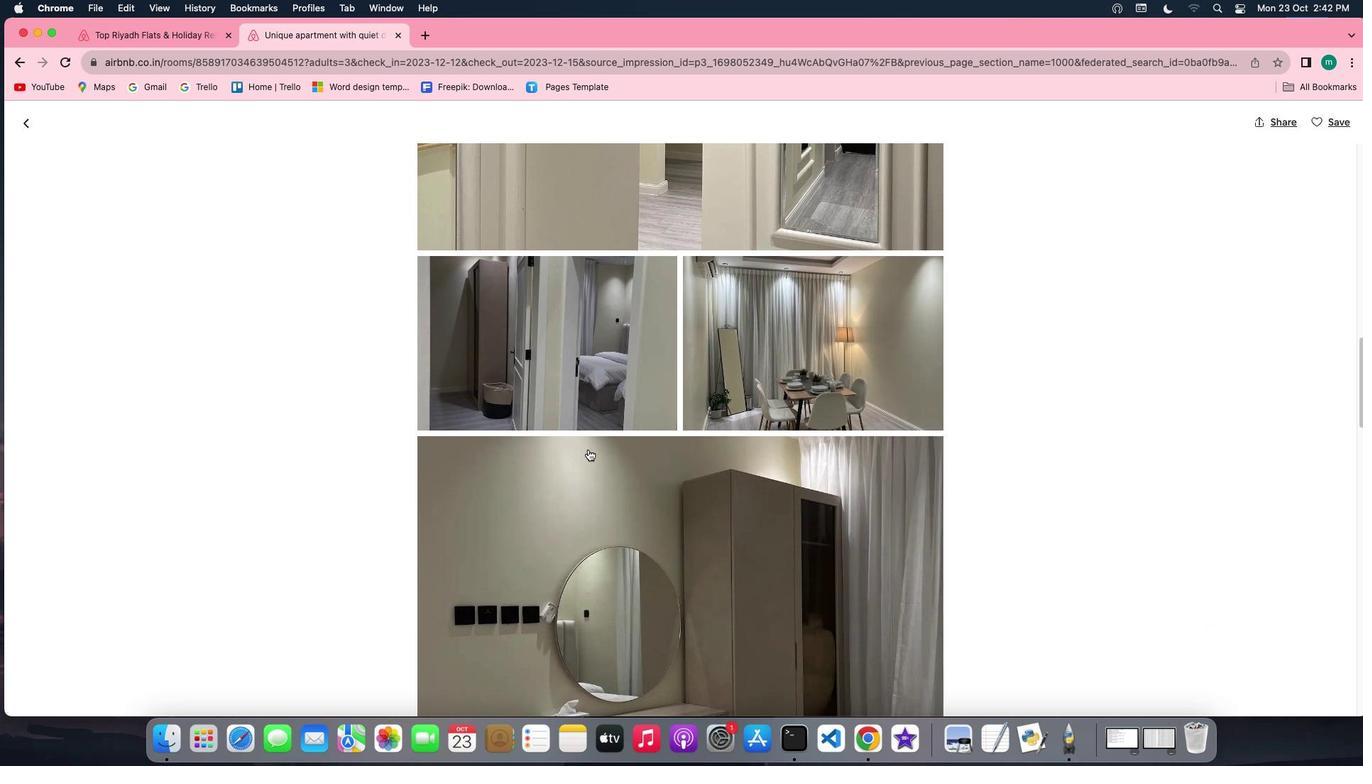 
Action: Mouse scrolled (587, 449) with delta (0, 0)
Screenshot: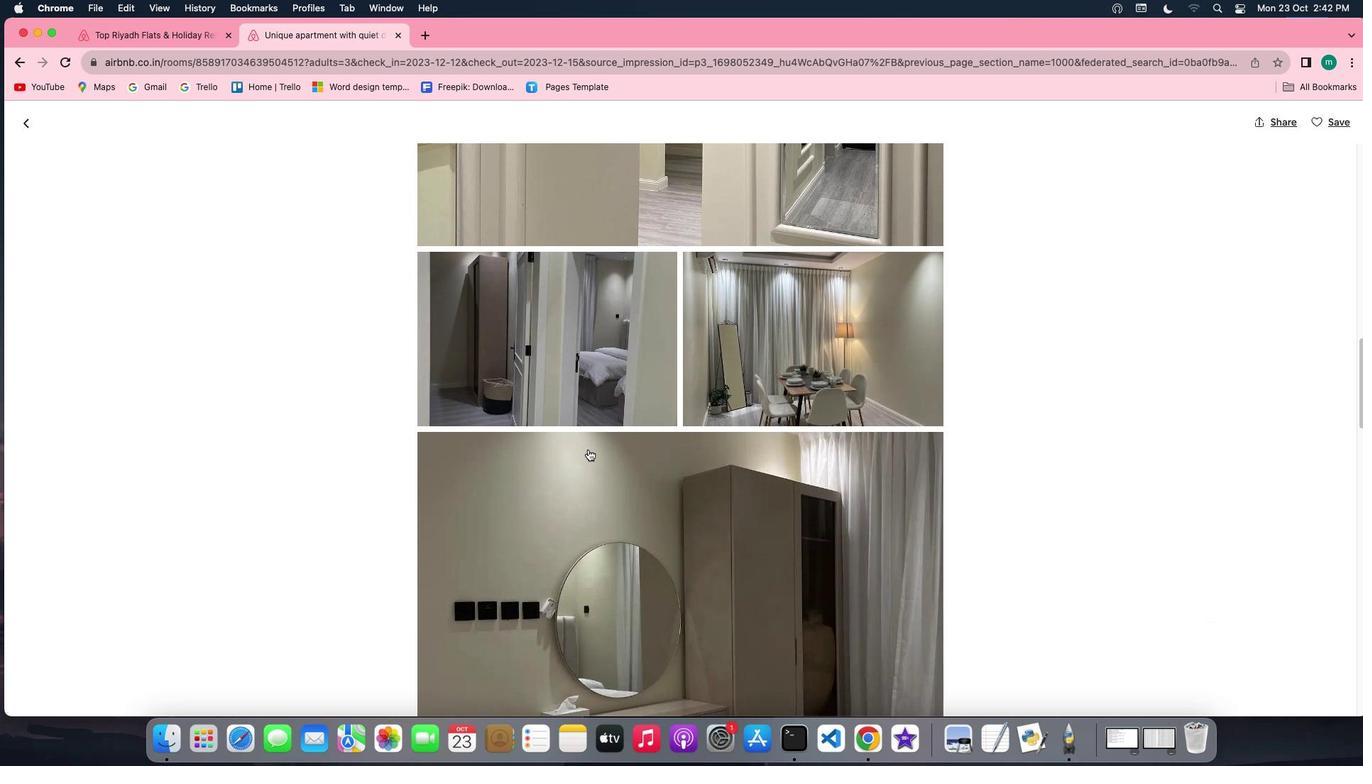 
Action: Mouse scrolled (587, 449) with delta (0, -1)
Screenshot: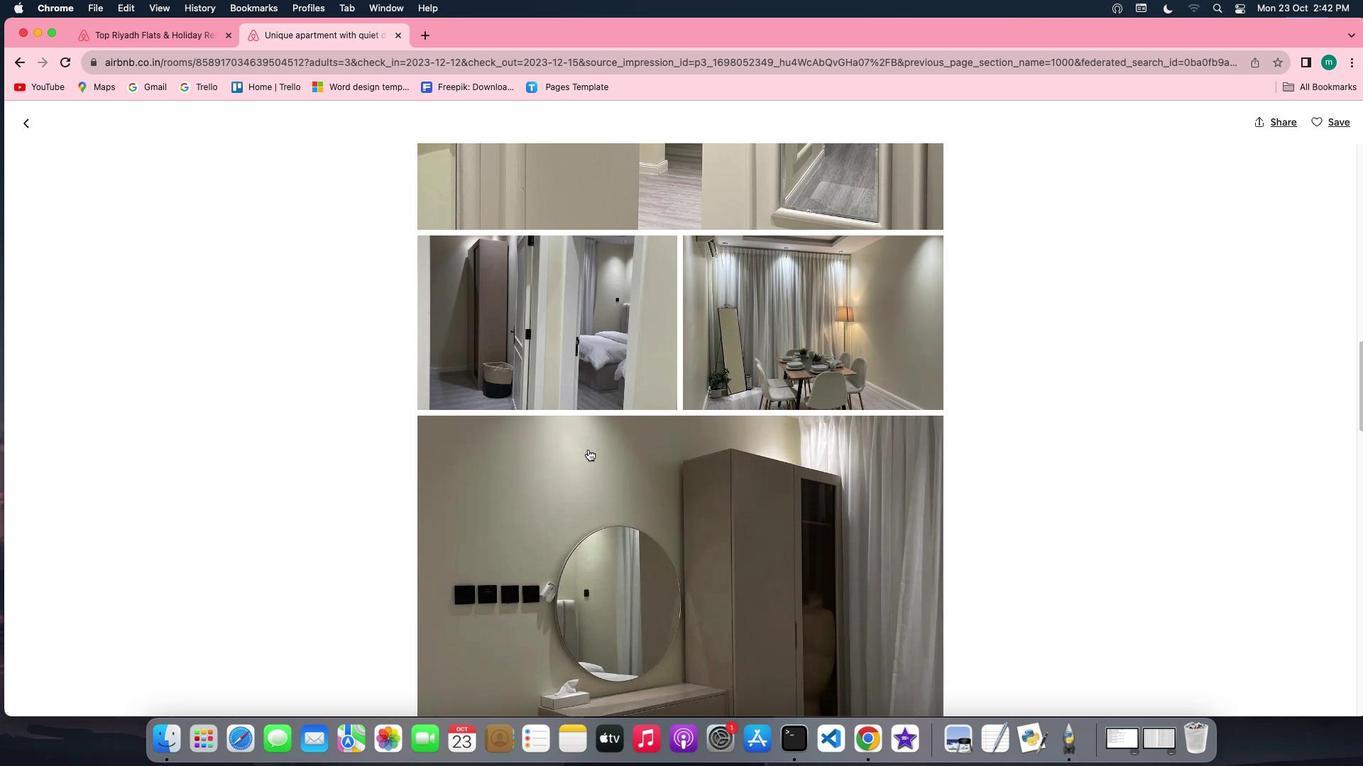 
Action: Mouse scrolled (587, 449) with delta (0, 0)
Screenshot: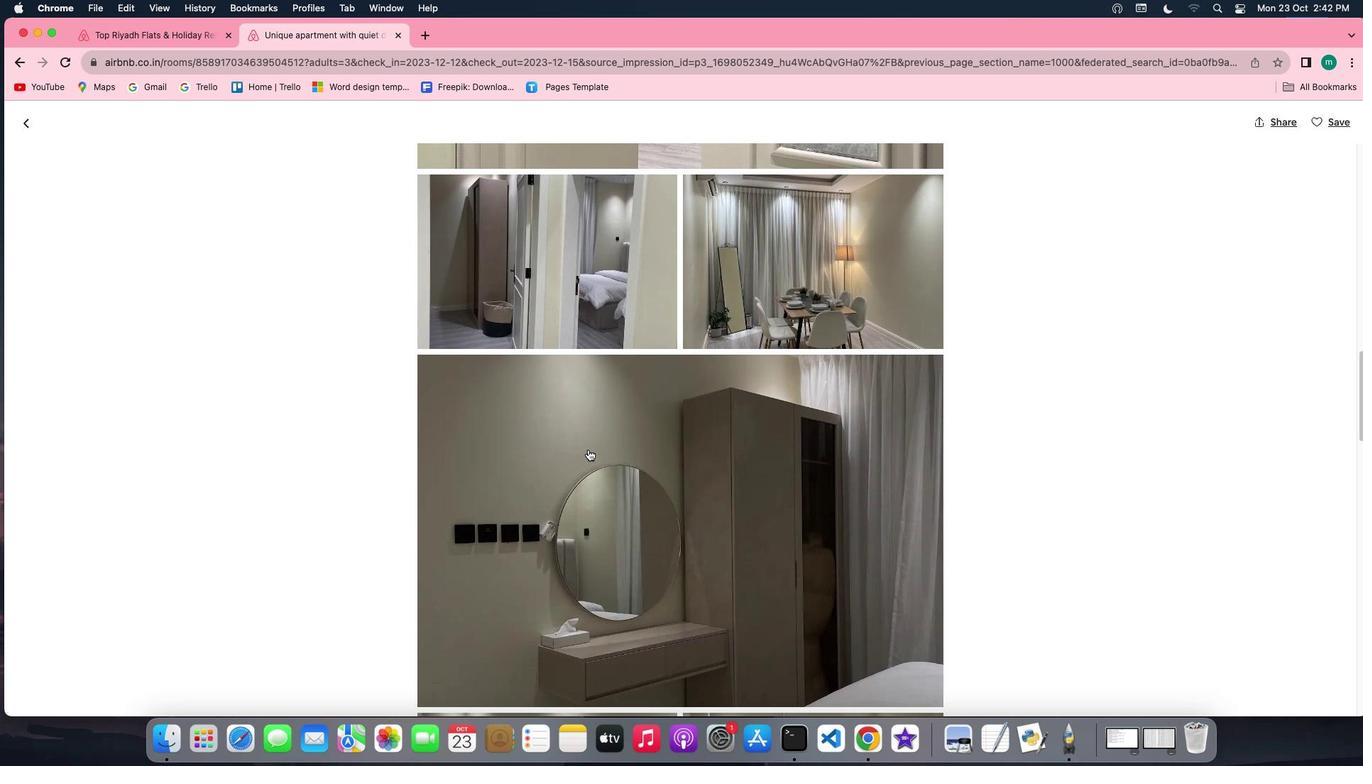 
Action: Mouse scrolled (587, 449) with delta (0, 0)
Screenshot: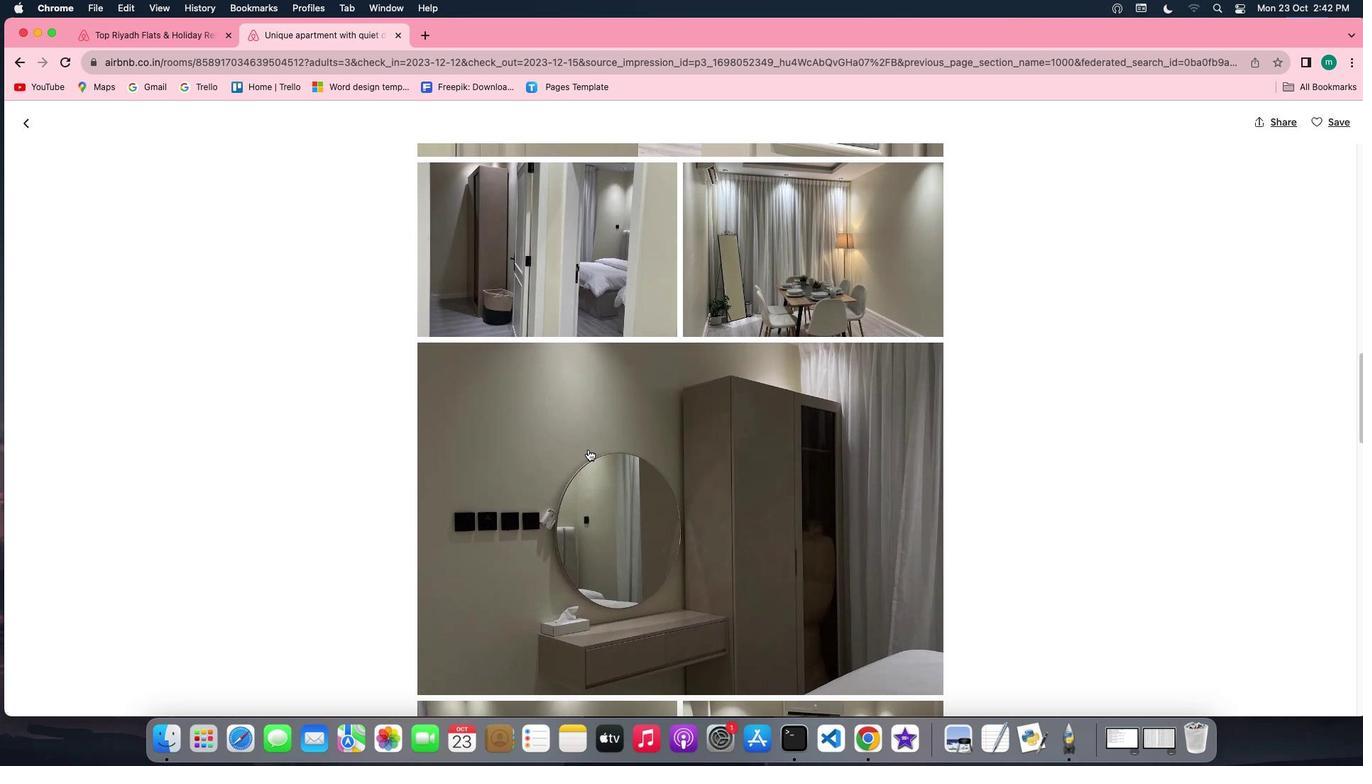 
Action: Mouse scrolled (587, 449) with delta (0, -2)
Screenshot: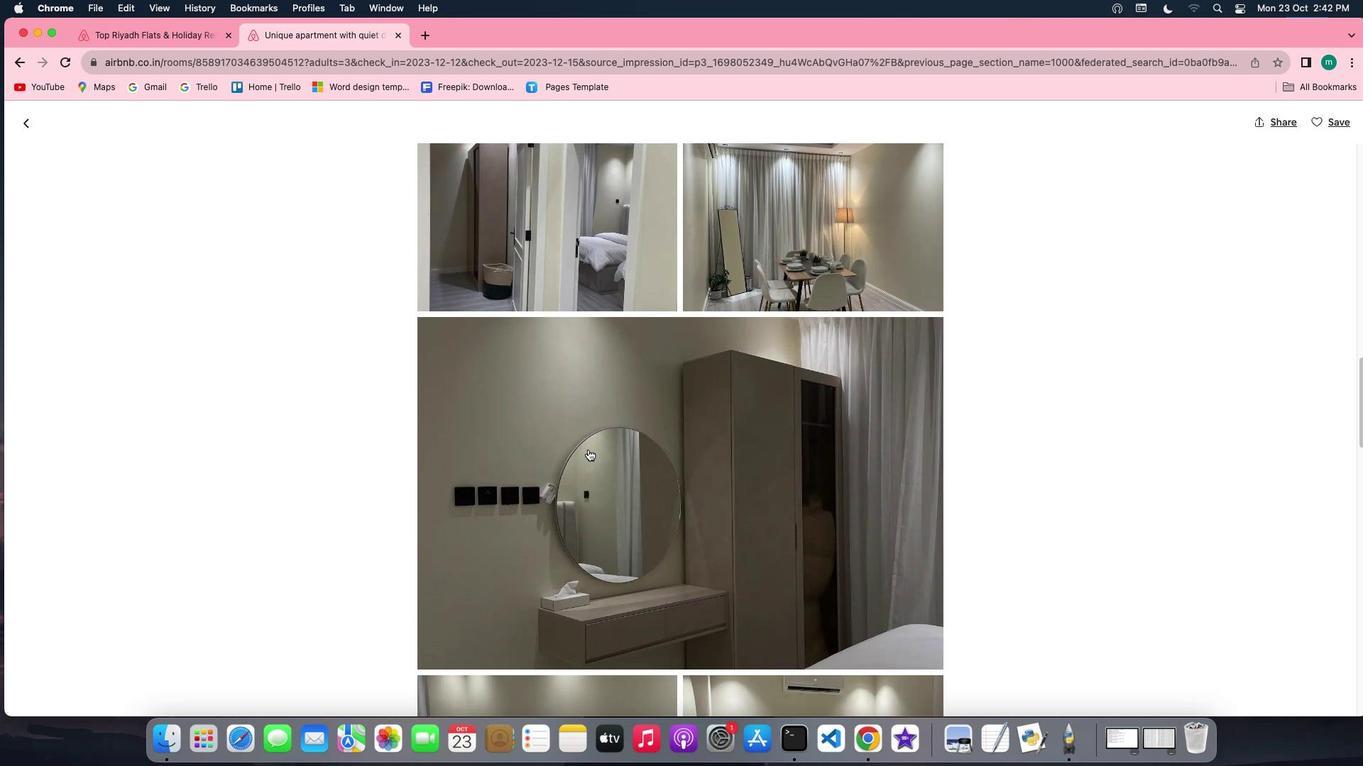 
Action: Mouse scrolled (587, 449) with delta (0, -2)
Screenshot: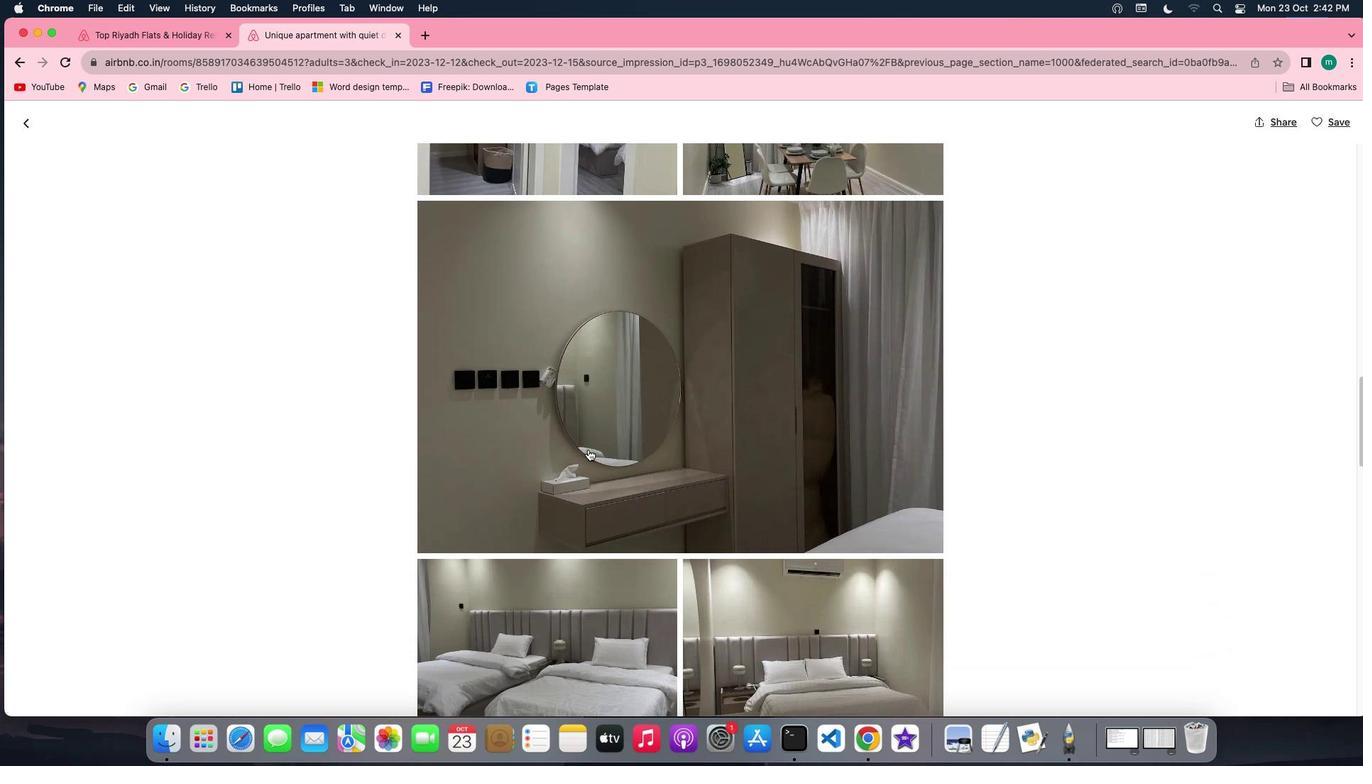 
Action: Mouse moved to (587, 450)
Screenshot: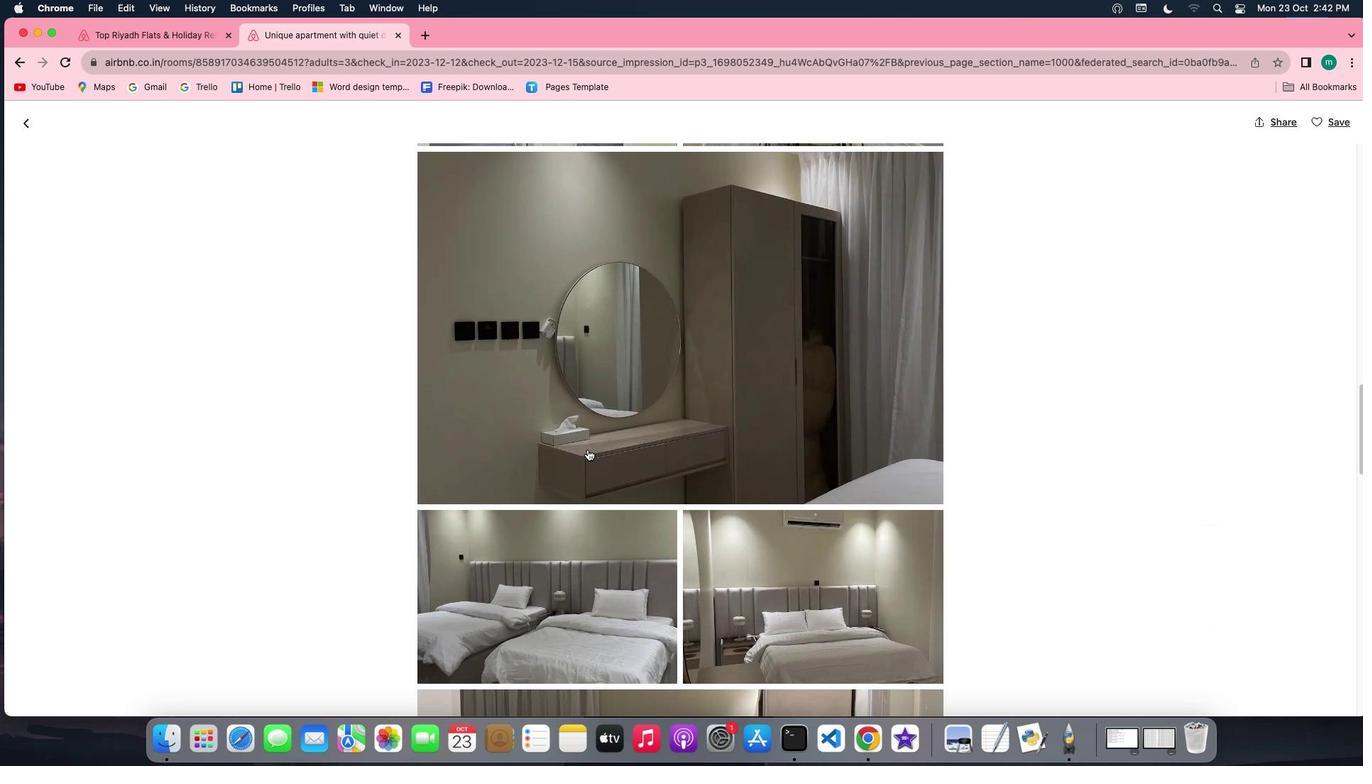 
Action: Mouse scrolled (587, 450) with delta (0, 0)
Screenshot: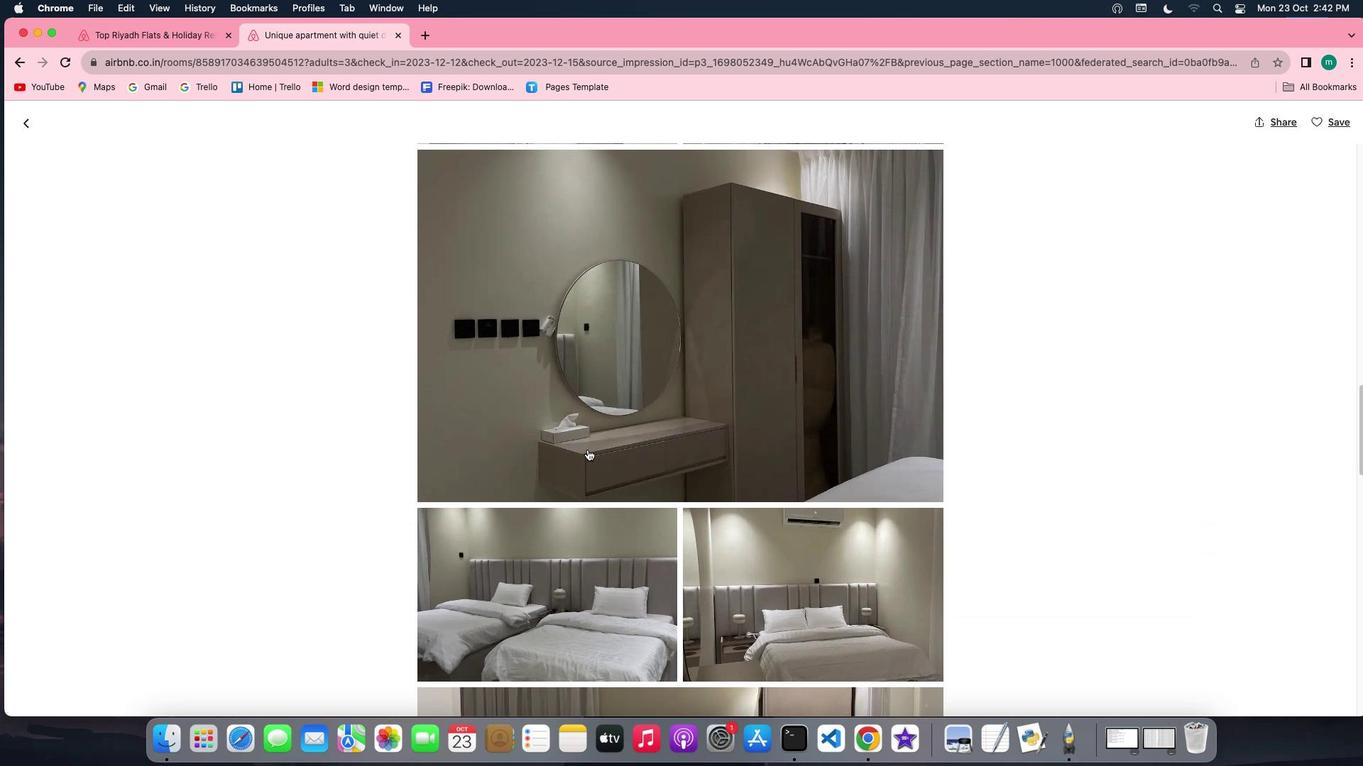 
Action: Mouse scrolled (587, 450) with delta (0, 0)
Screenshot: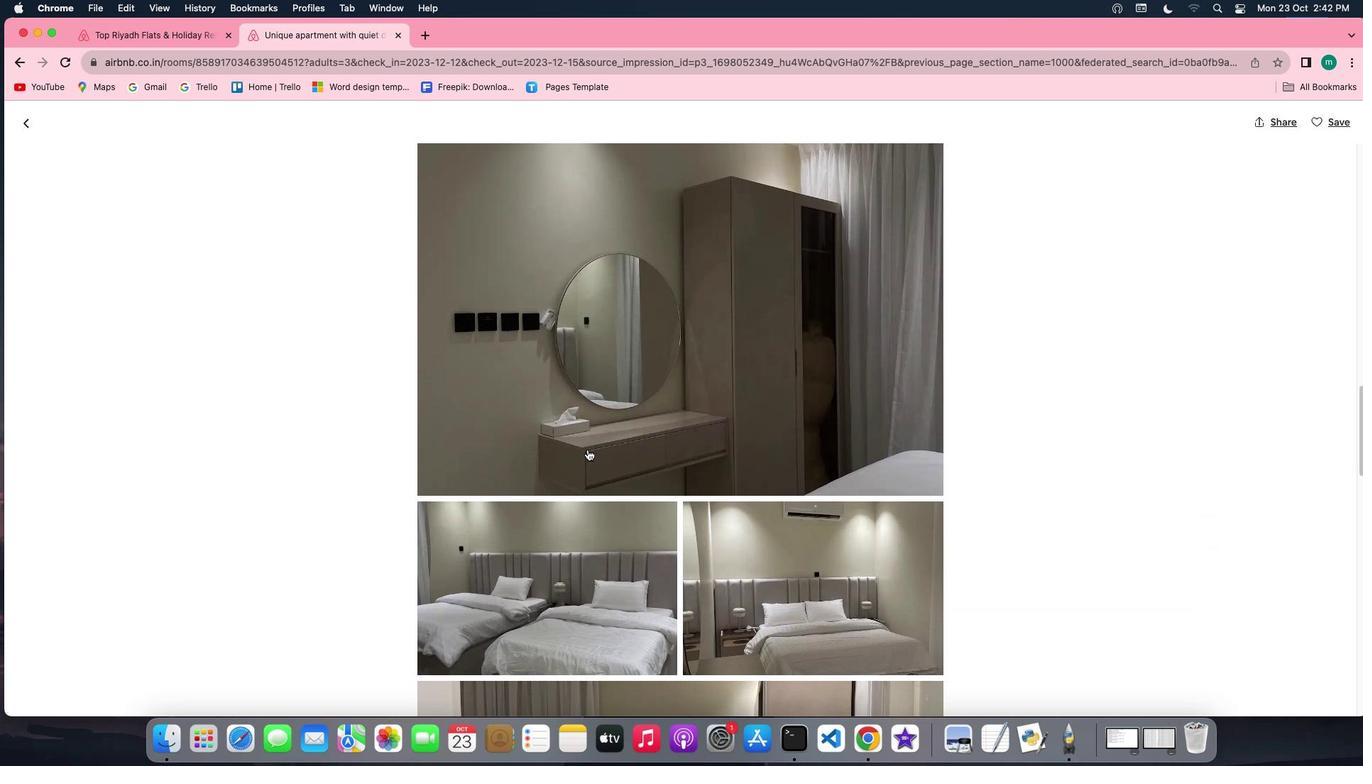 
Action: Mouse scrolled (587, 450) with delta (0, -1)
Screenshot: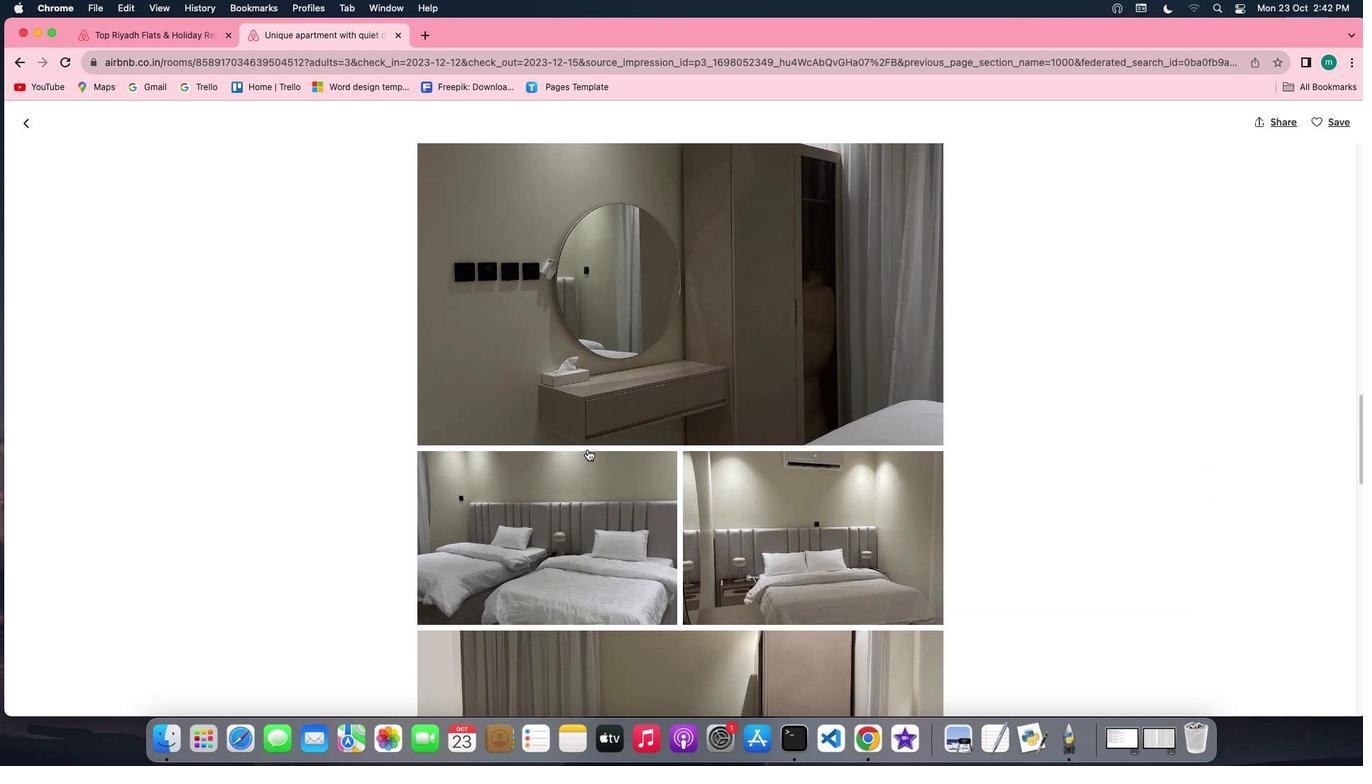 
Action: Mouse scrolled (587, 450) with delta (0, -2)
Screenshot: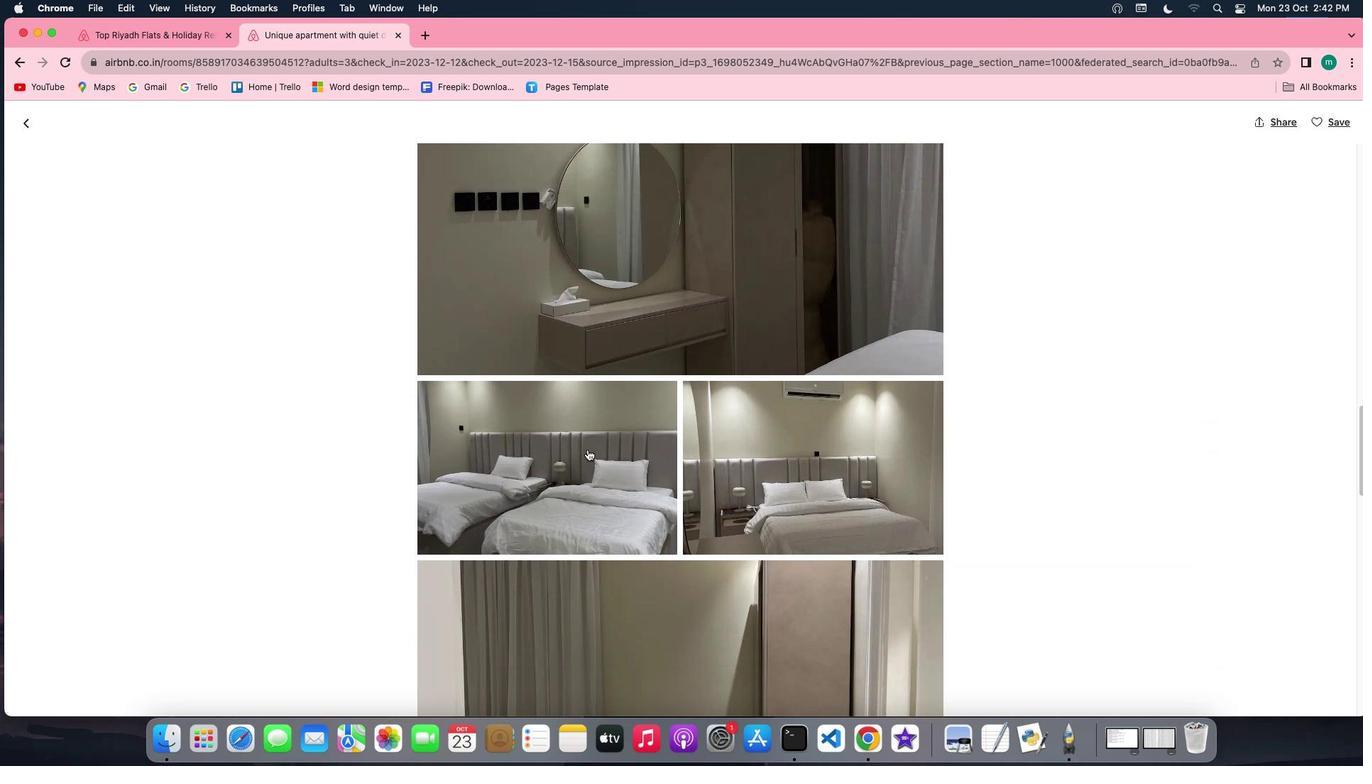 
Action: Mouse scrolled (587, 450) with delta (0, 0)
Screenshot: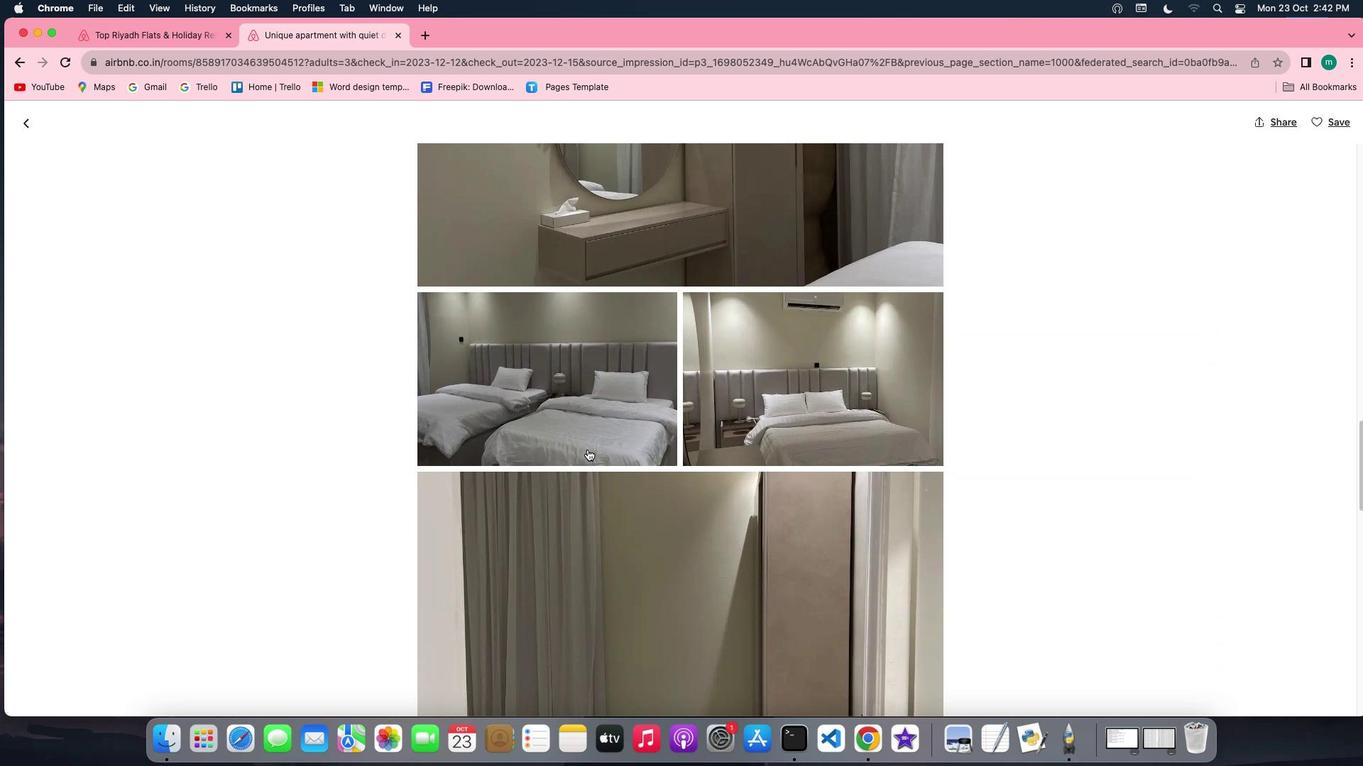 
Action: Mouse scrolled (587, 450) with delta (0, 0)
Screenshot: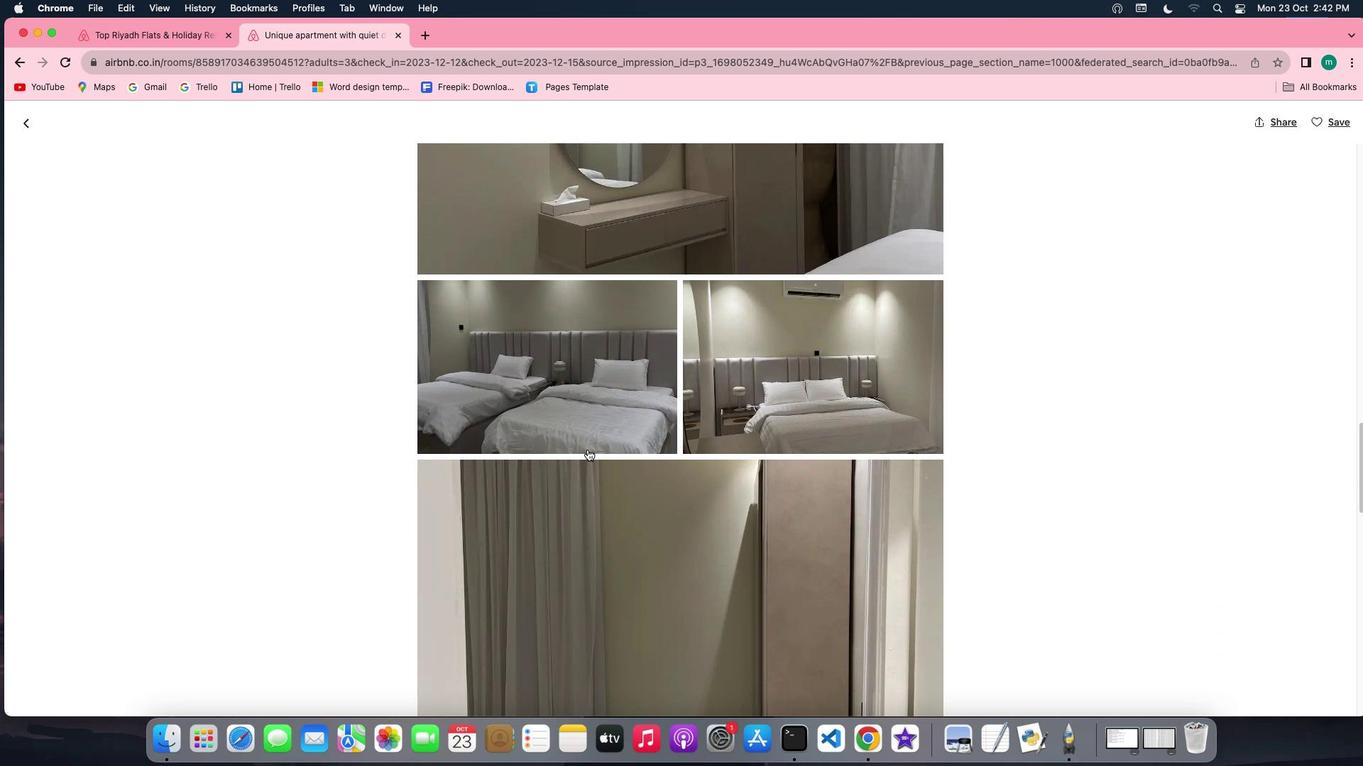 
Action: Mouse scrolled (587, 450) with delta (0, -1)
Screenshot: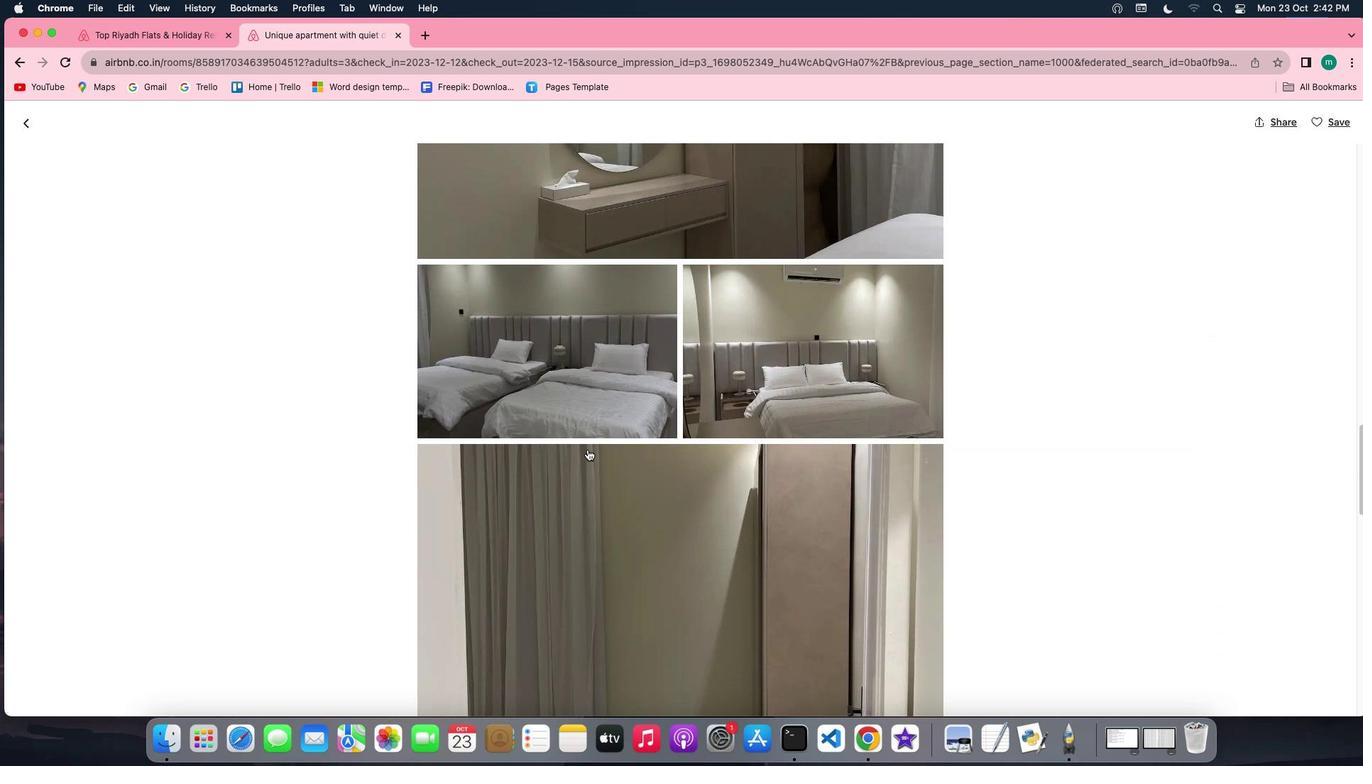 
Action: Mouse scrolled (587, 450) with delta (0, 0)
Screenshot: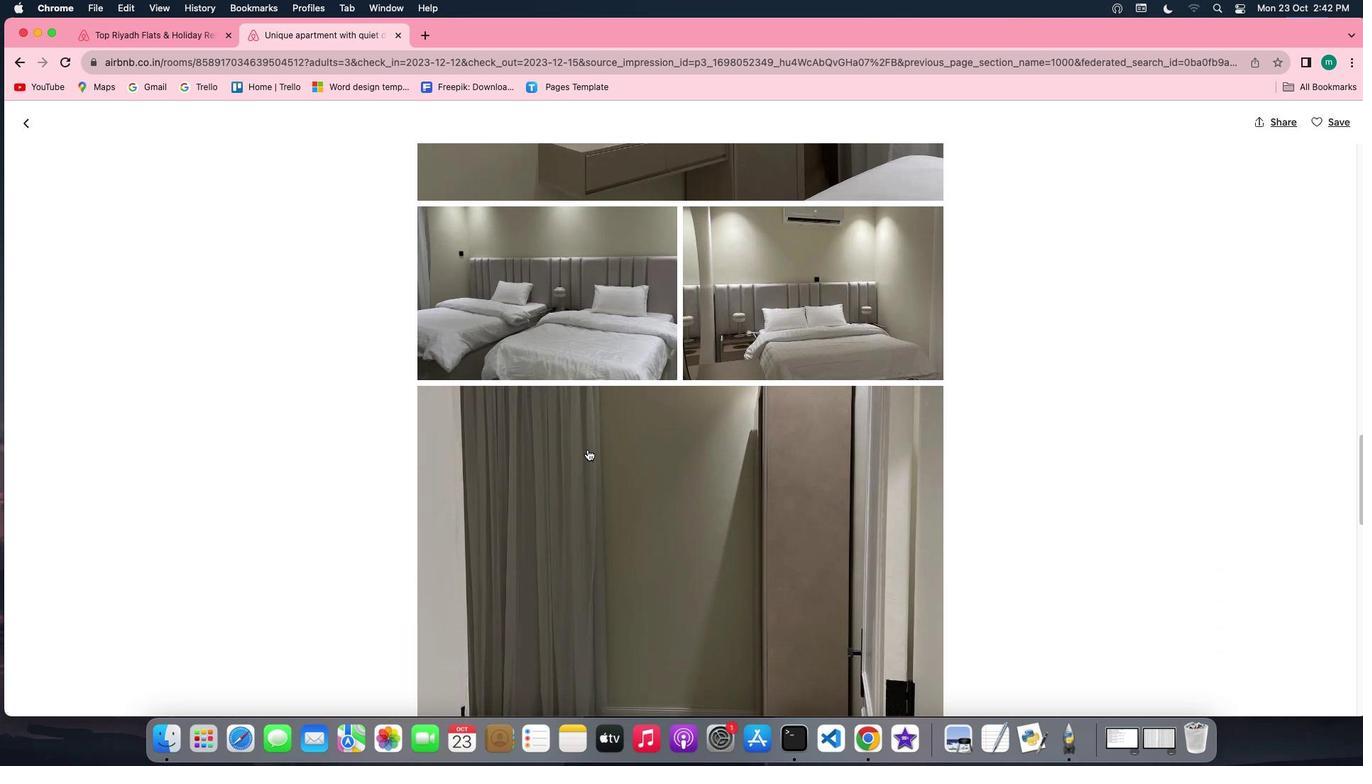 
Action: Mouse scrolled (587, 450) with delta (0, 0)
Screenshot: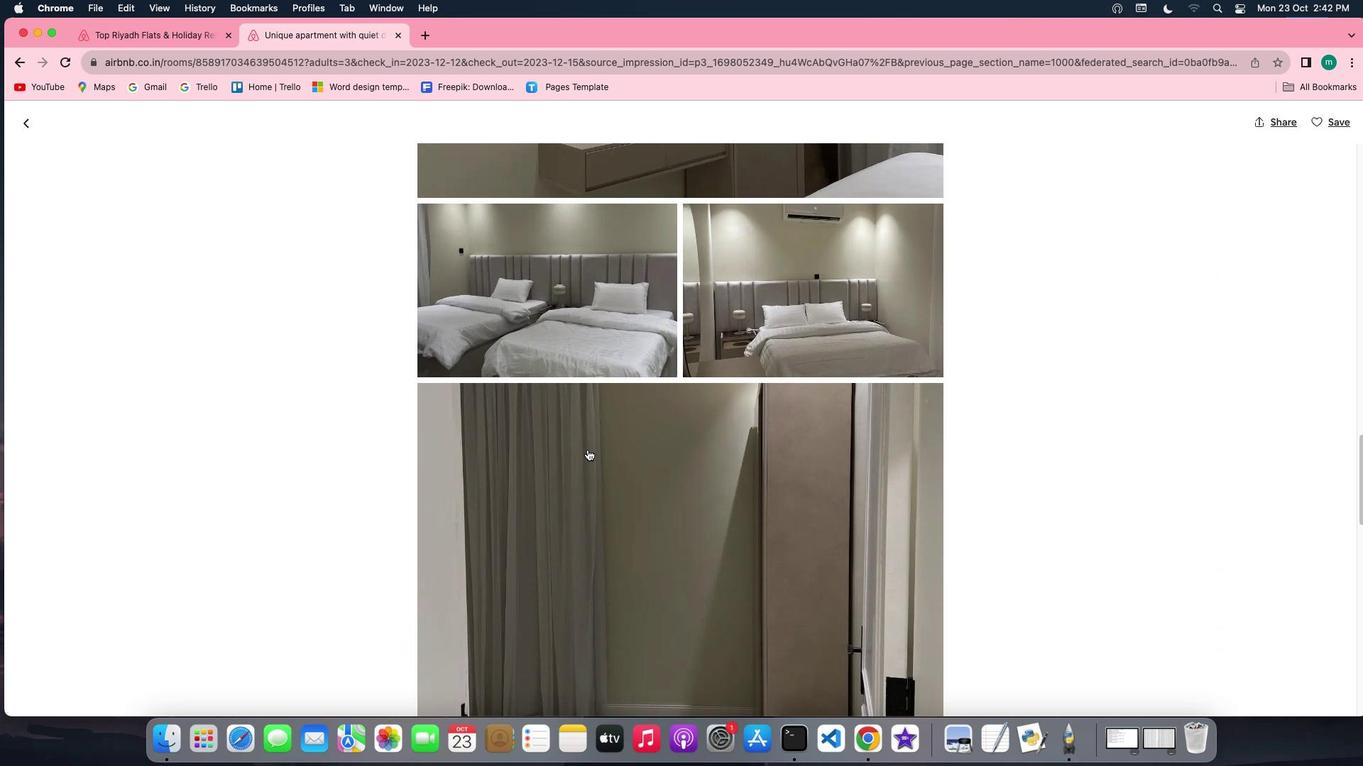 
Action: Mouse scrolled (587, 450) with delta (0, 0)
Screenshot: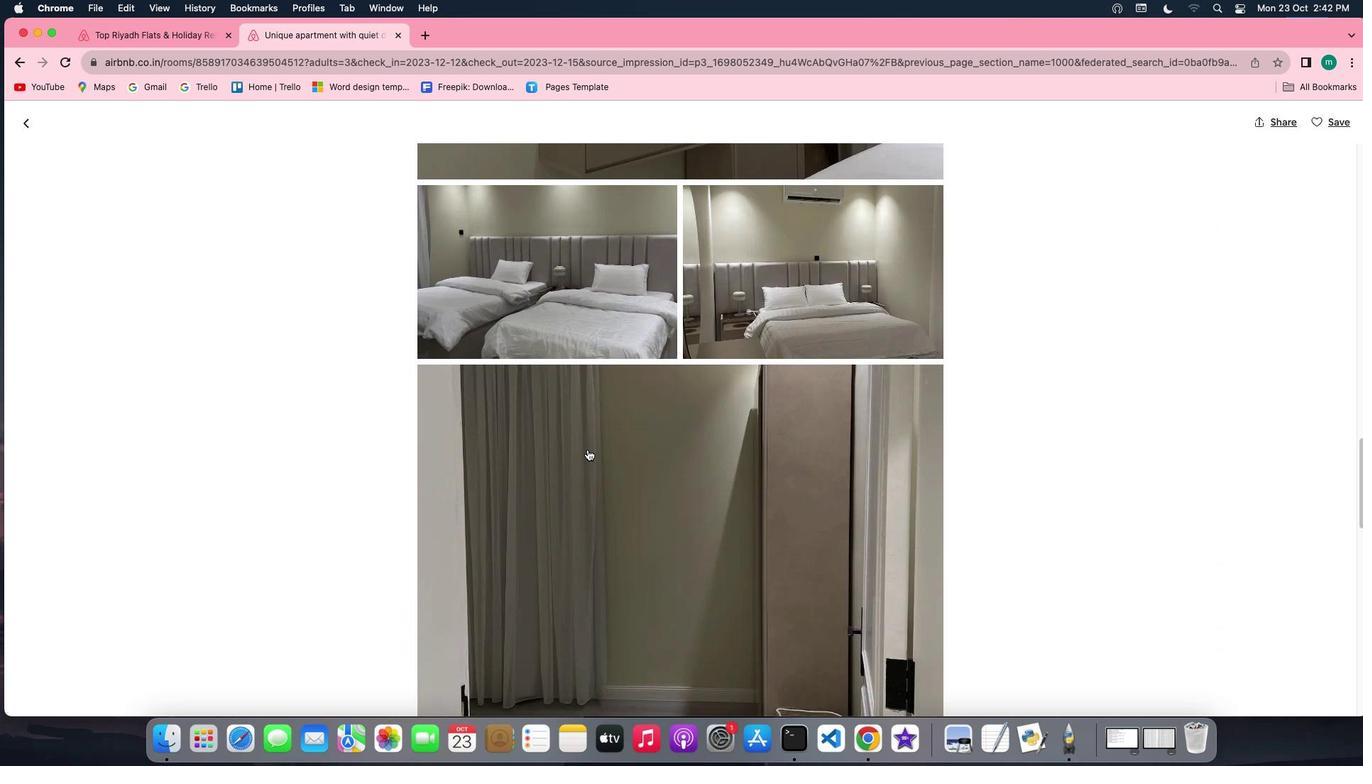 
Action: Mouse scrolled (587, 450) with delta (0, -1)
Screenshot: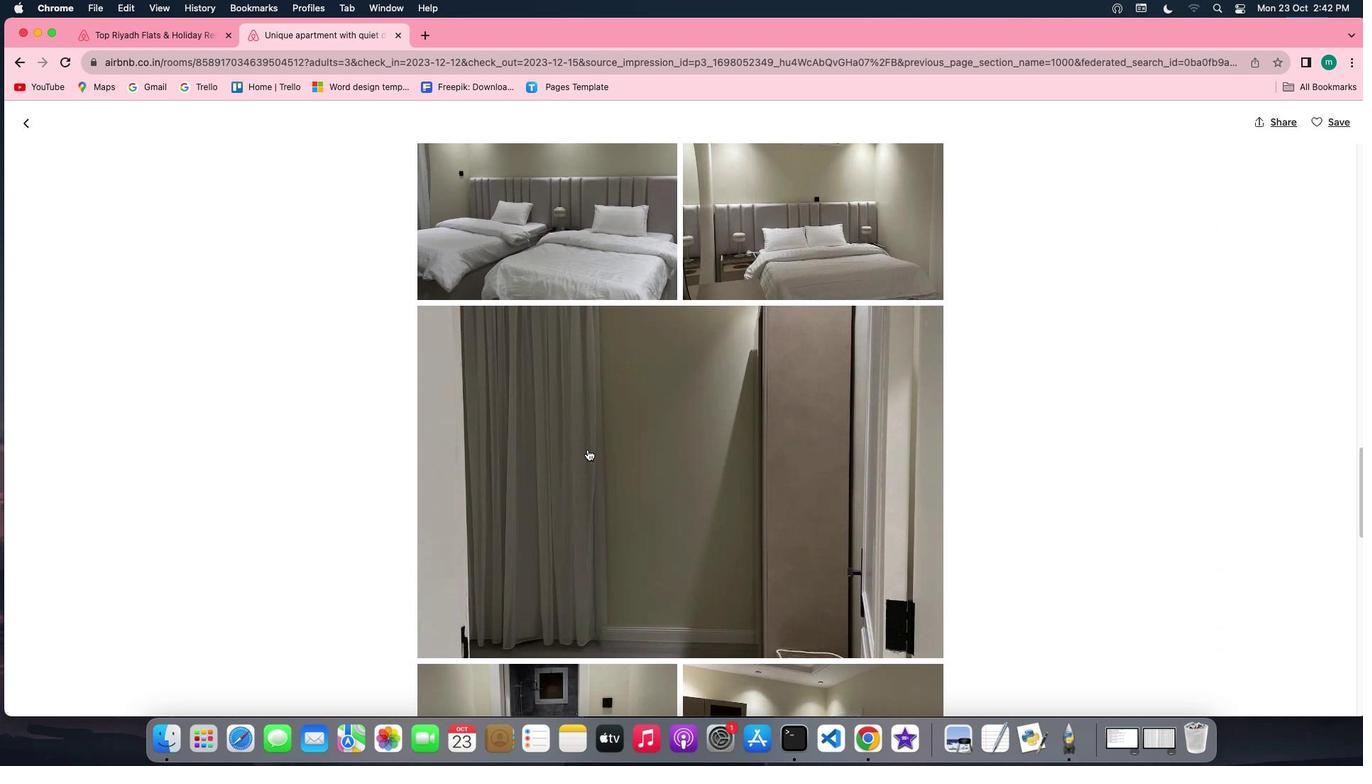 
Action: Mouse scrolled (587, 450) with delta (0, 0)
Screenshot: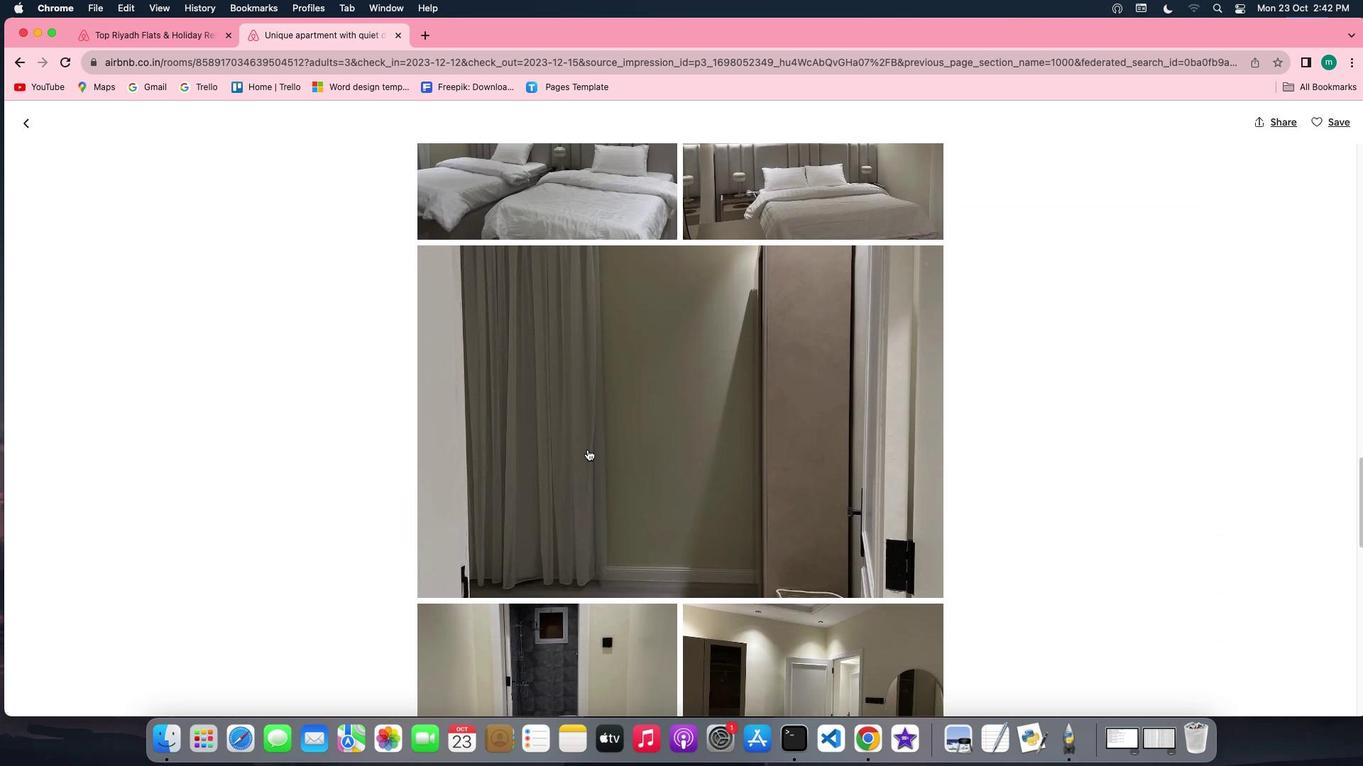 
Action: Mouse scrolled (587, 450) with delta (0, 0)
Screenshot: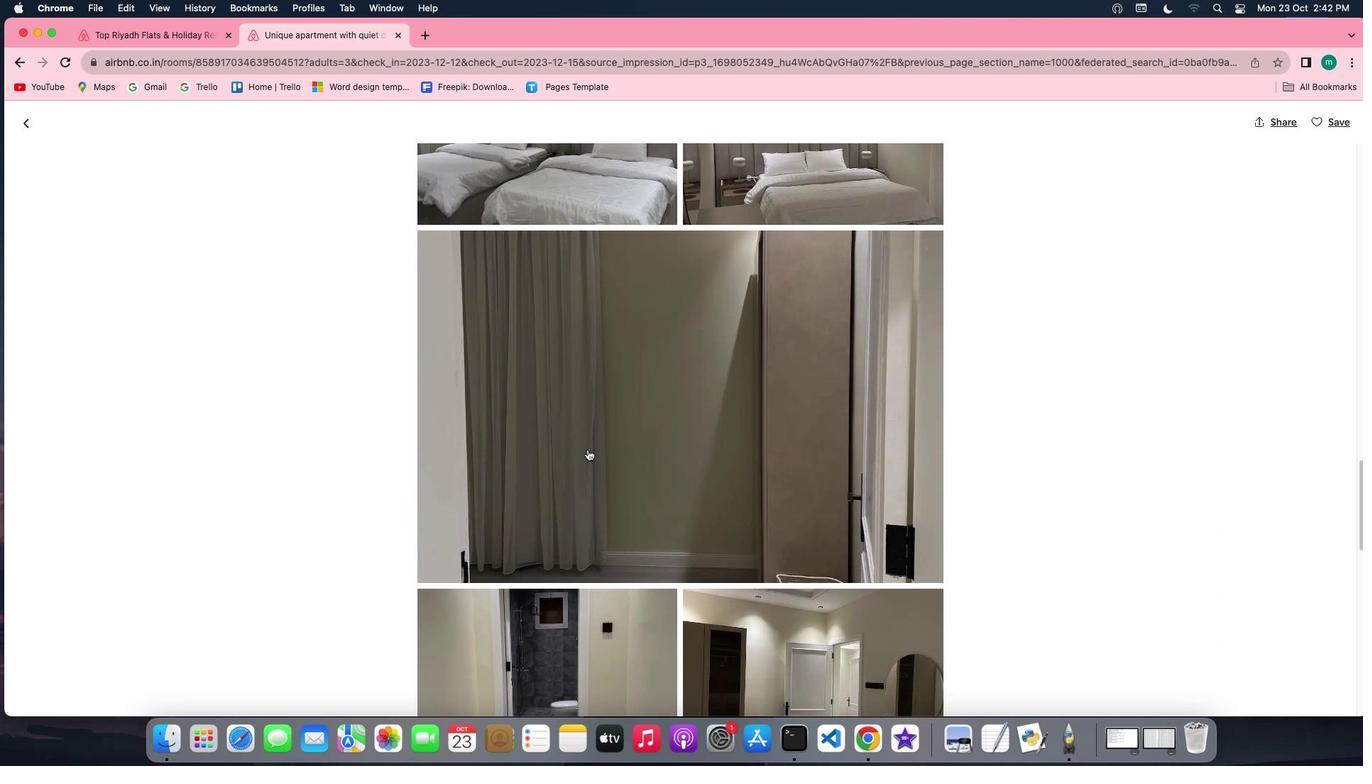 
Action: Mouse scrolled (587, 450) with delta (0, -1)
Screenshot: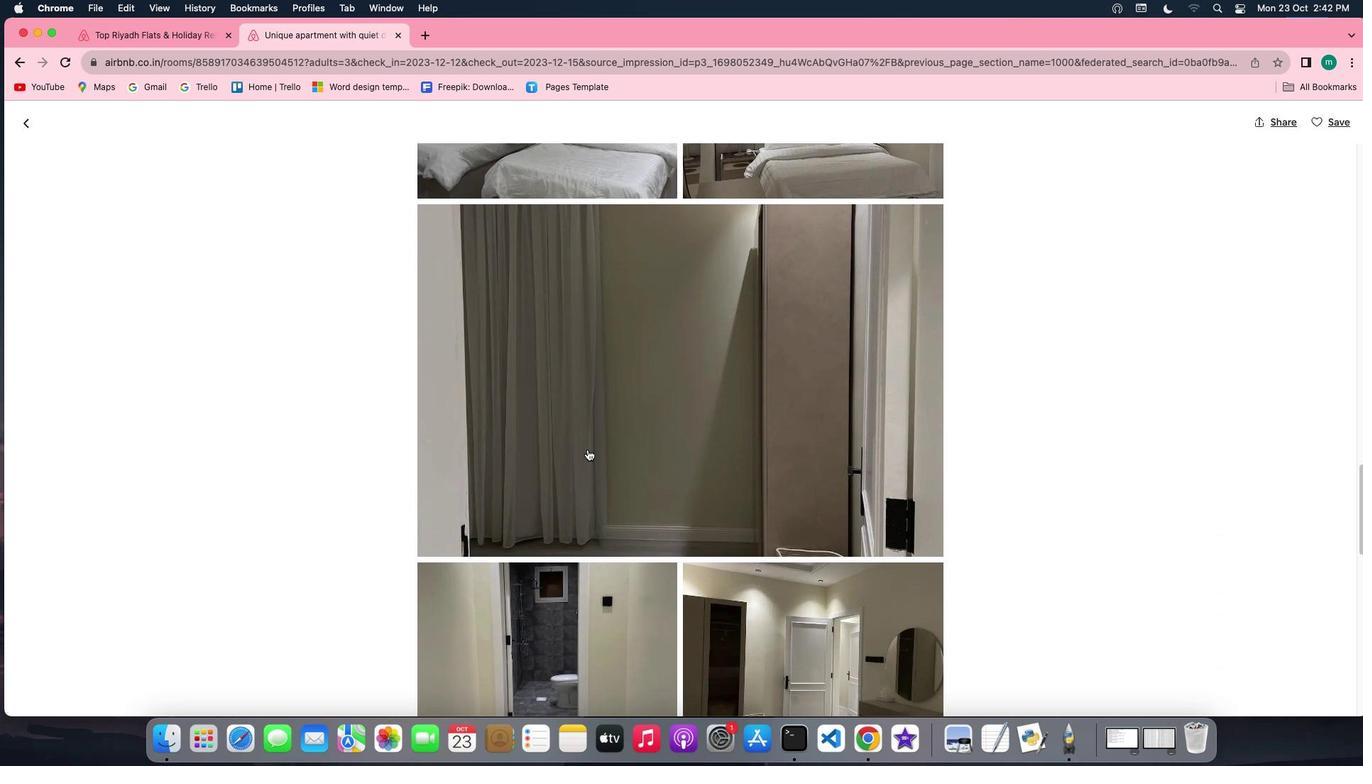 
Action: Mouse scrolled (587, 450) with delta (0, -2)
Screenshot: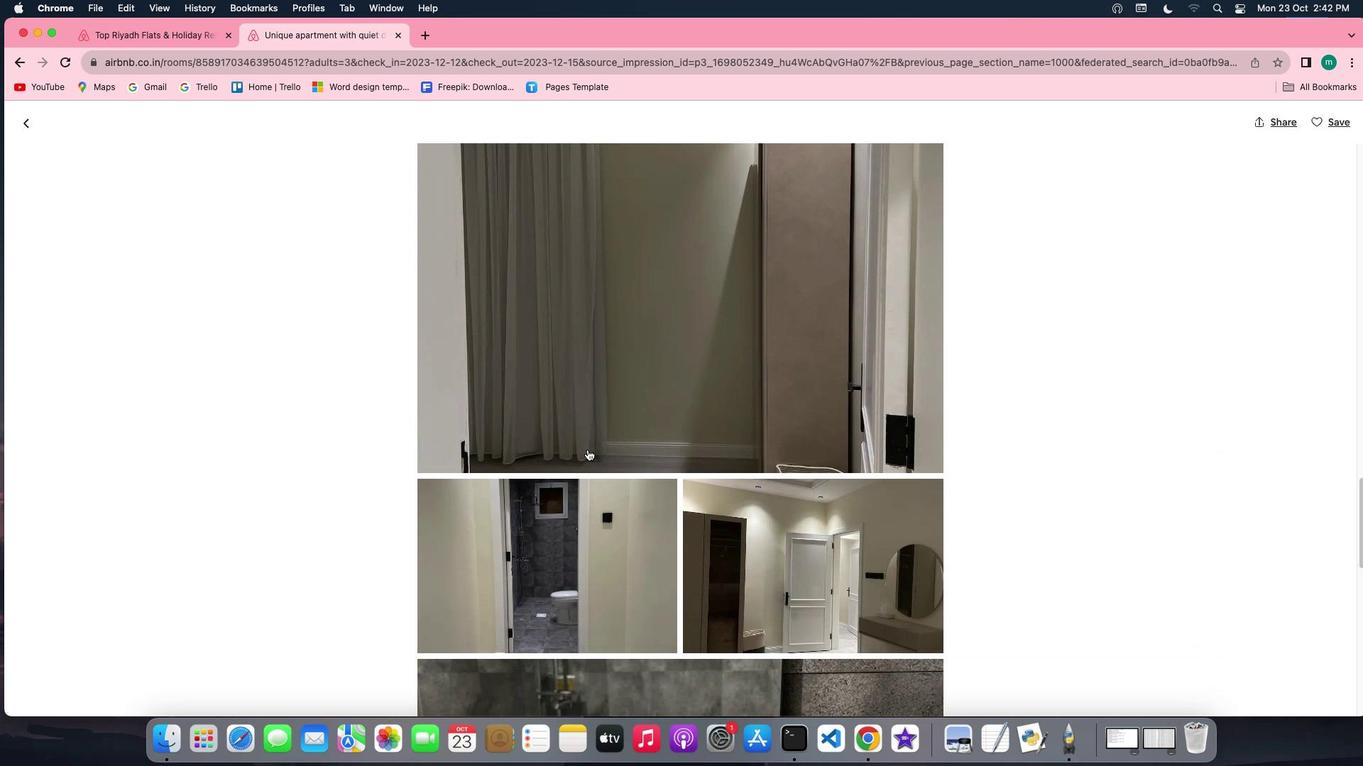 
Action: Mouse scrolled (587, 450) with delta (0, 0)
Screenshot: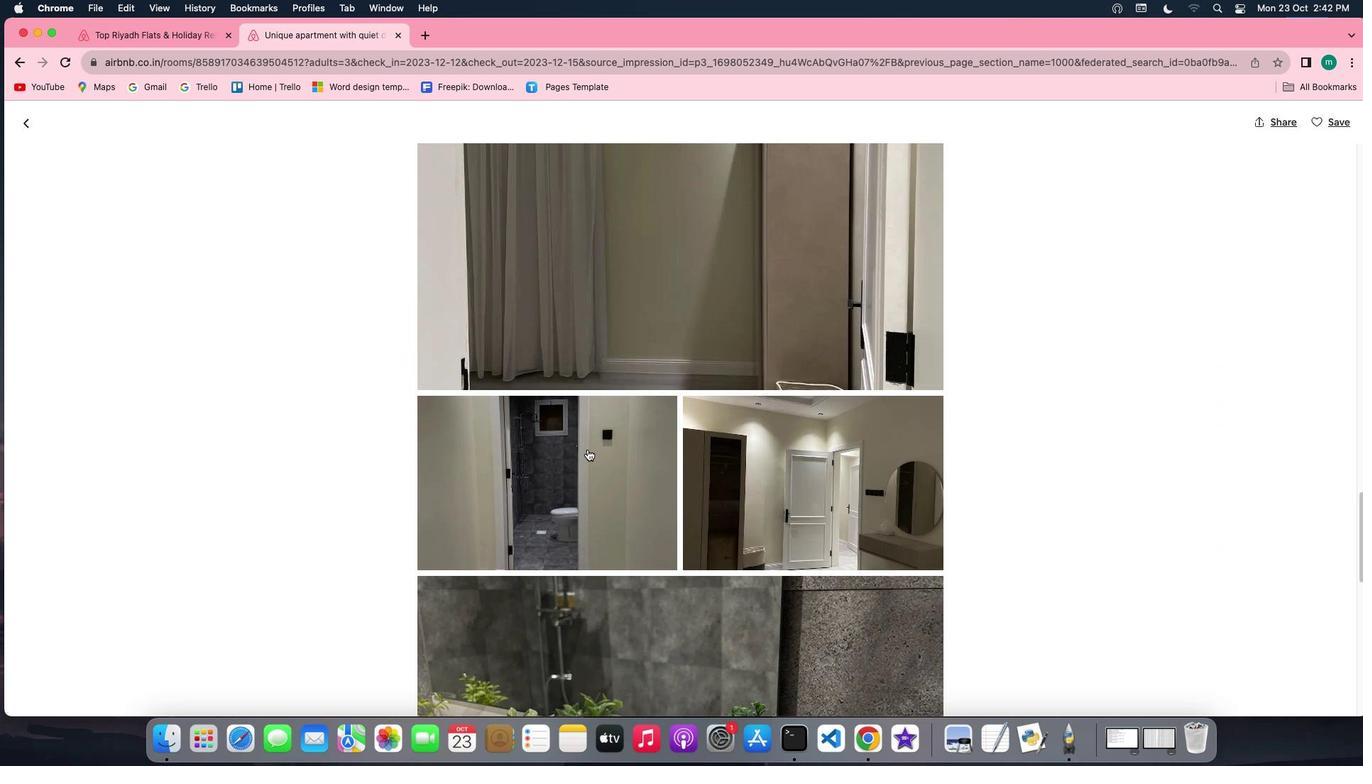 
Action: Mouse scrolled (587, 450) with delta (0, 0)
Screenshot: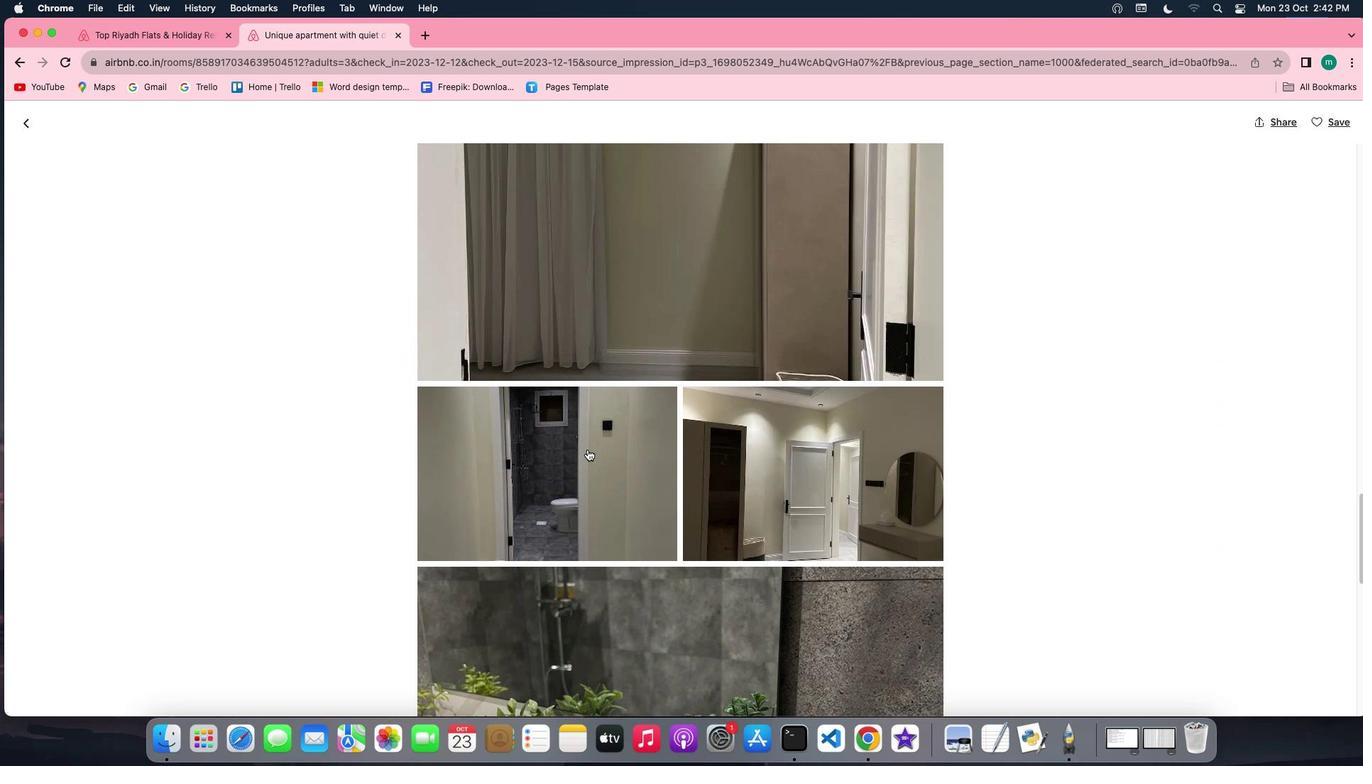 
Action: Mouse scrolled (587, 450) with delta (0, -1)
Screenshot: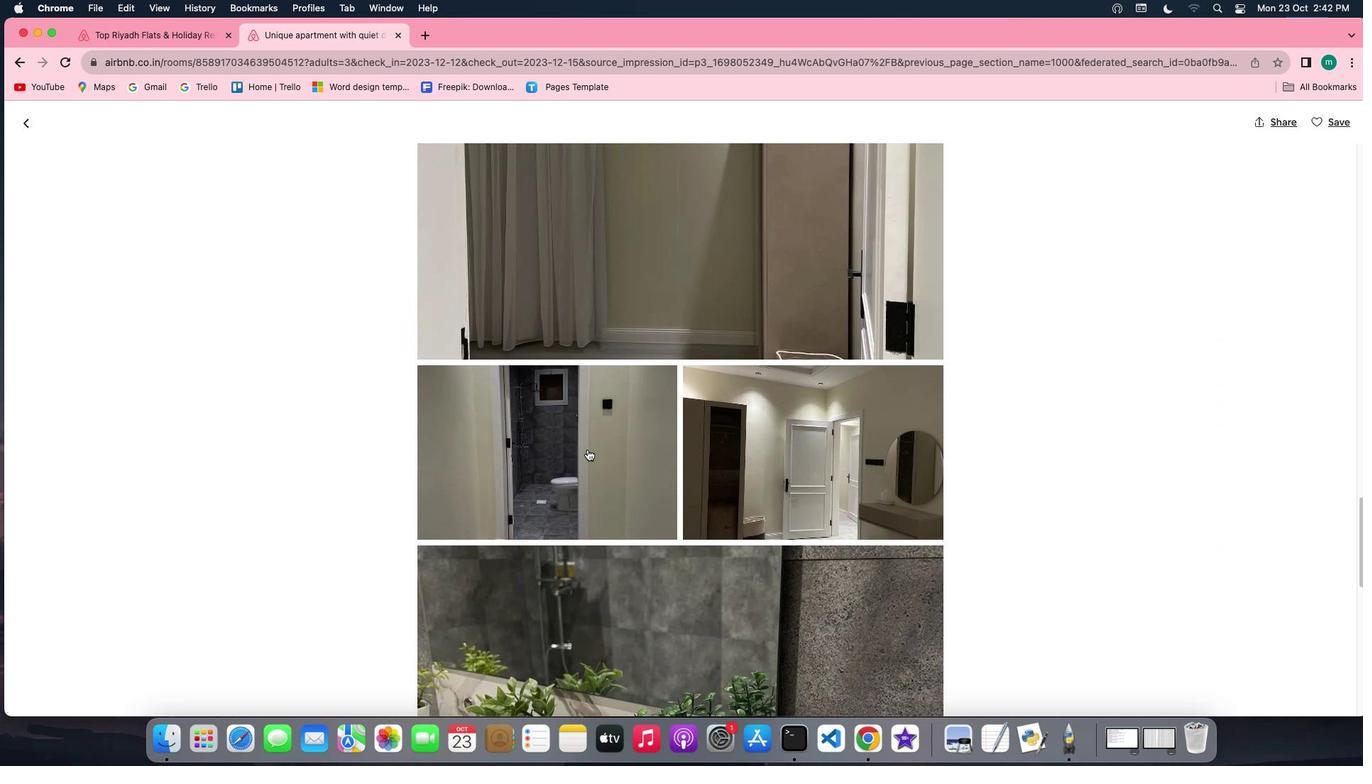 
Action: Mouse scrolled (587, 450) with delta (0, -2)
Screenshot: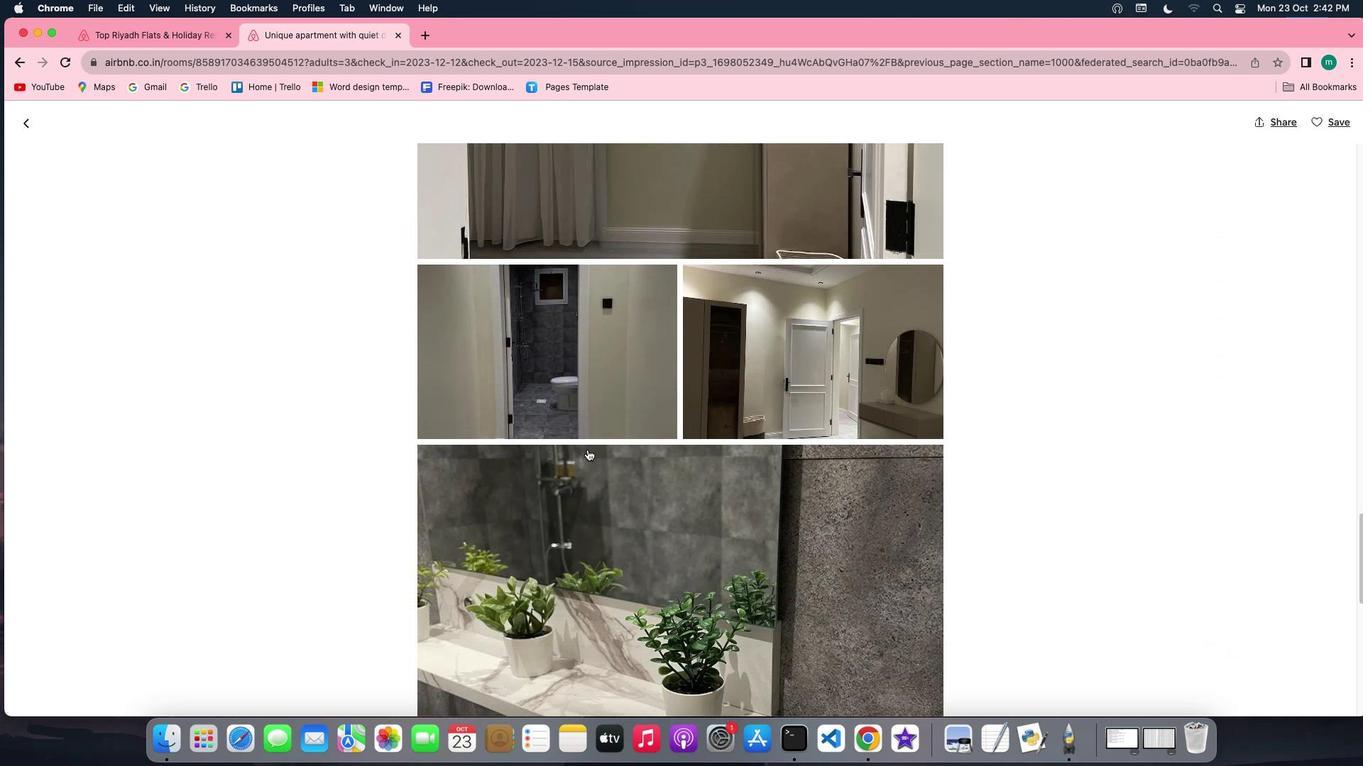 
Action: Mouse scrolled (587, 450) with delta (0, 0)
Screenshot: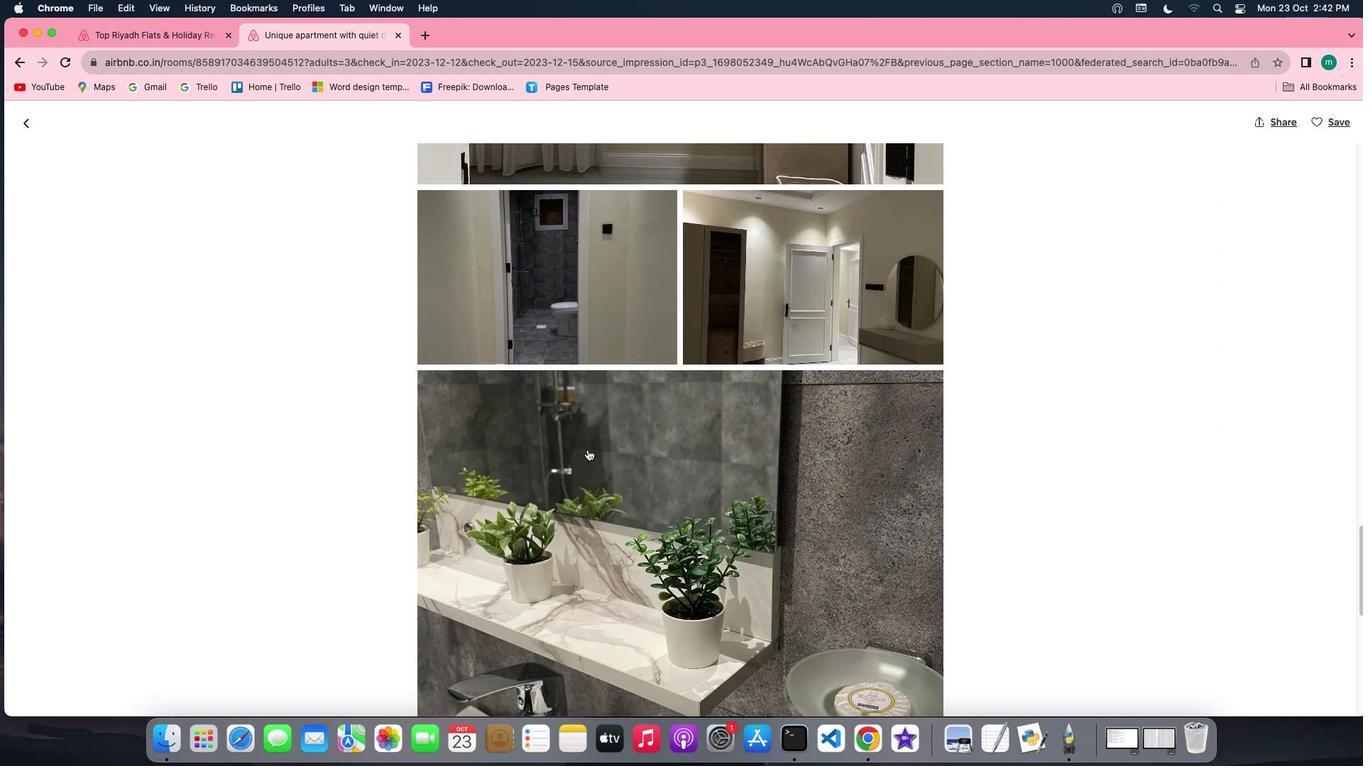 
Action: Mouse scrolled (587, 450) with delta (0, 0)
Screenshot: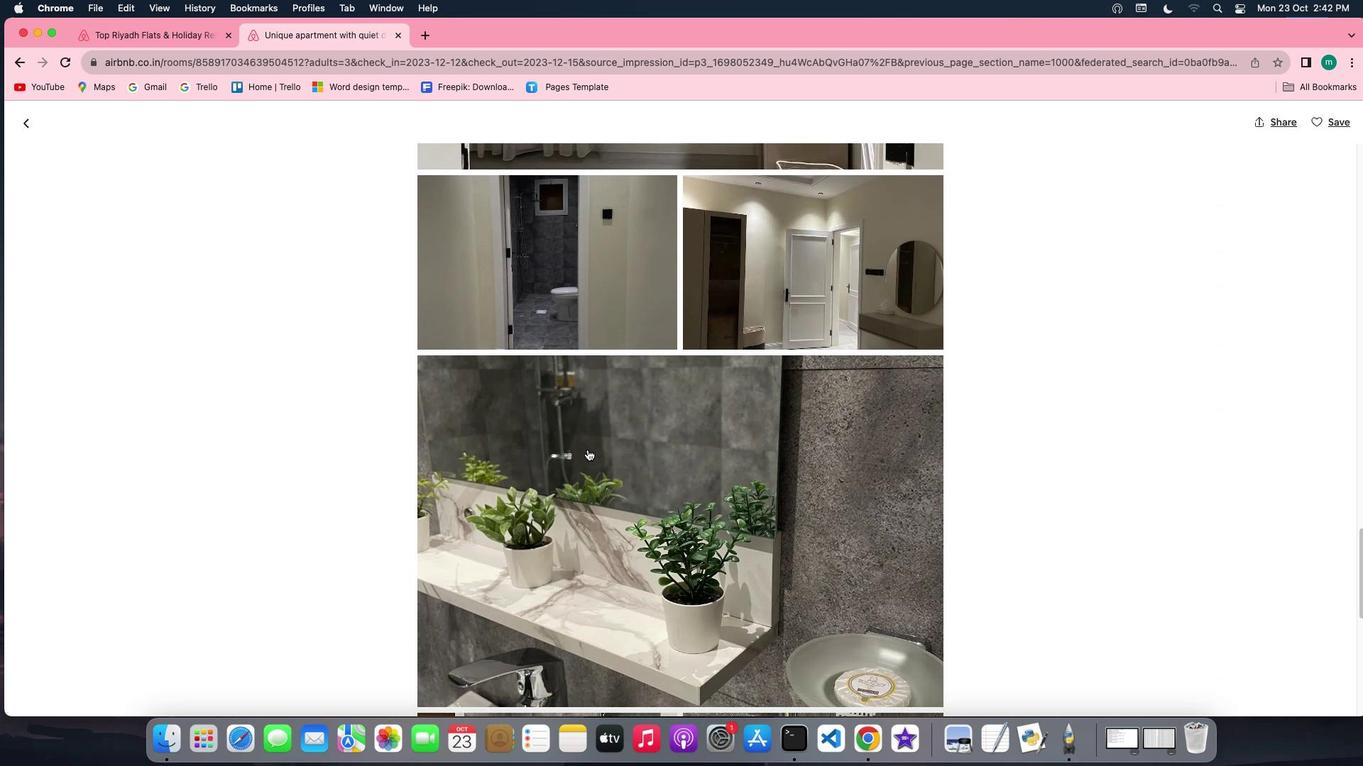 
Action: Mouse scrolled (587, 450) with delta (0, -1)
Screenshot: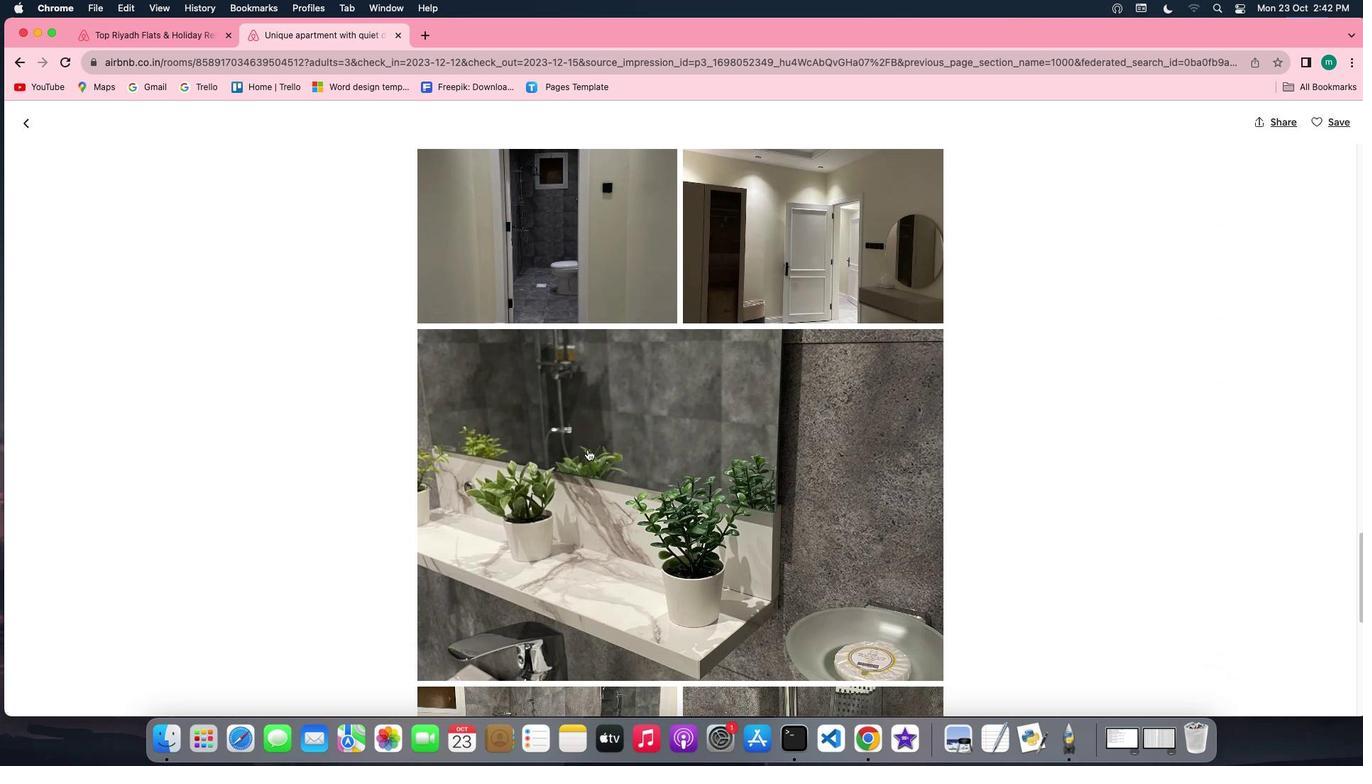 
Action: Mouse scrolled (587, 450) with delta (0, -2)
Screenshot: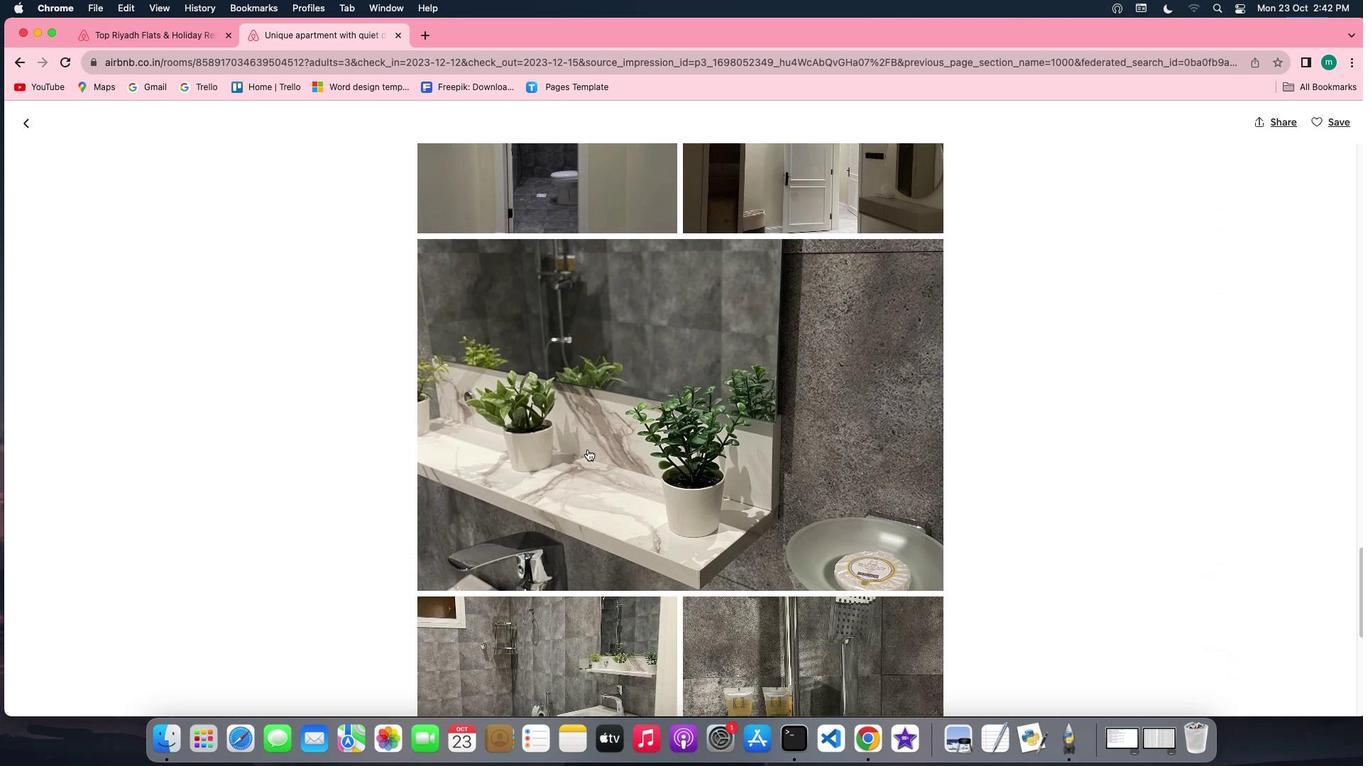 
Action: Mouse scrolled (587, 450) with delta (0, 0)
Screenshot: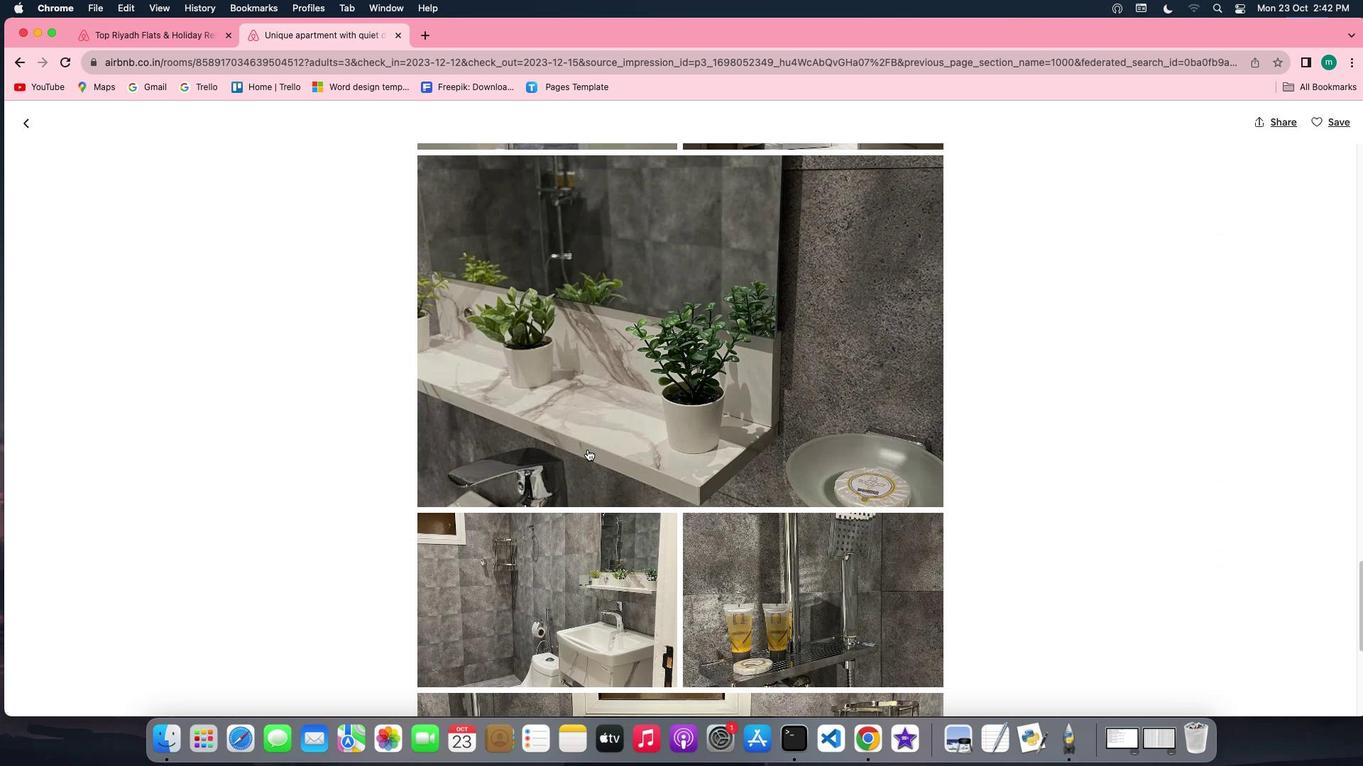 
Action: Mouse scrolled (587, 450) with delta (0, 0)
Screenshot: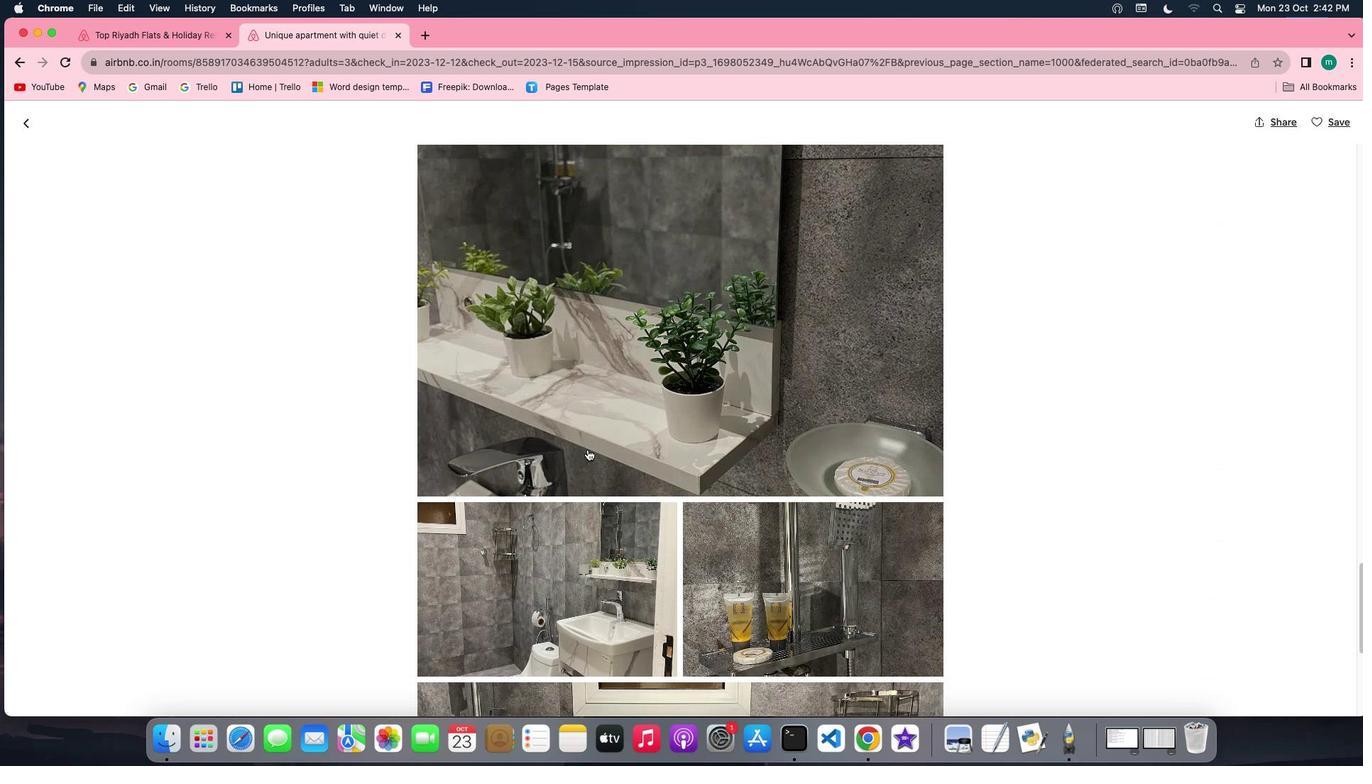 
Action: Mouse scrolled (587, 450) with delta (0, -1)
Screenshot: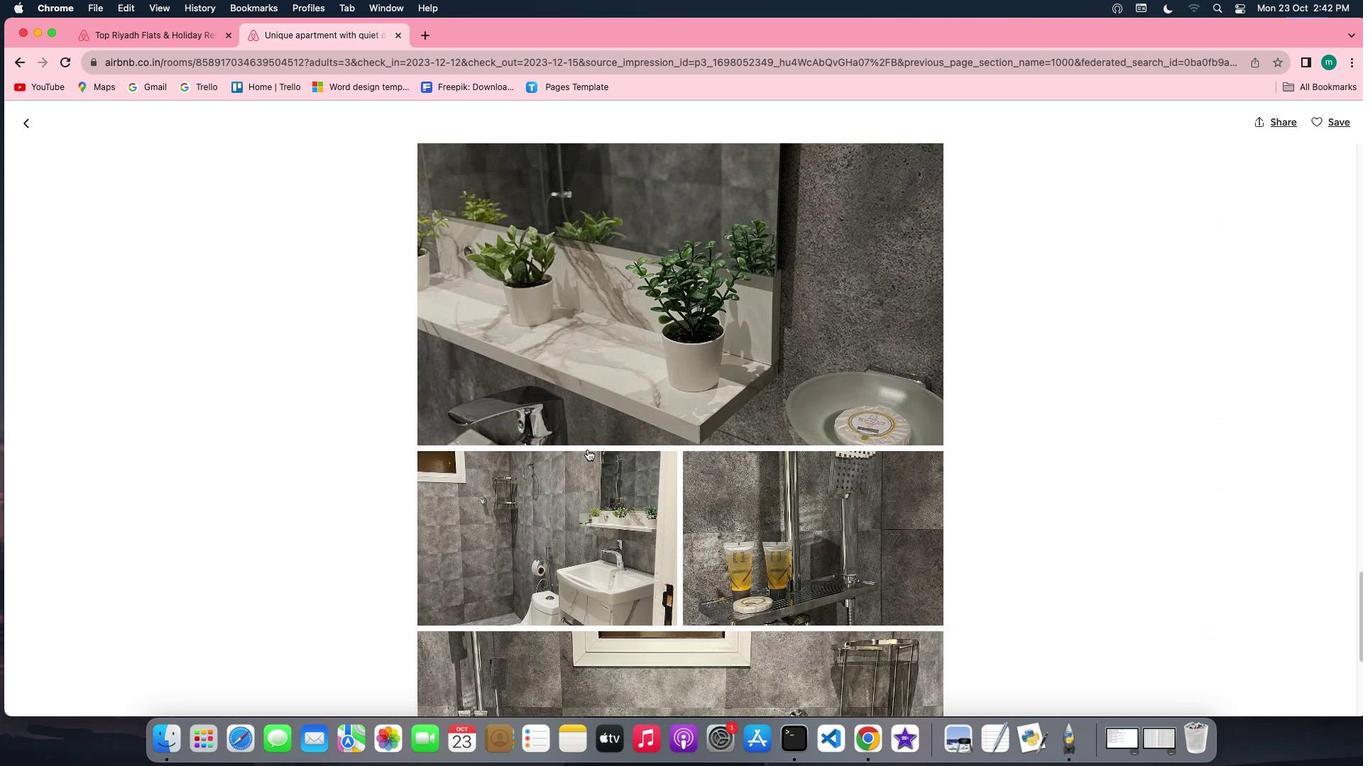 
Action: Mouse scrolled (587, 450) with delta (0, -2)
Screenshot: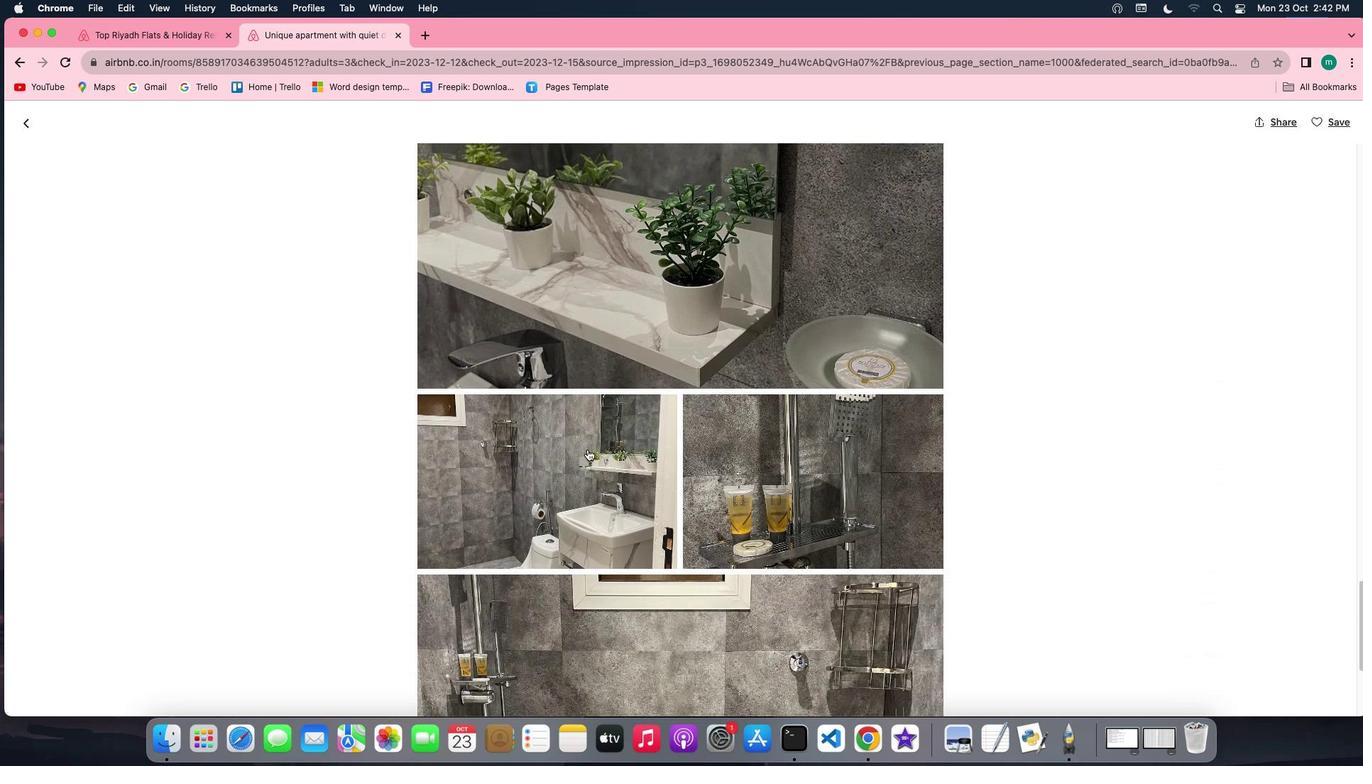 
Action: Mouse scrolled (587, 450) with delta (0, 0)
Screenshot: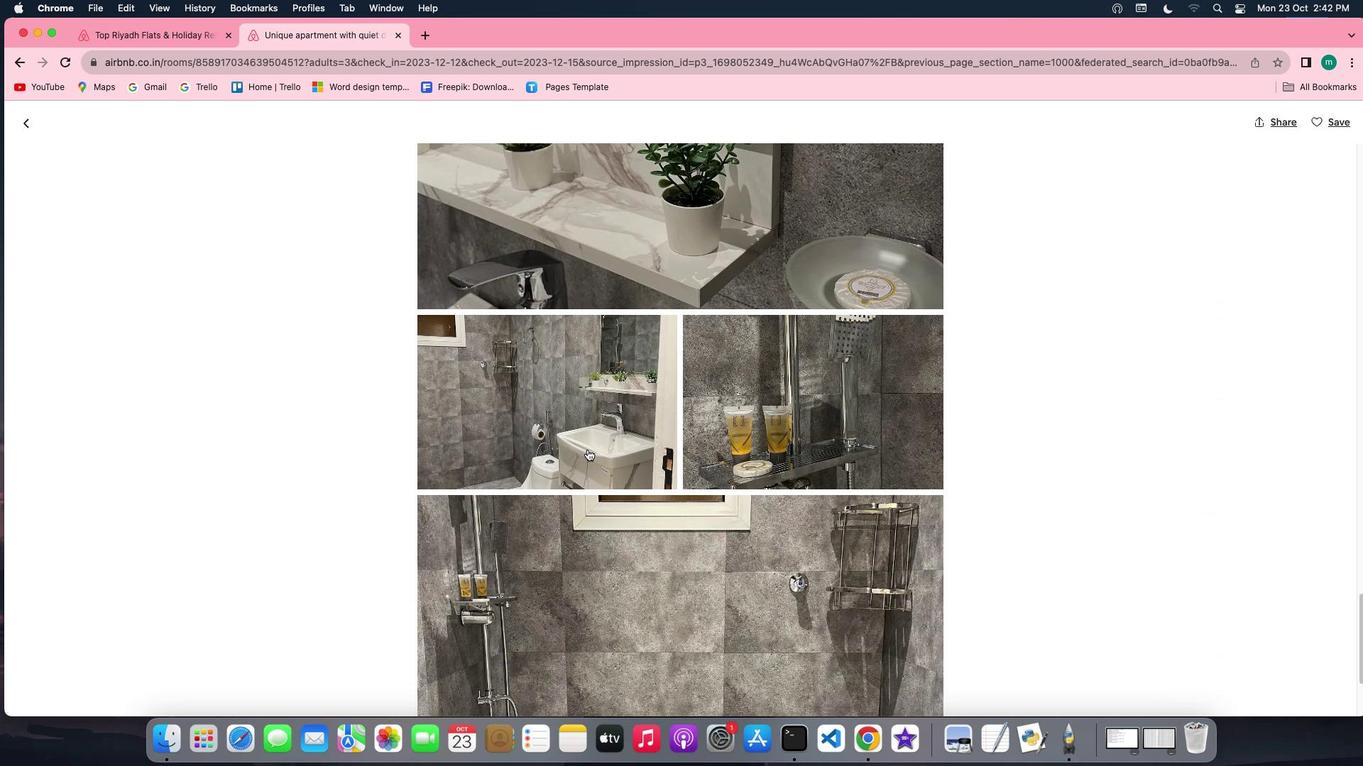
Action: Mouse scrolled (587, 450) with delta (0, 0)
Screenshot: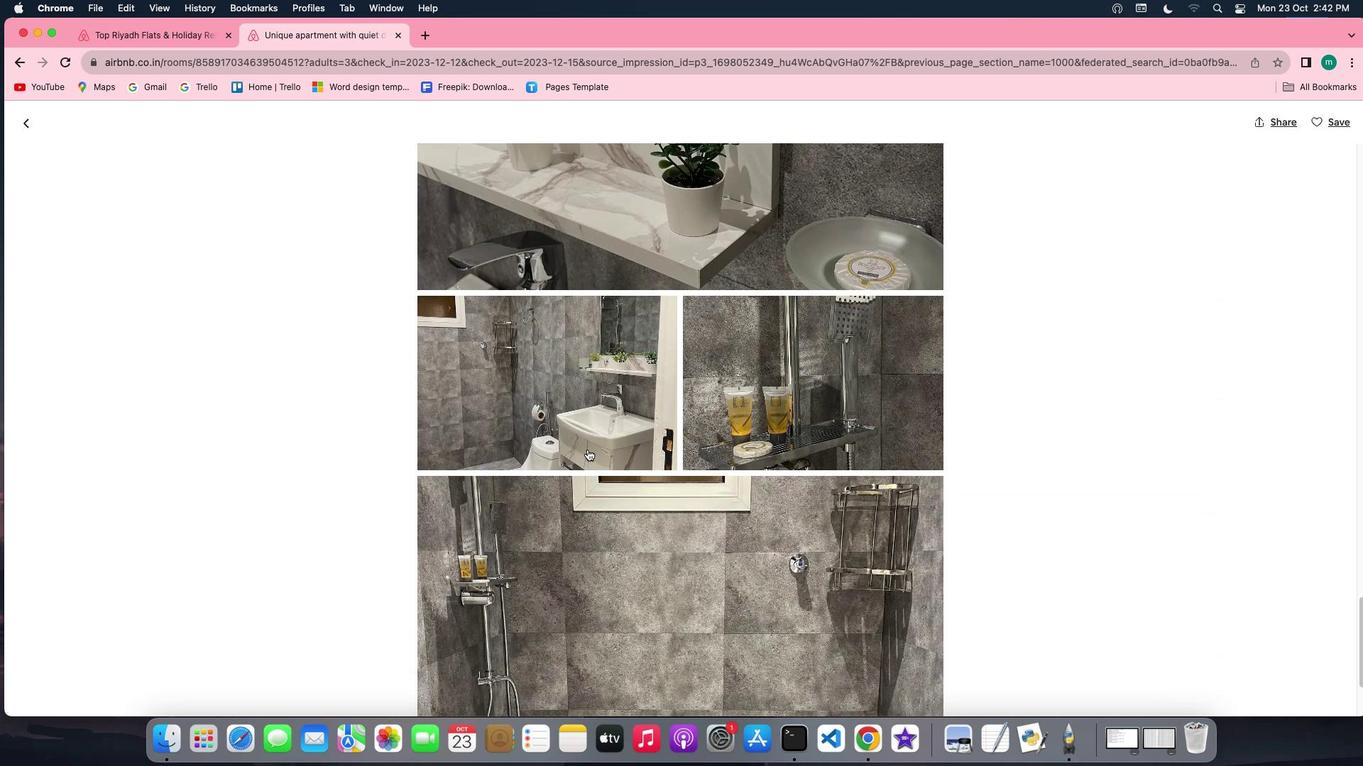
Action: Mouse scrolled (587, 450) with delta (0, -2)
Screenshot: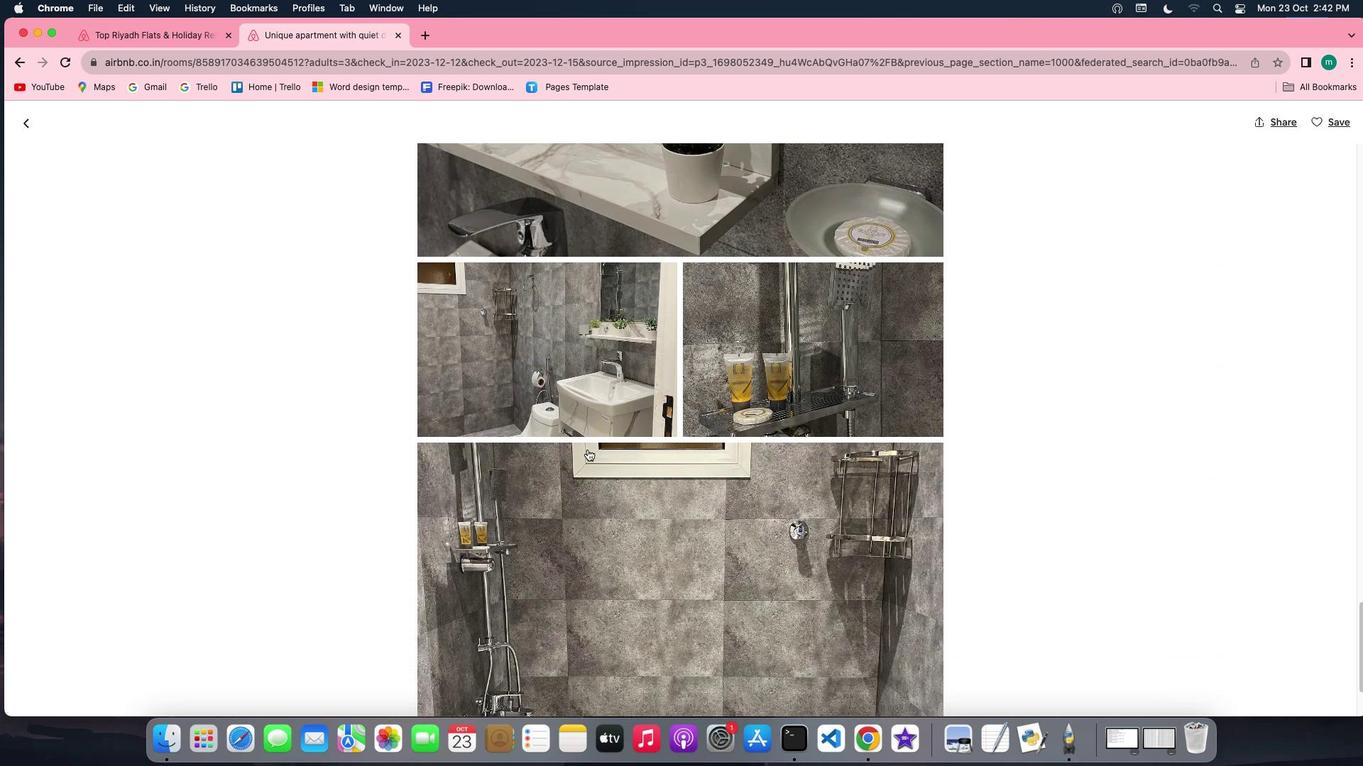 
Action: Mouse scrolled (587, 450) with delta (0, -2)
Screenshot: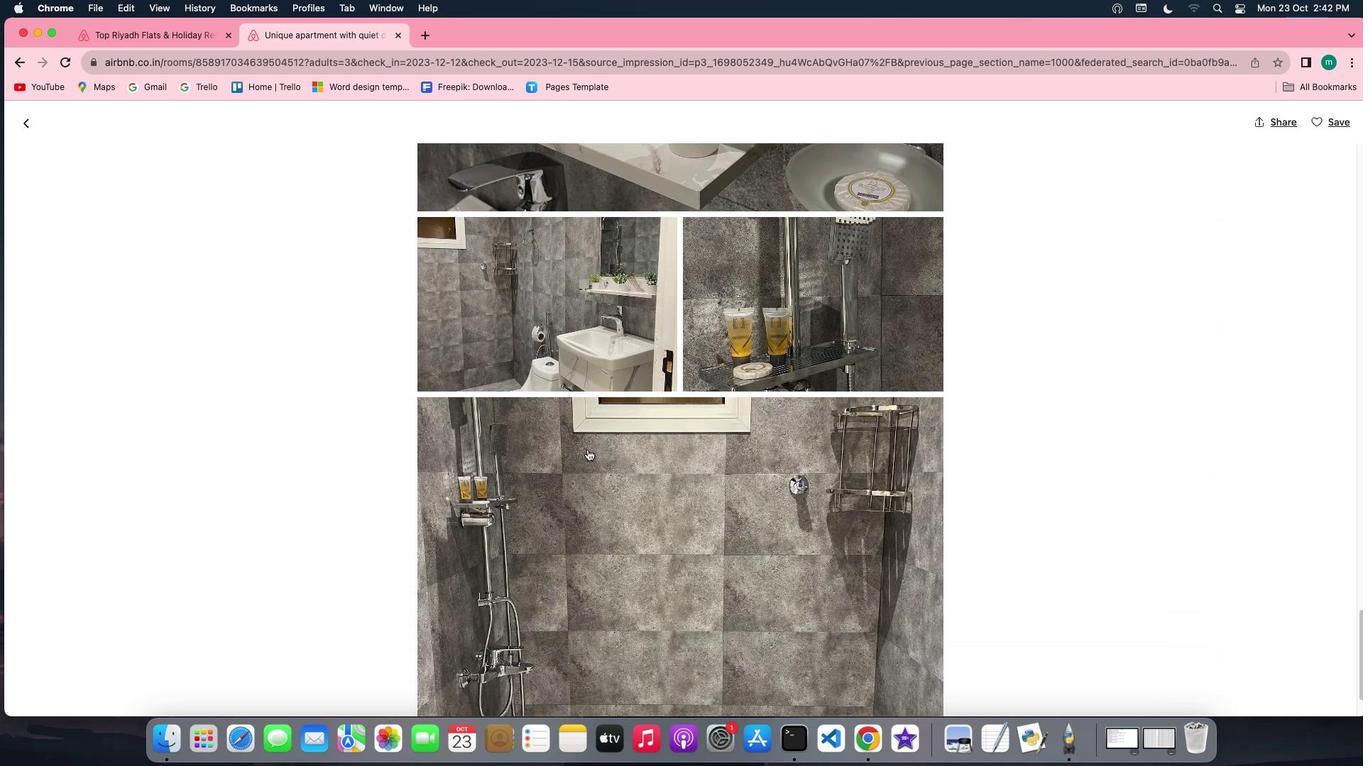 
Action: Mouse scrolled (587, 450) with delta (0, 0)
Screenshot: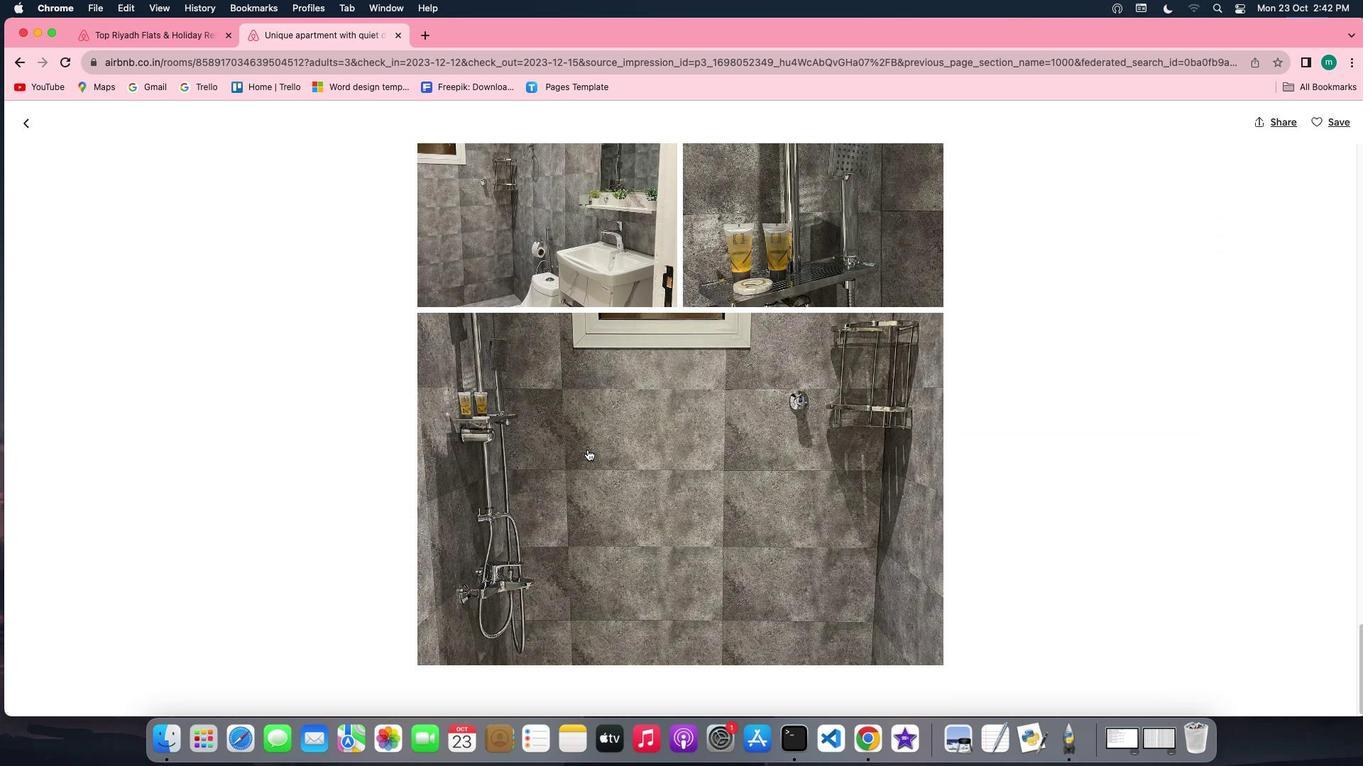 
Action: Mouse scrolled (587, 450) with delta (0, 0)
Screenshot: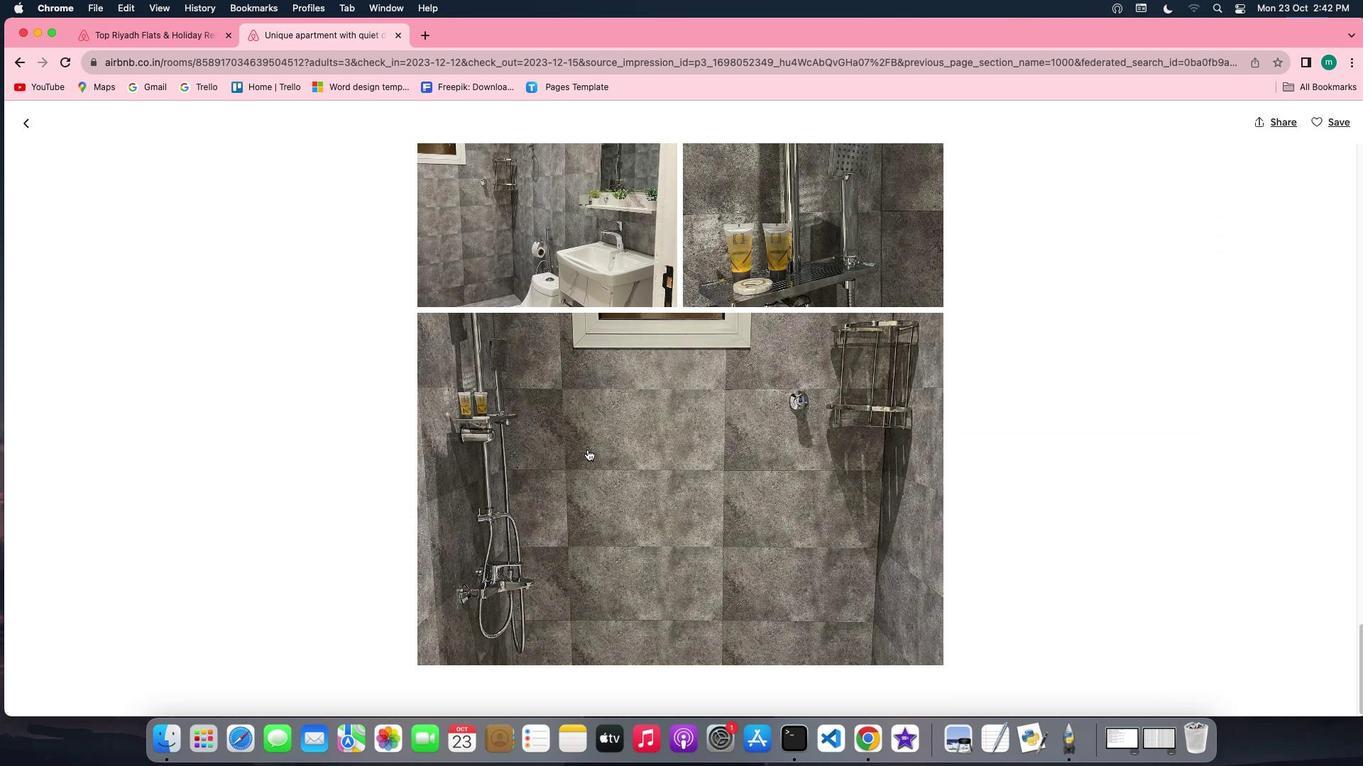 
Action: Mouse scrolled (587, 450) with delta (0, -2)
Screenshot: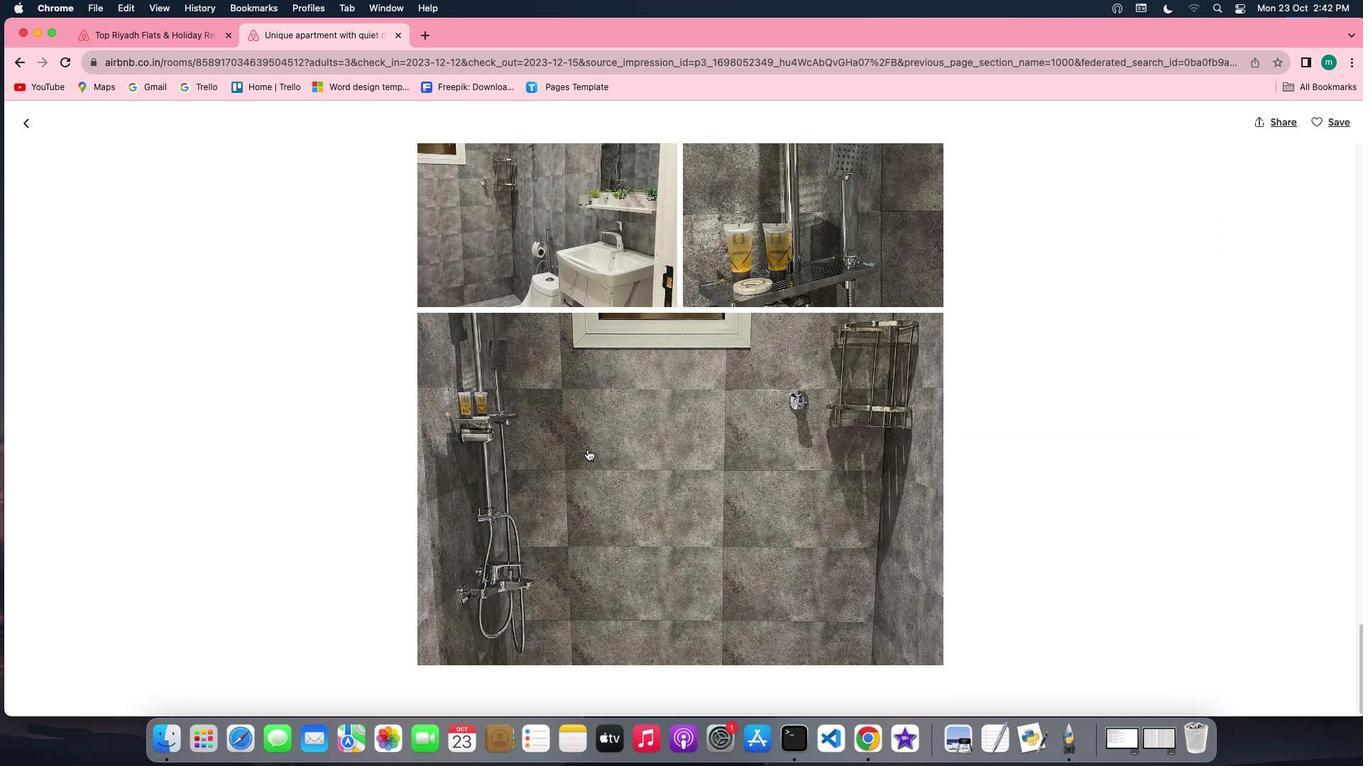 
Action: Mouse scrolled (587, 450) with delta (0, -2)
Screenshot: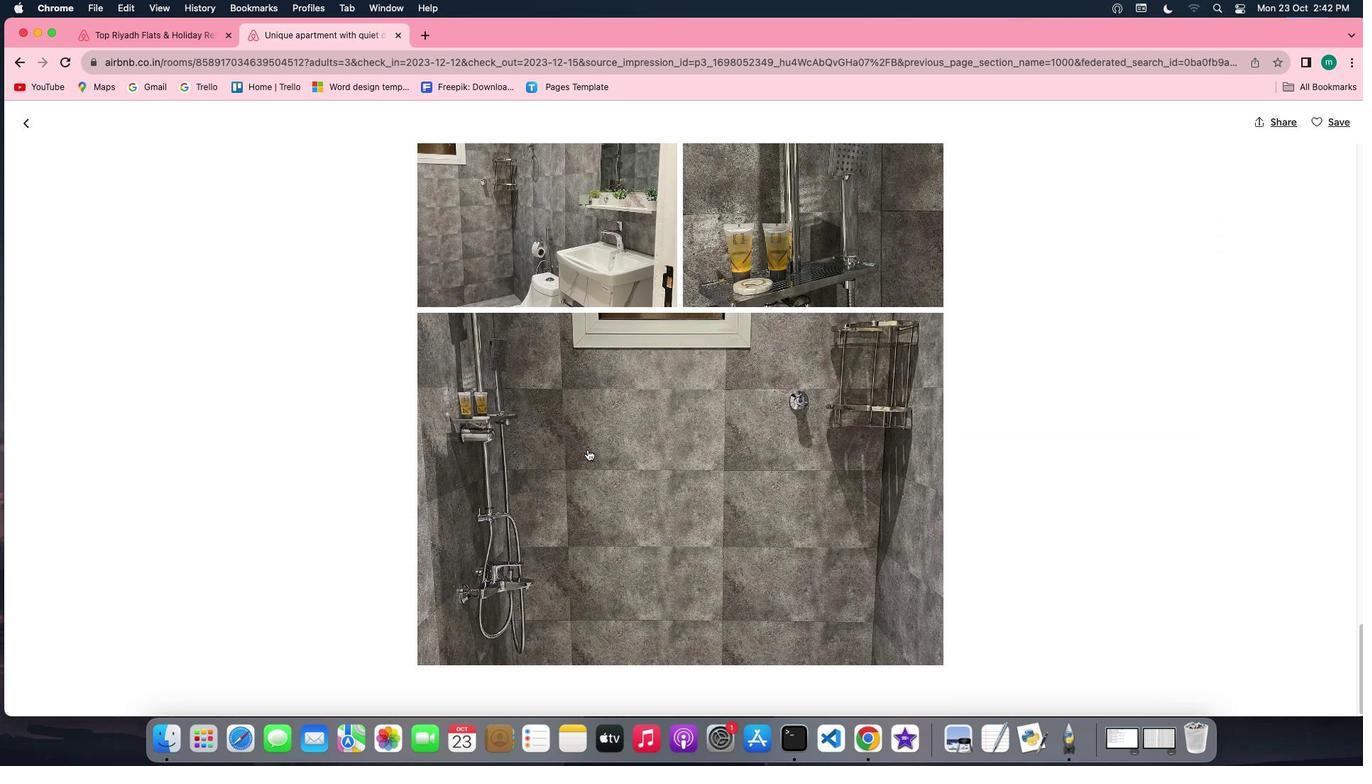 
Action: Mouse moved to (19, 117)
Screenshot: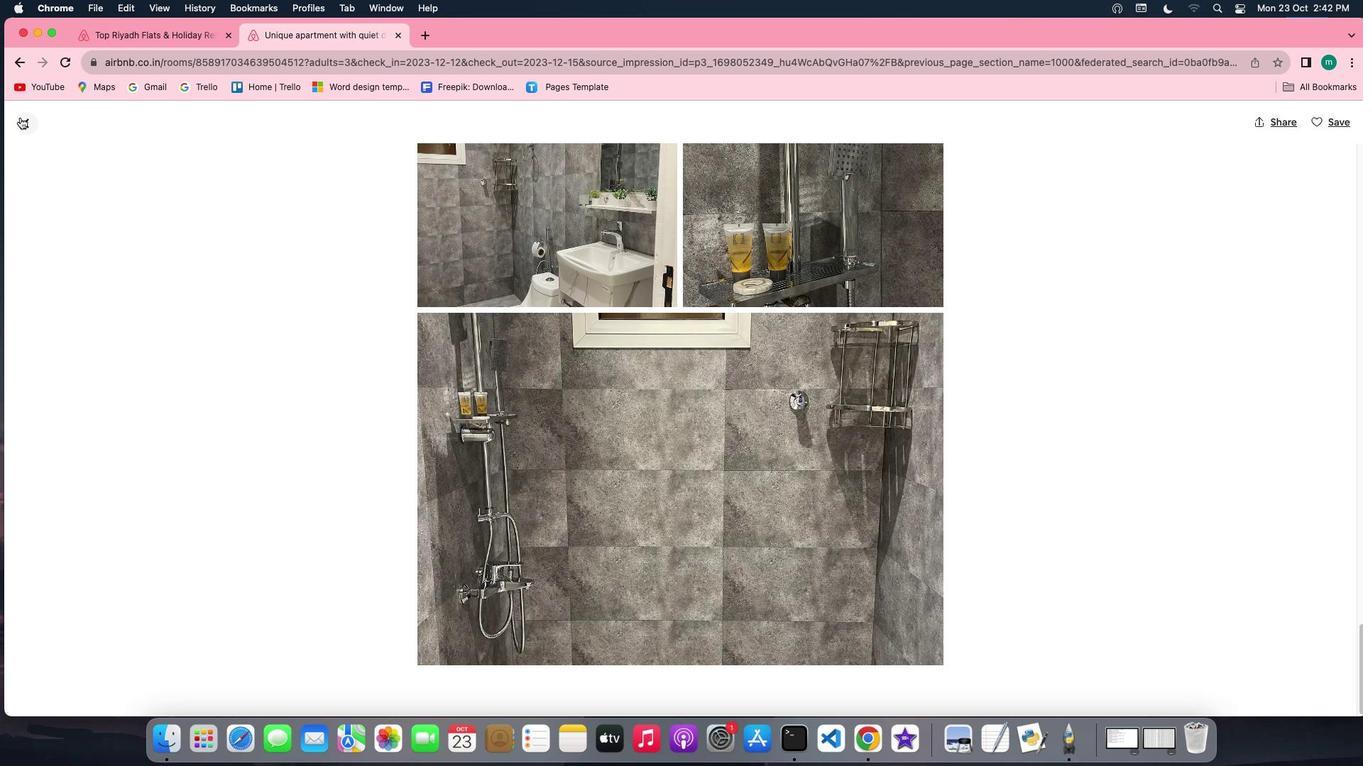 
Action: Mouse pressed left at (19, 117)
Screenshot: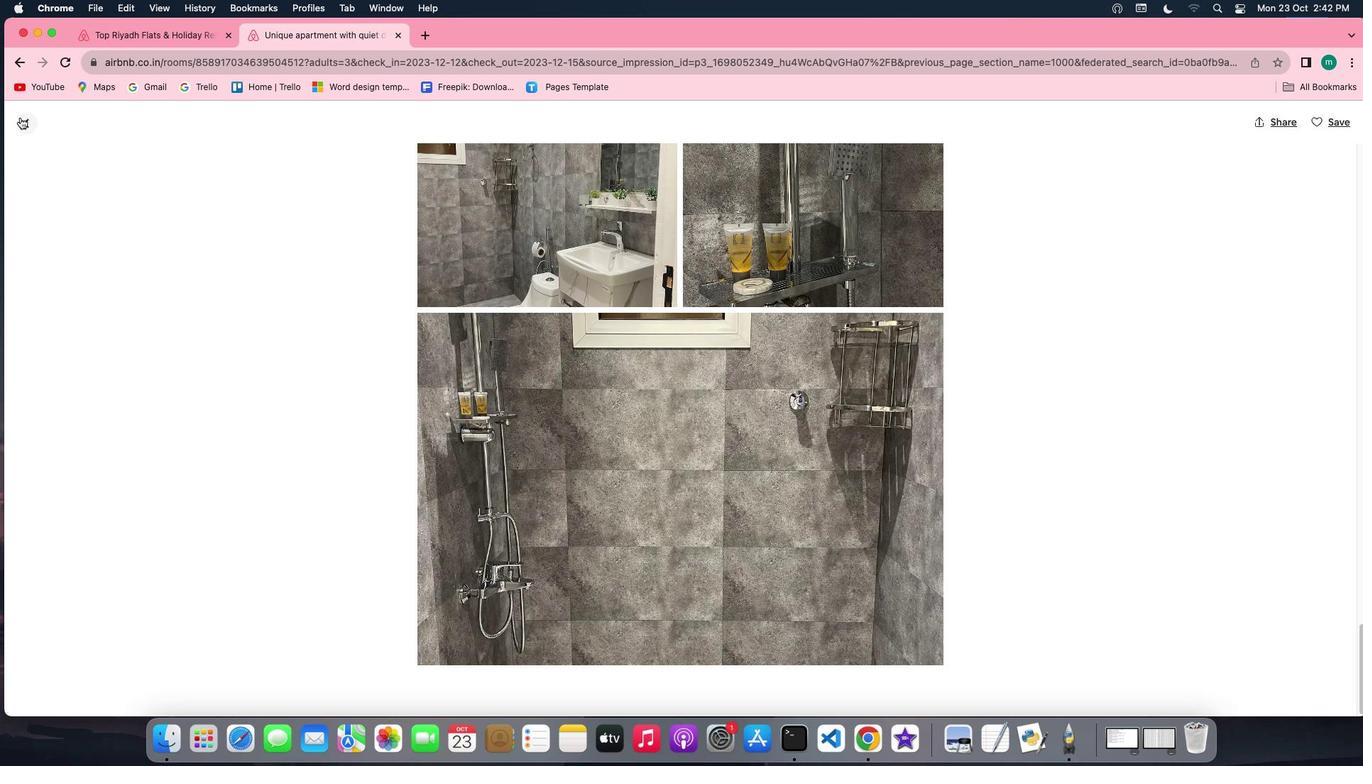 
Action: Mouse moved to (715, 560)
Screenshot: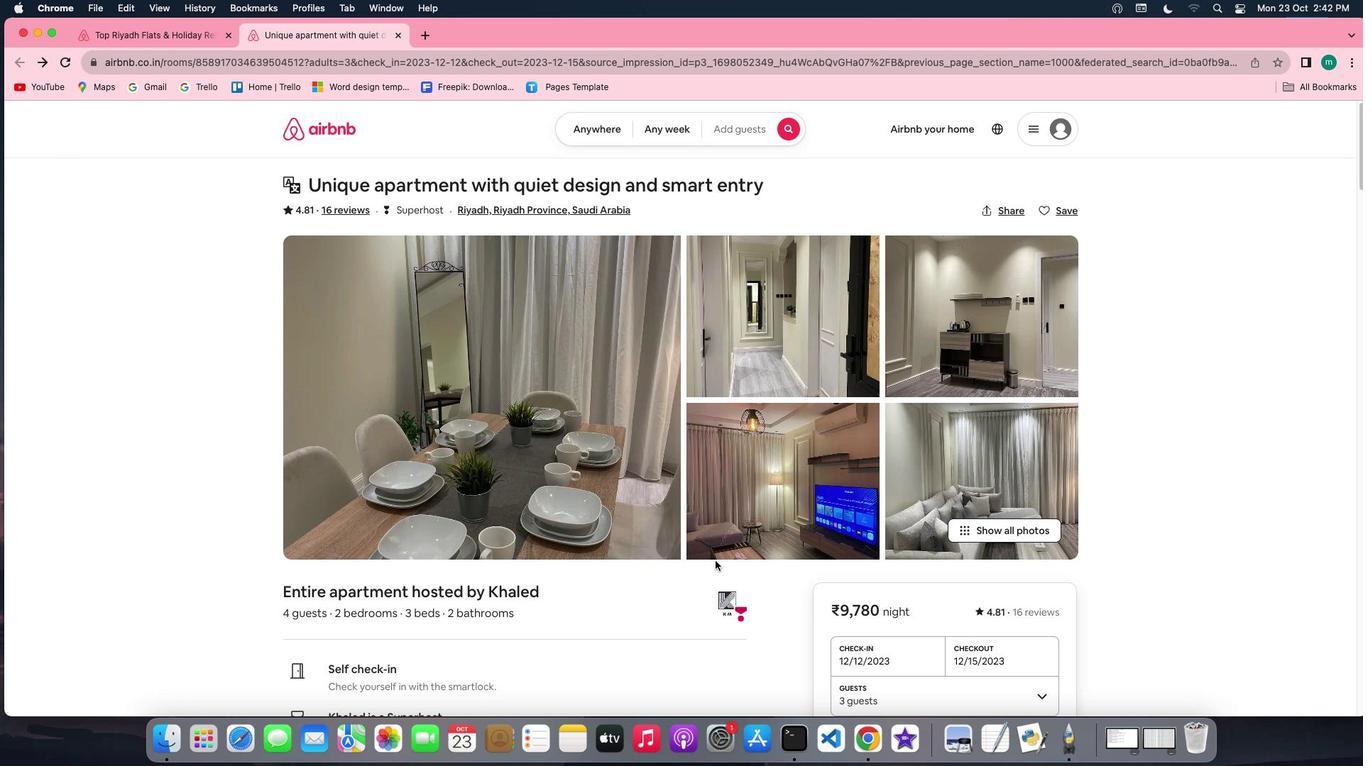 
Action: Mouse scrolled (715, 560) with delta (0, 0)
Screenshot: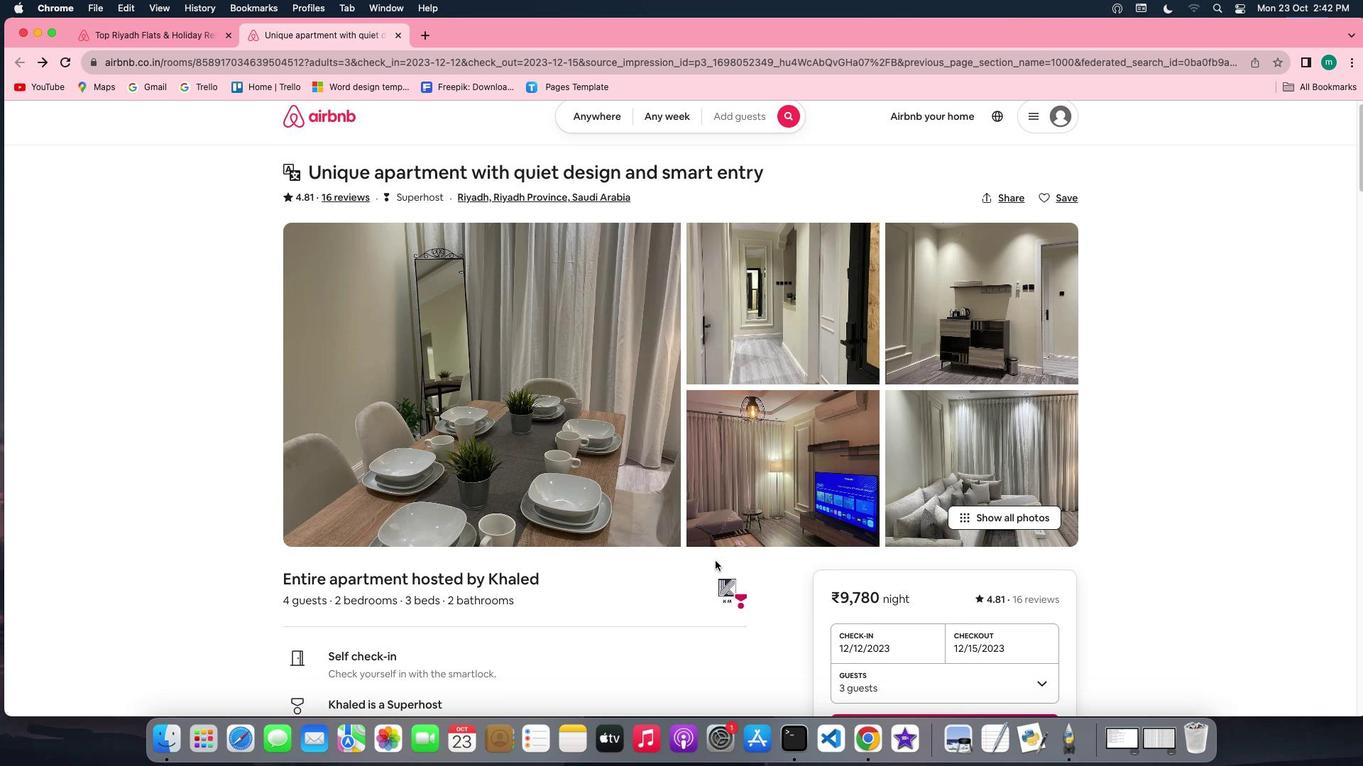 
Action: Mouse scrolled (715, 560) with delta (0, 0)
Screenshot: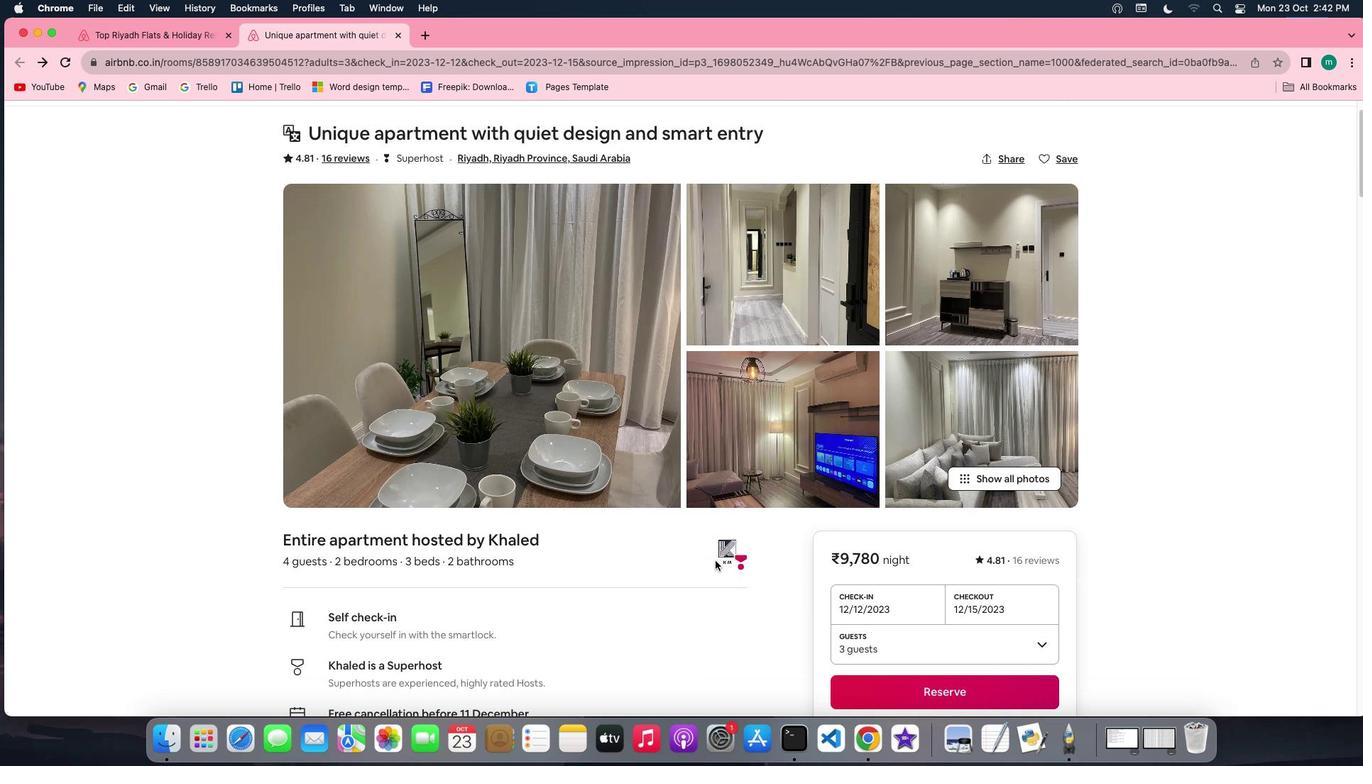 
Action: Mouse scrolled (715, 560) with delta (0, -2)
Screenshot: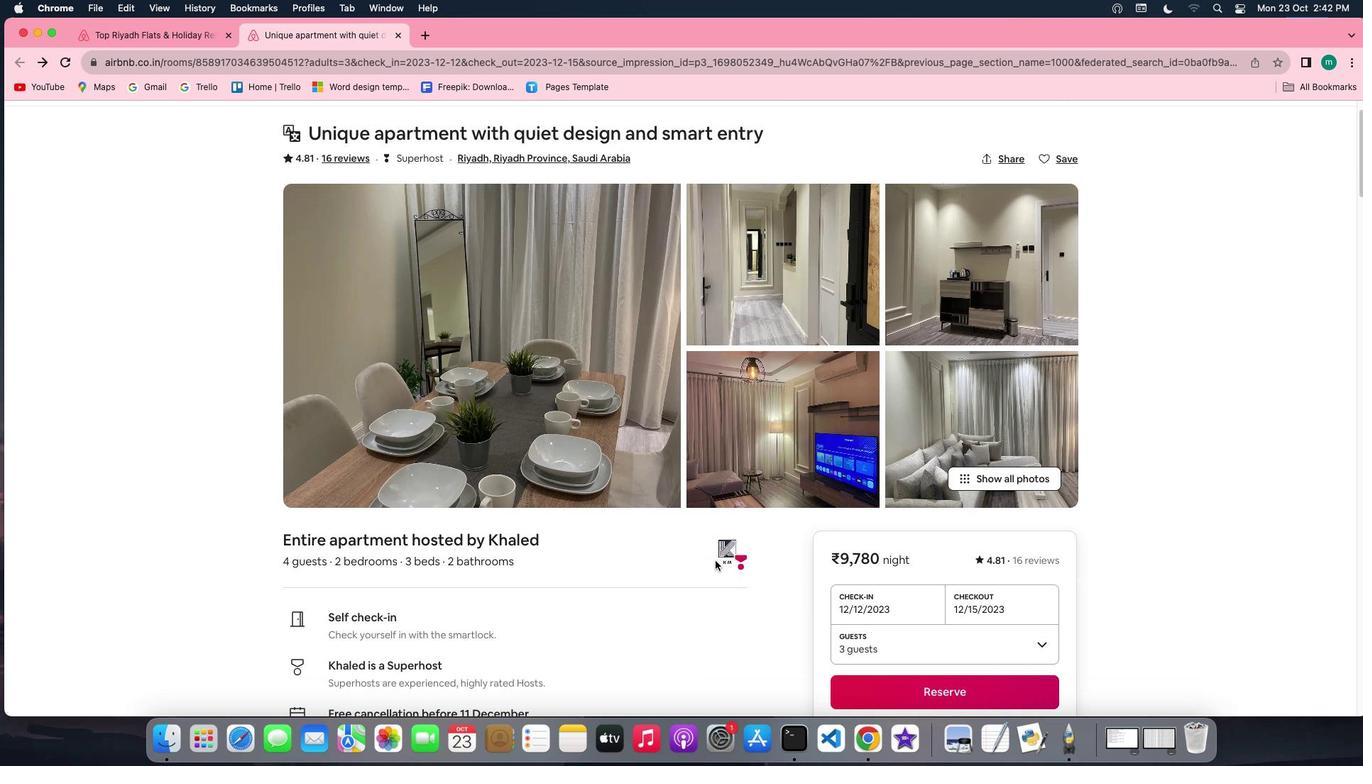 
Action: Mouse scrolled (715, 560) with delta (0, -2)
Screenshot: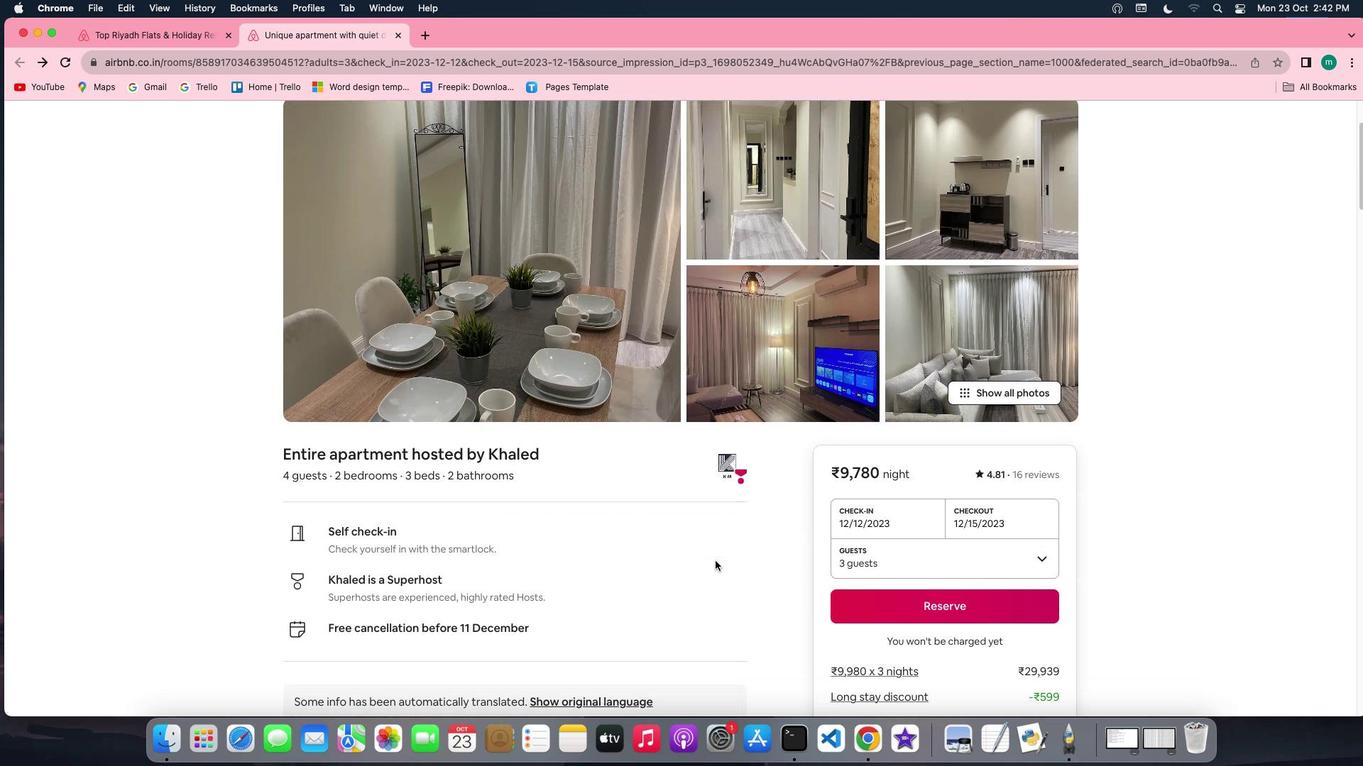 
Action: Mouse scrolled (715, 560) with delta (0, -2)
Screenshot: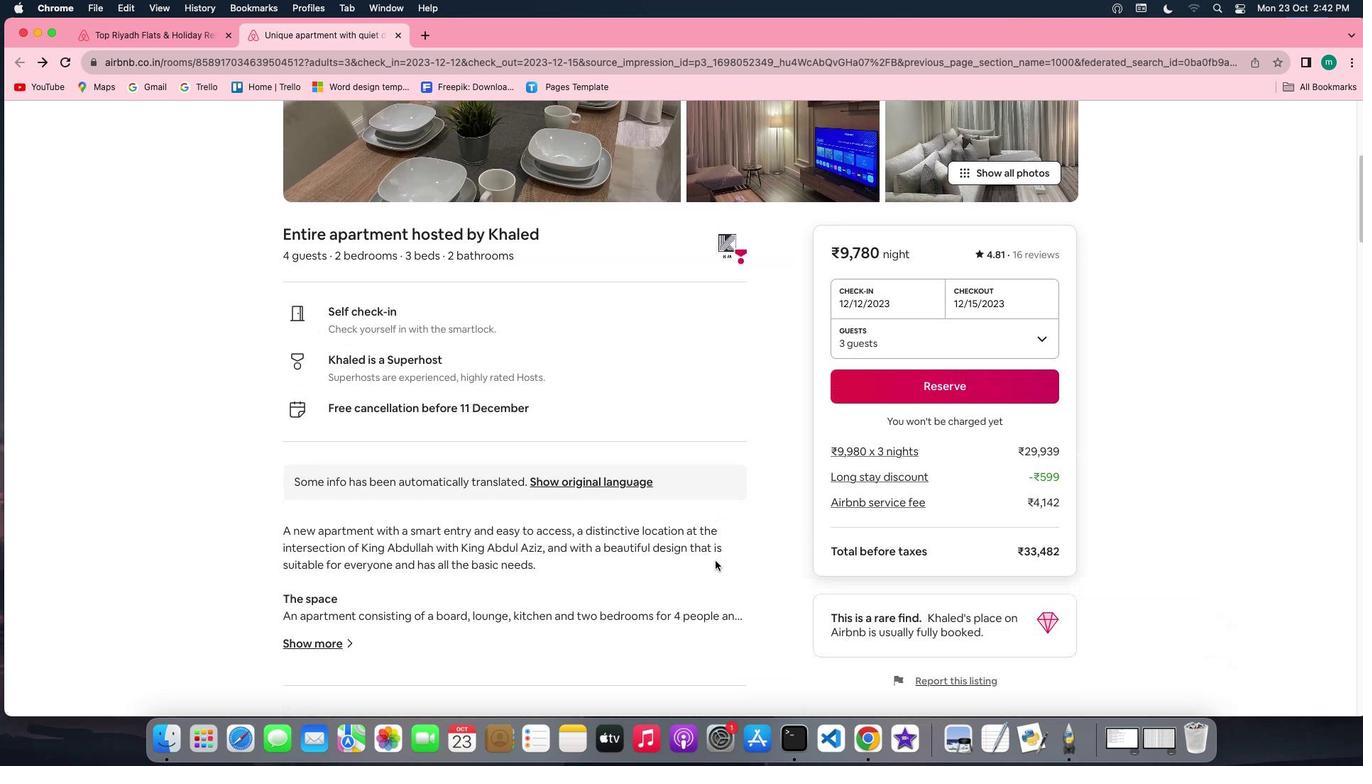 
Action: Mouse scrolled (715, 560) with delta (0, 0)
Screenshot: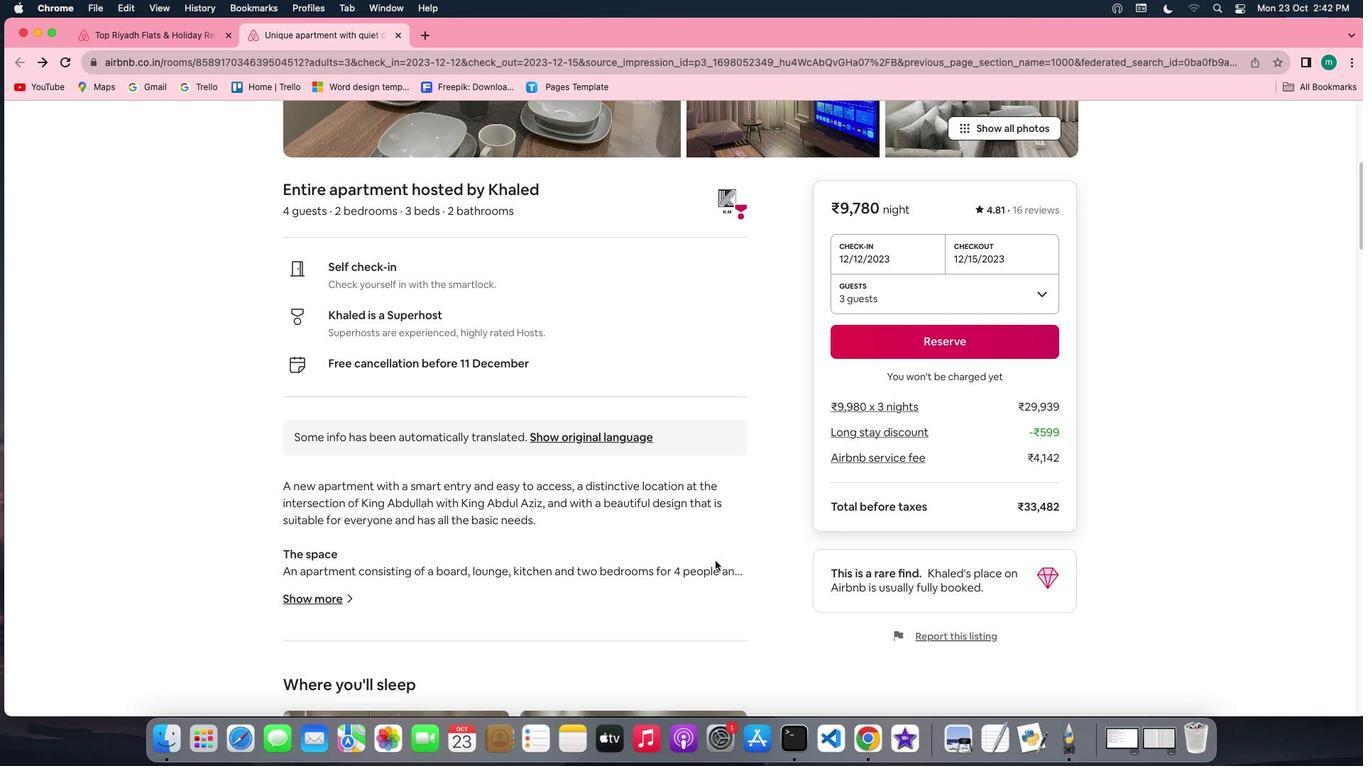 
Action: Mouse scrolled (715, 560) with delta (0, 0)
Screenshot: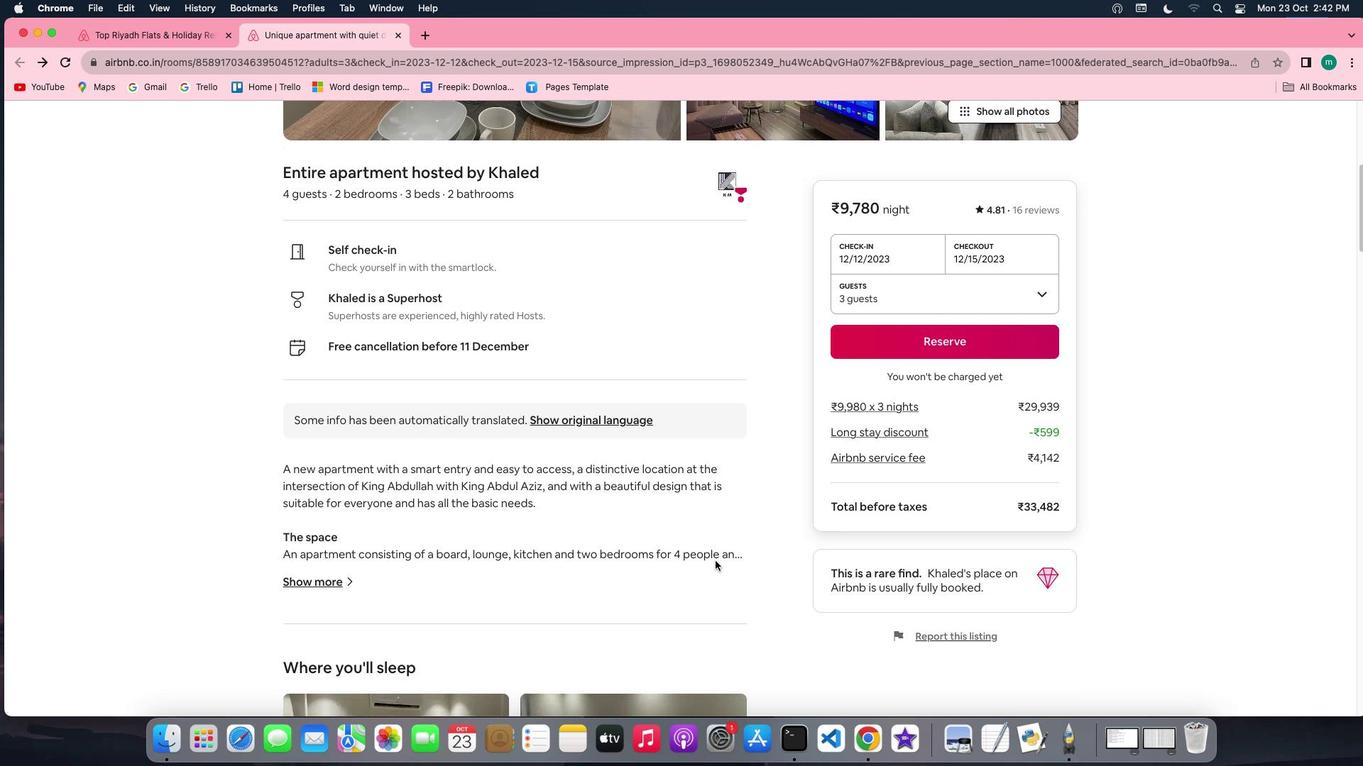 
Action: Mouse scrolled (715, 560) with delta (0, -1)
Screenshot: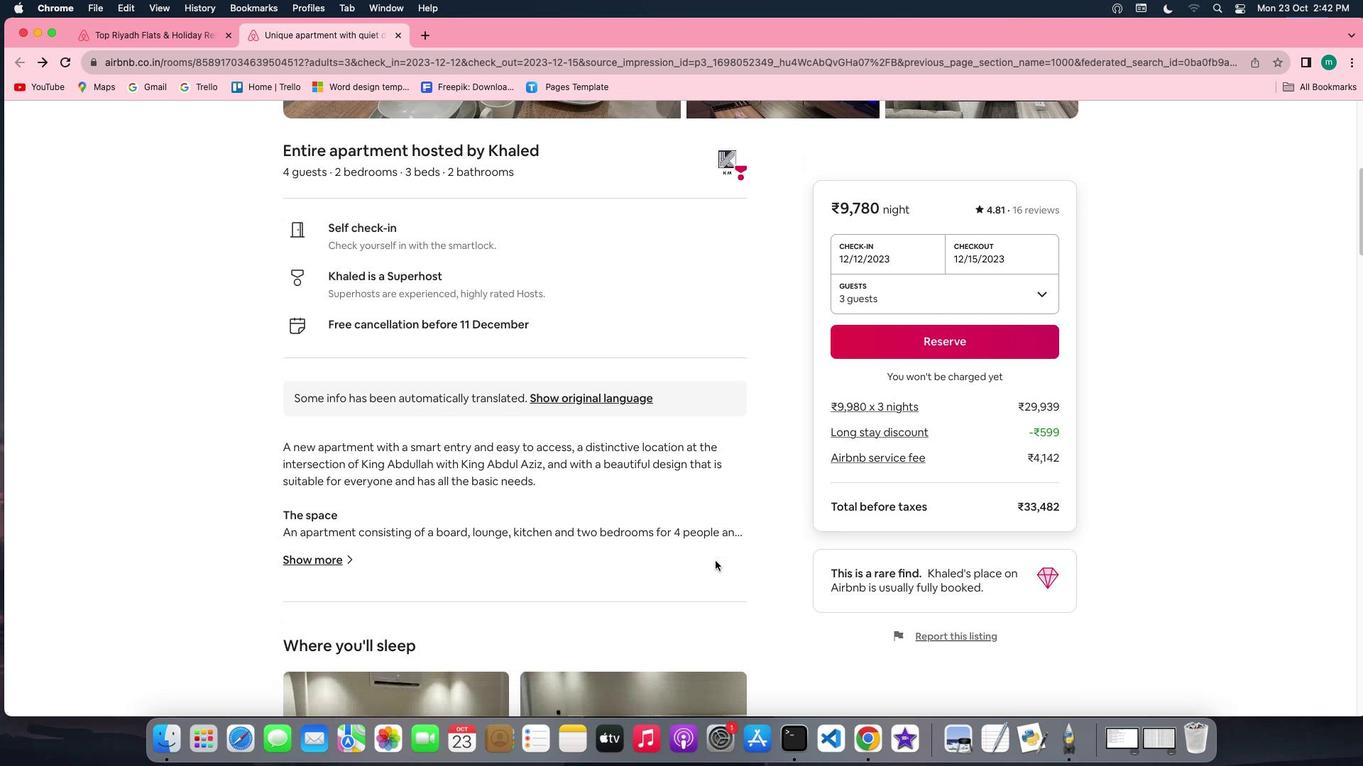 
Action: Mouse scrolled (715, 560) with delta (0, -2)
Screenshot: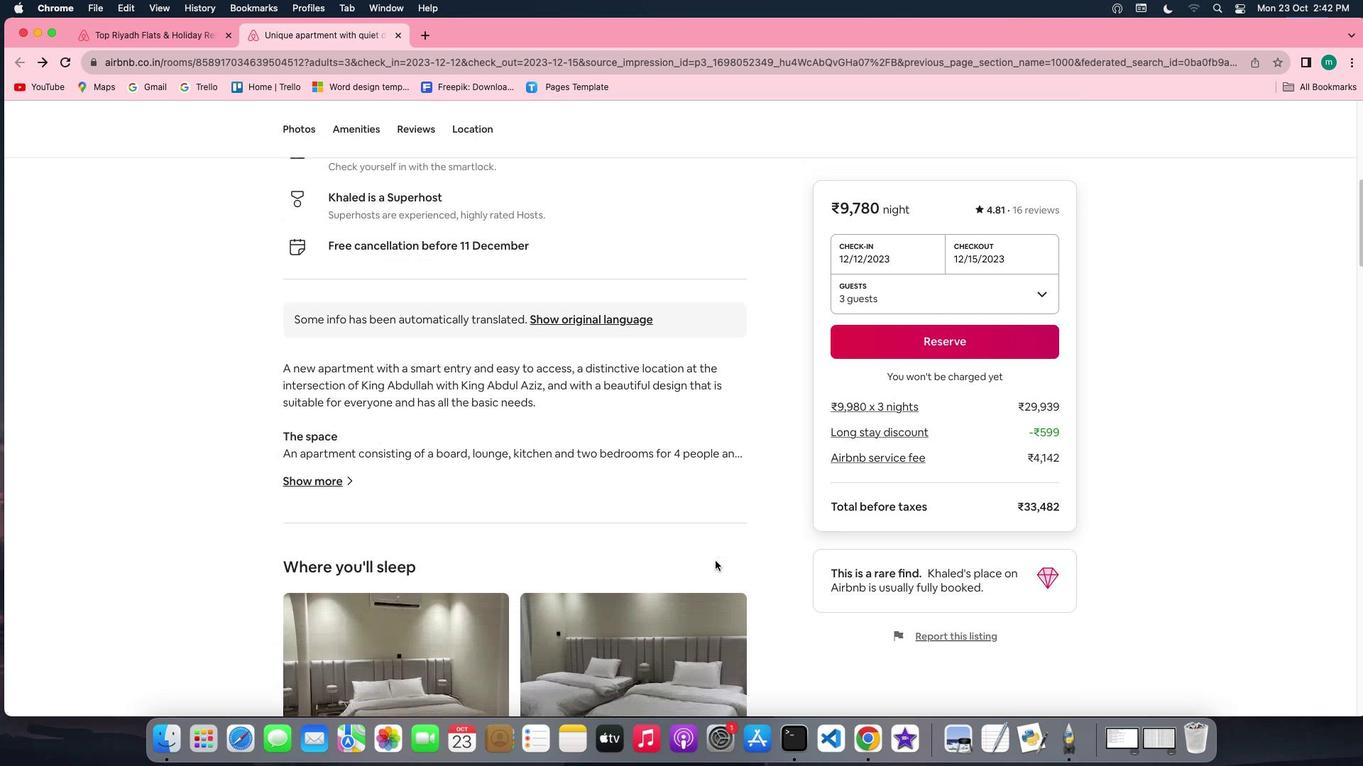 
Action: Mouse moved to (315, 408)
Screenshot: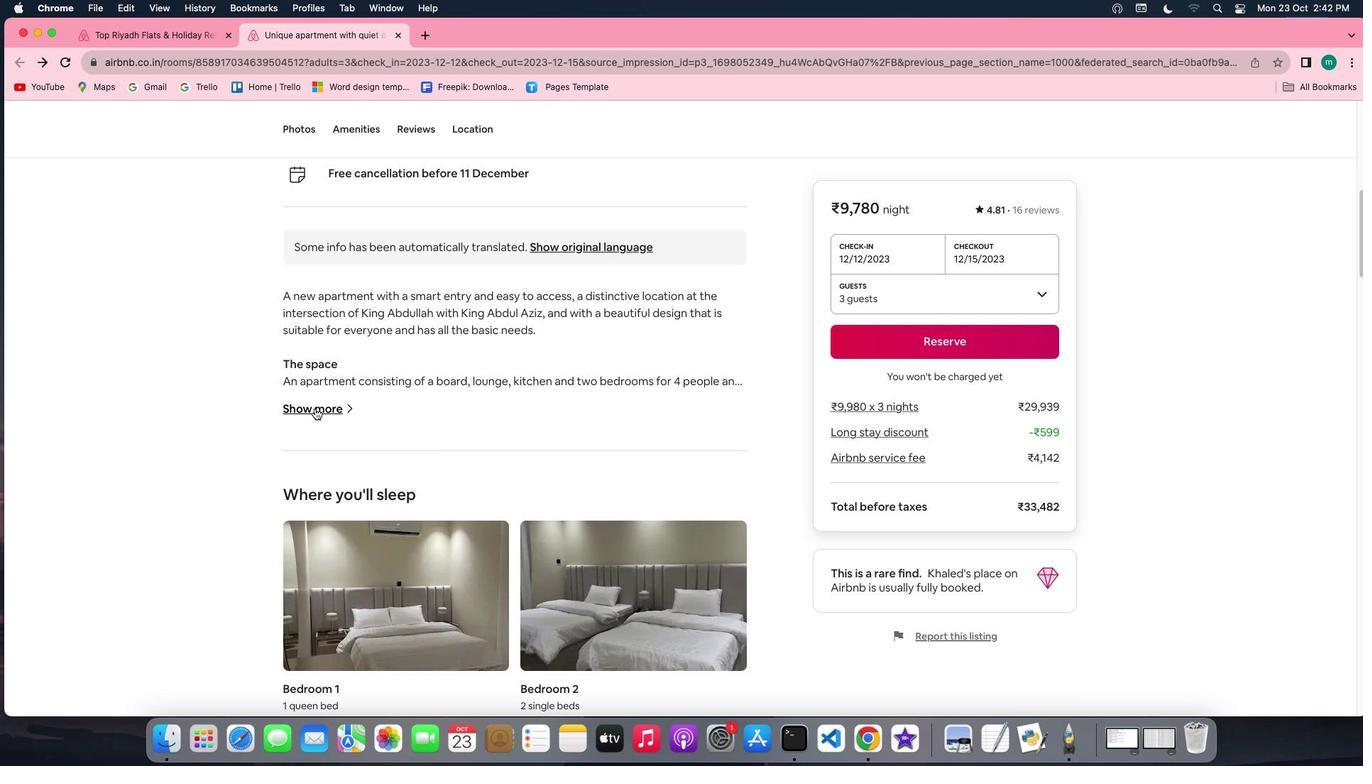 
Action: Mouse pressed left at (315, 408)
Screenshot: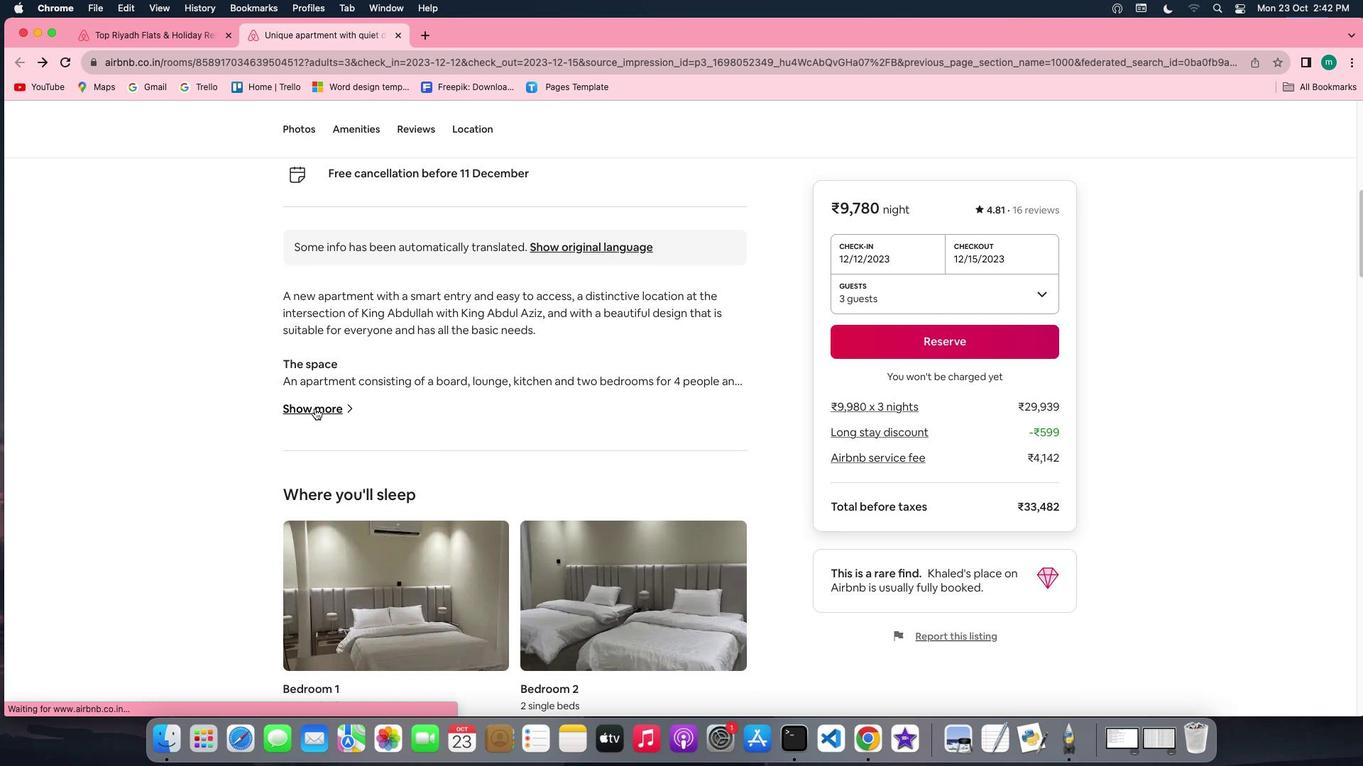 
Action: Mouse moved to (429, 306)
Screenshot: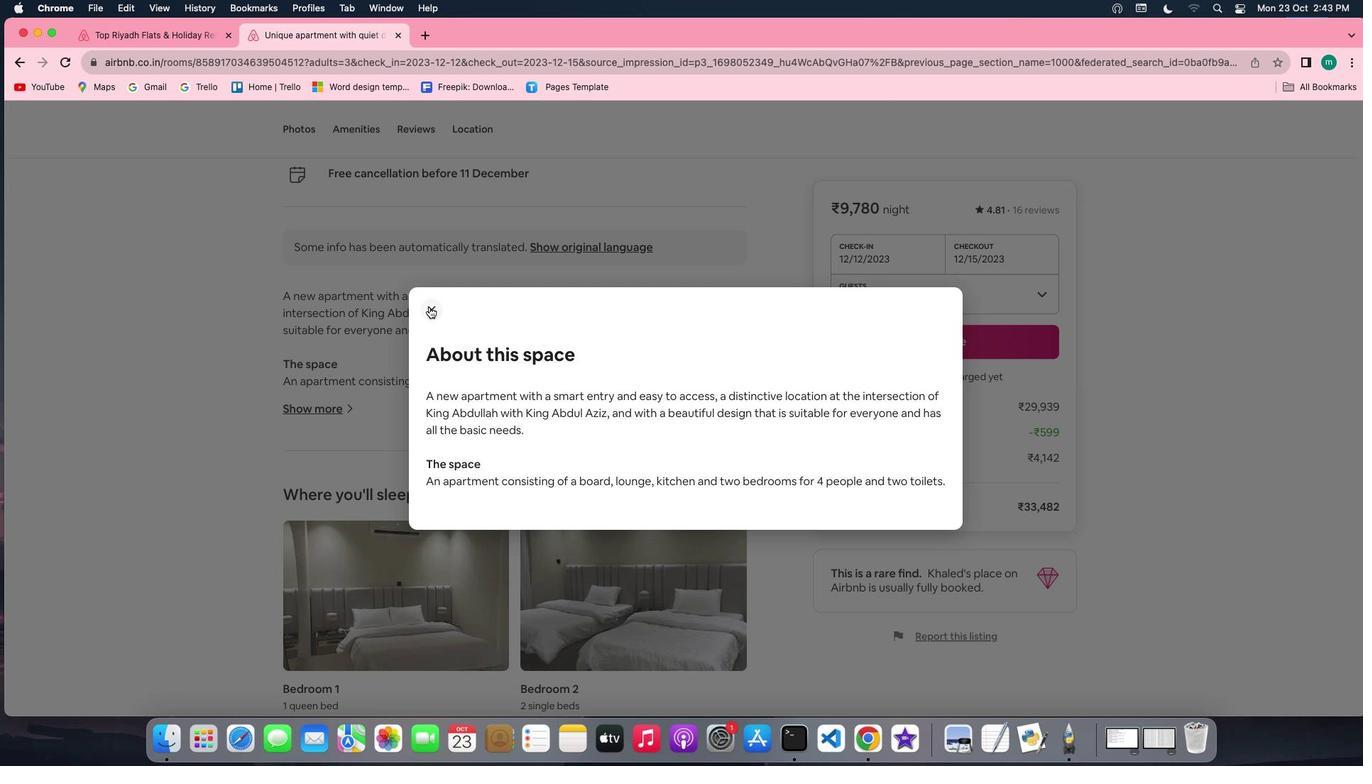 
Action: Mouse pressed left at (429, 306)
Screenshot: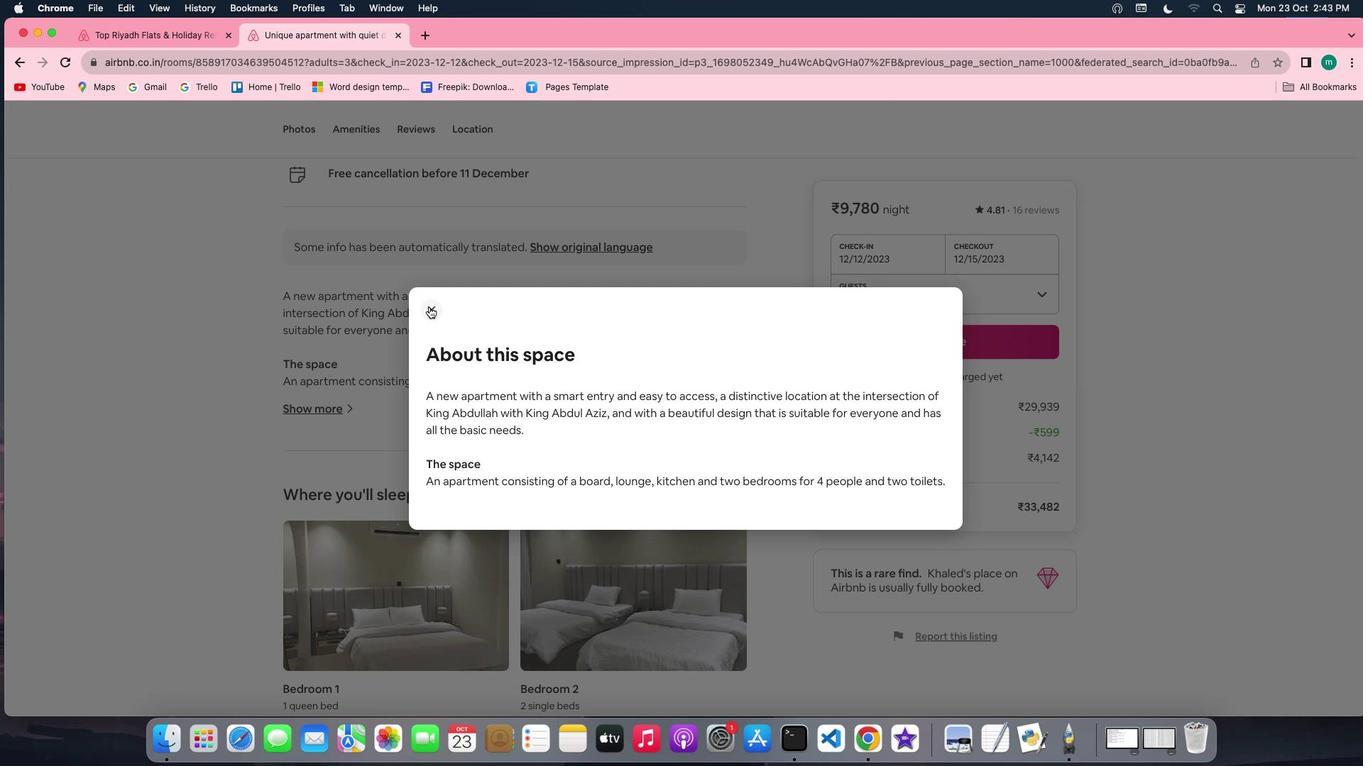 
Action: Mouse moved to (470, 515)
Screenshot: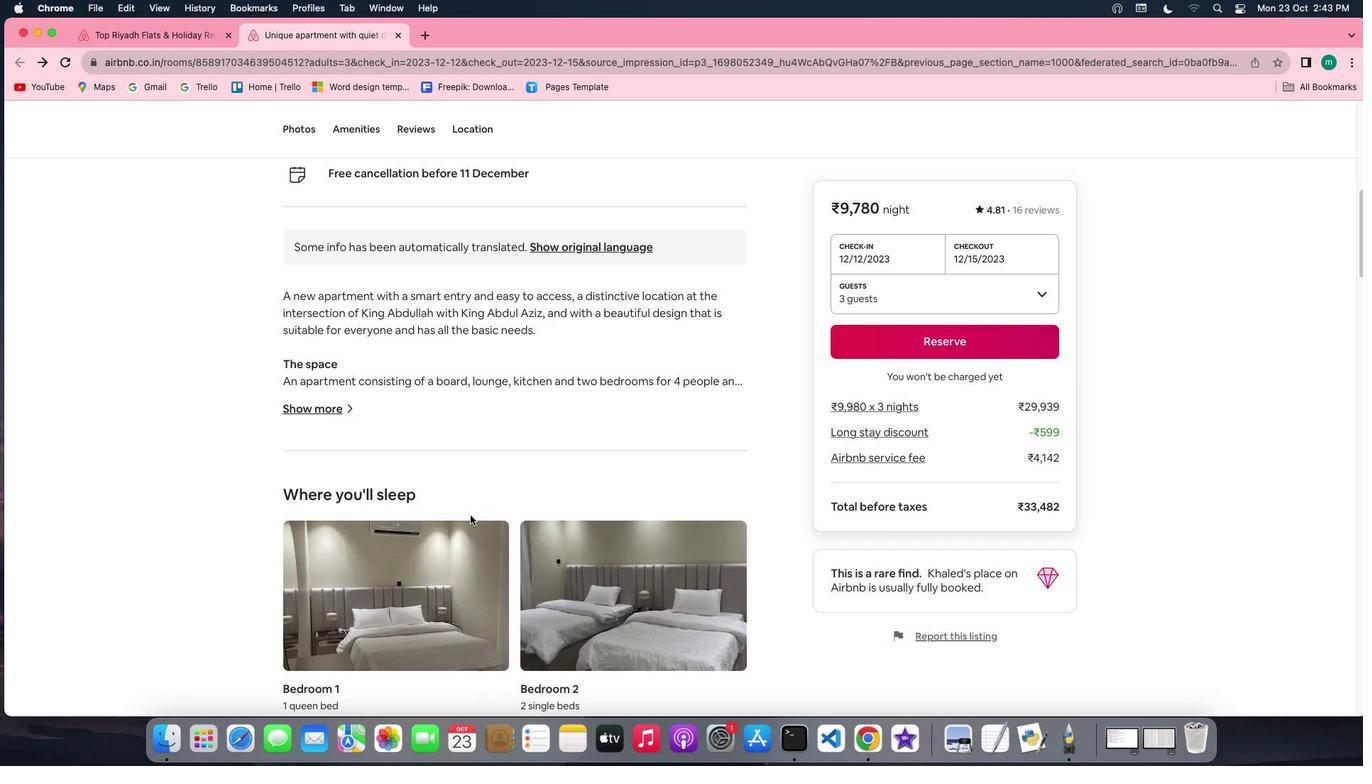 
Action: Mouse scrolled (470, 515) with delta (0, 0)
Screenshot: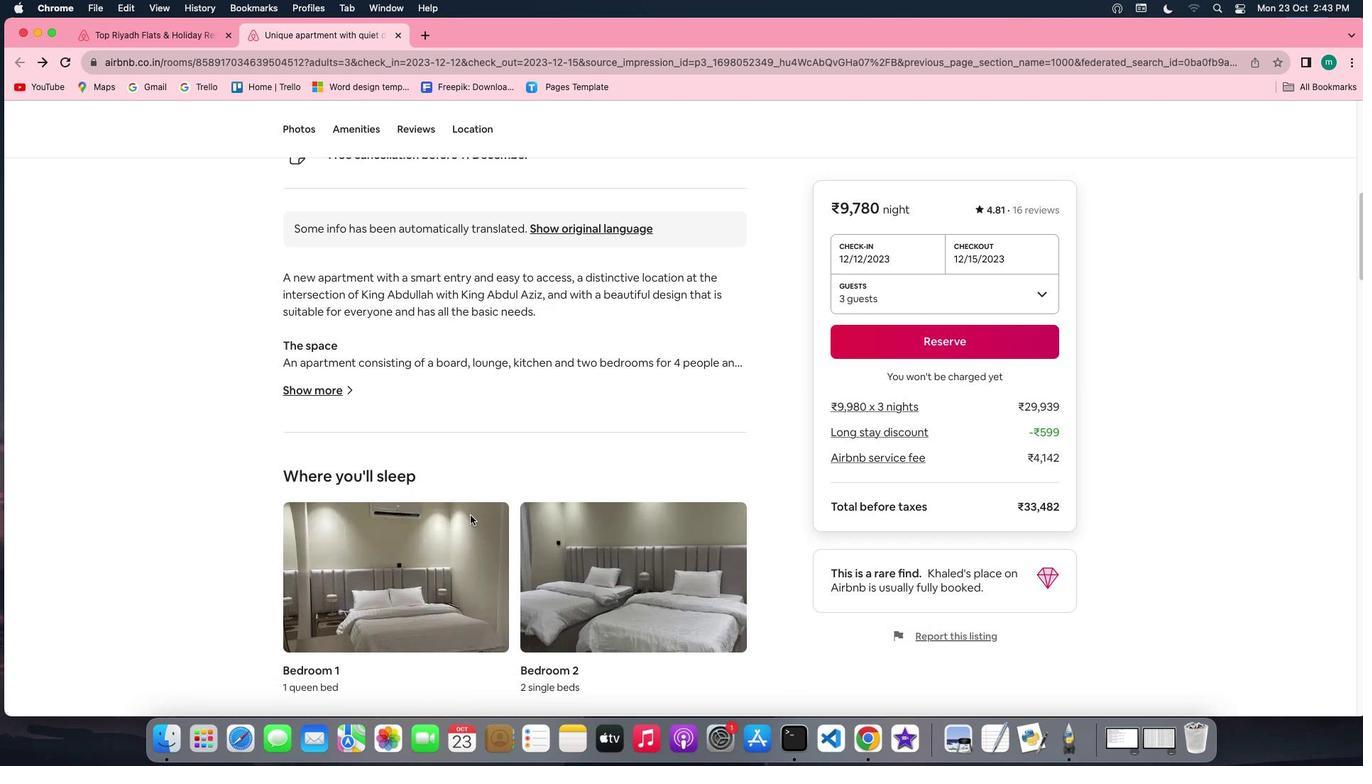 
Action: Mouse scrolled (470, 515) with delta (0, 0)
Screenshot: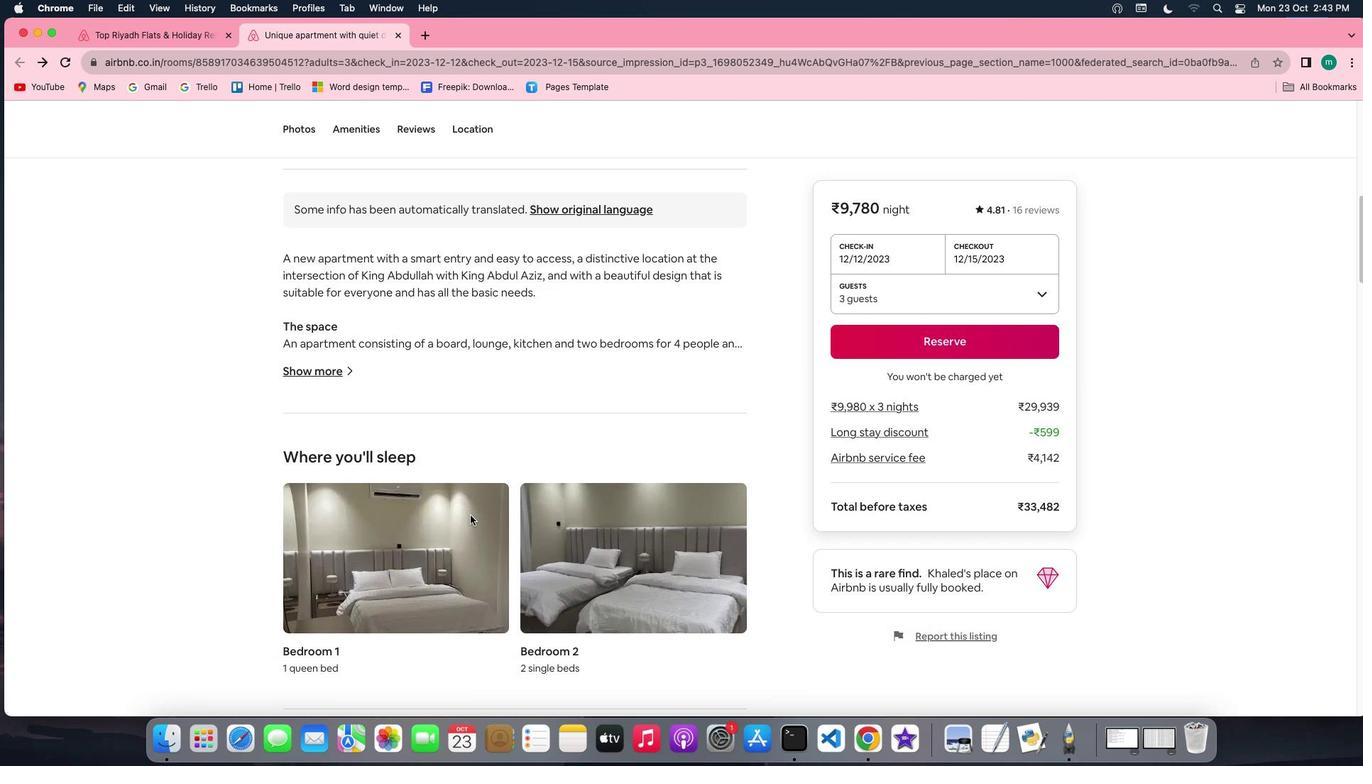 
Action: Mouse scrolled (470, 515) with delta (0, -2)
Screenshot: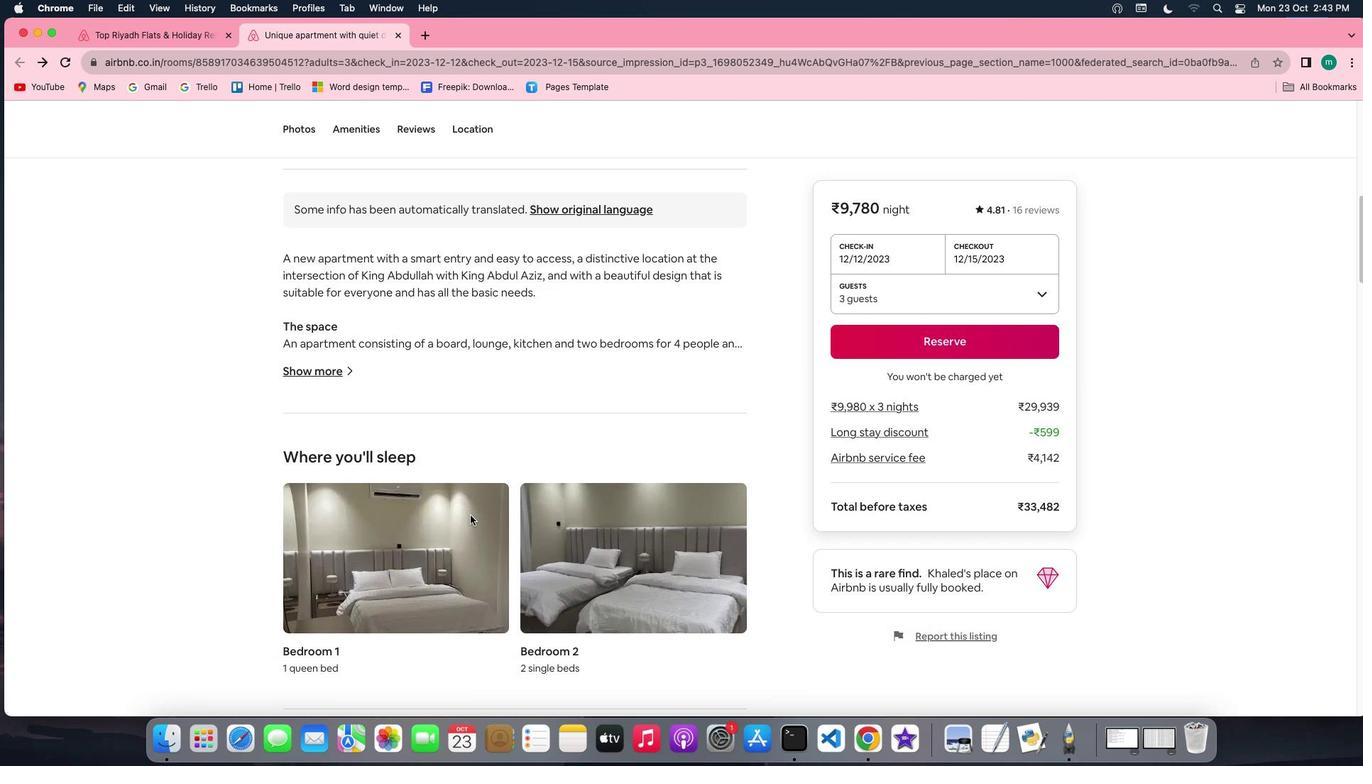 
Action: Mouse scrolled (470, 515) with delta (0, -2)
Screenshot: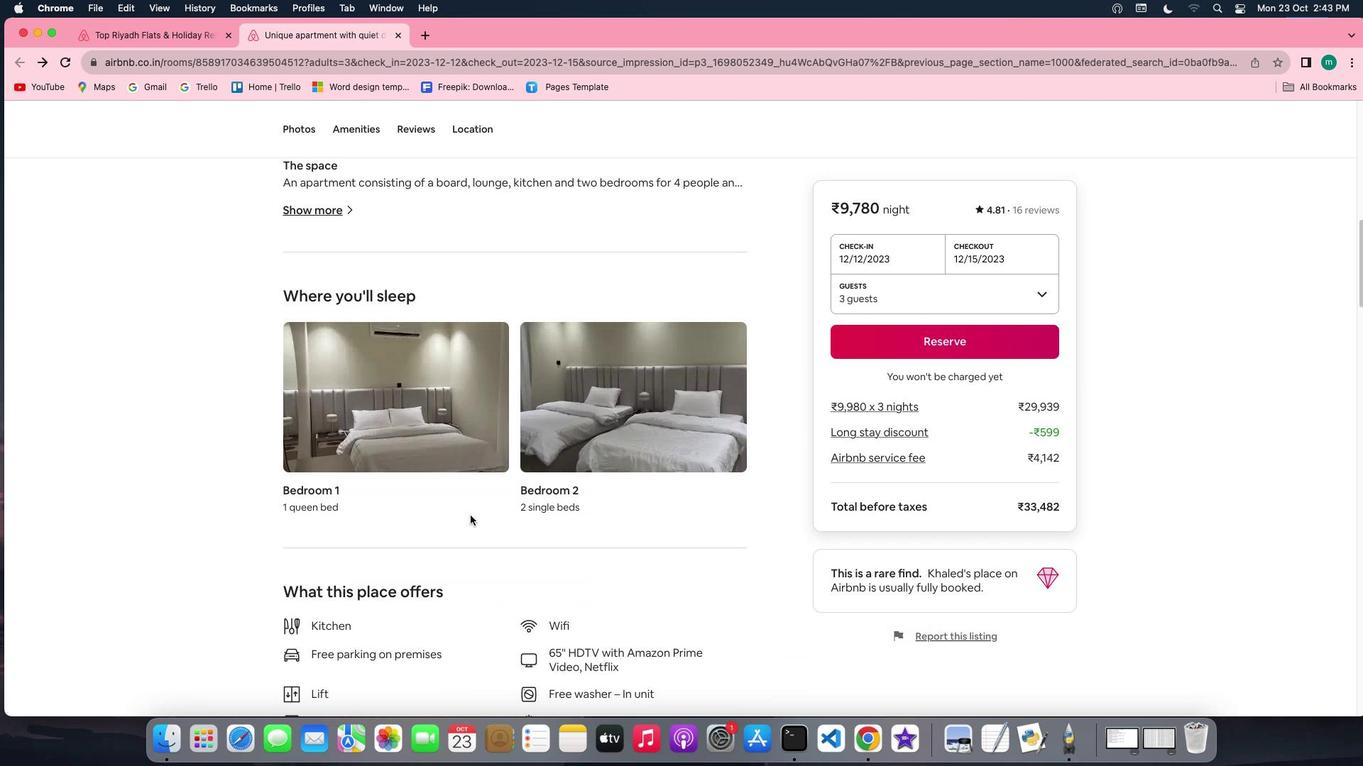 
Action: Mouse moved to (462, 518)
Screenshot: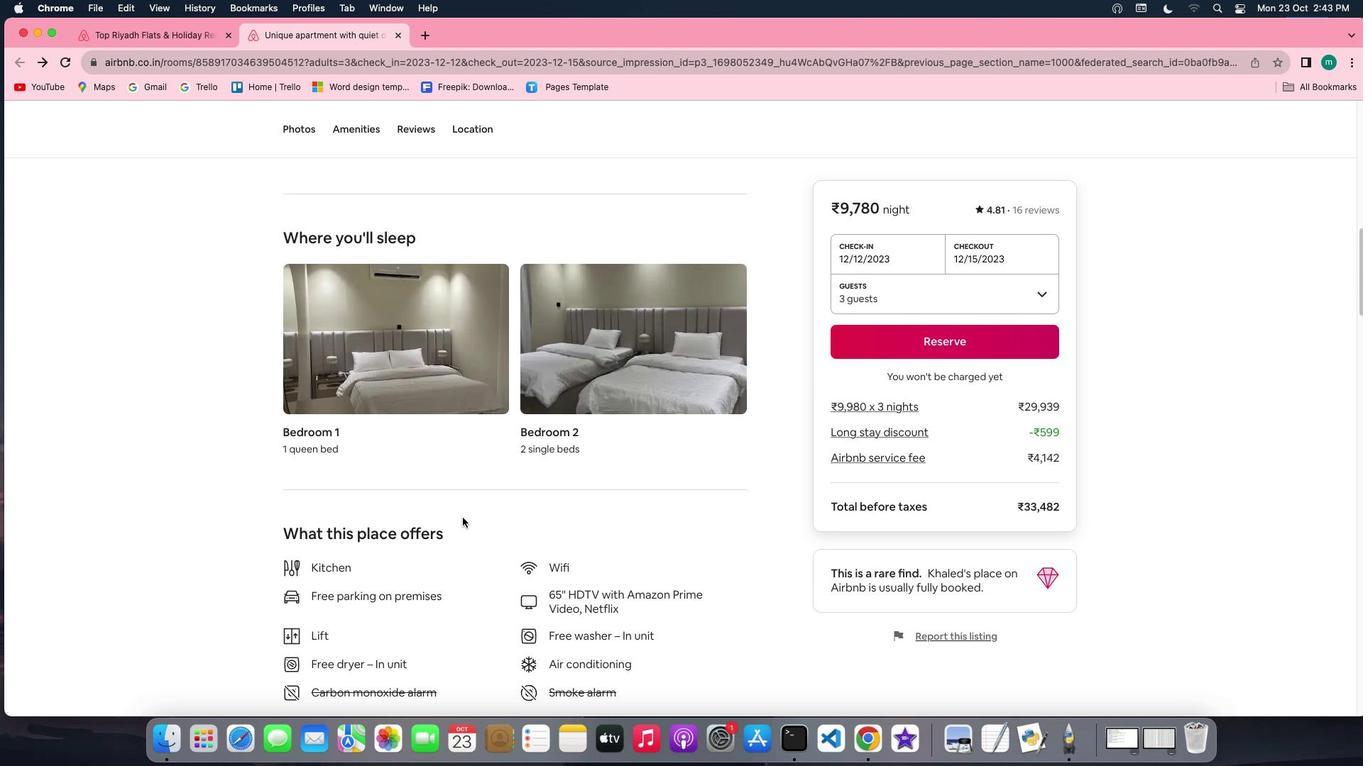 
Action: Mouse scrolled (462, 518) with delta (0, 0)
Screenshot: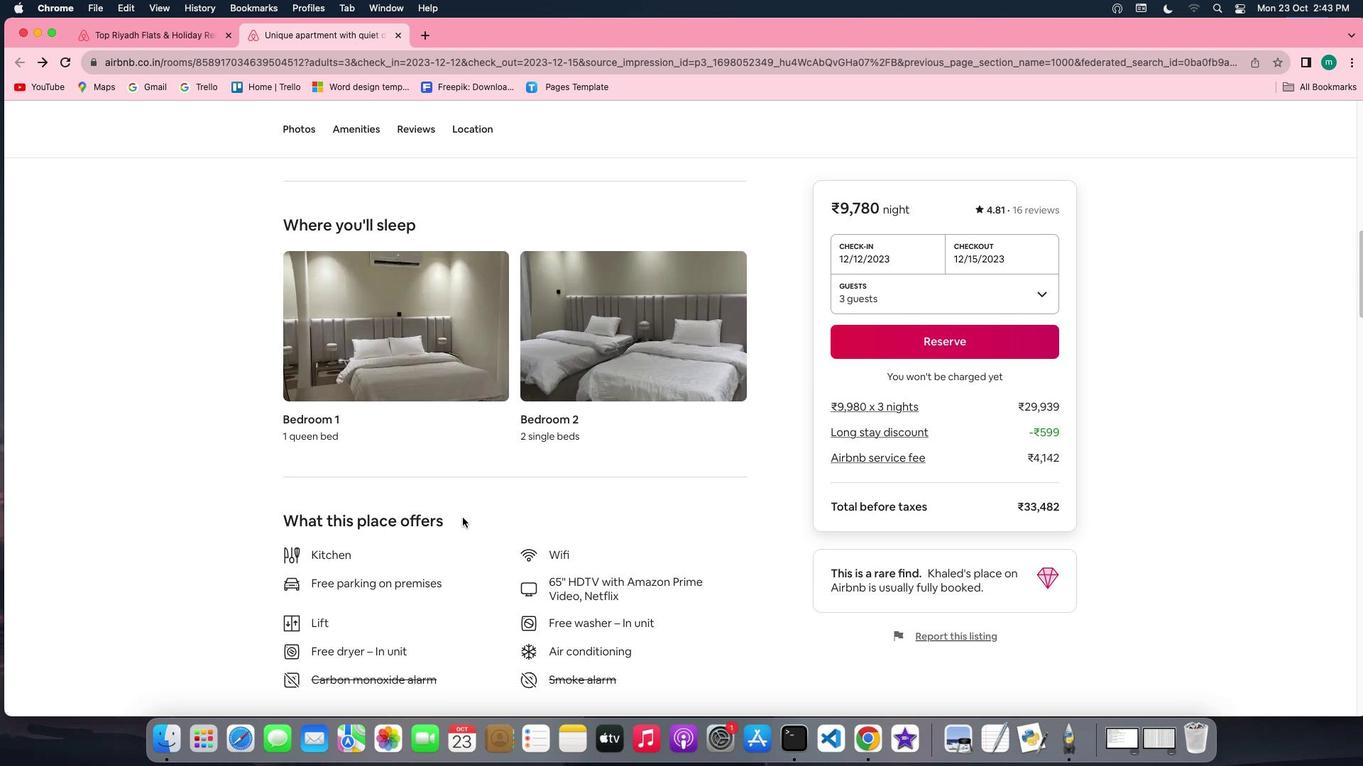 
Action: Mouse scrolled (462, 518) with delta (0, 0)
Screenshot: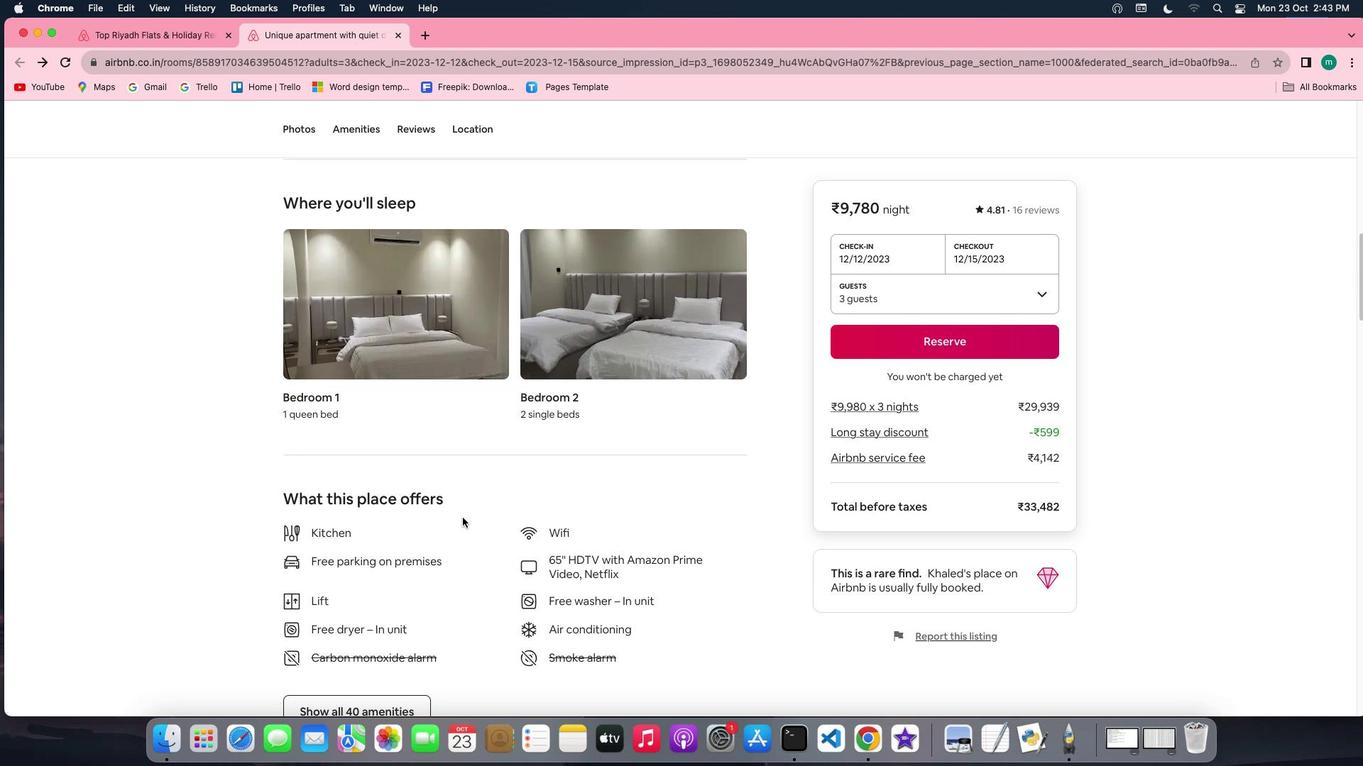 
Action: Mouse scrolled (462, 518) with delta (0, -1)
Screenshot: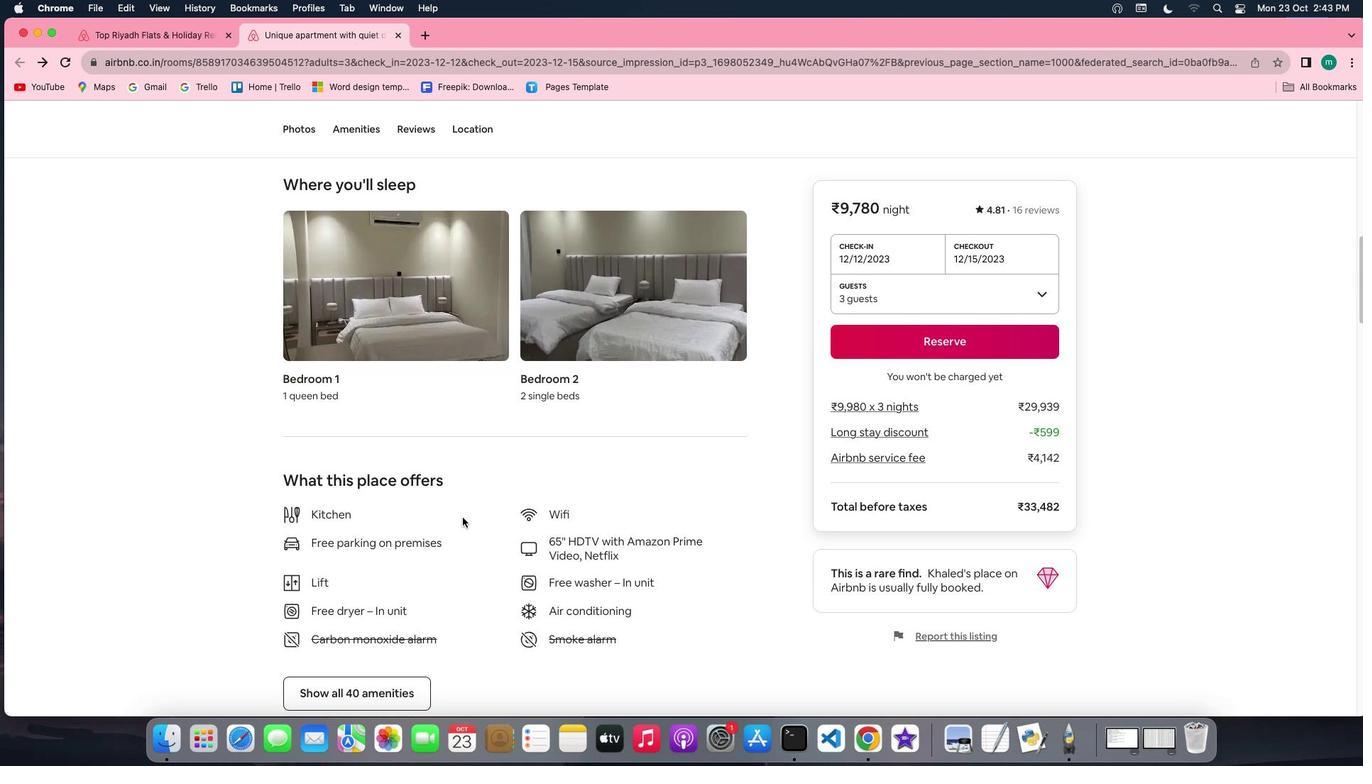 
Action: Mouse scrolled (462, 518) with delta (0, -2)
Screenshot: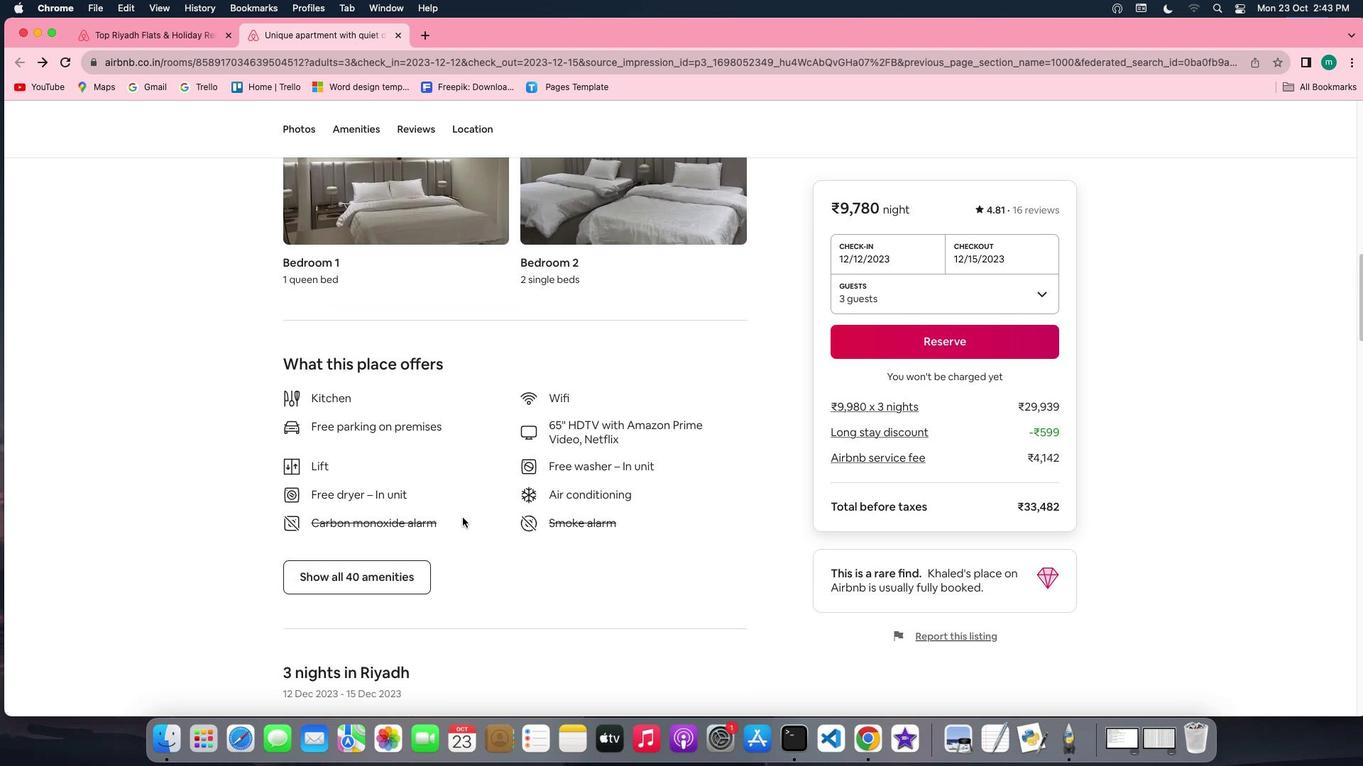 
Action: Mouse moved to (386, 511)
Screenshot: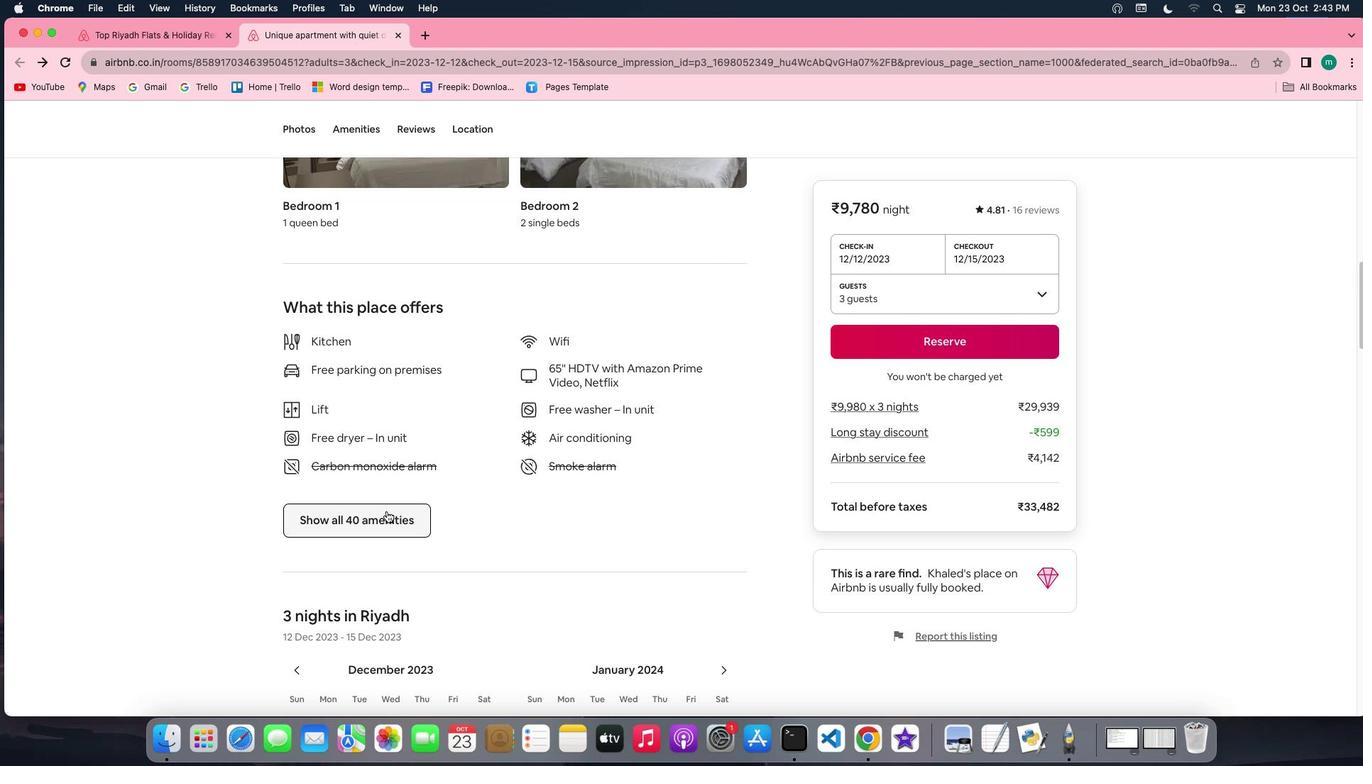 
Action: Mouse pressed left at (386, 511)
Screenshot: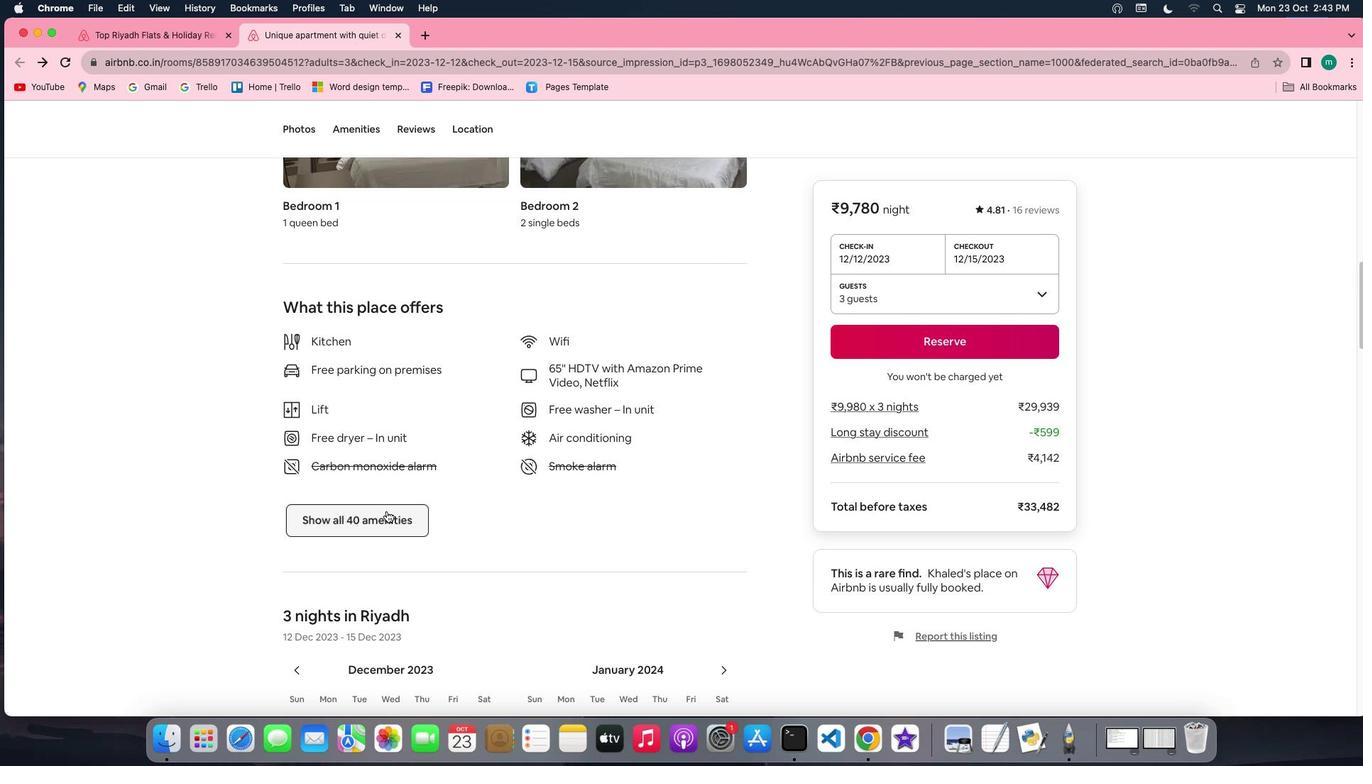 
Action: Mouse moved to (731, 555)
Screenshot: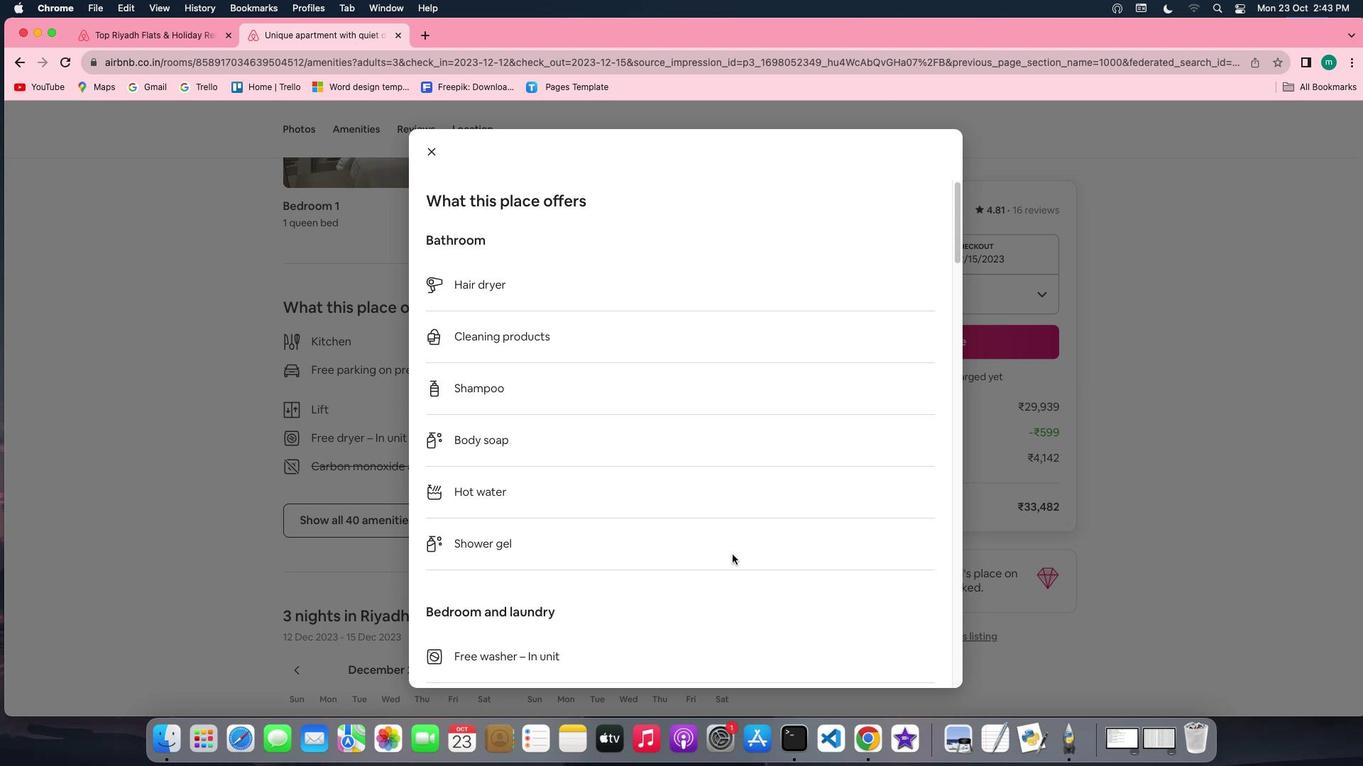 
Action: Mouse scrolled (731, 555) with delta (0, 0)
Screenshot: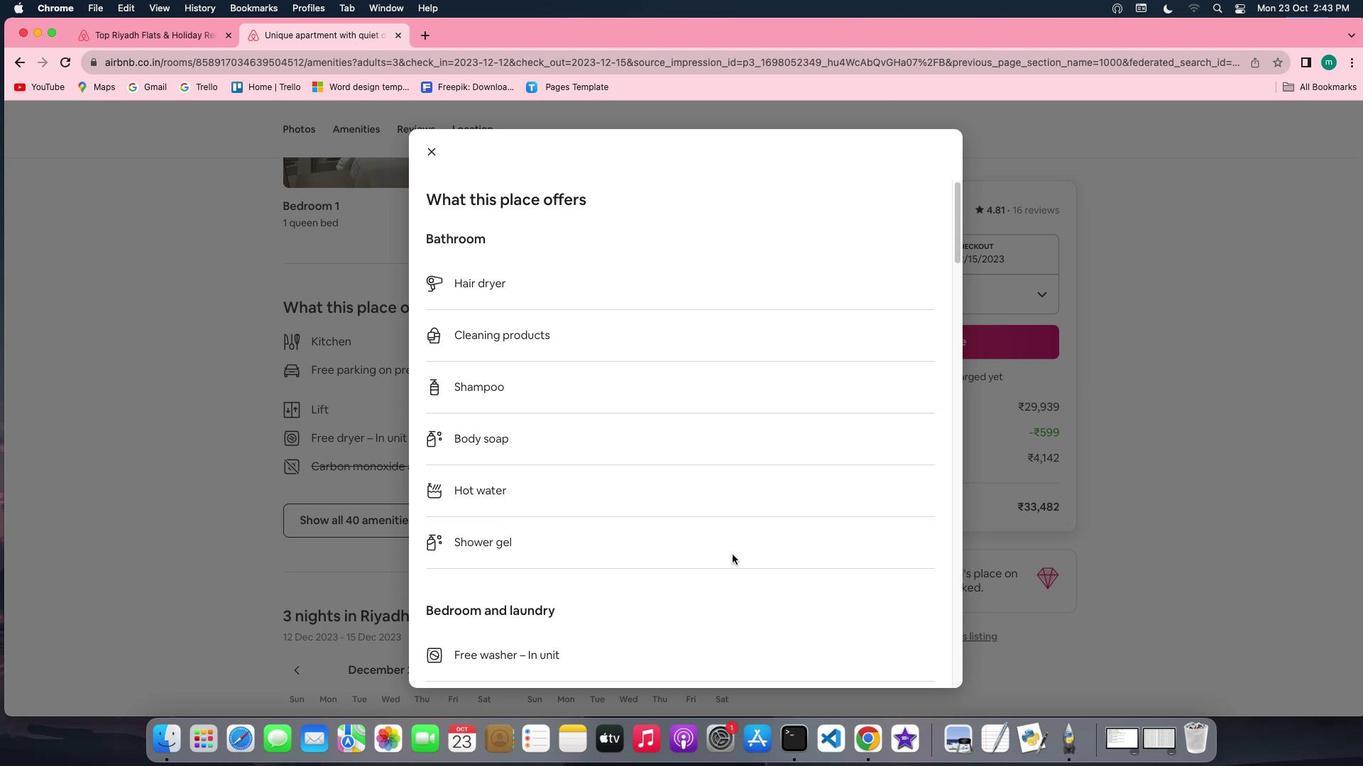
Action: Mouse scrolled (731, 555) with delta (0, 0)
Screenshot: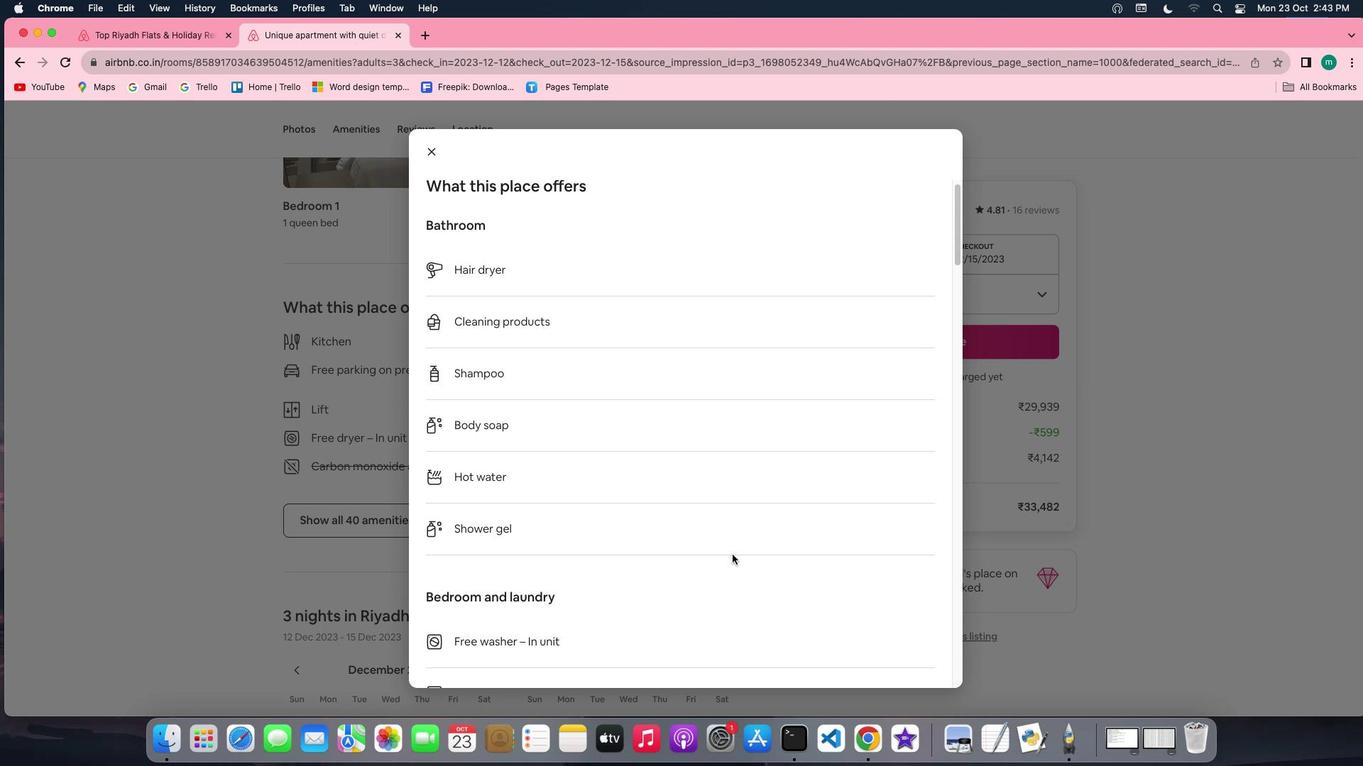 
Action: Mouse scrolled (731, 555) with delta (0, 0)
Screenshot: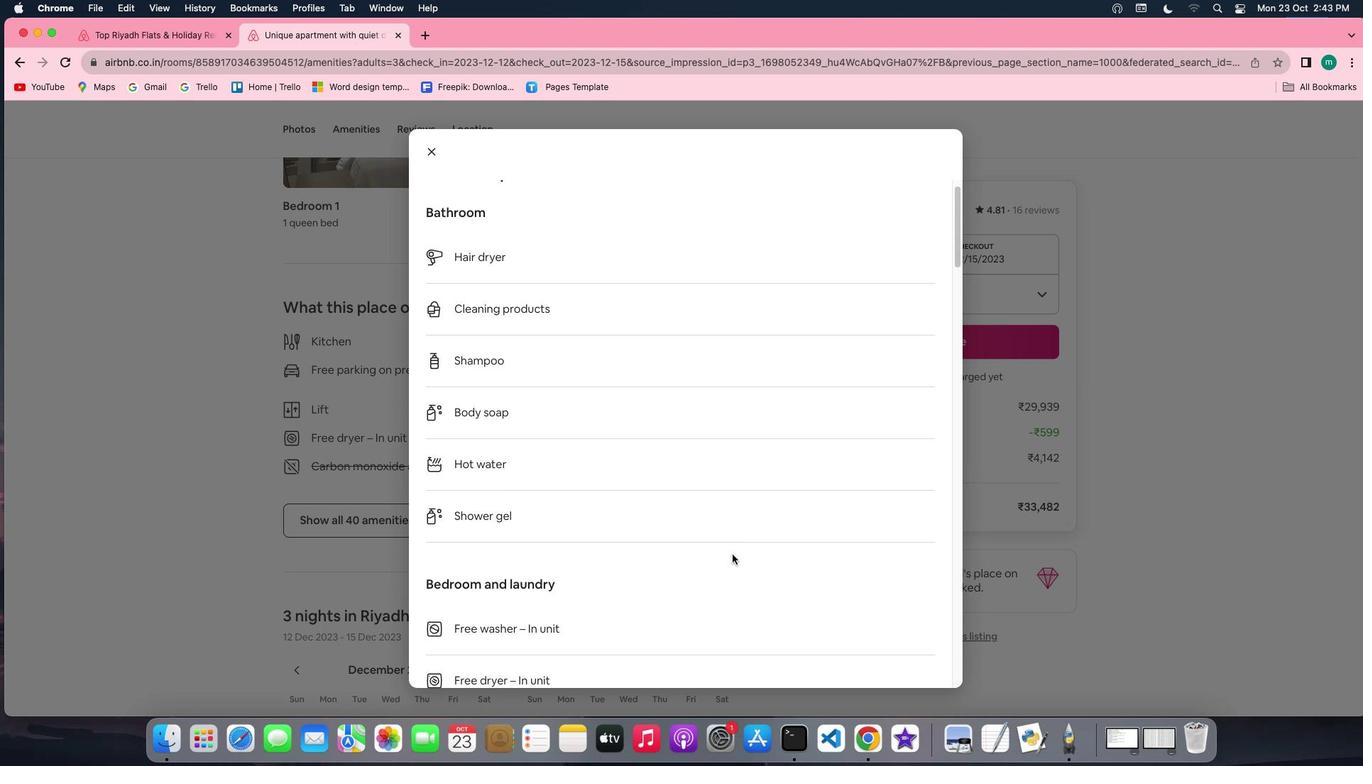 
Action: Mouse scrolled (731, 555) with delta (0, -1)
Screenshot: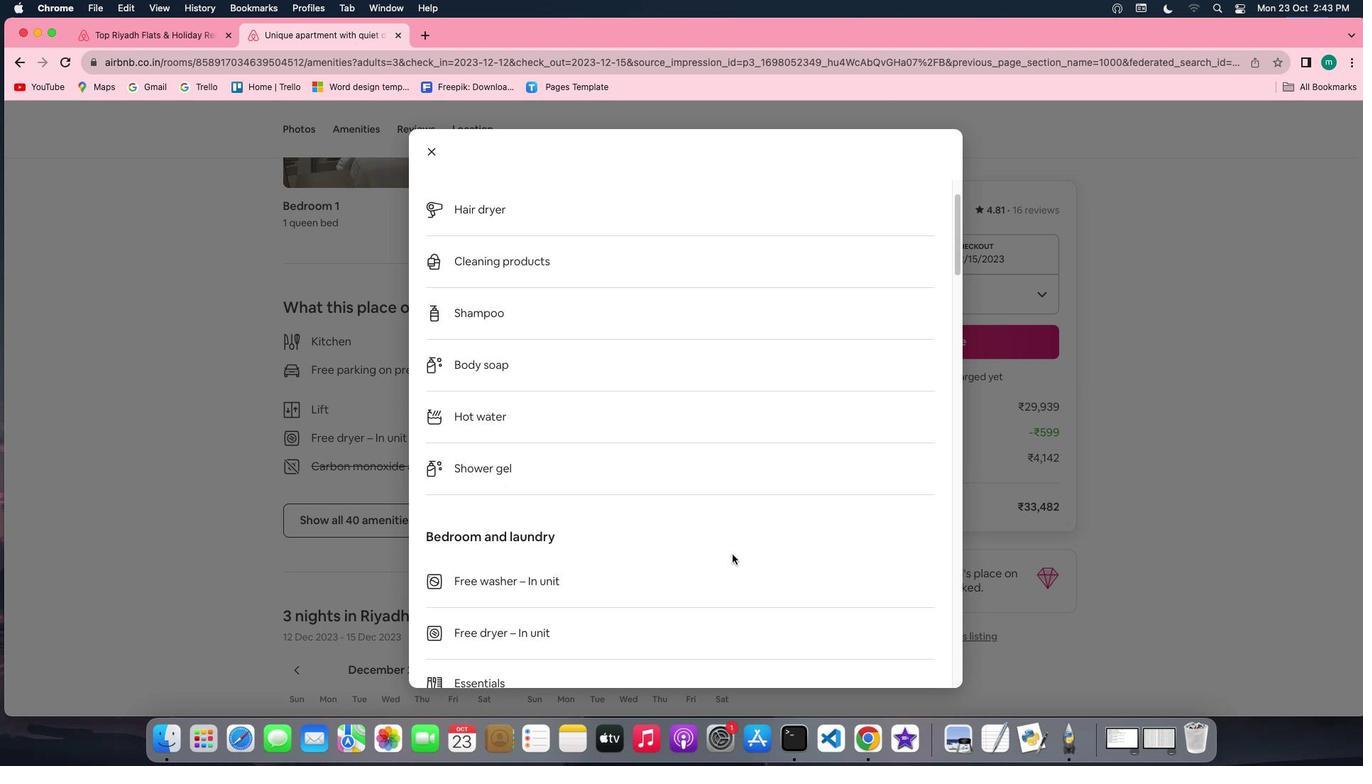 
Action: Mouse scrolled (731, 555) with delta (0, 0)
Screenshot: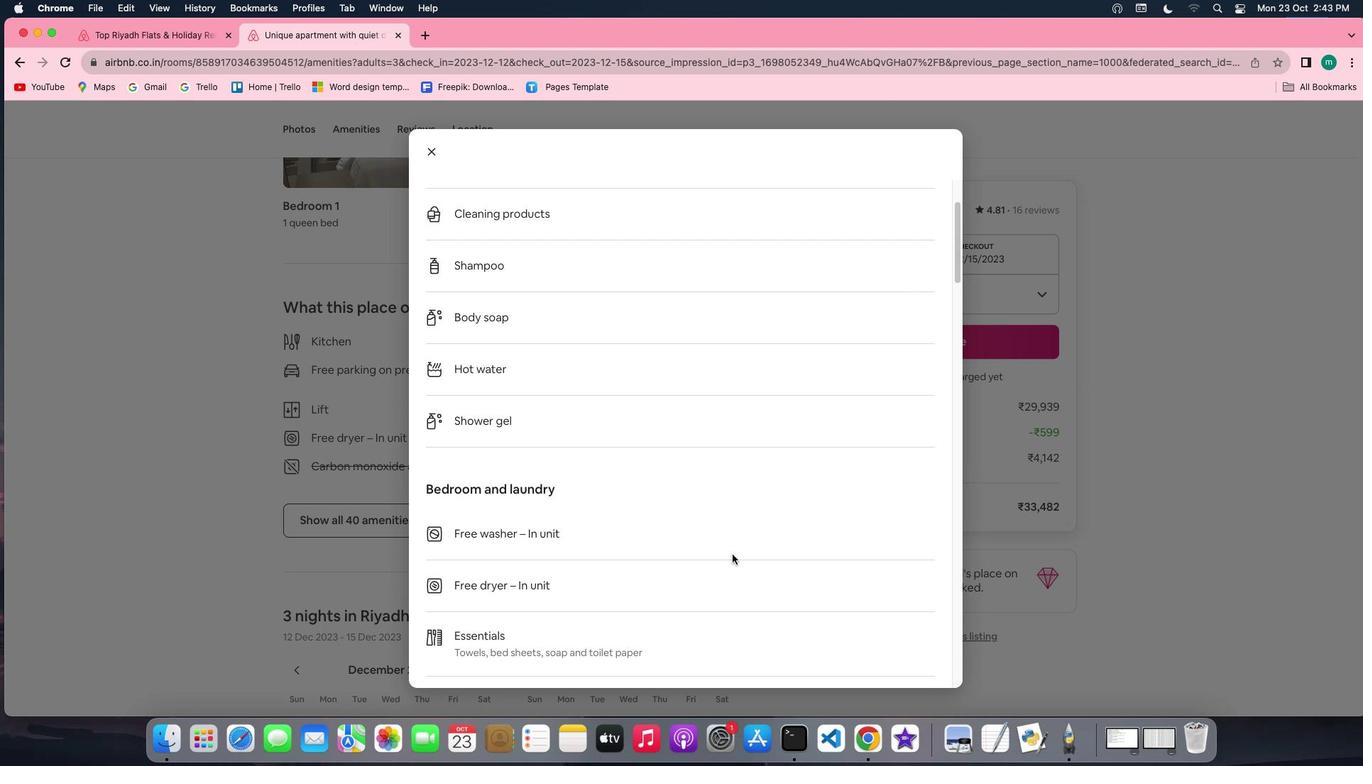 
Action: Mouse scrolled (731, 555) with delta (0, 0)
Screenshot: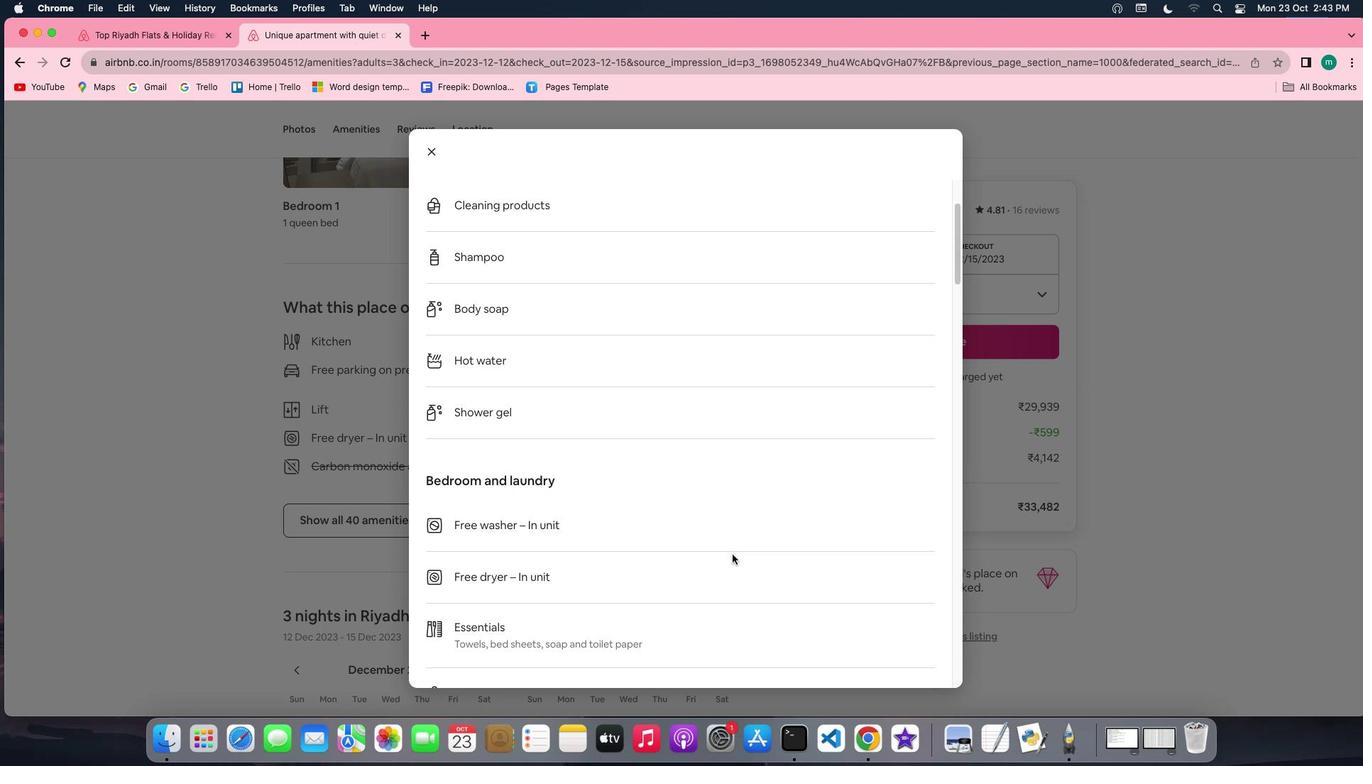 
Action: Mouse scrolled (731, 555) with delta (0, 0)
Screenshot: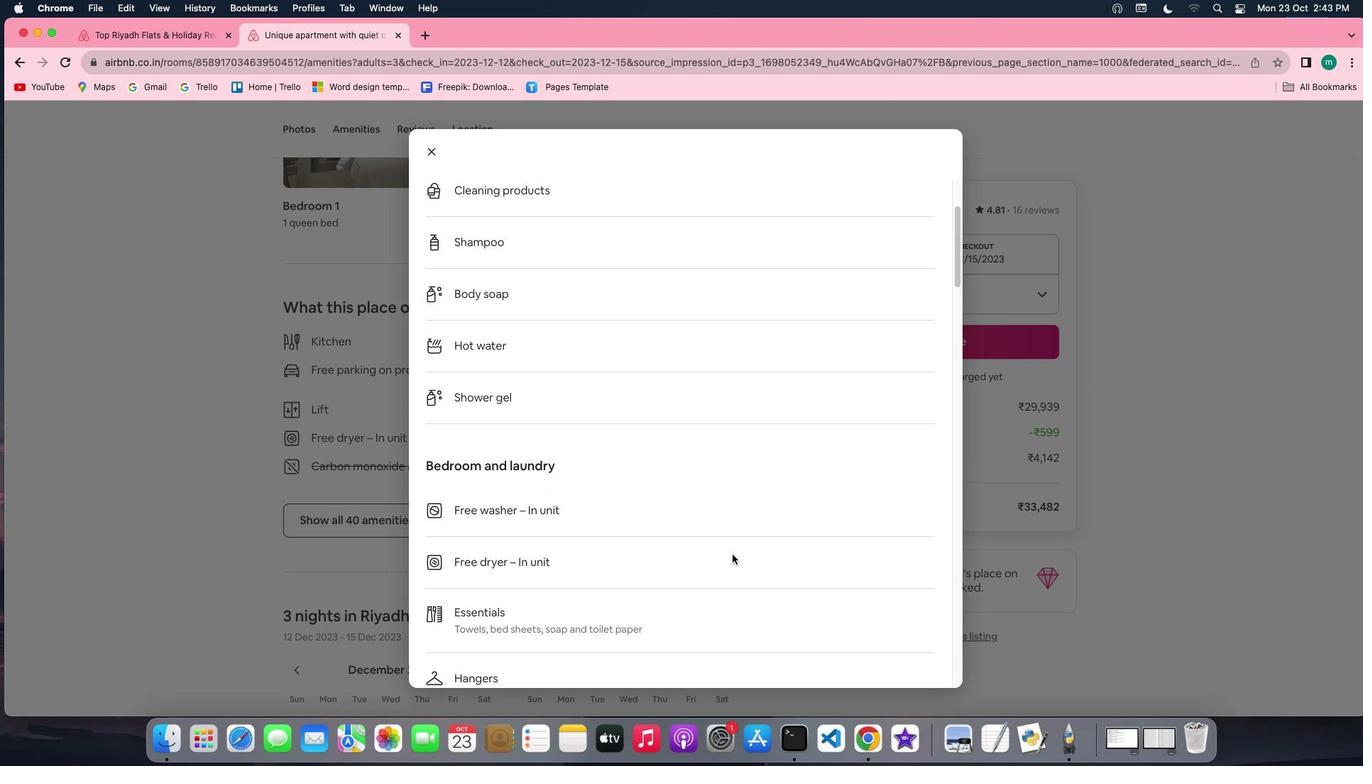 
Action: Mouse scrolled (731, 555) with delta (0, -1)
Screenshot: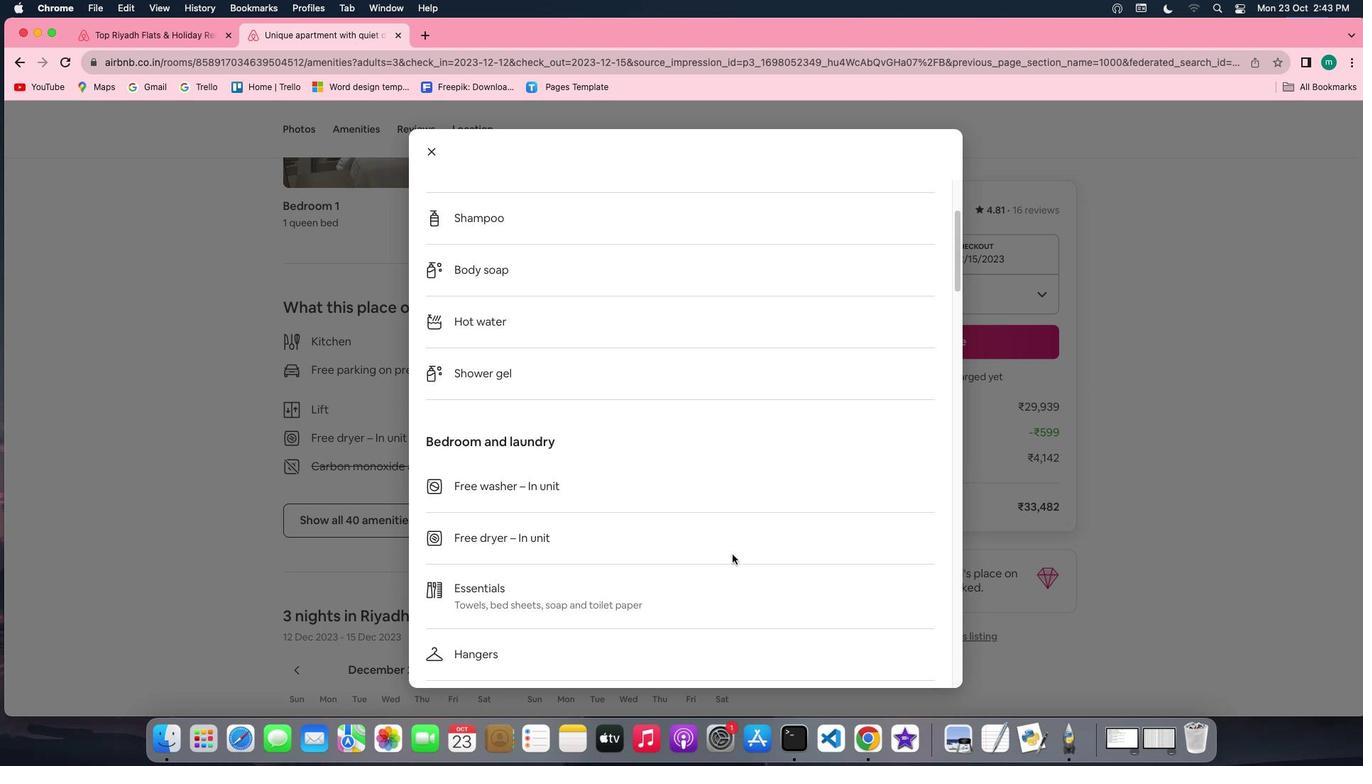 
Action: Mouse scrolled (731, 555) with delta (0, -2)
Screenshot: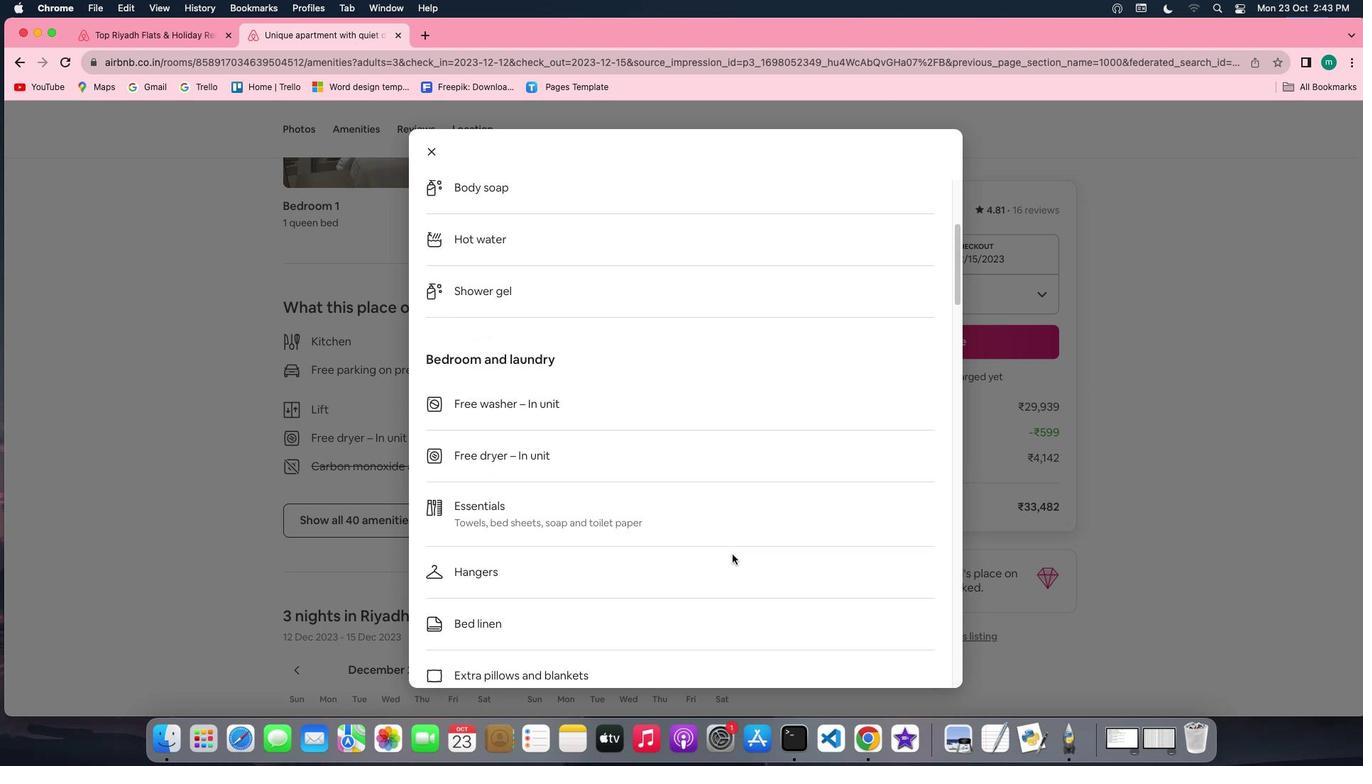 
Action: Mouse scrolled (731, 555) with delta (0, 0)
Screenshot: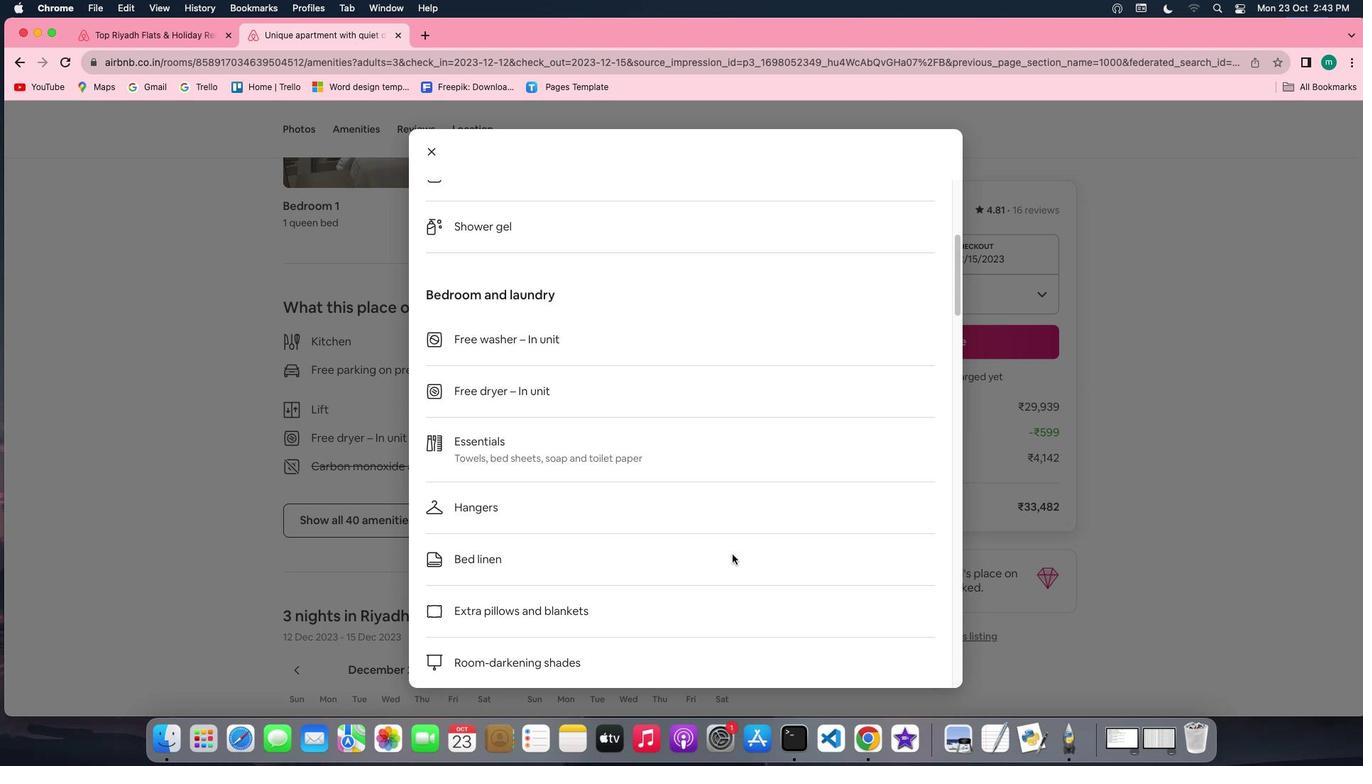 
Action: Mouse scrolled (731, 555) with delta (0, 0)
Screenshot: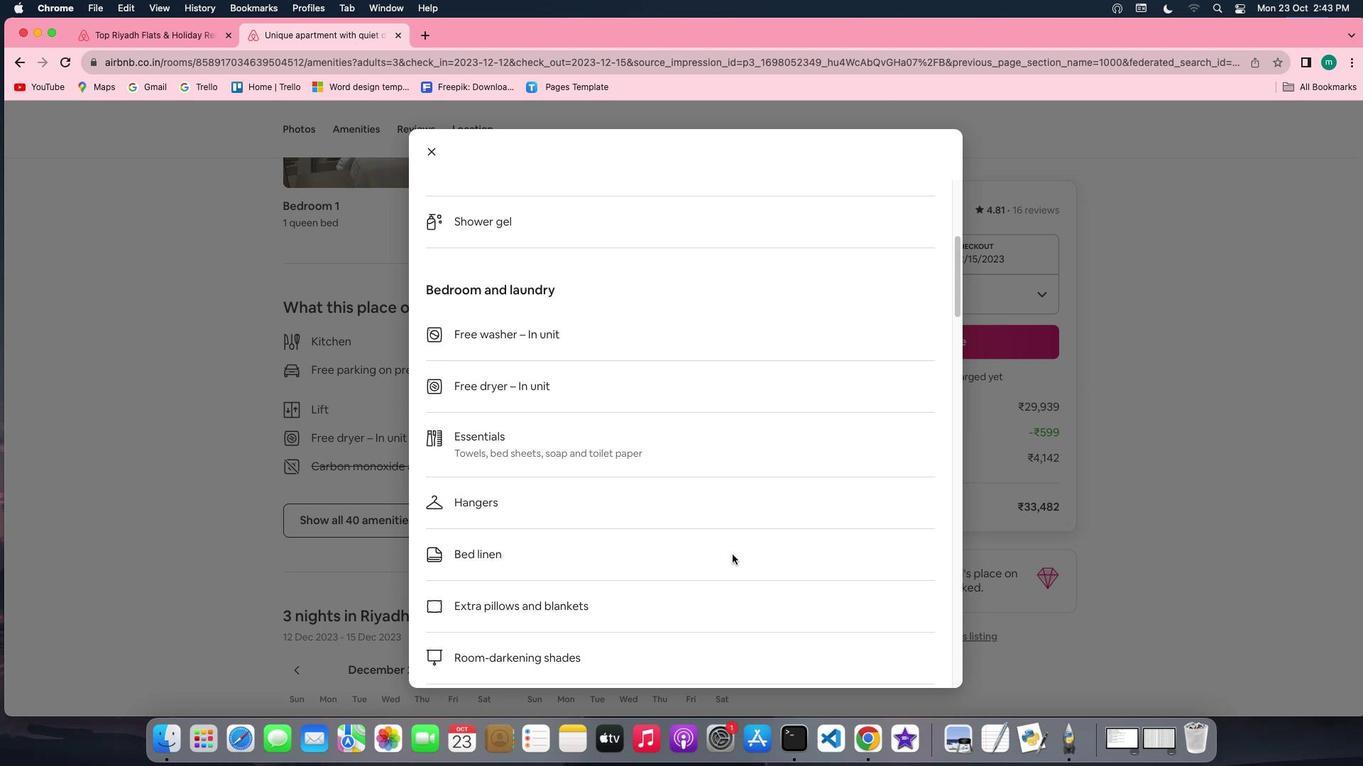 
Action: Mouse scrolled (731, 555) with delta (0, 0)
Screenshot: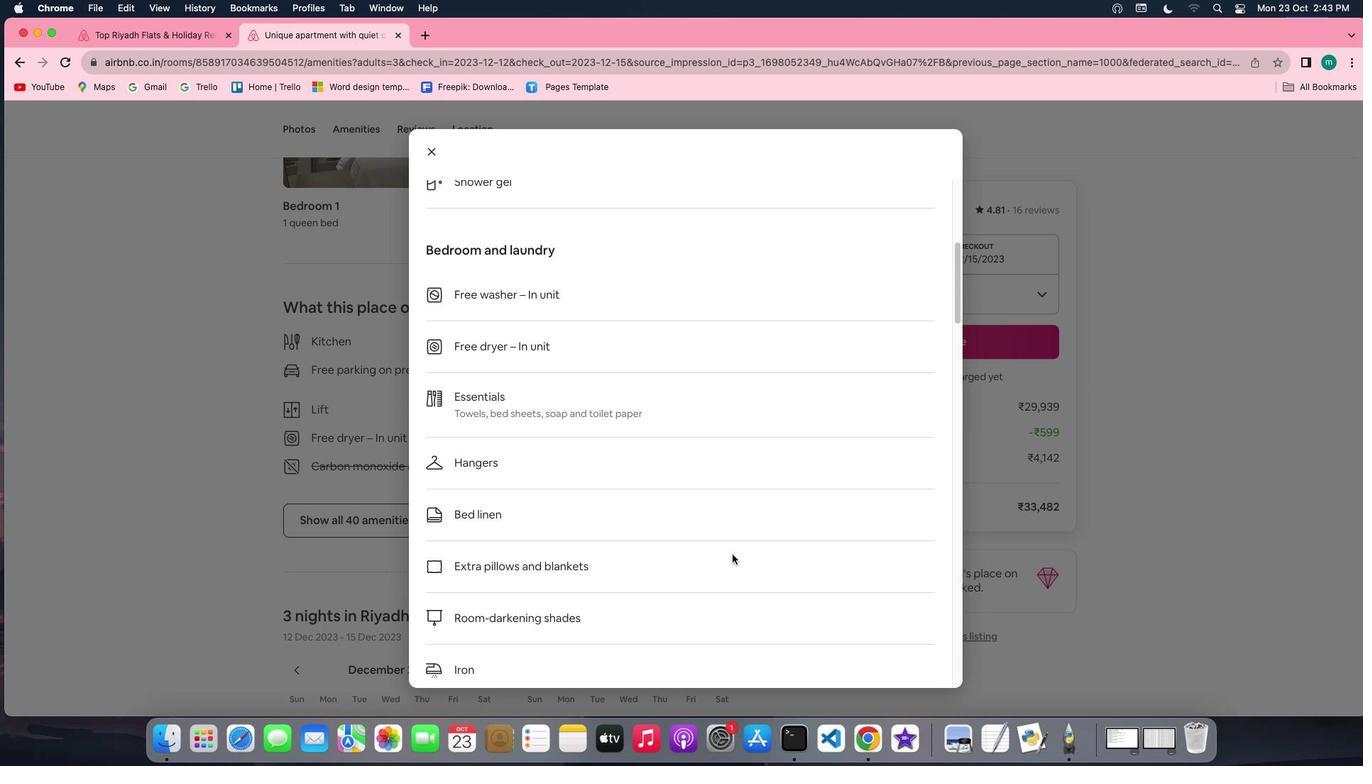 
Action: Mouse scrolled (731, 555) with delta (0, -1)
Screenshot: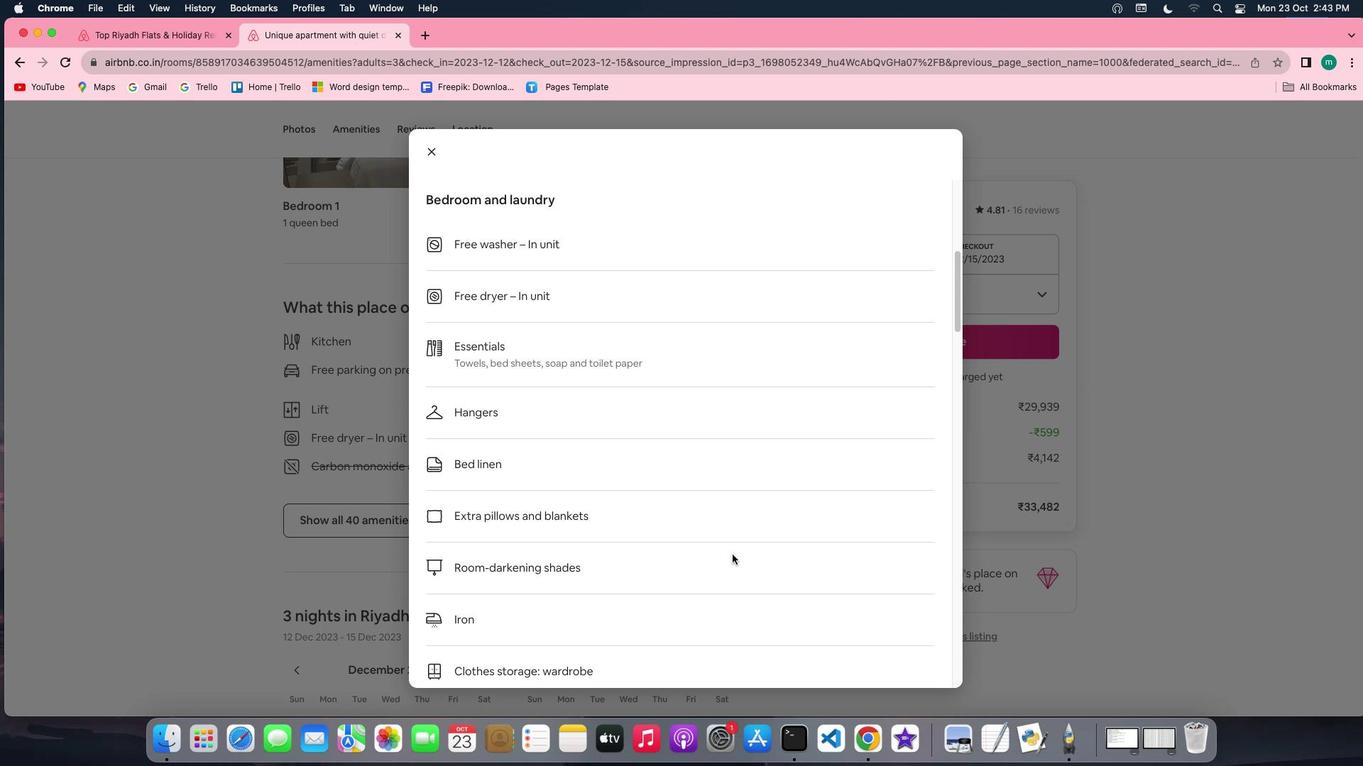 
Action: Mouse scrolled (731, 555) with delta (0, -2)
Screenshot: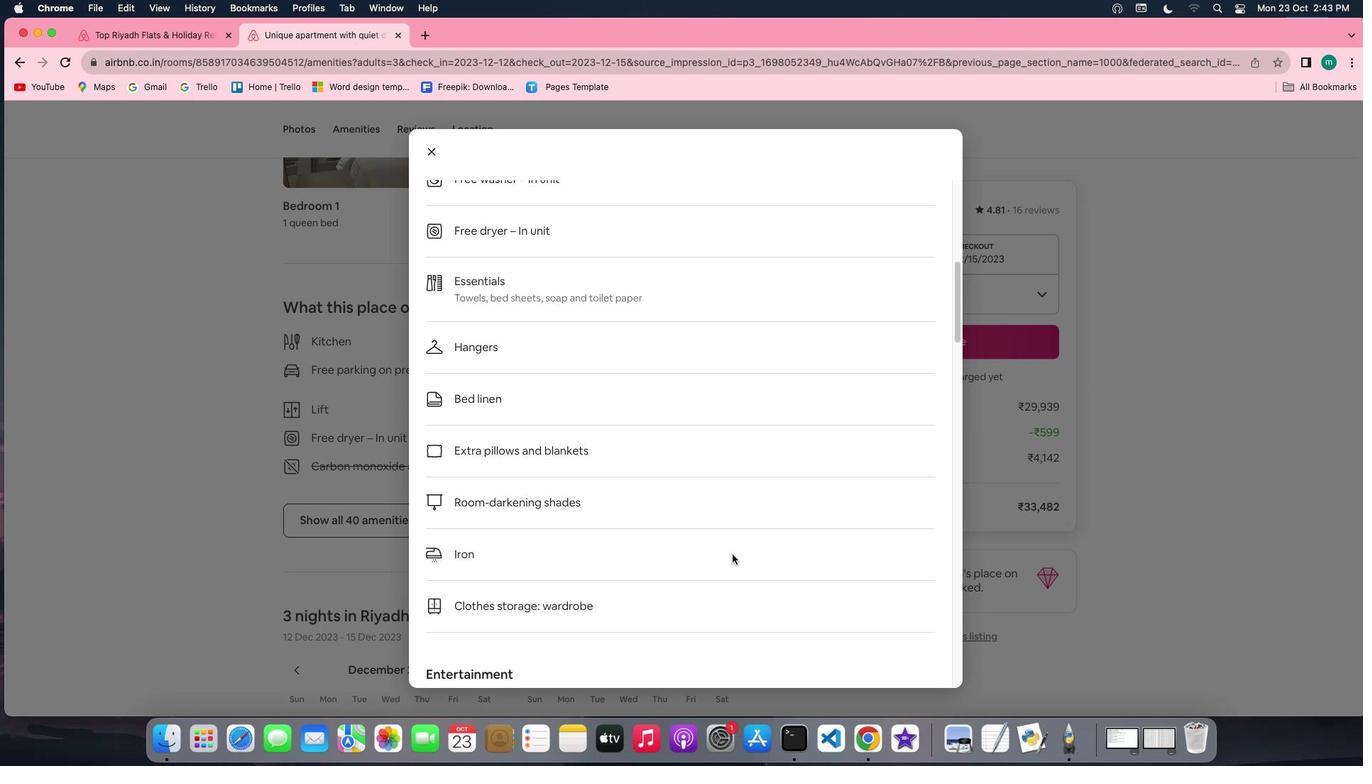 
Action: Mouse scrolled (731, 555) with delta (0, 0)
Screenshot: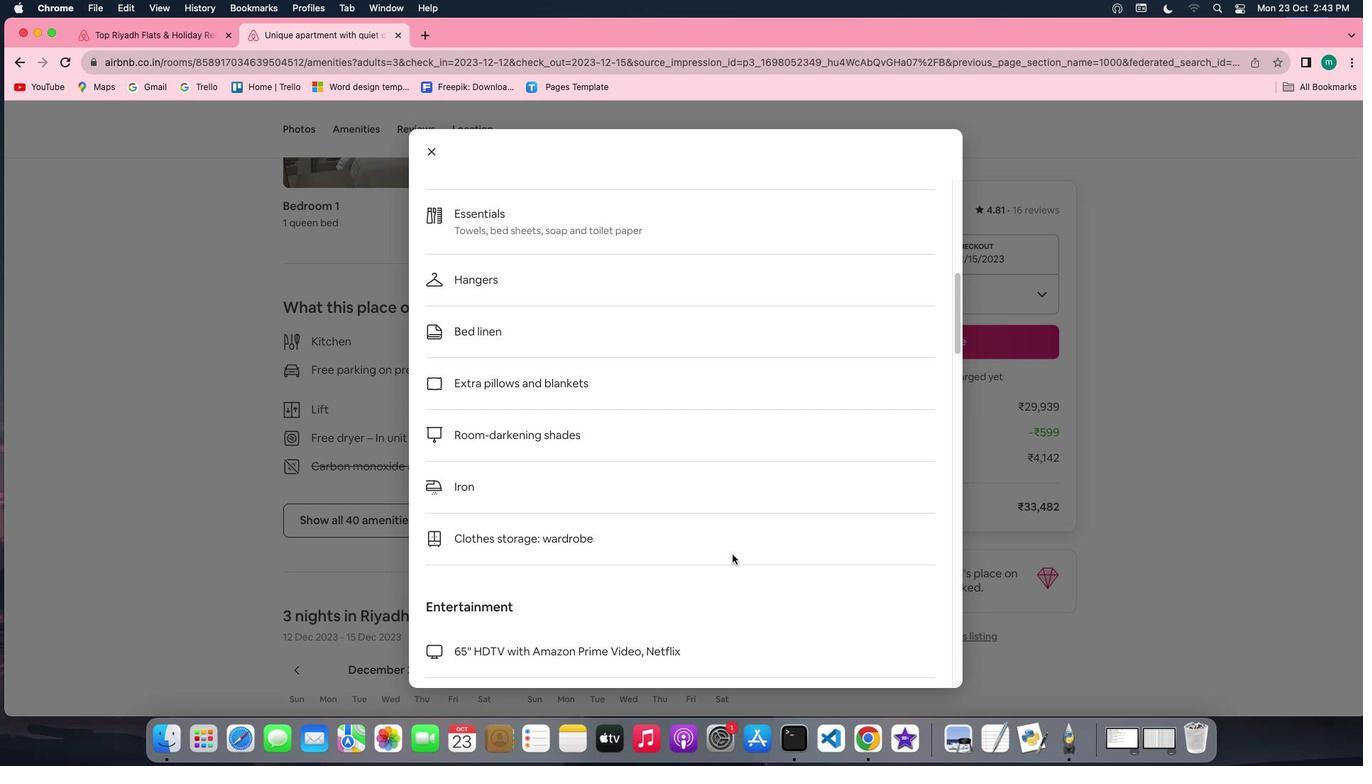 
Action: Mouse scrolled (731, 555) with delta (0, 0)
Screenshot: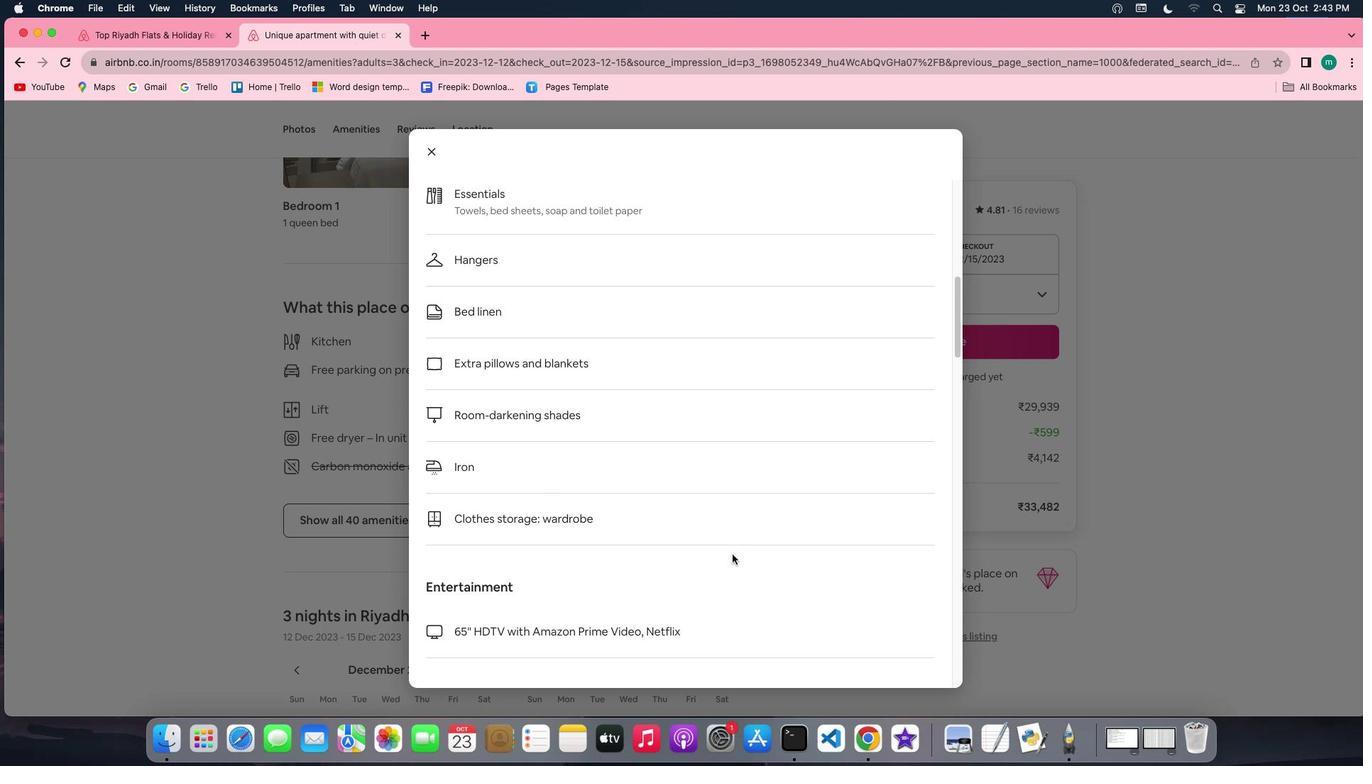 
Action: Mouse scrolled (731, 555) with delta (0, 0)
Screenshot: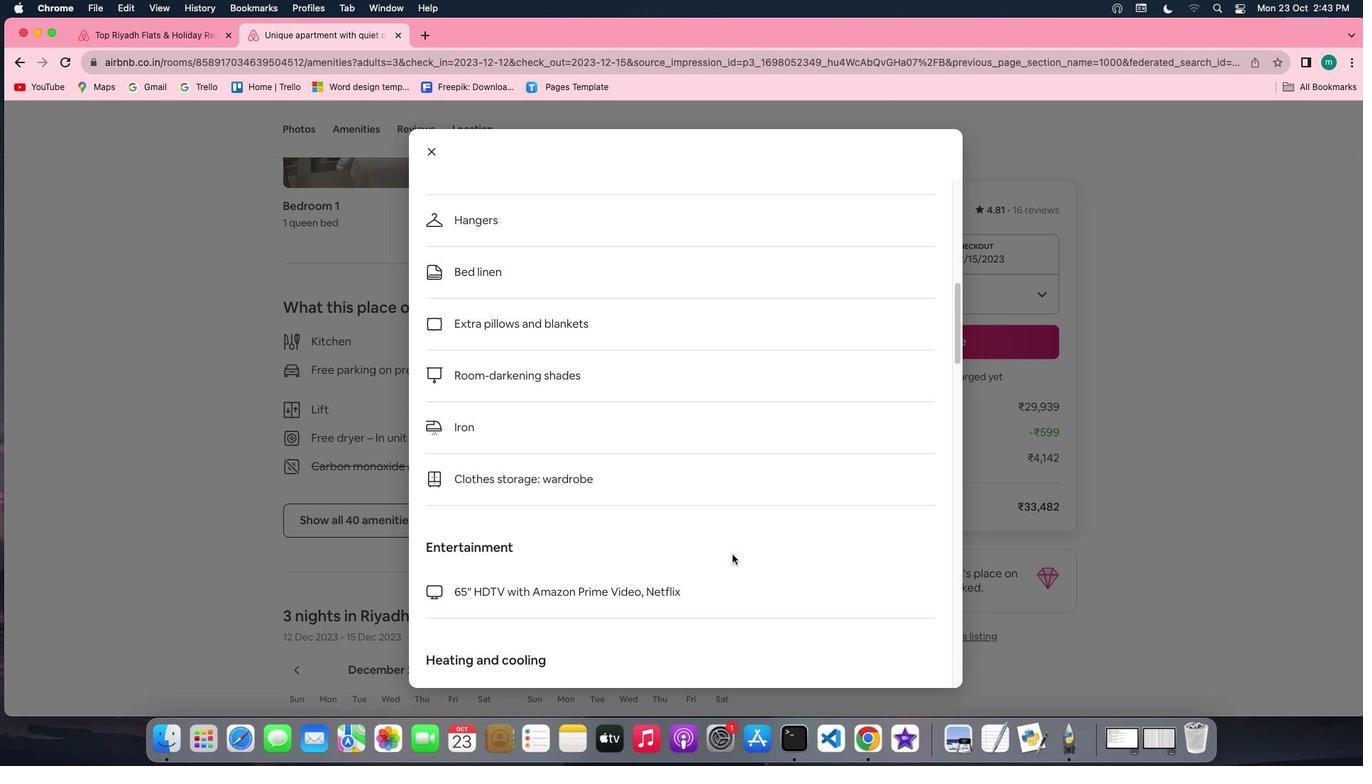 
Action: Mouse scrolled (731, 555) with delta (0, -2)
Screenshot: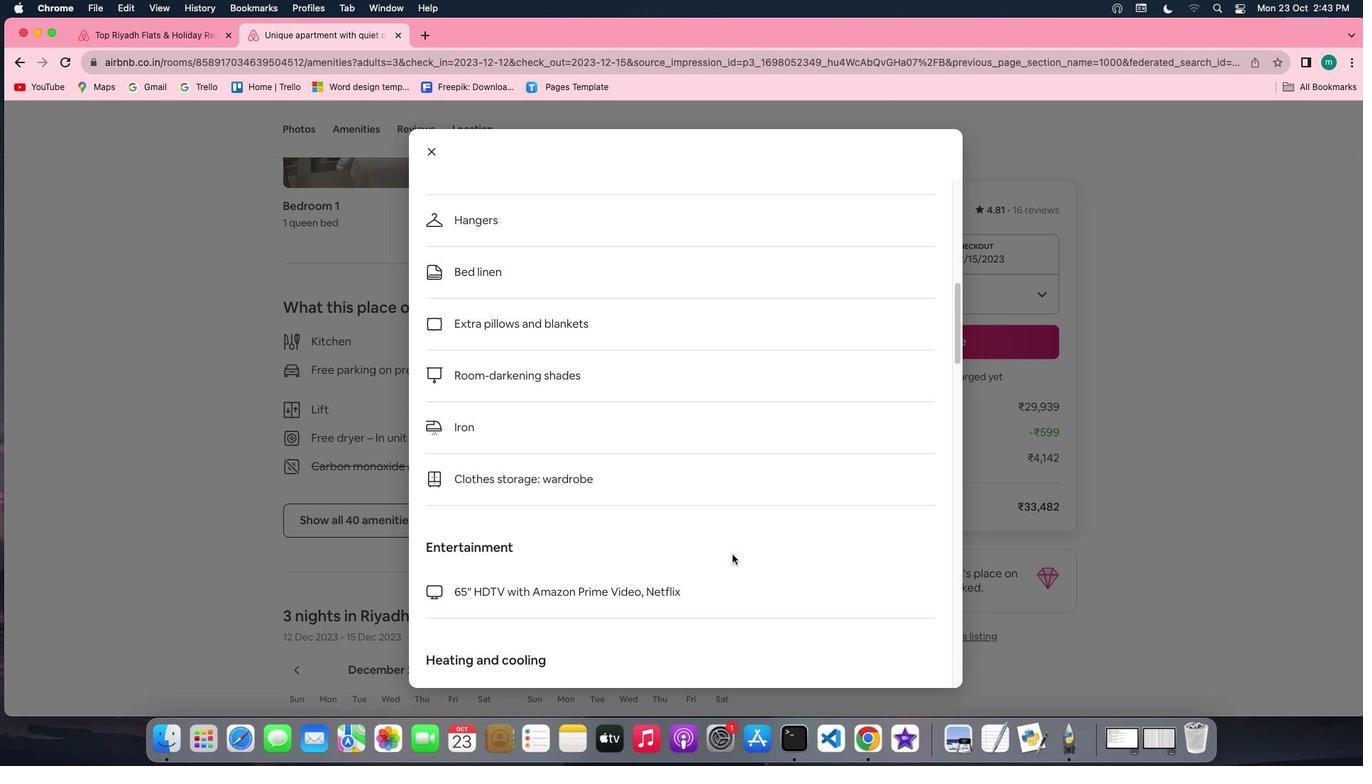
Action: Mouse scrolled (731, 555) with delta (0, -2)
Screenshot: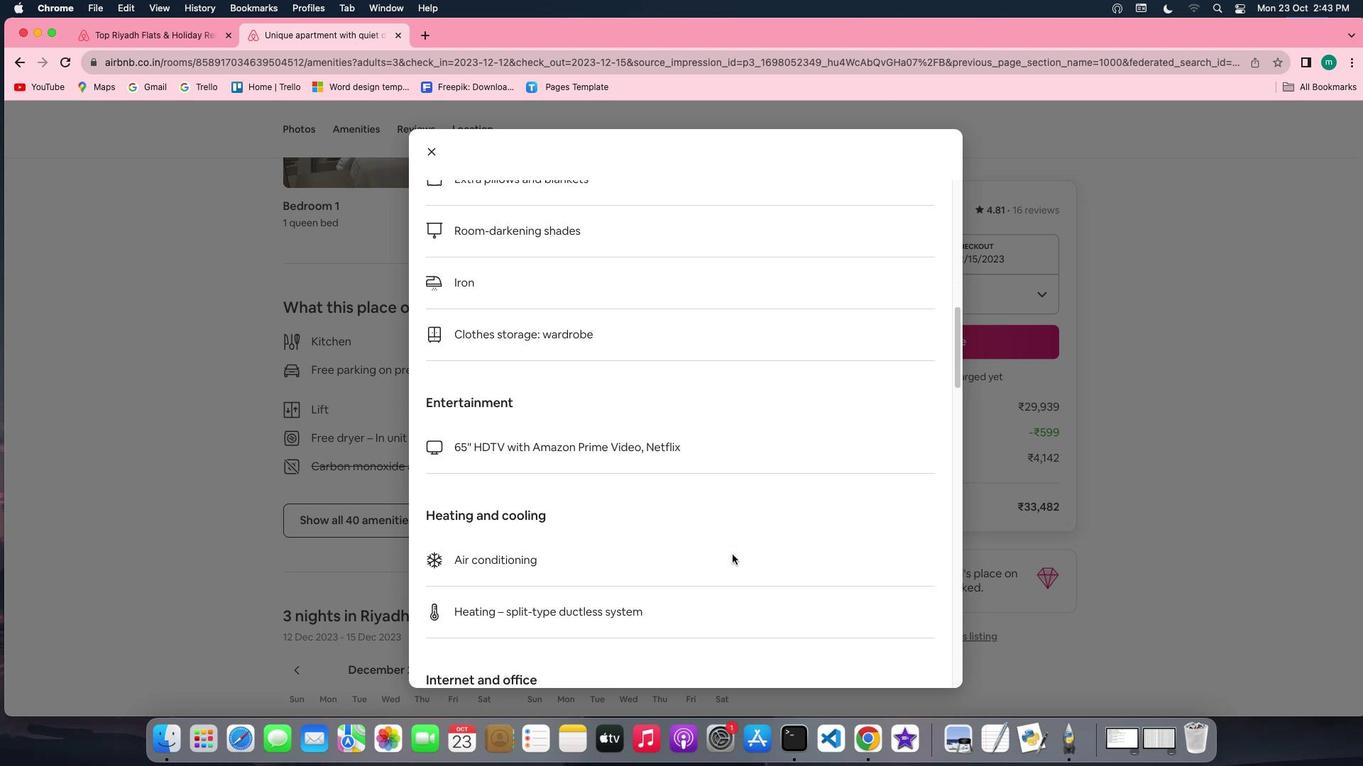 
Action: Mouse scrolled (731, 555) with delta (0, 0)
Screenshot: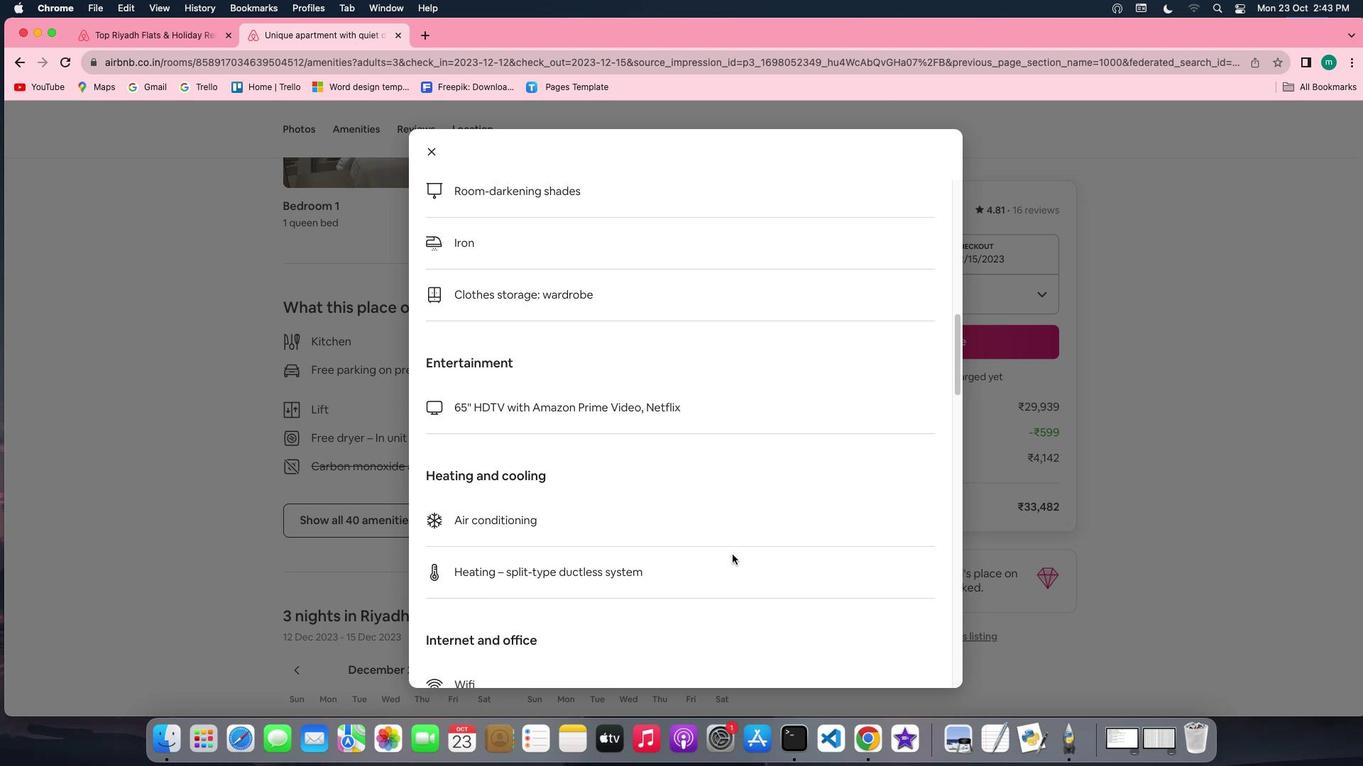 
Action: Mouse scrolled (731, 555) with delta (0, 0)
Screenshot: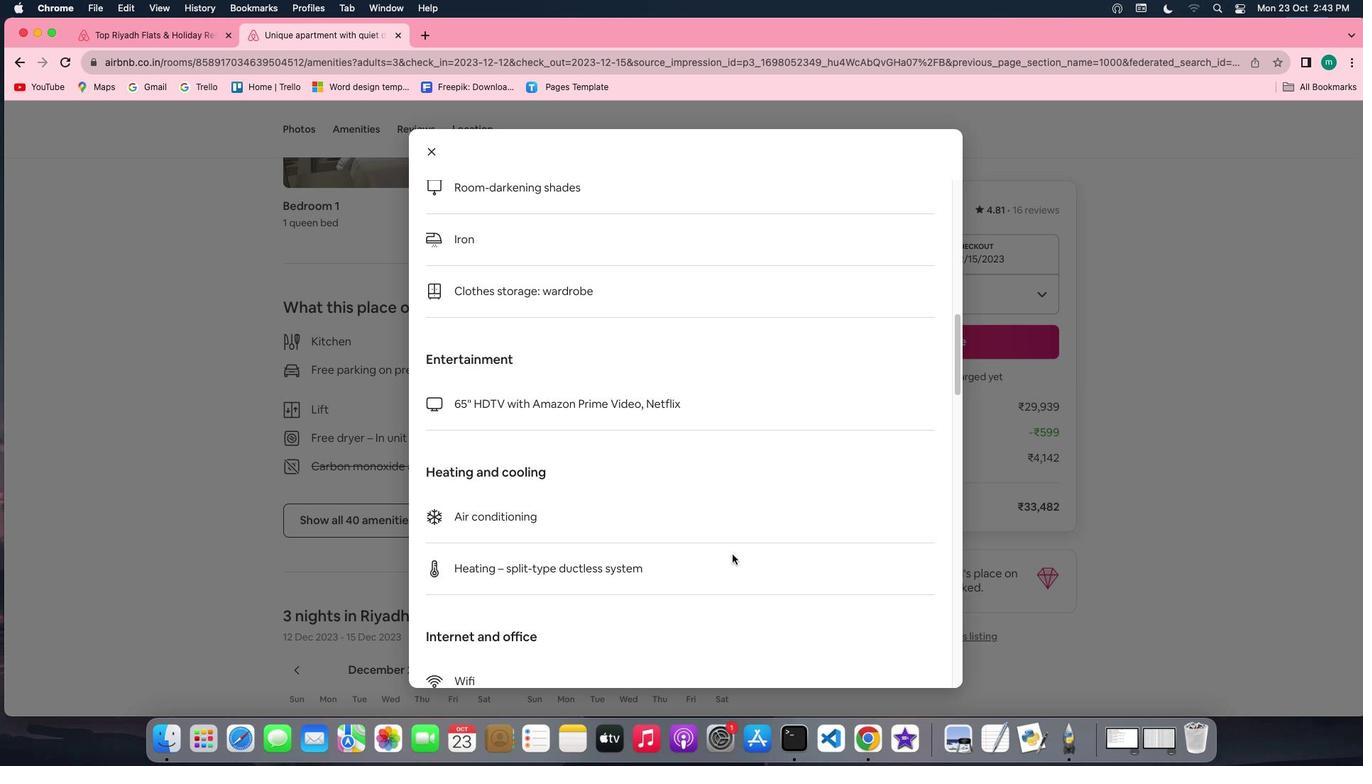 
Action: Mouse scrolled (731, 555) with delta (0, 0)
Screenshot: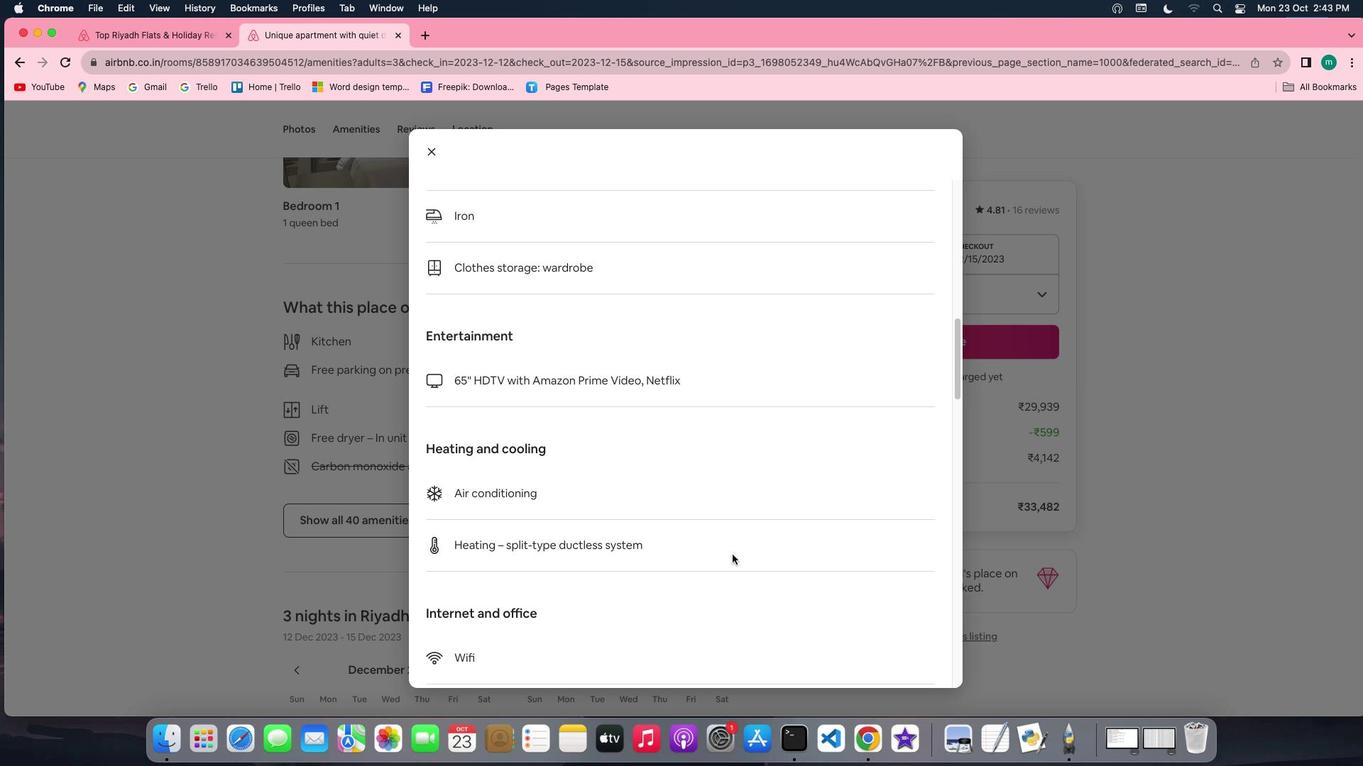 
Action: Mouse scrolled (731, 555) with delta (0, -1)
Screenshot: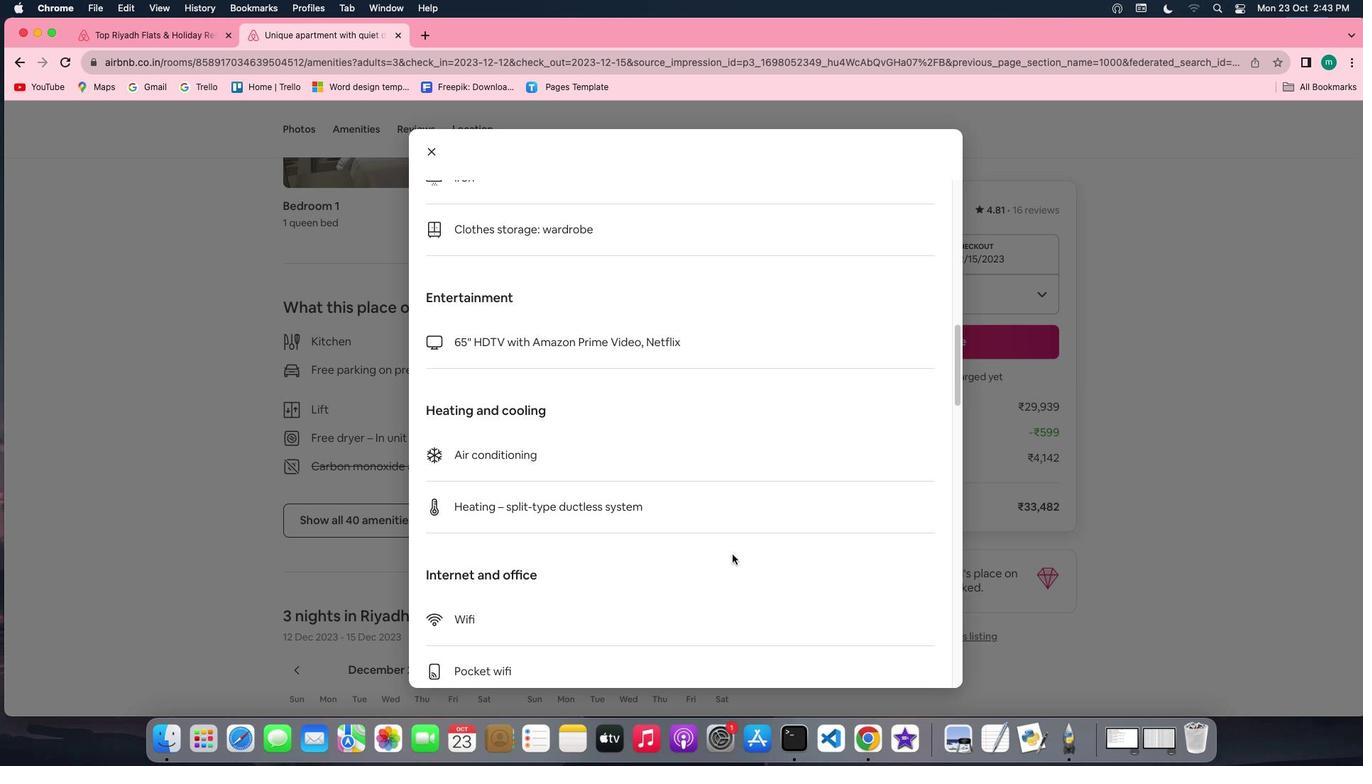
Action: Mouse scrolled (731, 555) with delta (0, -2)
Screenshot: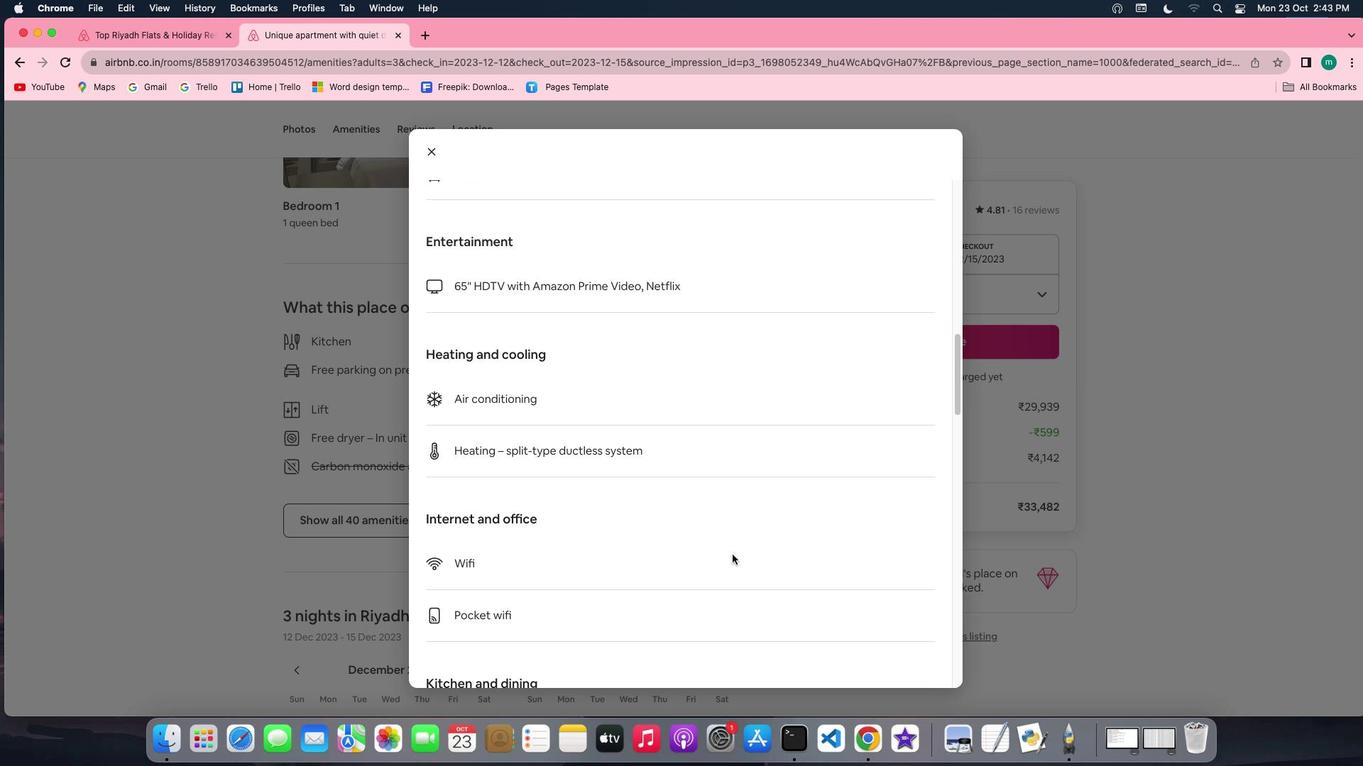 
Action: Mouse scrolled (731, 555) with delta (0, 0)
Screenshot: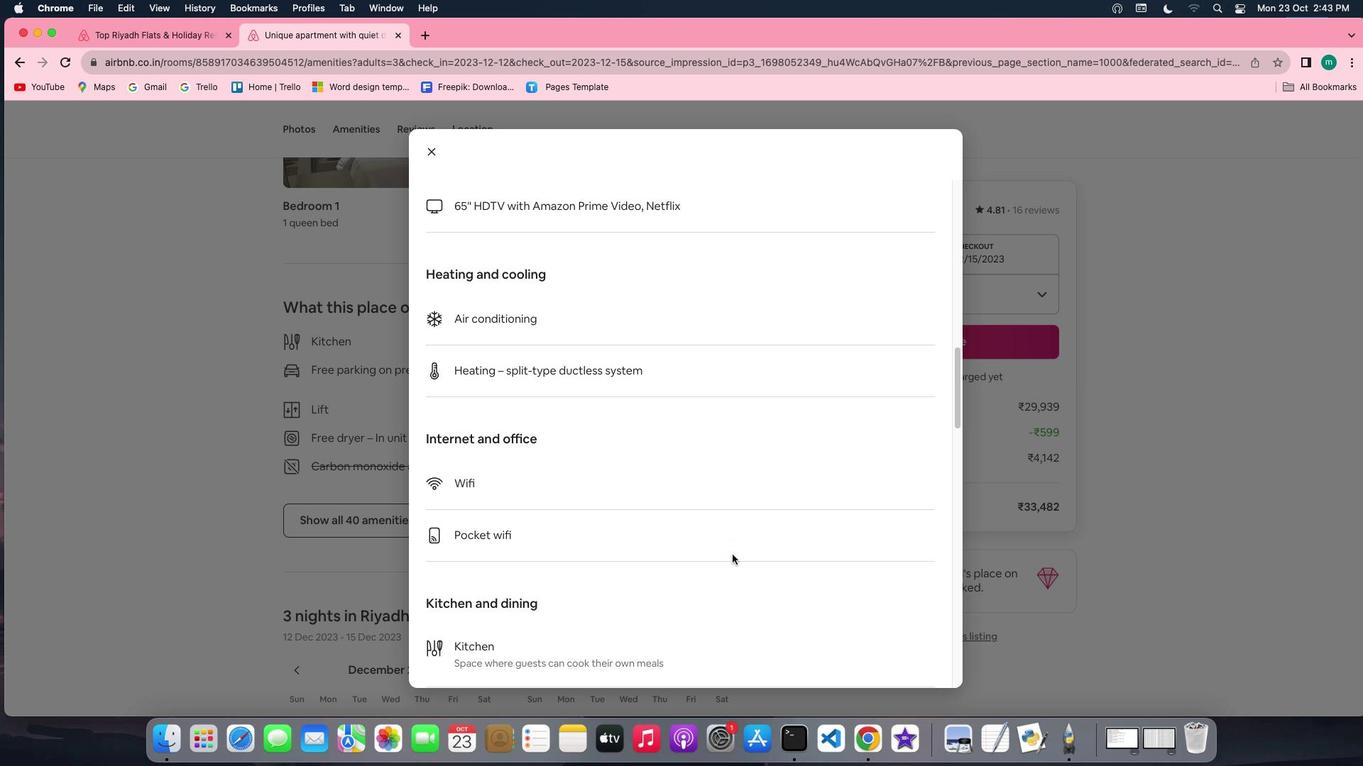 
Action: Mouse scrolled (731, 555) with delta (0, 0)
Screenshot: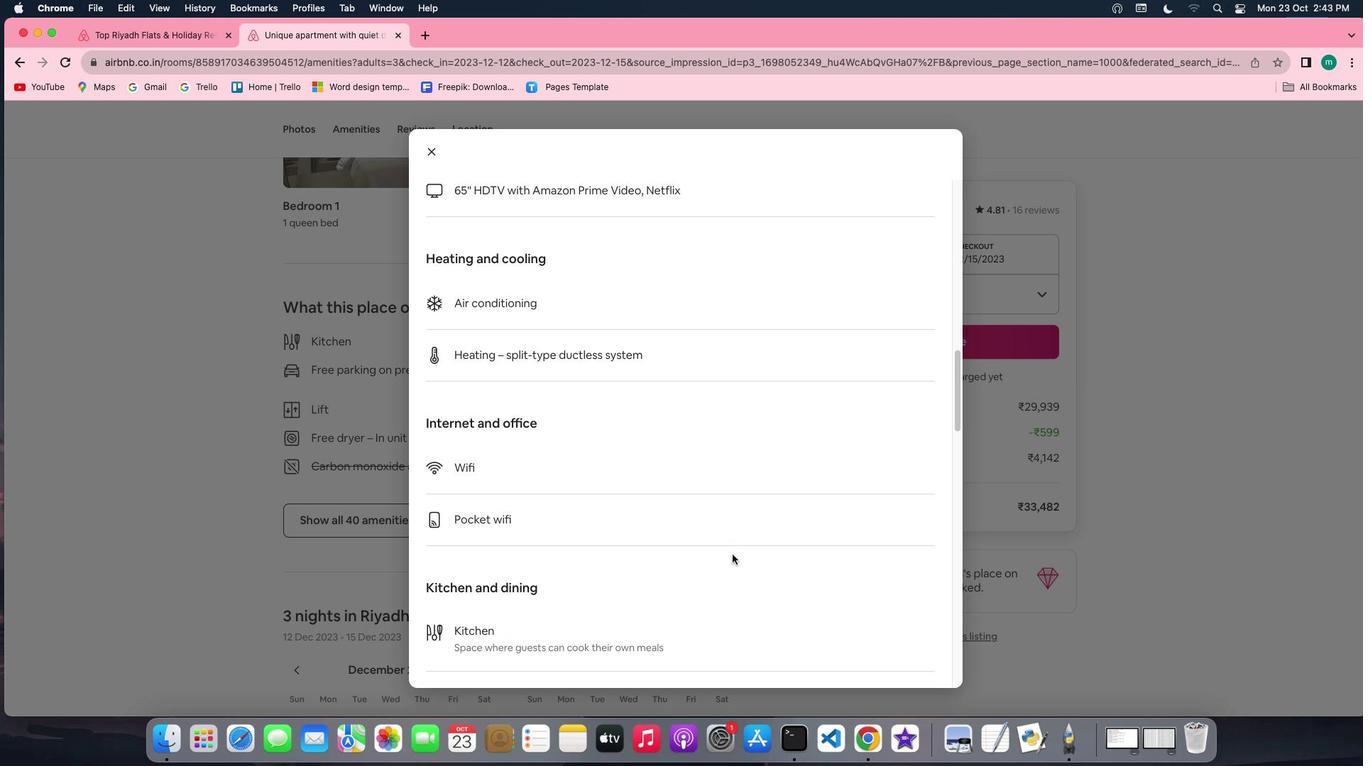 
Action: Mouse scrolled (731, 555) with delta (0, -1)
Screenshot: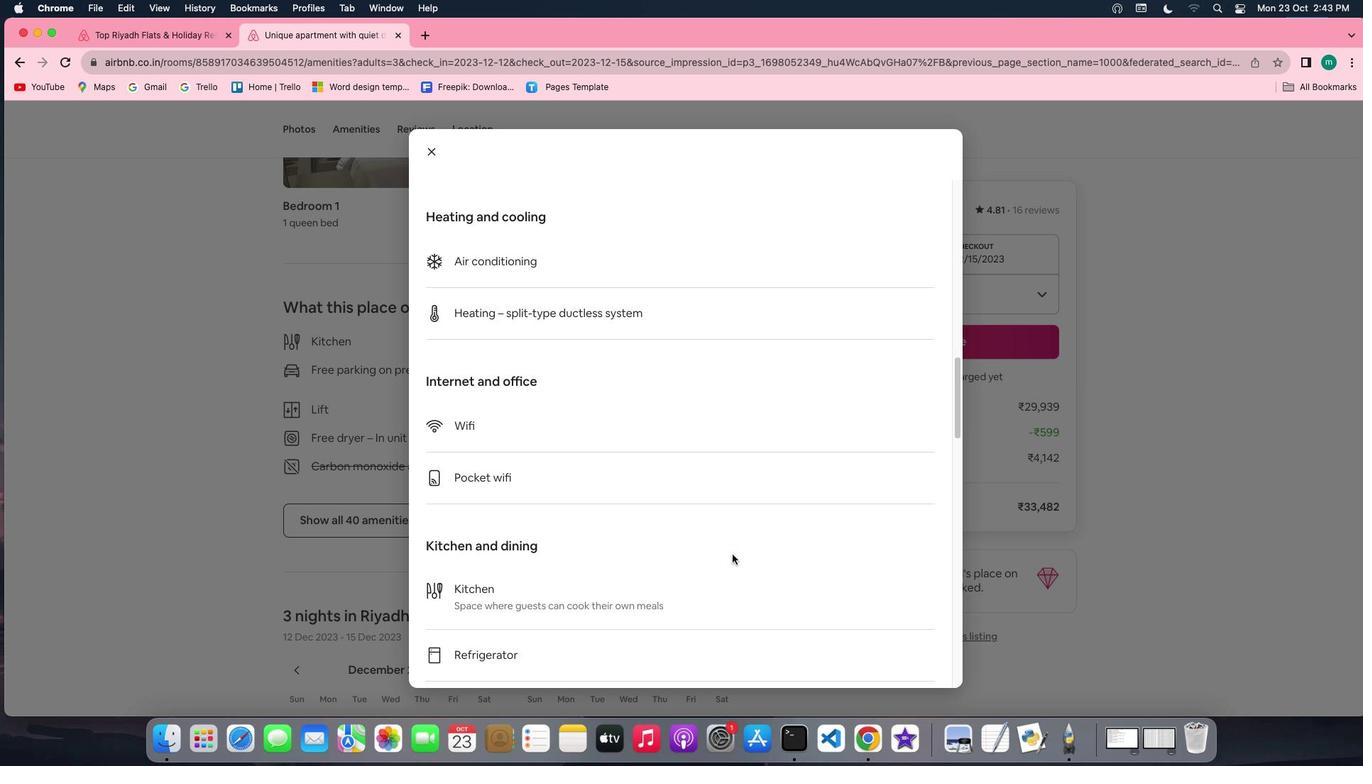 
Action: Mouse scrolled (731, 555) with delta (0, -2)
Screenshot: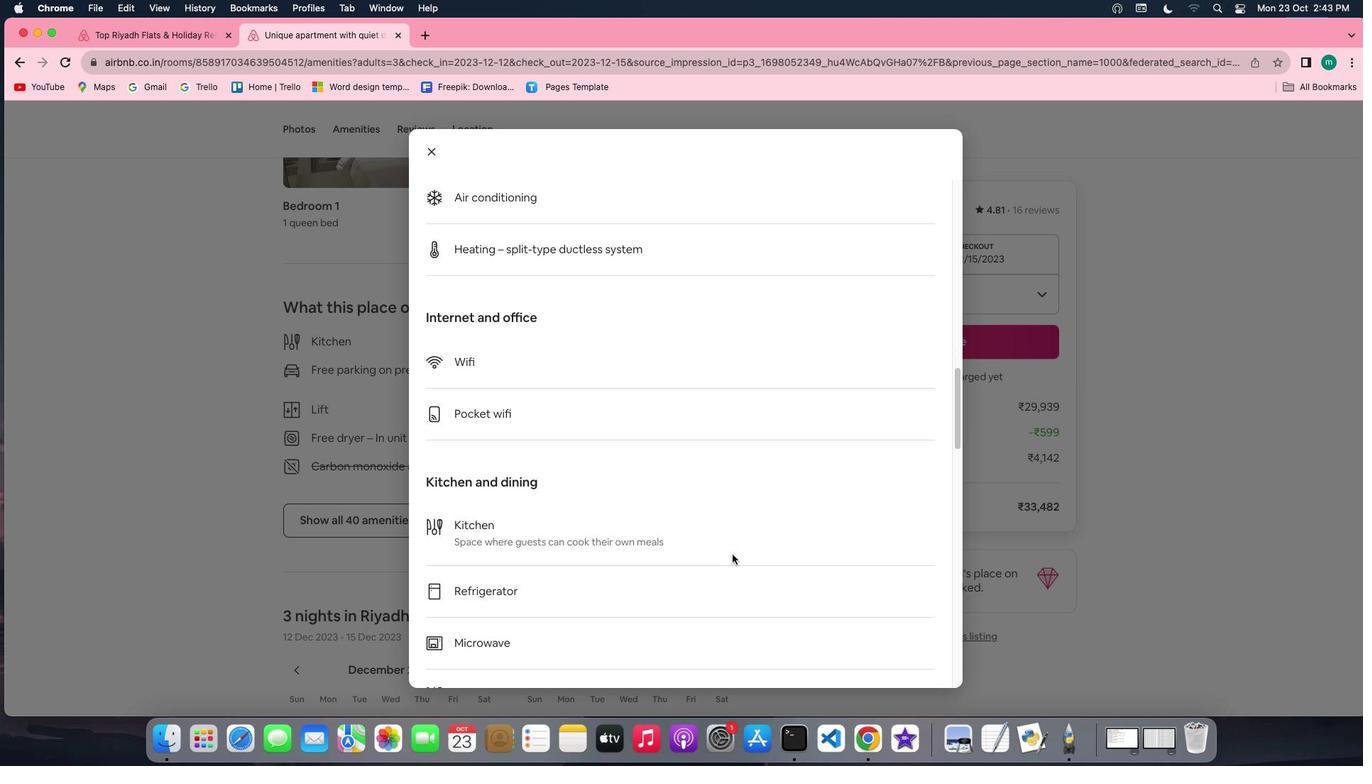 
Action: Mouse scrolled (731, 555) with delta (0, -2)
Screenshot: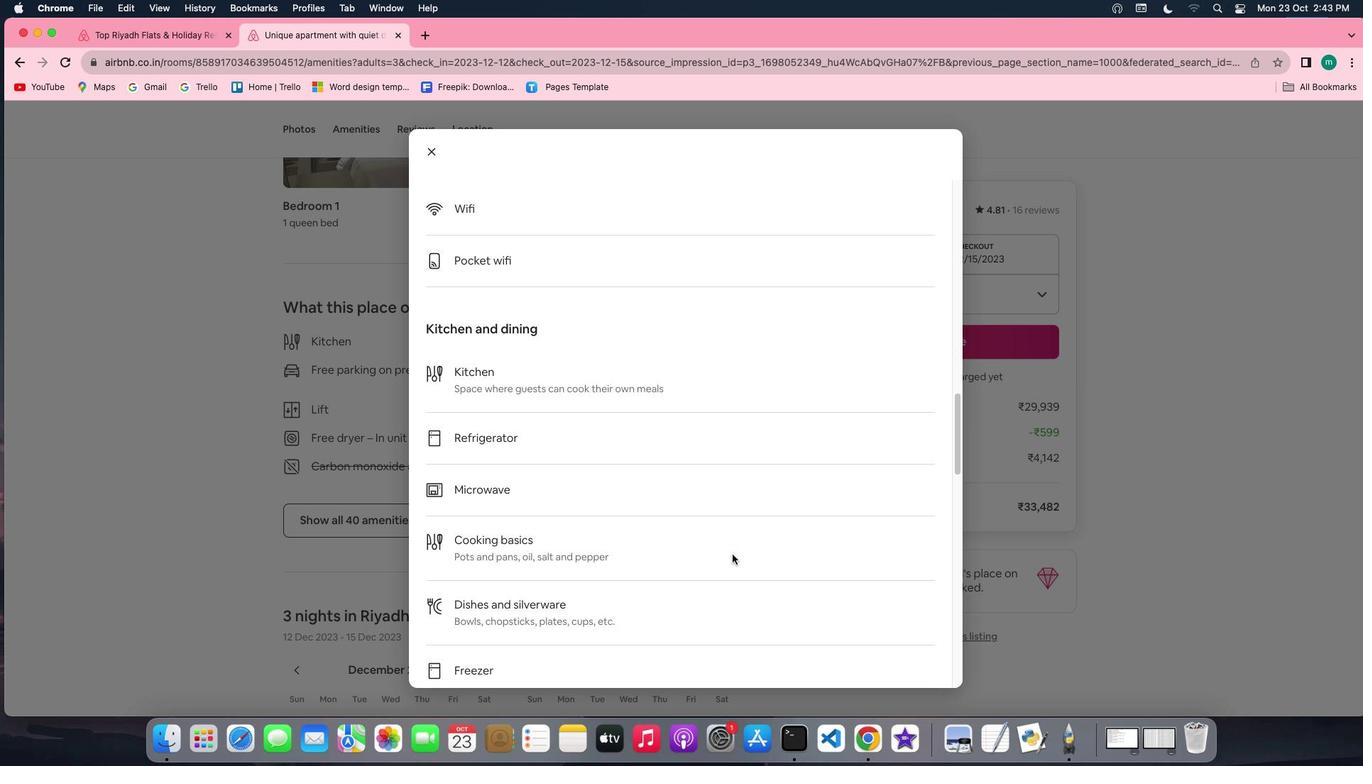 
Action: Mouse scrolled (731, 555) with delta (0, 0)
Screenshot: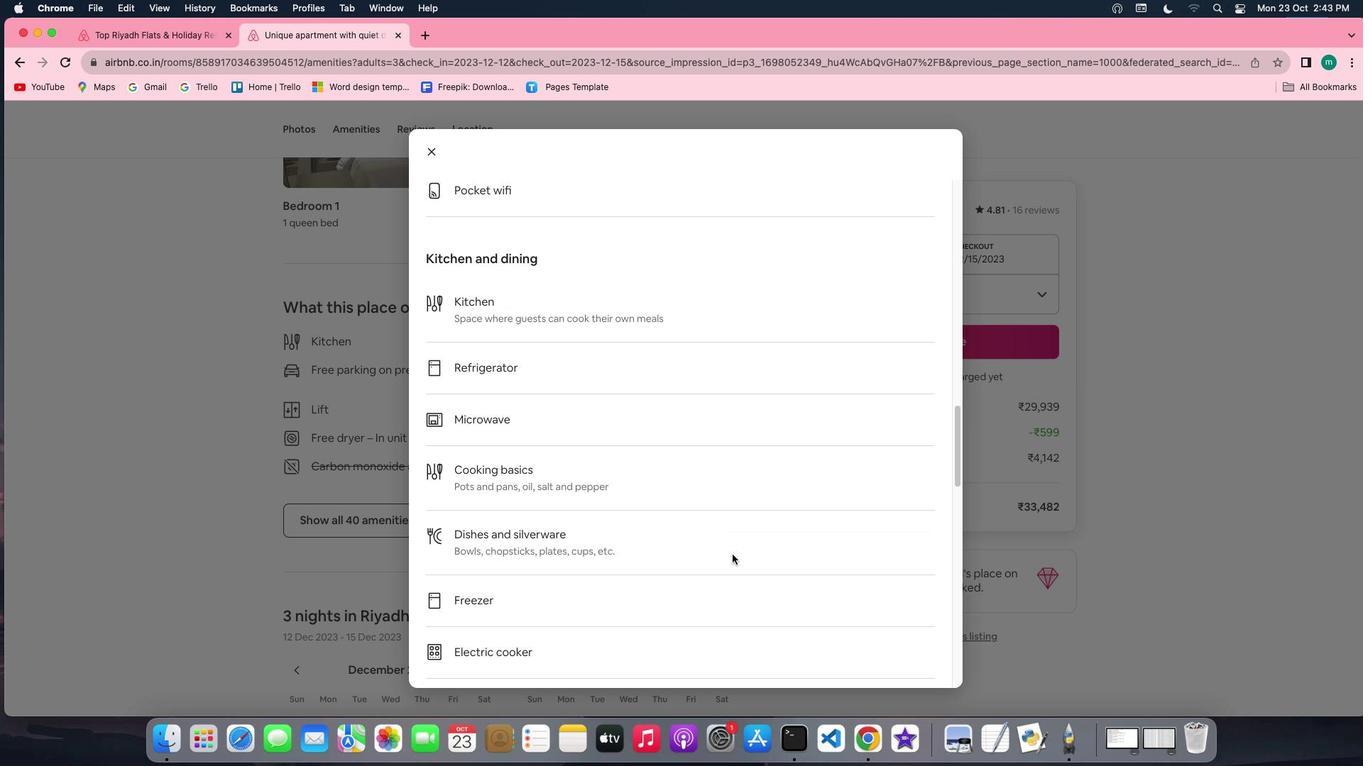 
Action: Mouse scrolled (731, 555) with delta (0, 0)
Screenshot: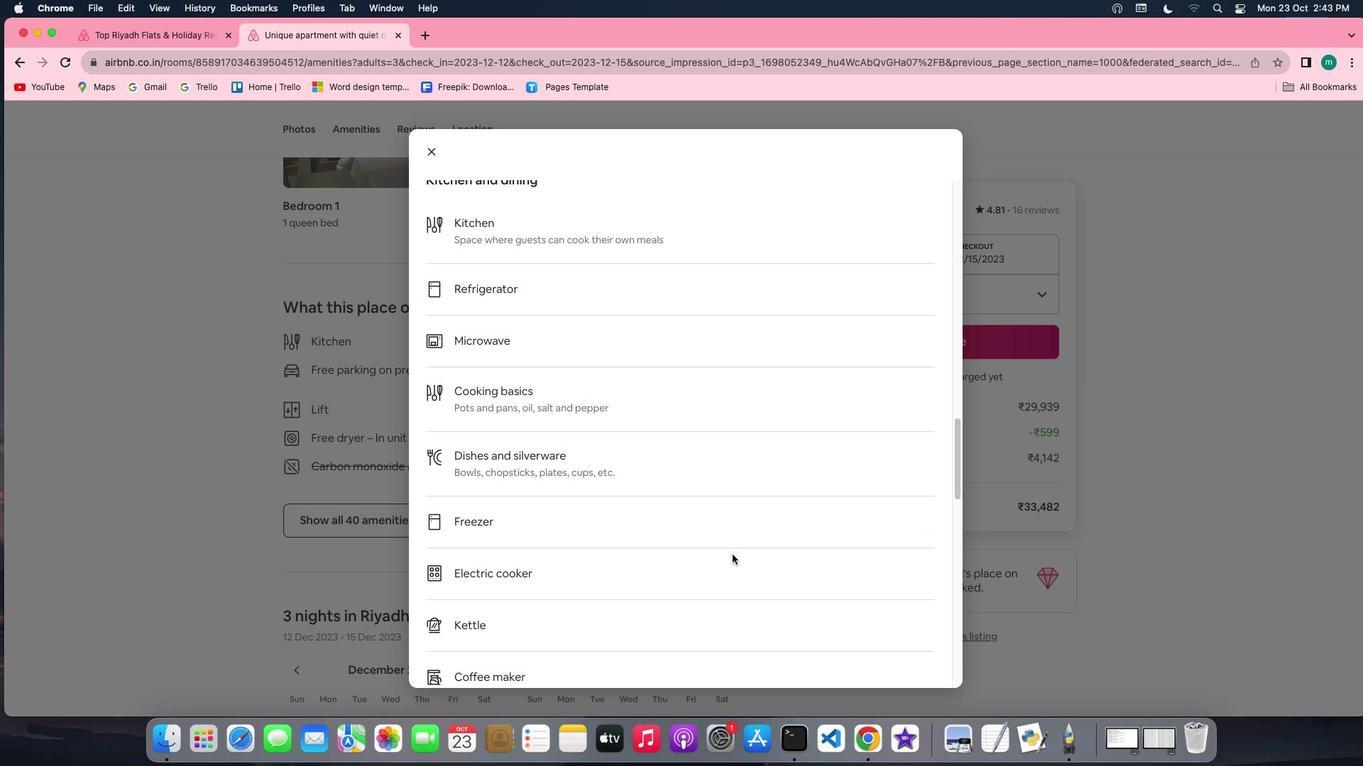 
Action: Mouse scrolled (731, 555) with delta (0, -2)
Screenshot: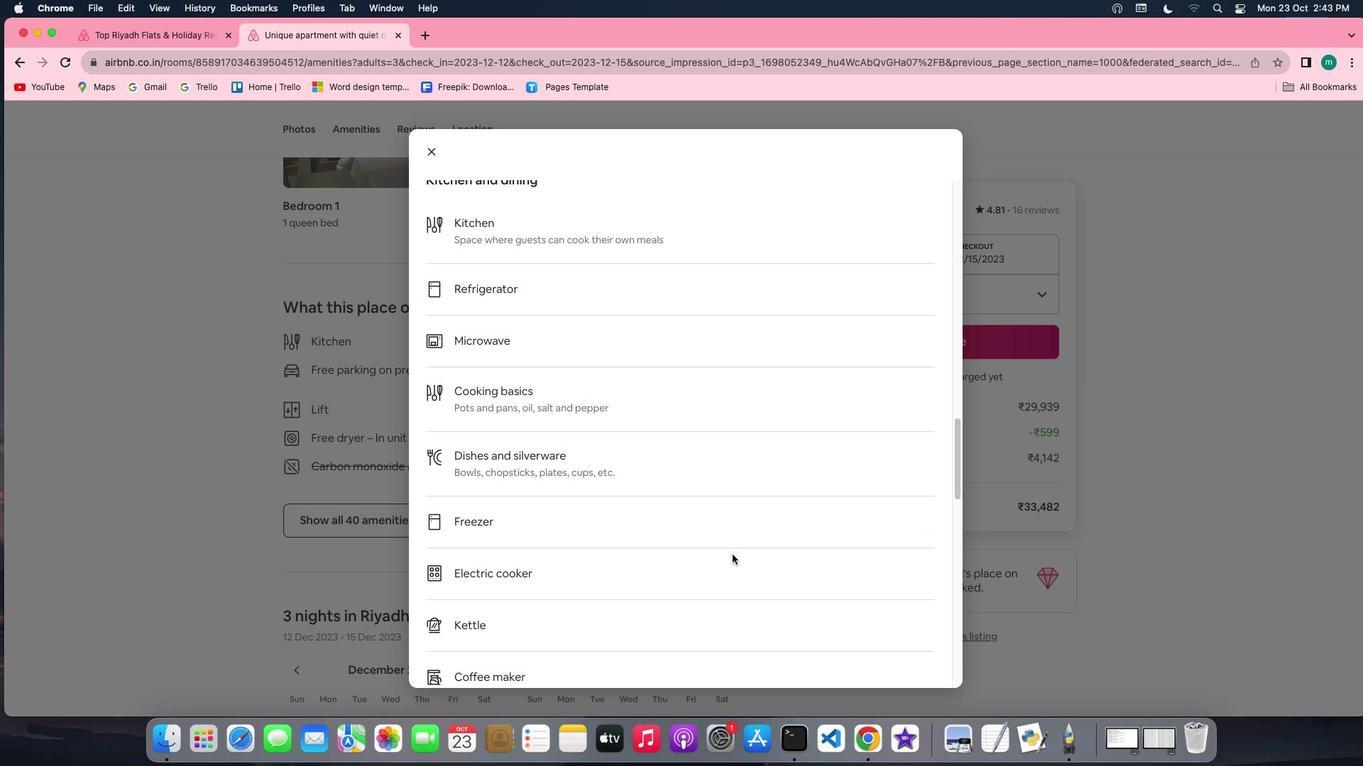 
Action: Mouse scrolled (731, 555) with delta (0, -3)
Screenshot: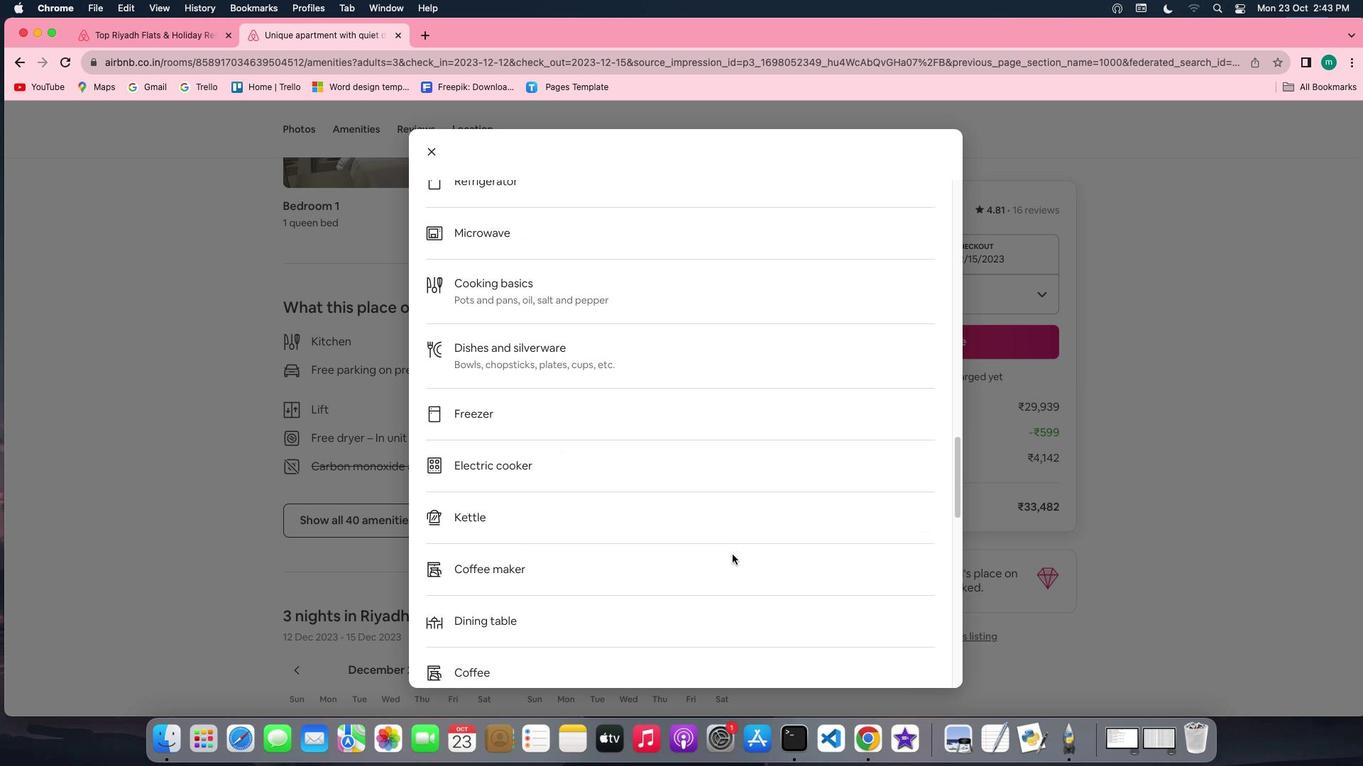 
Action: Mouse scrolled (731, 555) with delta (0, -3)
Screenshot: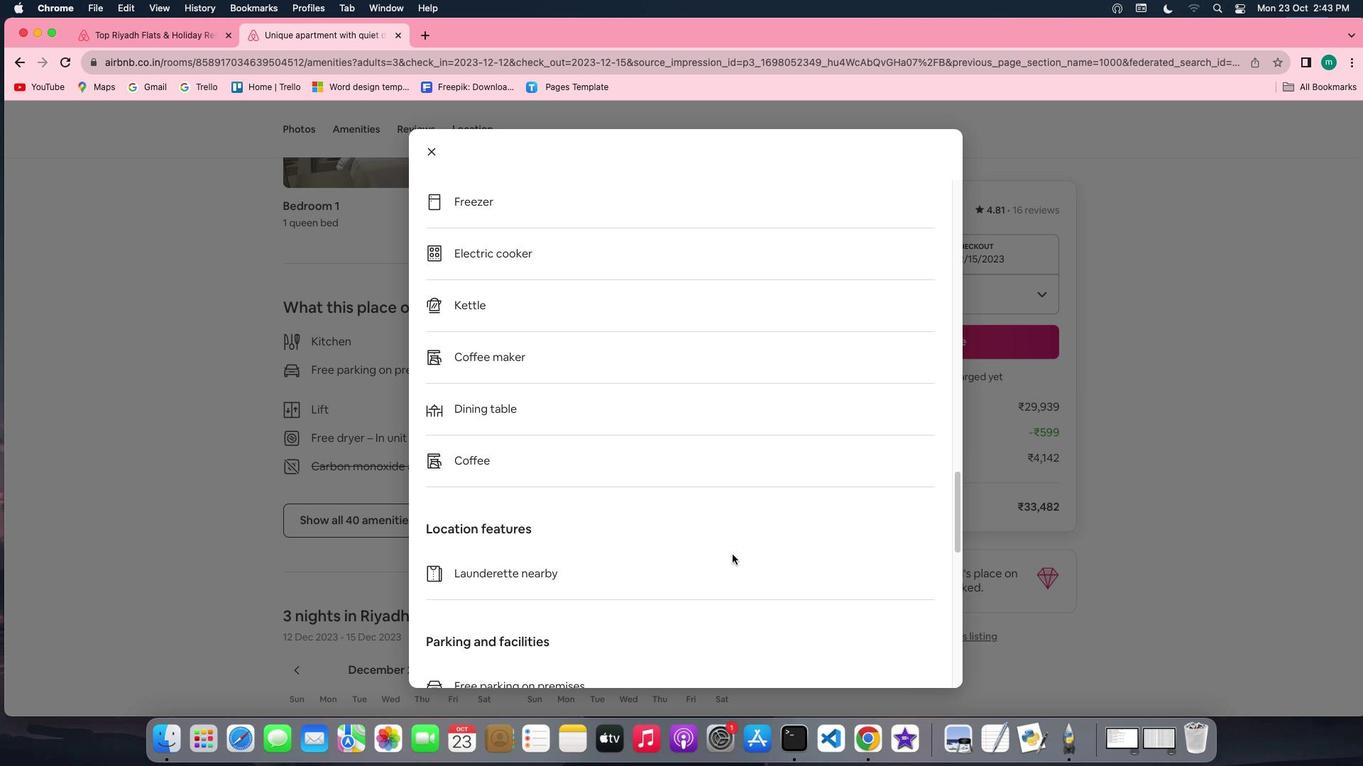 
Action: Mouse scrolled (731, 555) with delta (0, 0)
Screenshot: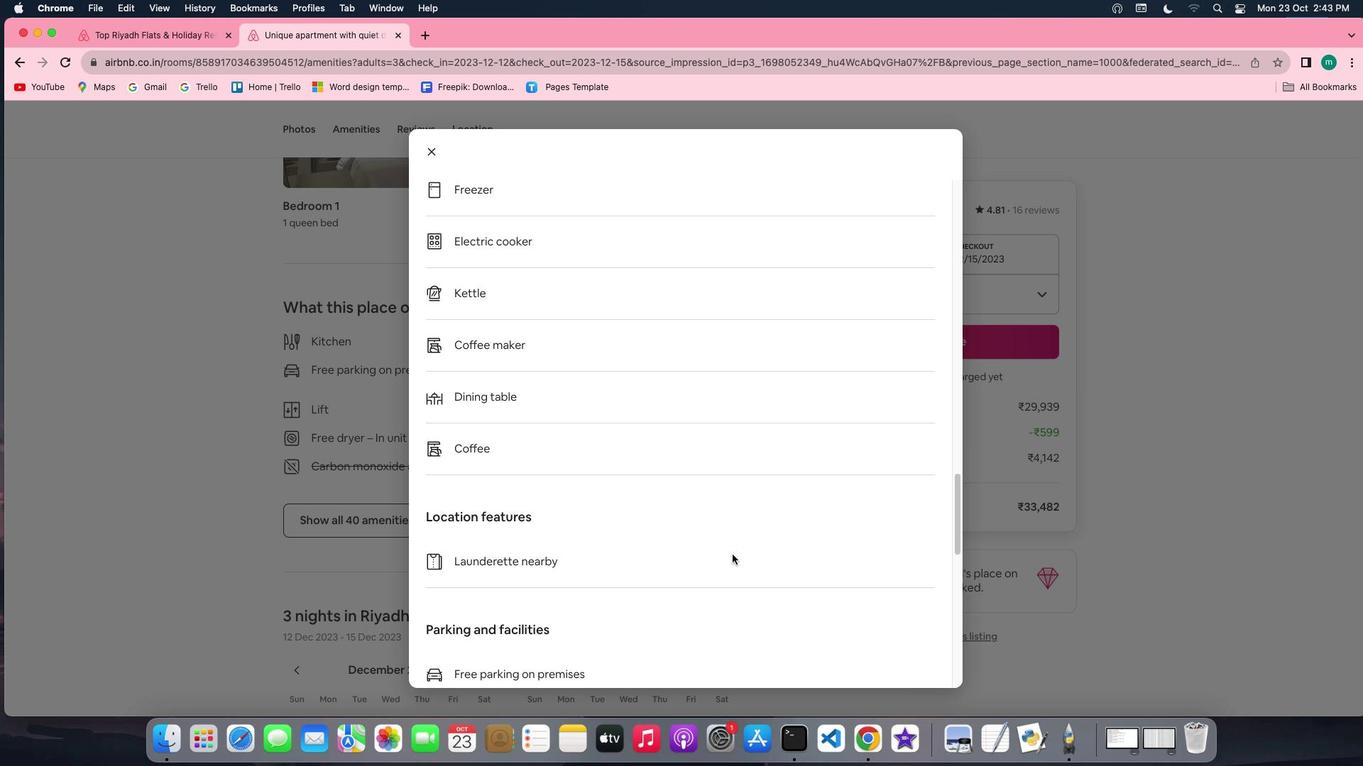 
Action: Mouse scrolled (731, 555) with delta (0, 0)
Screenshot: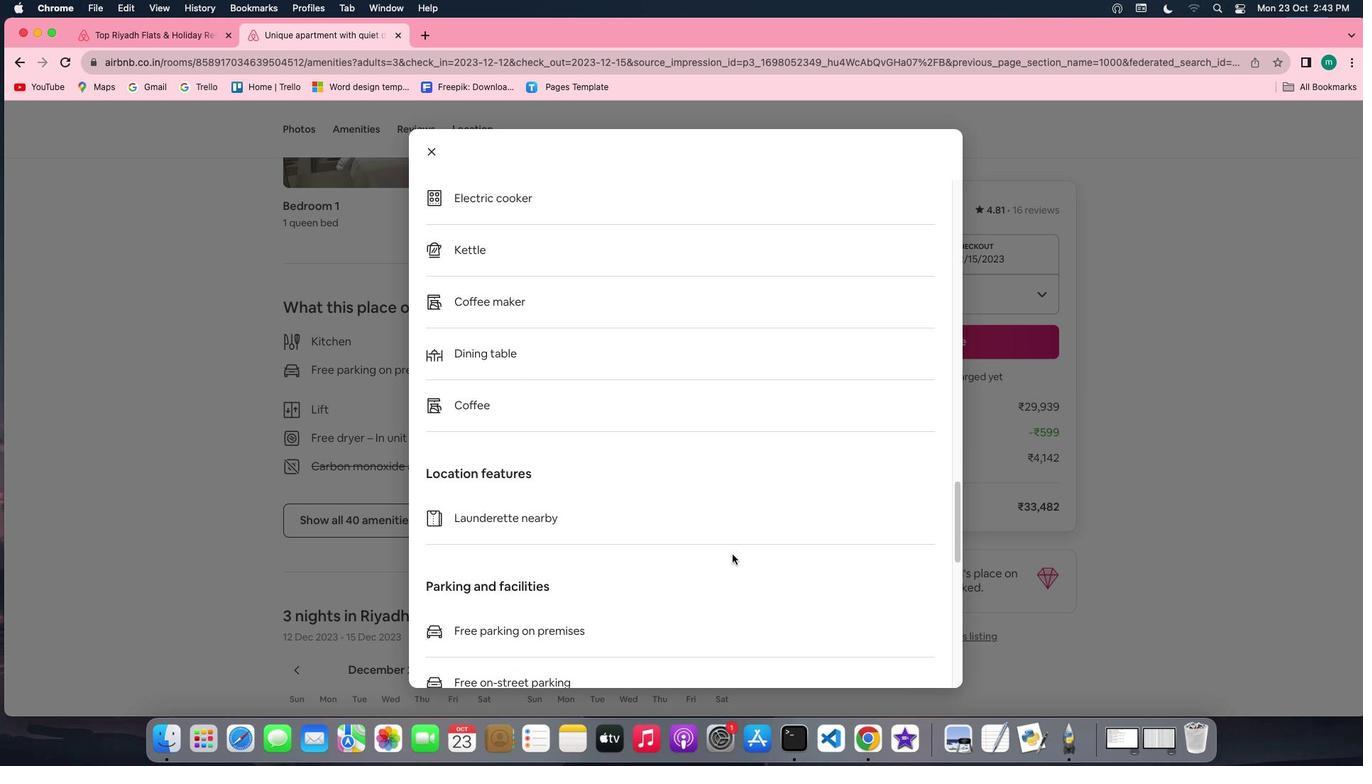 
Action: Mouse scrolled (731, 555) with delta (0, -2)
Screenshot: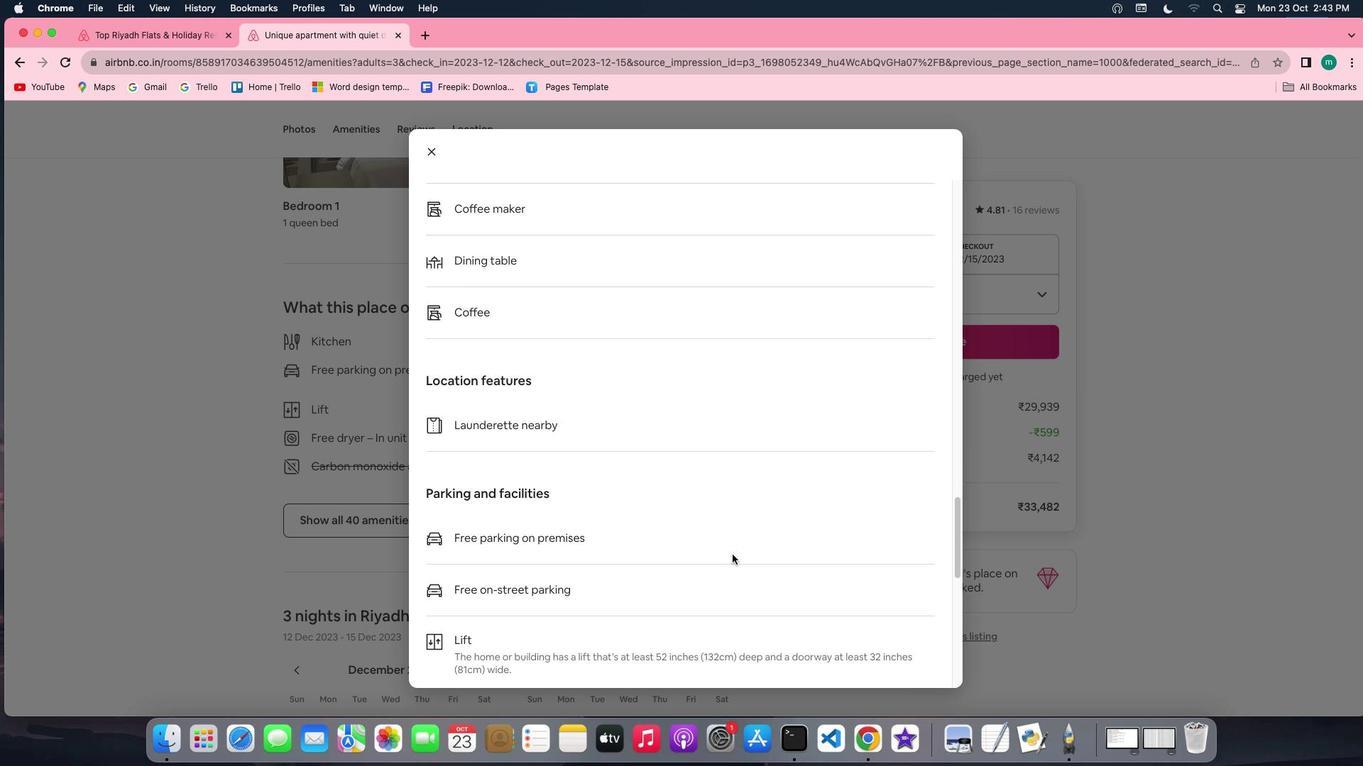 
Action: Mouse scrolled (731, 555) with delta (0, -2)
Screenshot: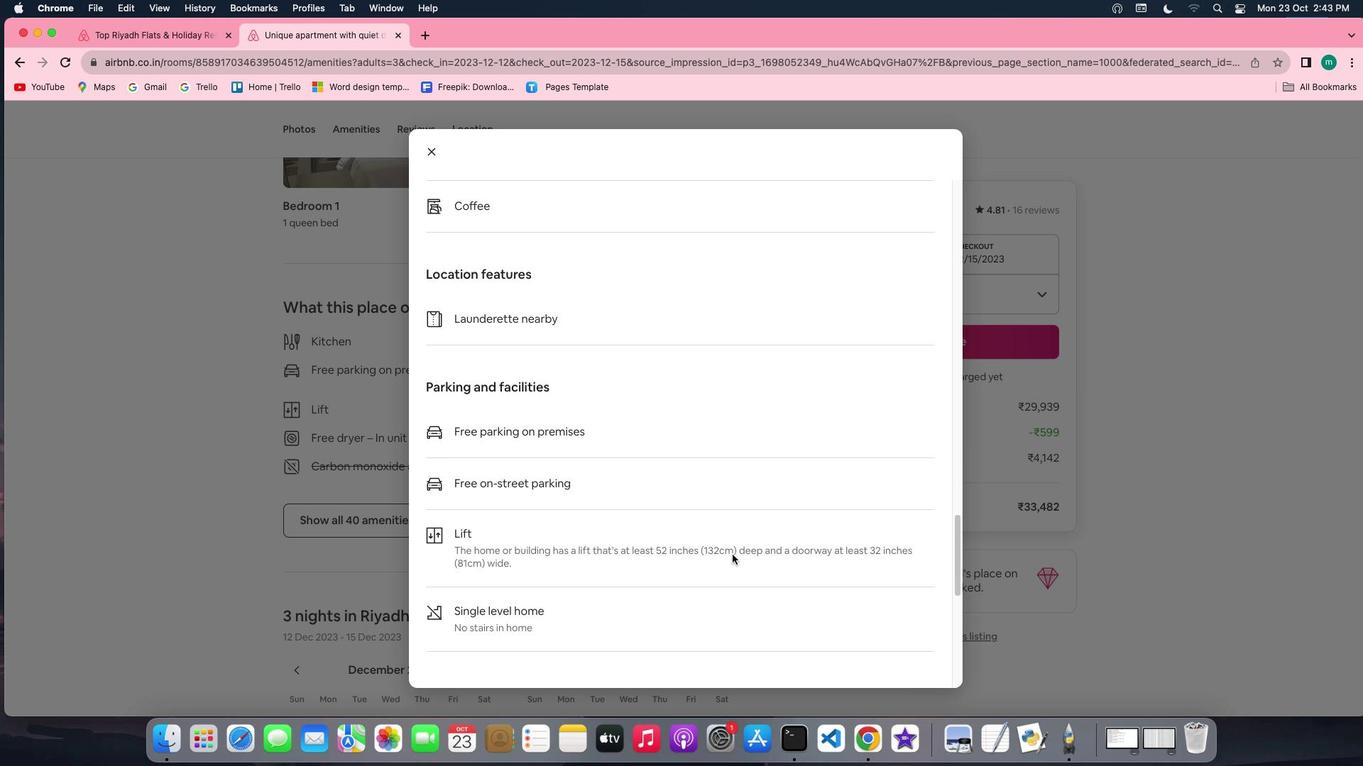 
Action: Mouse scrolled (731, 555) with delta (0, -3)
Screenshot: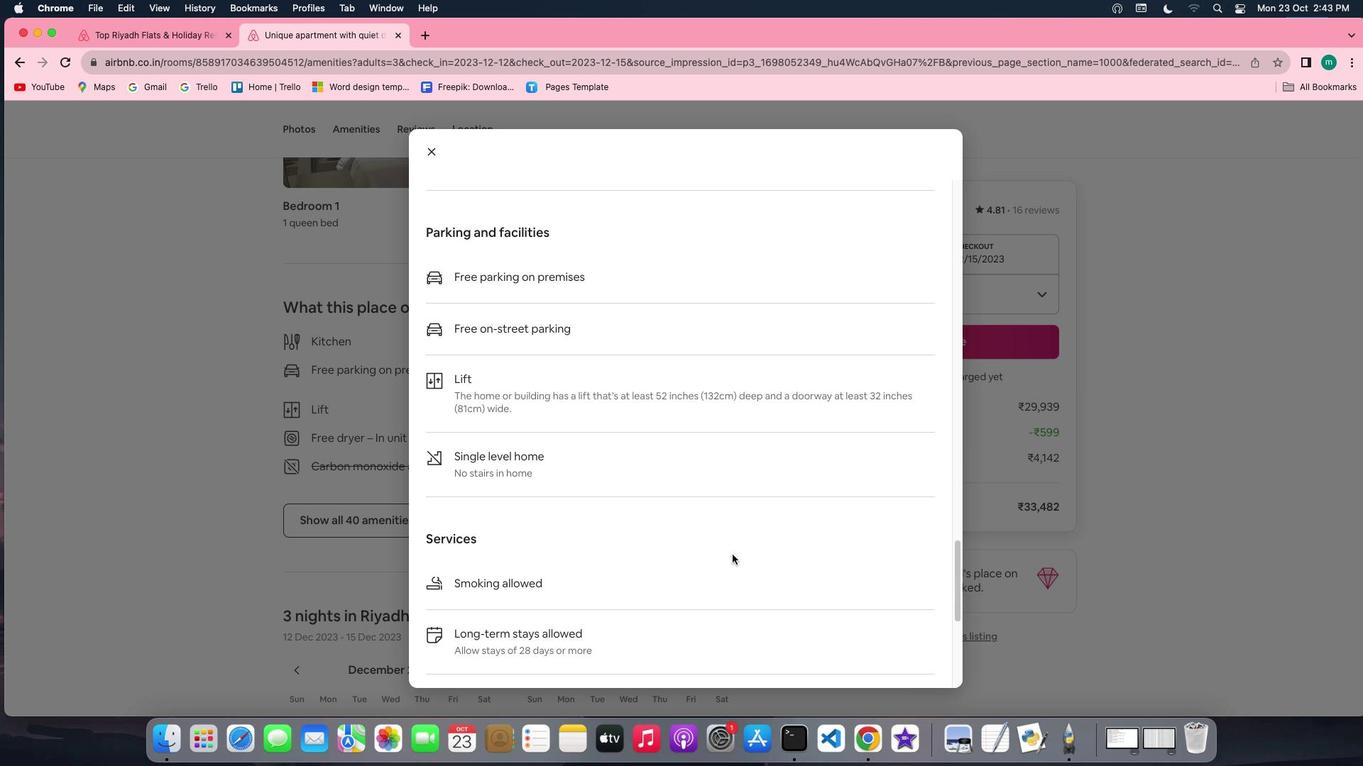 
Action: Mouse scrolled (731, 555) with delta (0, 0)
Screenshot: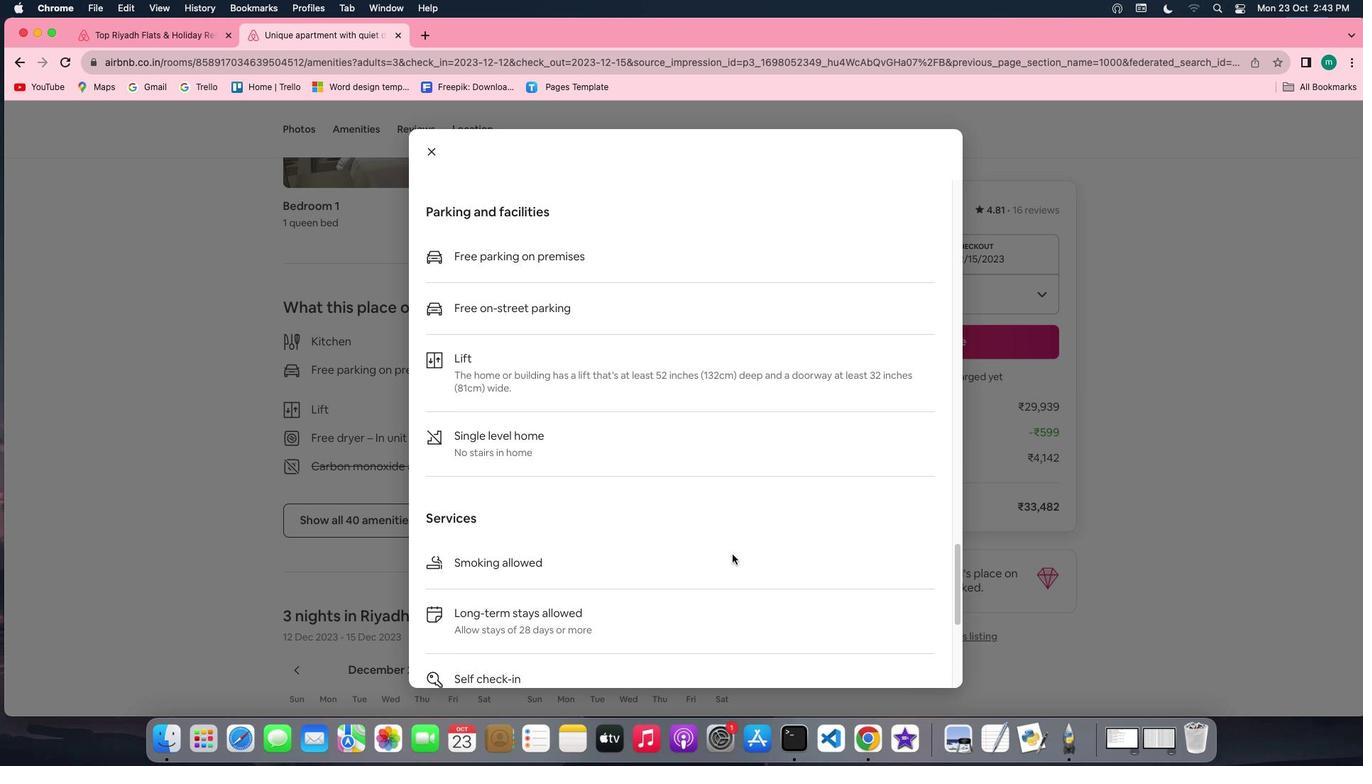 
Action: Mouse scrolled (731, 555) with delta (0, 0)
Screenshot: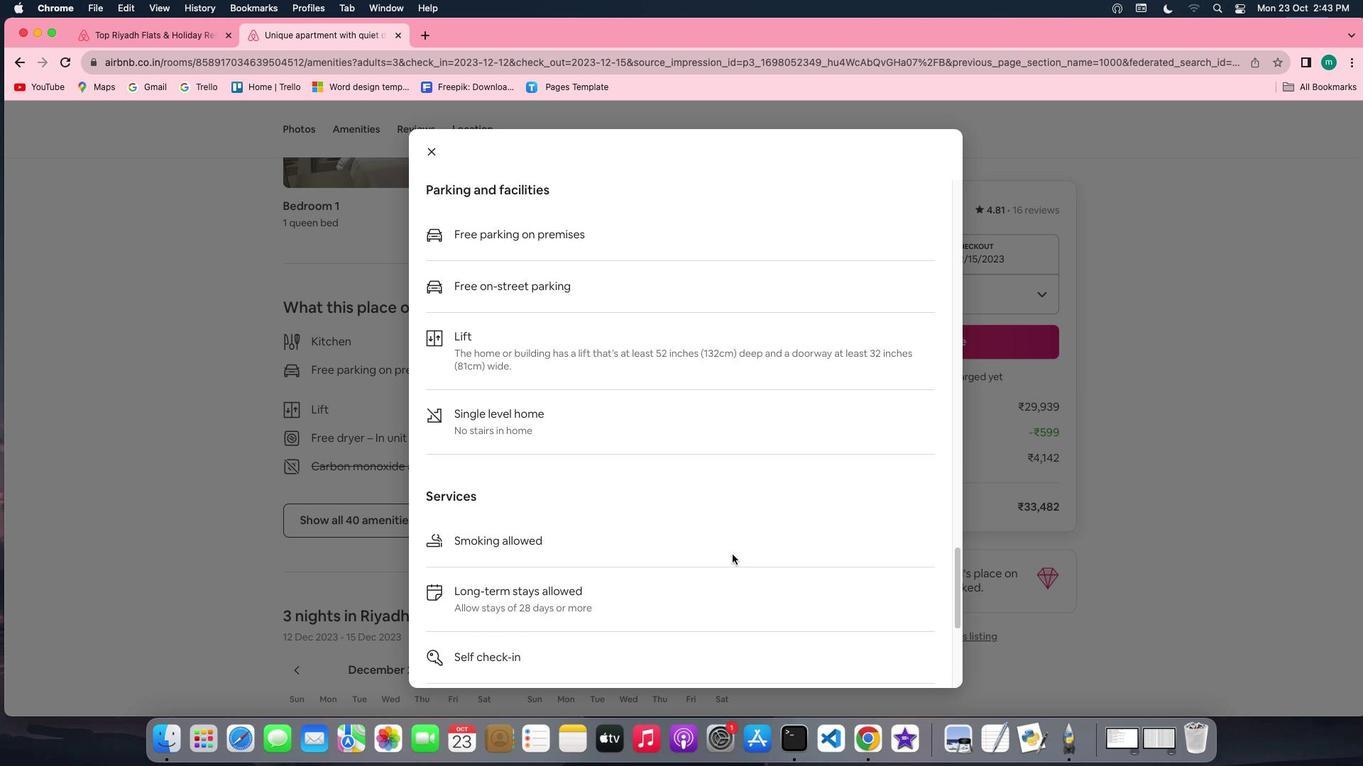
Action: Mouse scrolled (731, 555) with delta (0, -2)
Screenshot: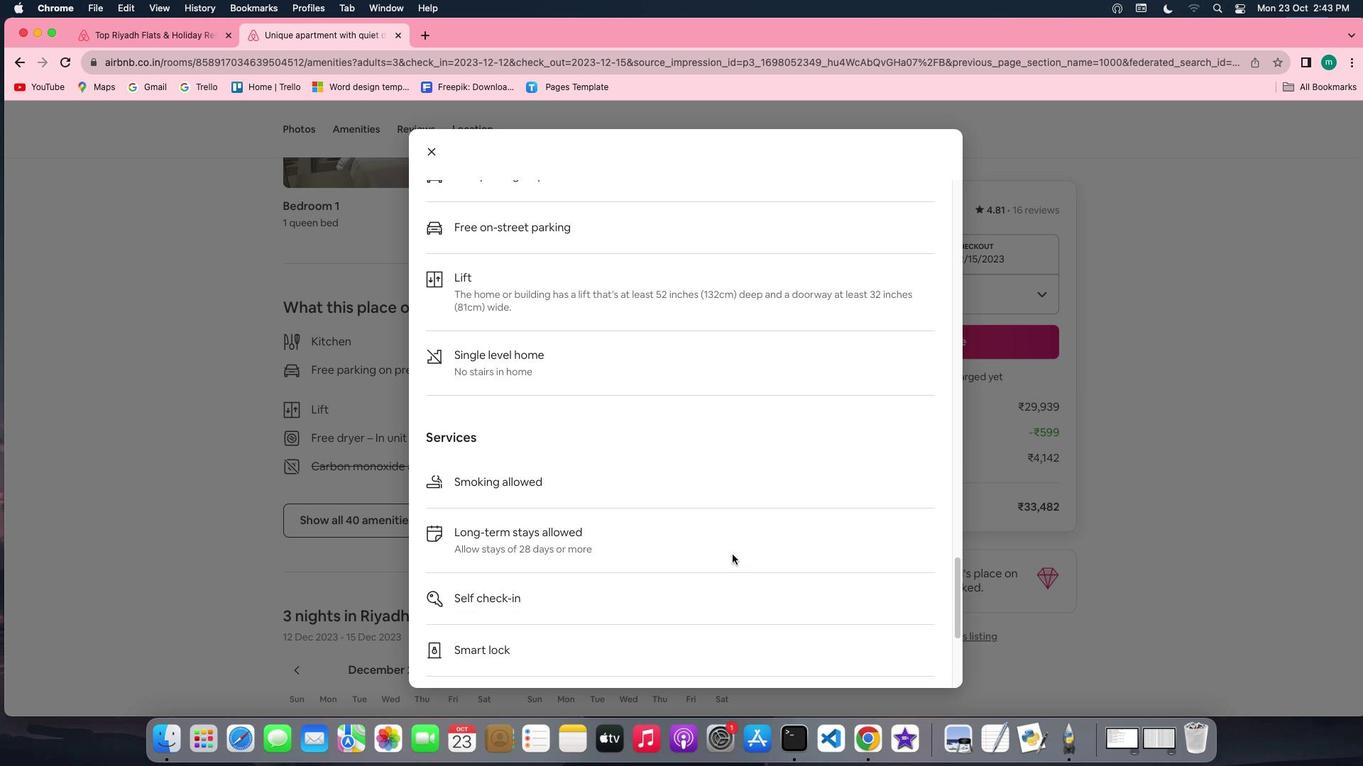 
Action: Mouse scrolled (731, 555) with delta (0, -2)
Screenshot: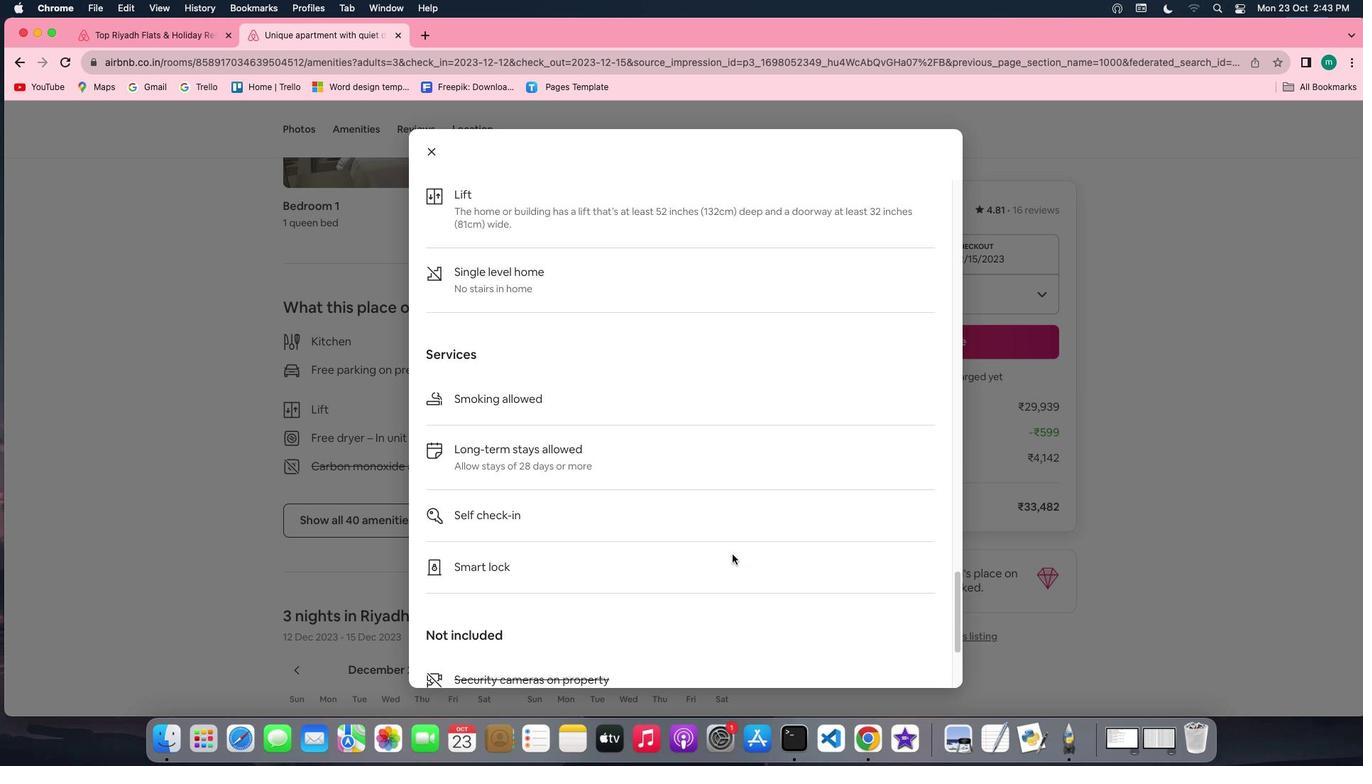 
Action: Mouse scrolled (731, 555) with delta (0, -2)
Screenshot: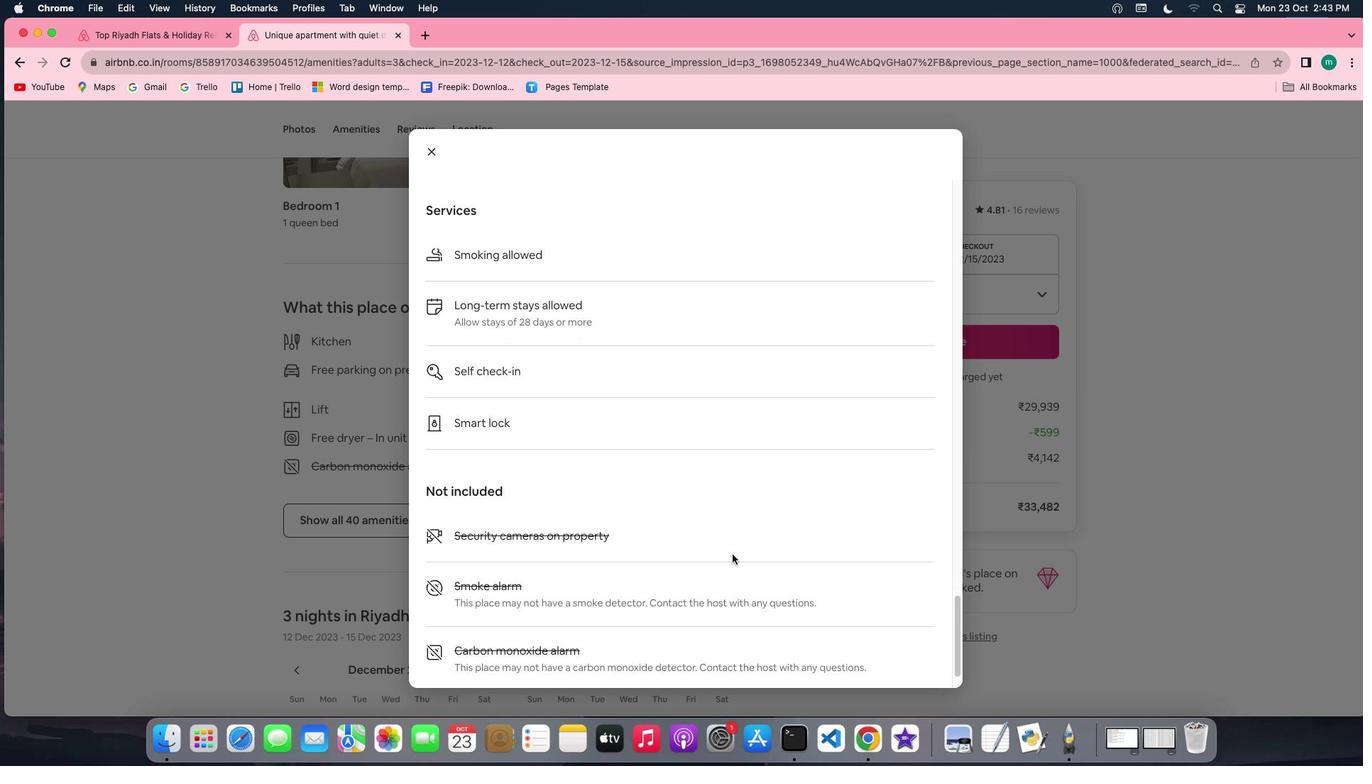 
Action: Mouse scrolled (731, 555) with delta (0, 0)
Screenshot: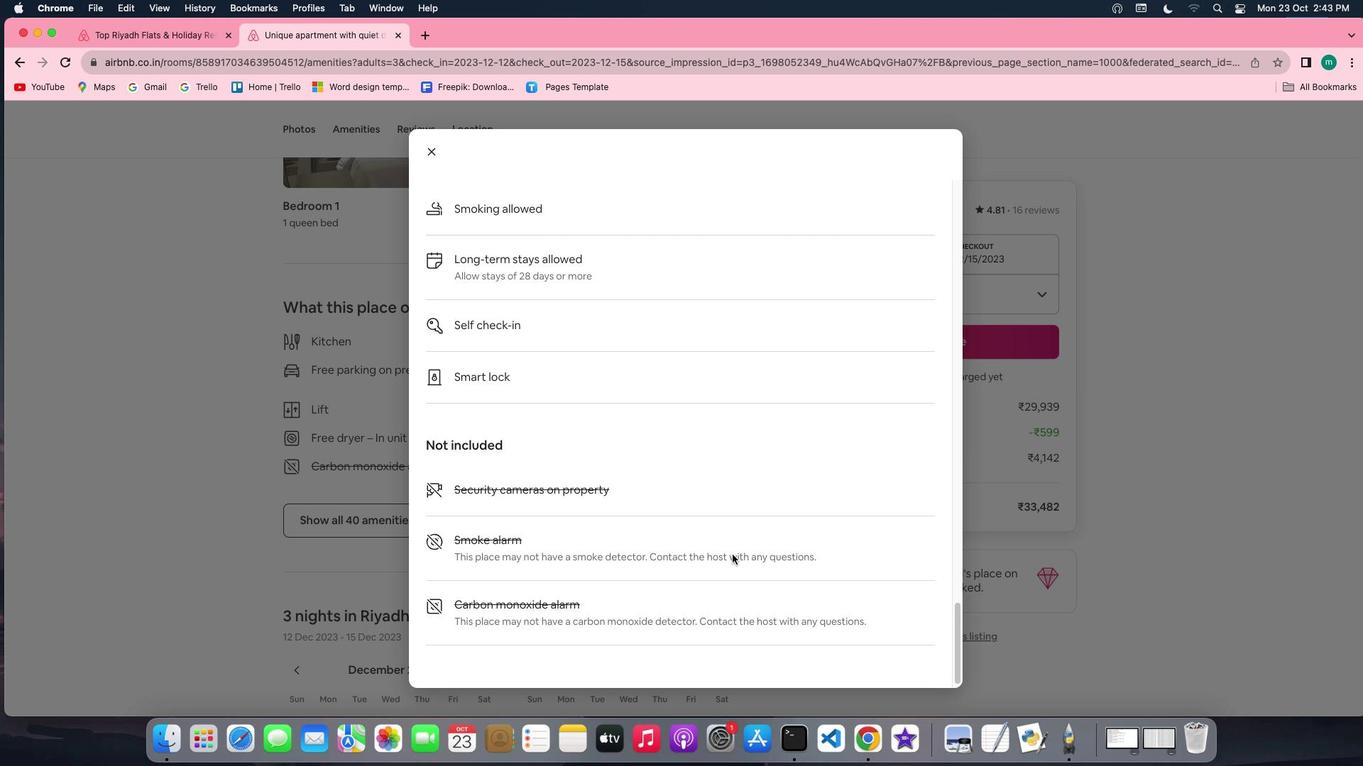 
Action: Mouse scrolled (731, 555) with delta (0, 0)
